Task: Locate a golf course in Scottsdale, Arizona.
Action: Key pressed golf<Key.space>course<Key.space>i
Screenshot: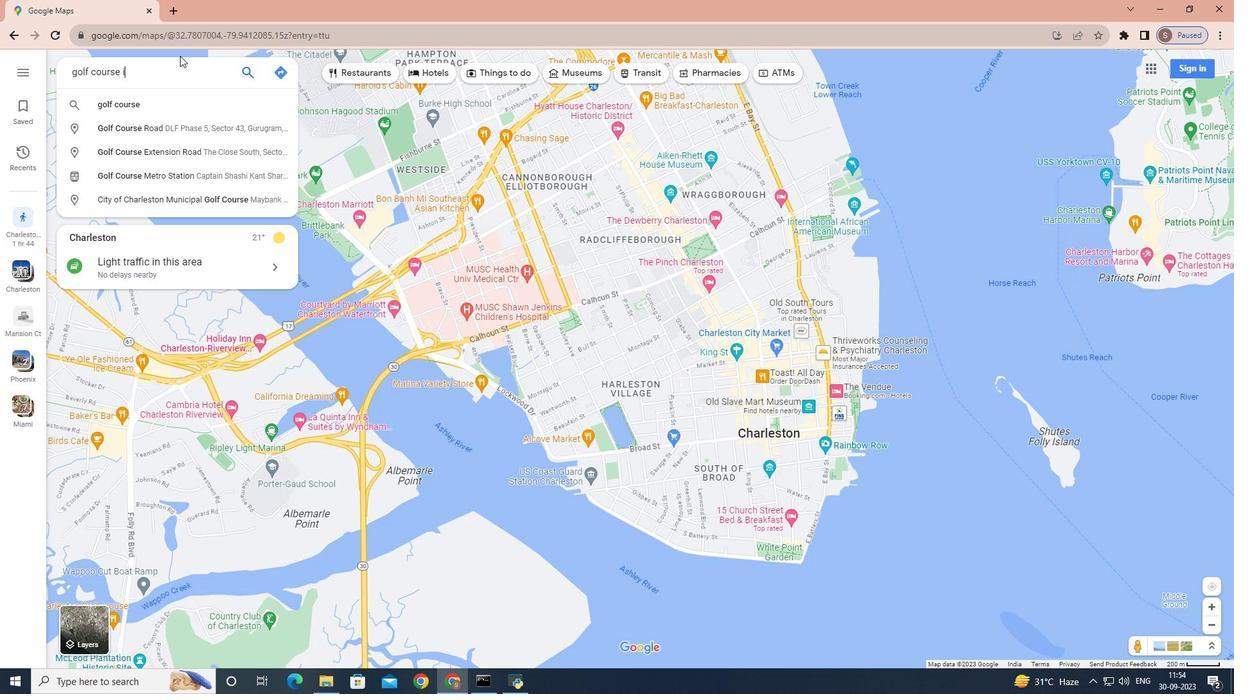 
Action: Mouse moved to (180, 55)
Screenshot: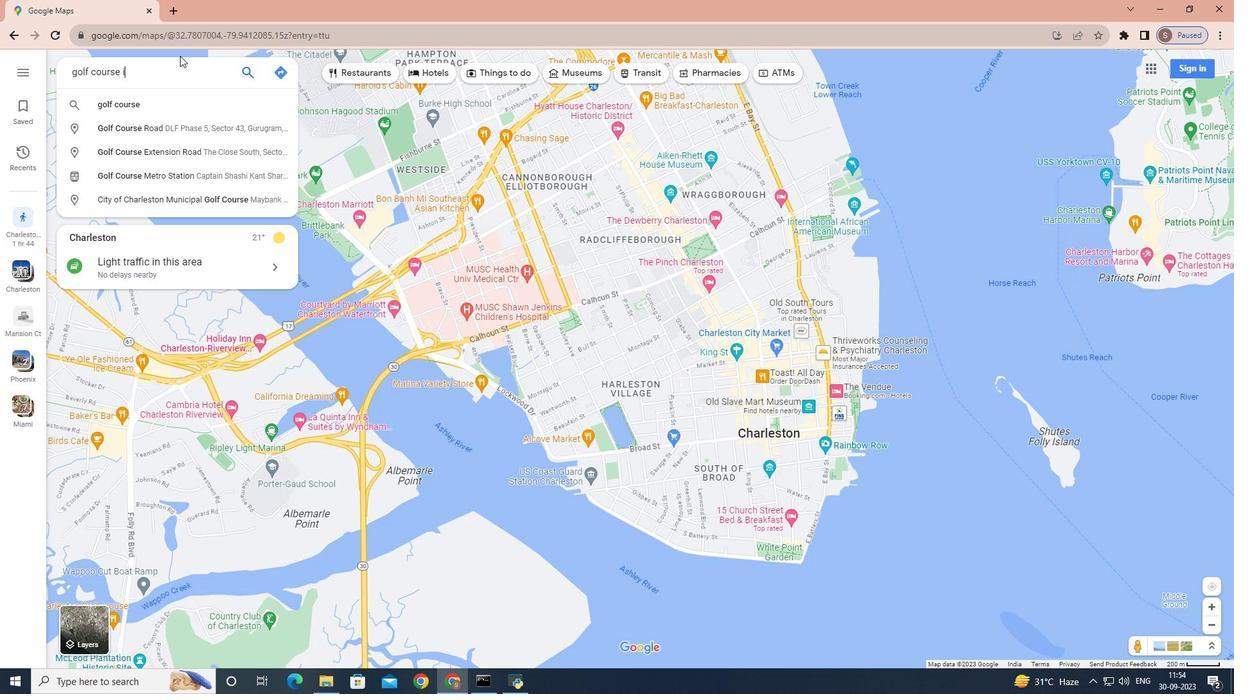 
Action: Key pressed n<Key.space>sottsdale
Screenshot: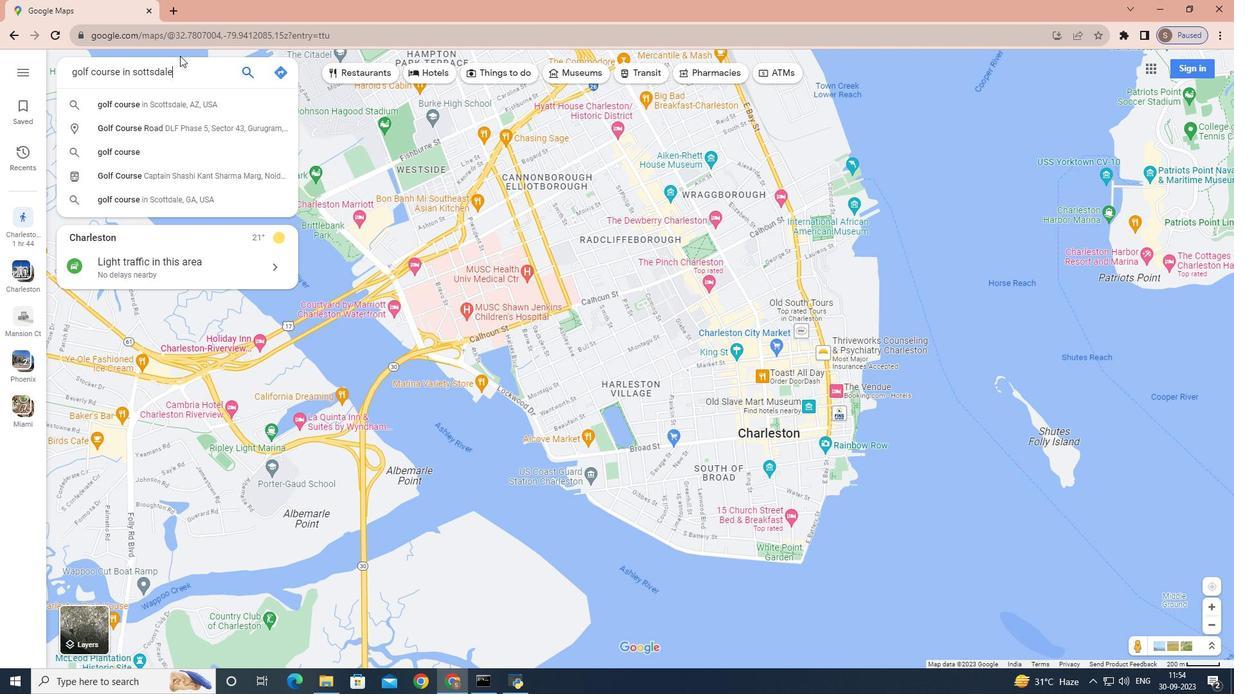 
Action: Mouse moved to (187, 113)
Screenshot: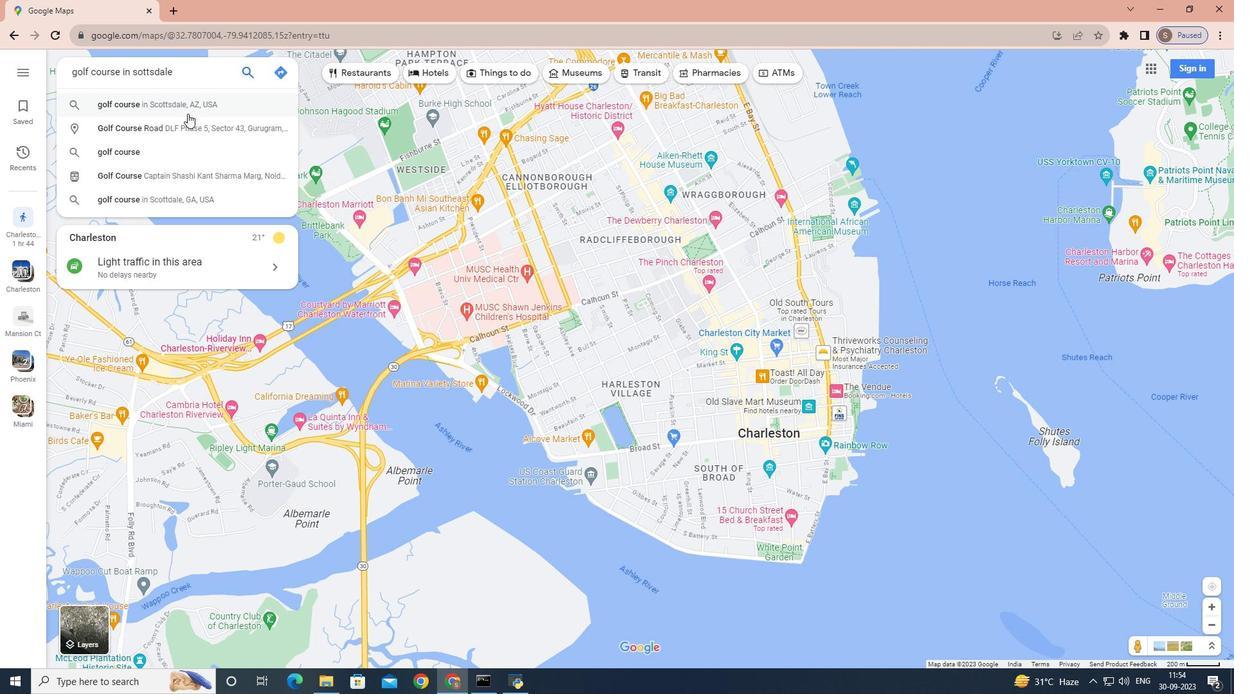 
Action: Mouse pressed left at (187, 113)
Screenshot: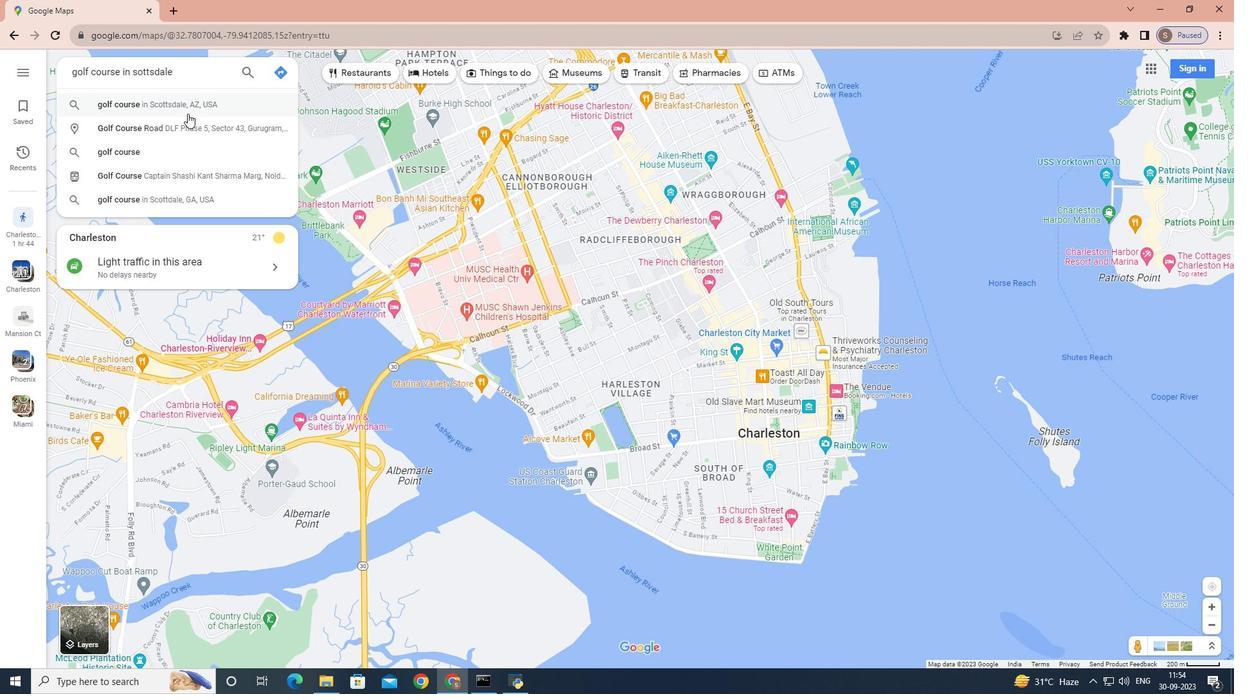 
Action: Mouse moved to (171, 281)
Screenshot: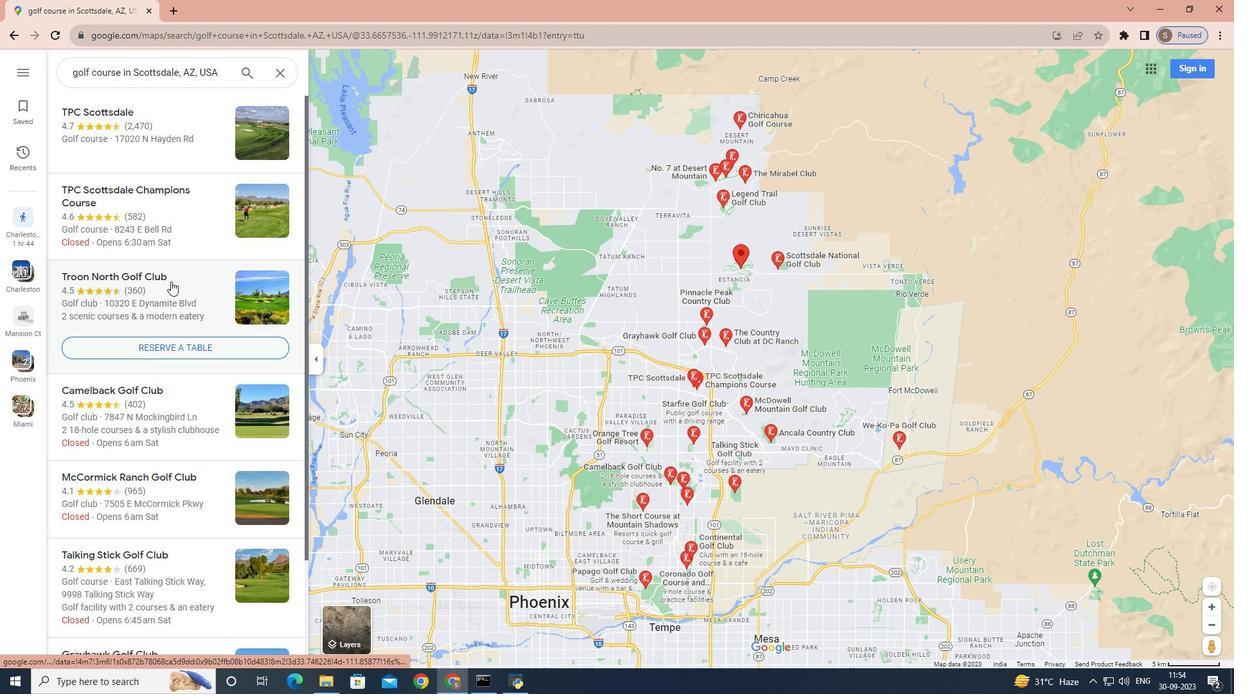 
Action: Mouse pressed left at (171, 281)
Screenshot: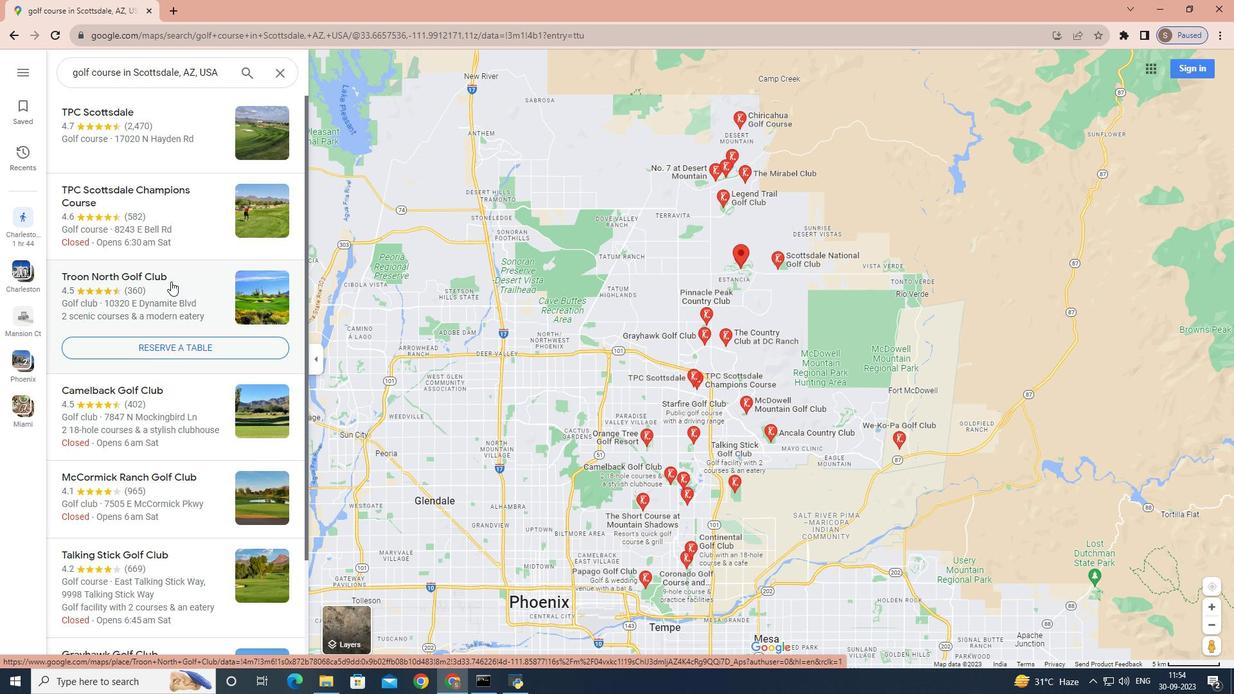
Action: Mouse moved to (356, 307)
Screenshot: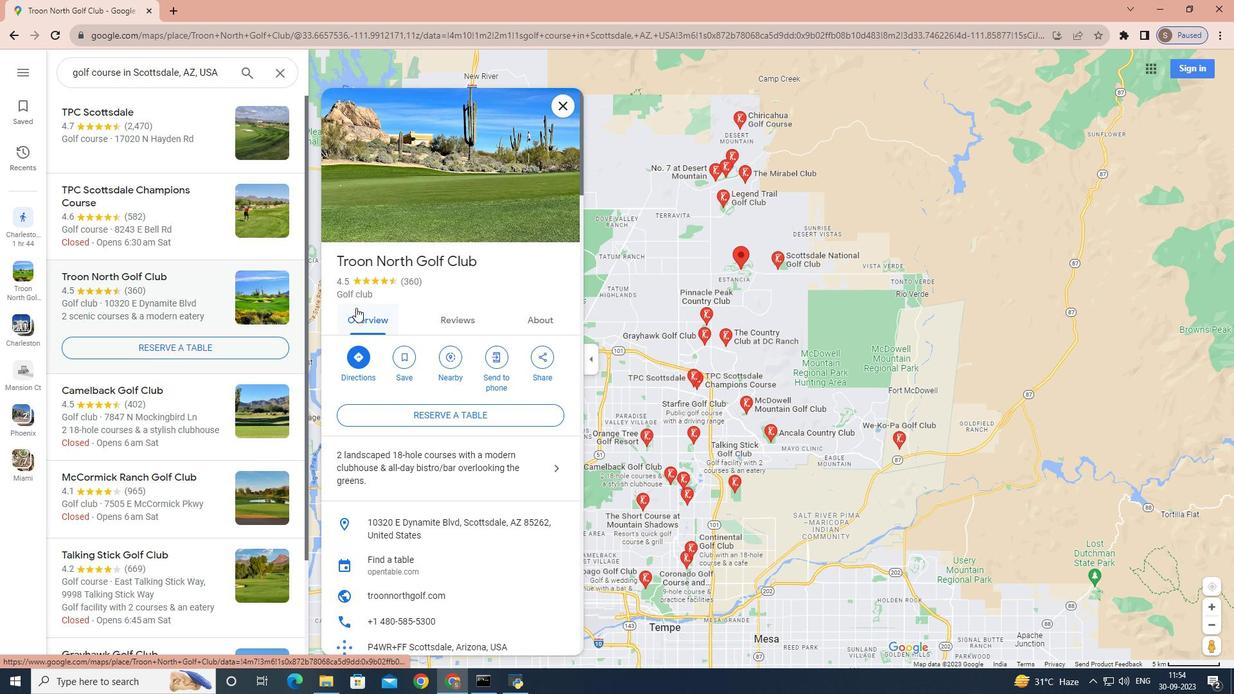 
Action: Mouse scrolled (356, 307) with delta (0, 0)
Screenshot: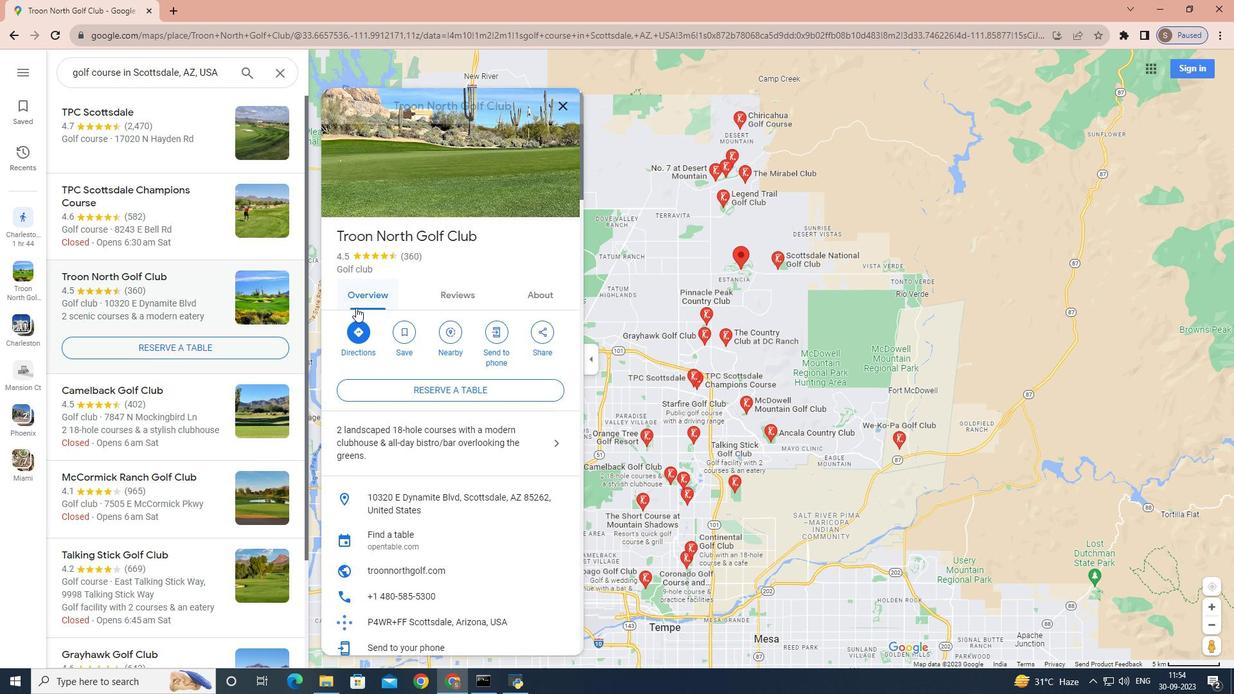 
Action: Mouse scrolled (356, 307) with delta (0, 0)
Screenshot: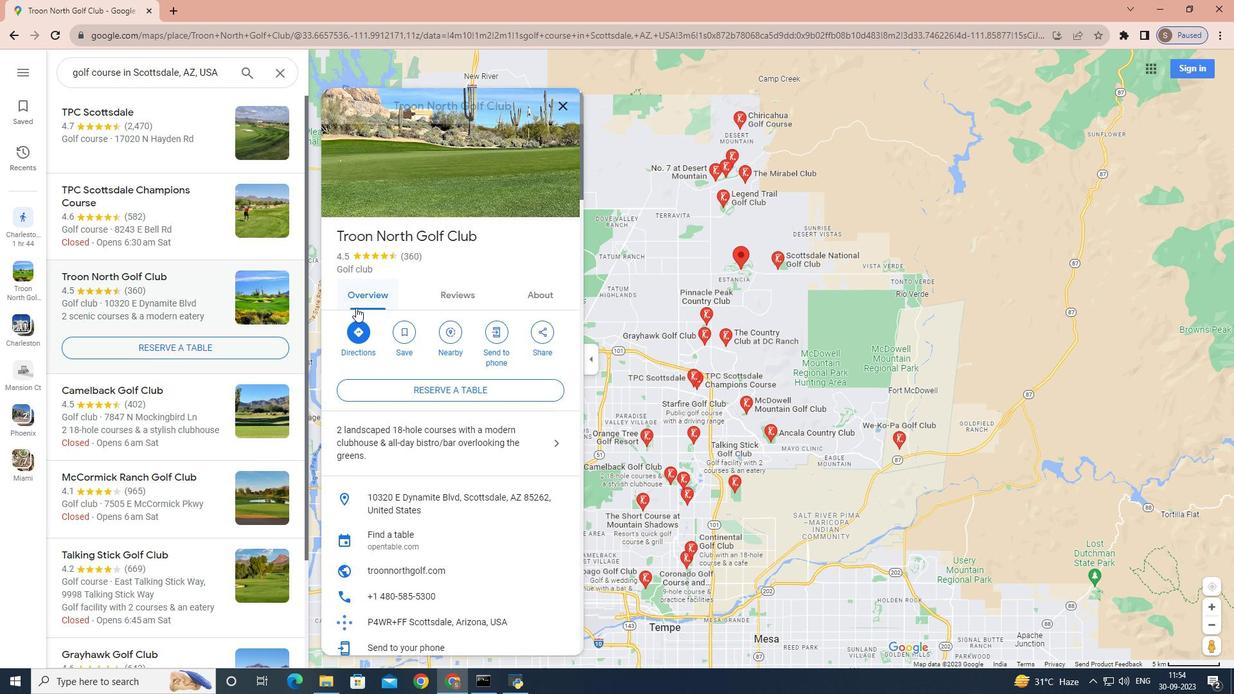 
Action: Mouse scrolled (356, 307) with delta (0, 0)
Screenshot: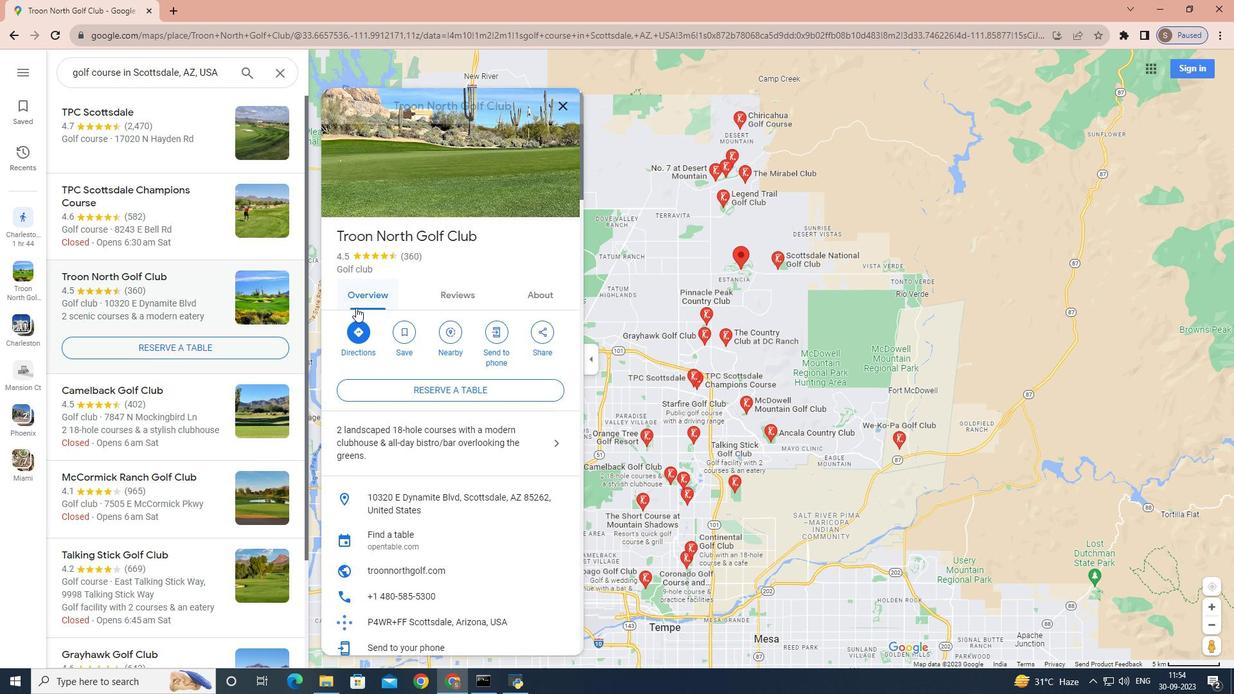 
Action: Mouse scrolled (356, 307) with delta (0, 0)
Screenshot: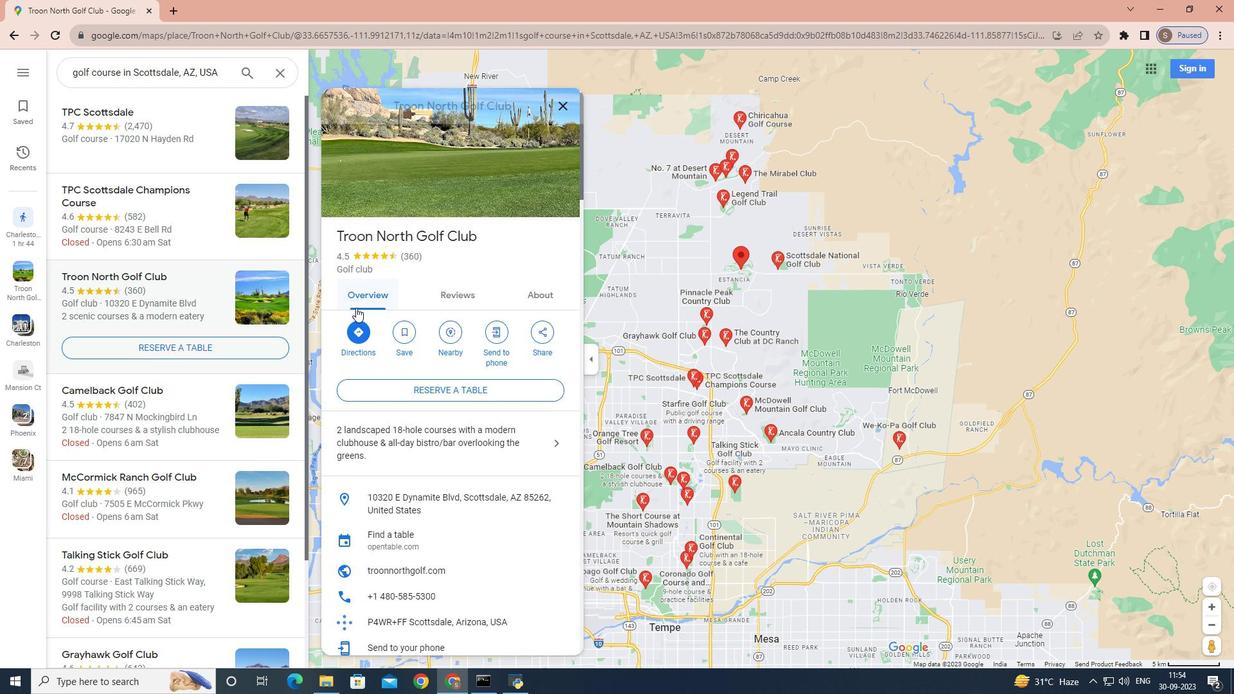
Action: Mouse scrolled (356, 307) with delta (0, 0)
Screenshot: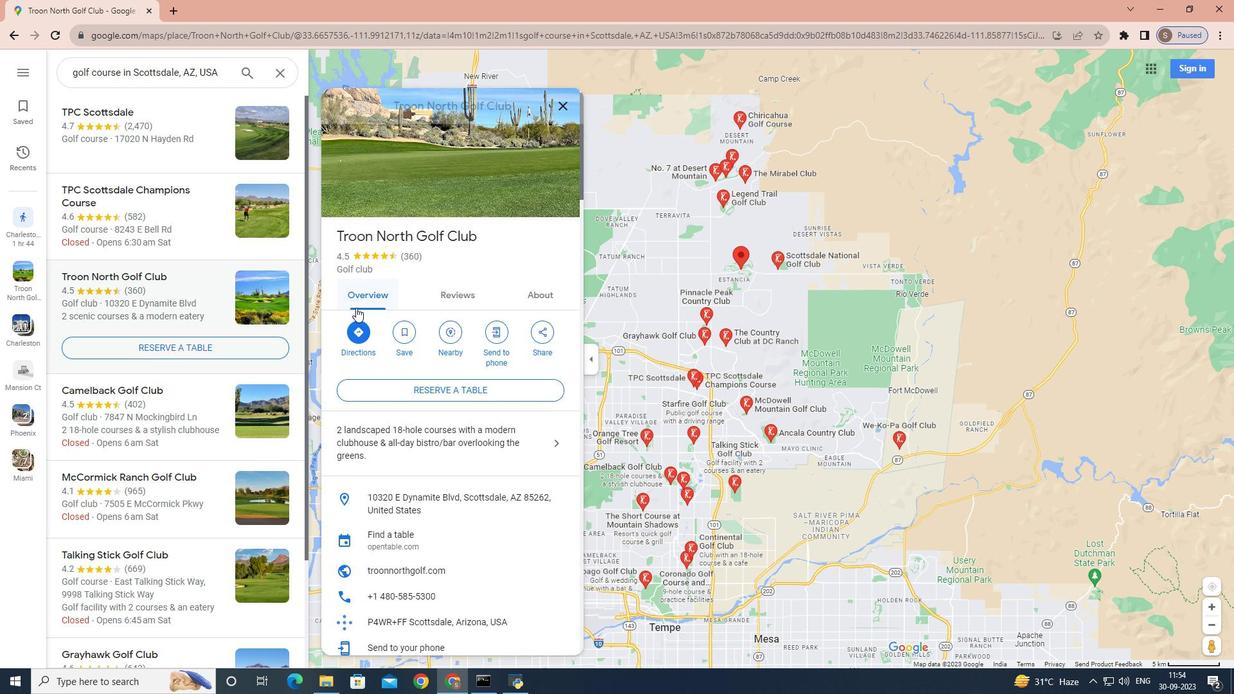 
Action: Mouse scrolled (356, 307) with delta (0, 0)
Screenshot: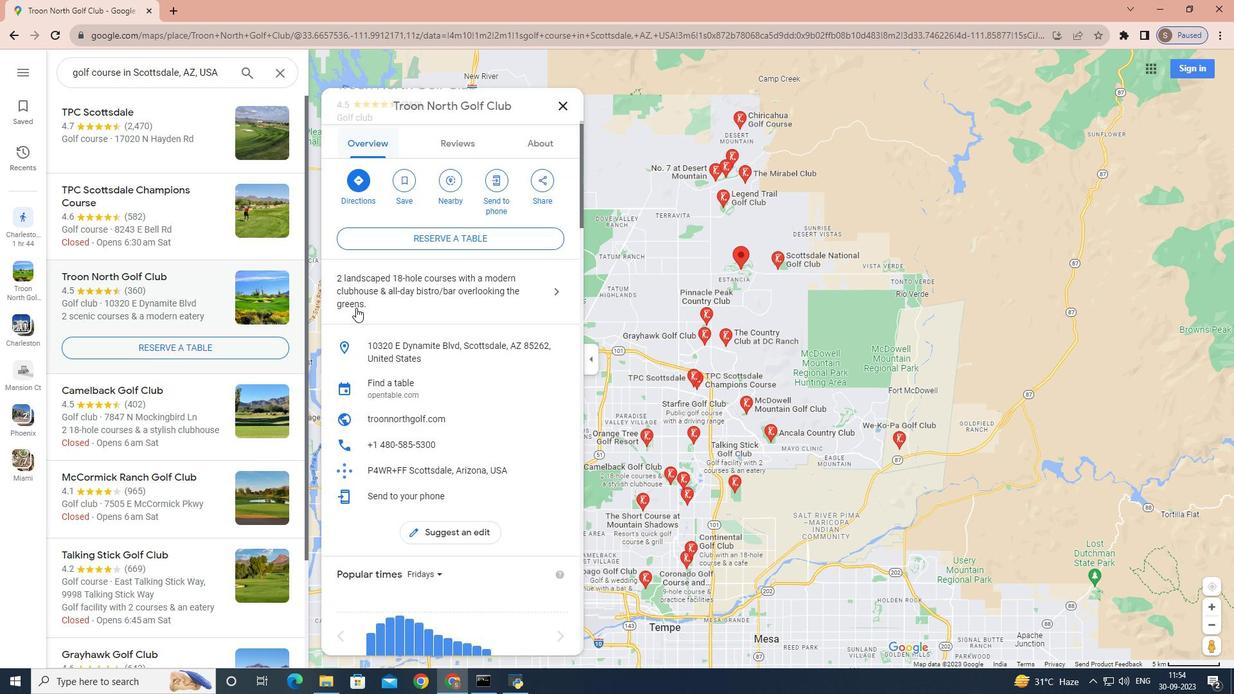 
Action: Mouse scrolled (356, 307) with delta (0, 0)
Screenshot: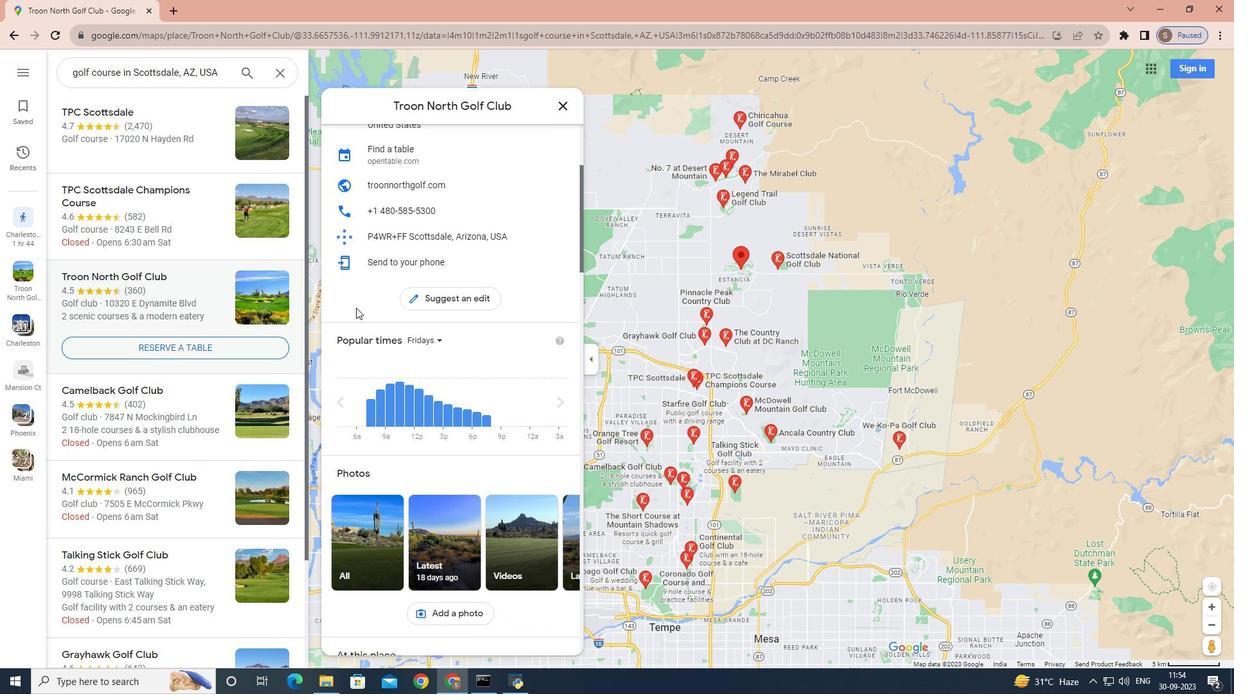 
Action: Mouse scrolled (356, 307) with delta (0, 0)
Screenshot: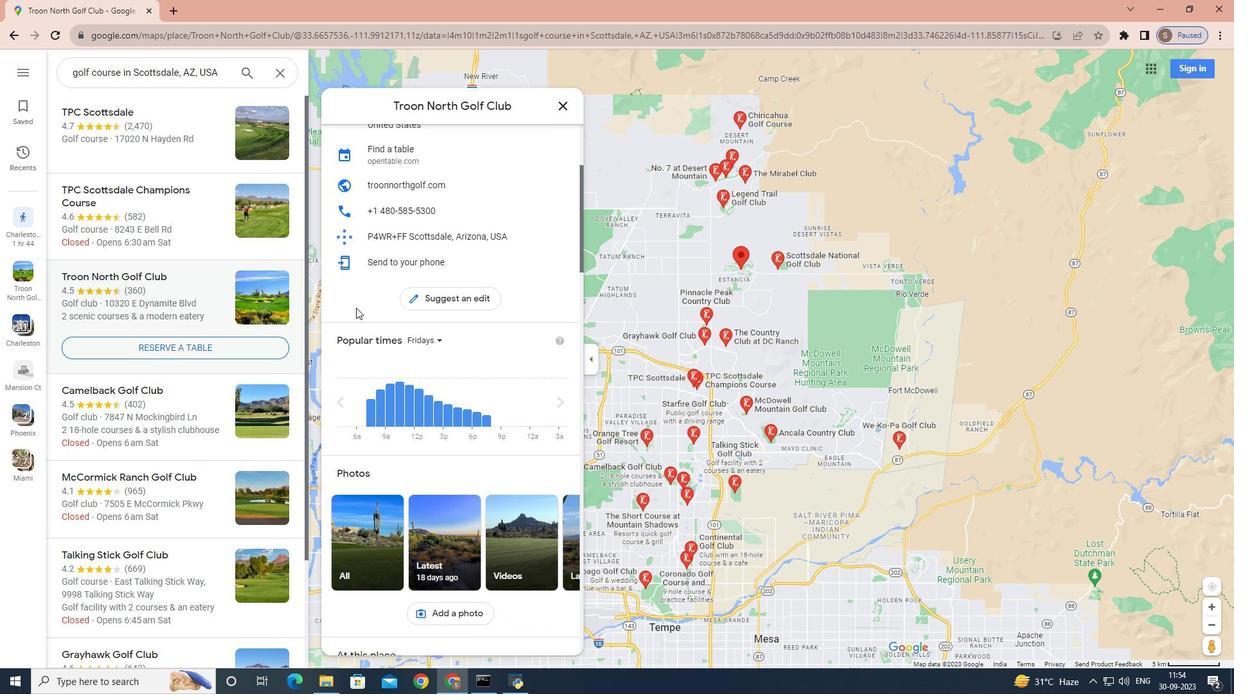 
Action: Mouse scrolled (356, 307) with delta (0, 0)
Screenshot: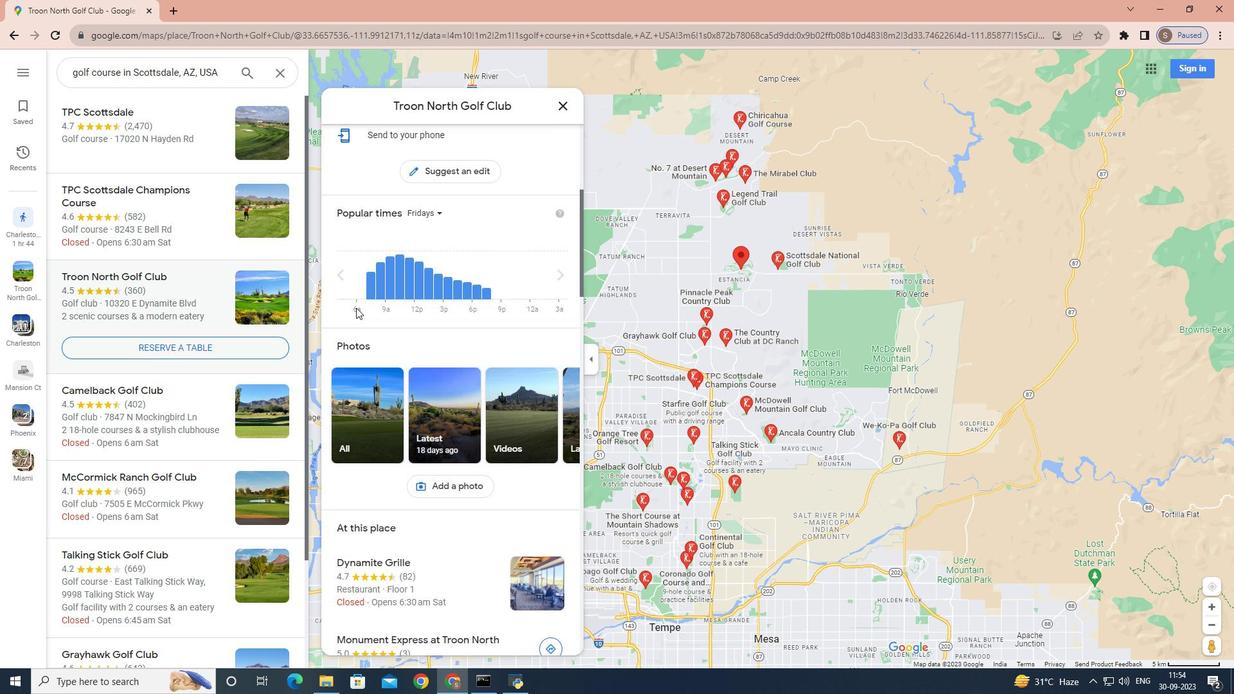 
Action: Mouse scrolled (356, 307) with delta (0, 0)
Screenshot: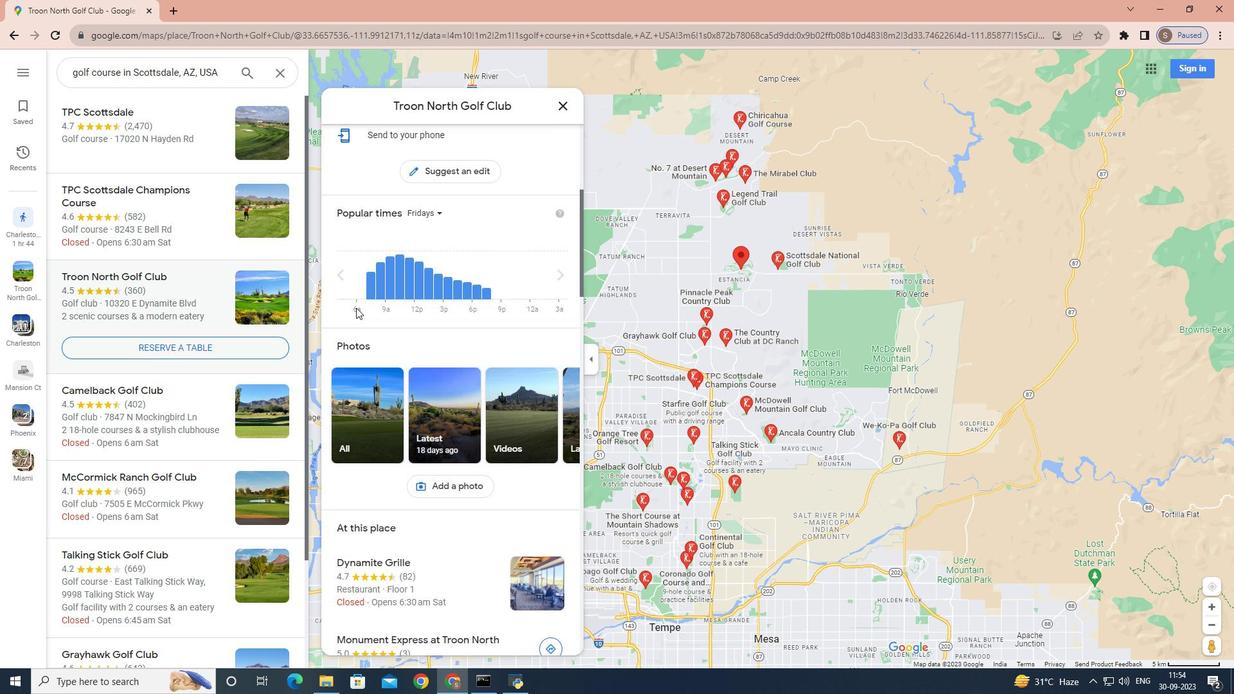 
Action: Mouse scrolled (356, 307) with delta (0, 0)
Screenshot: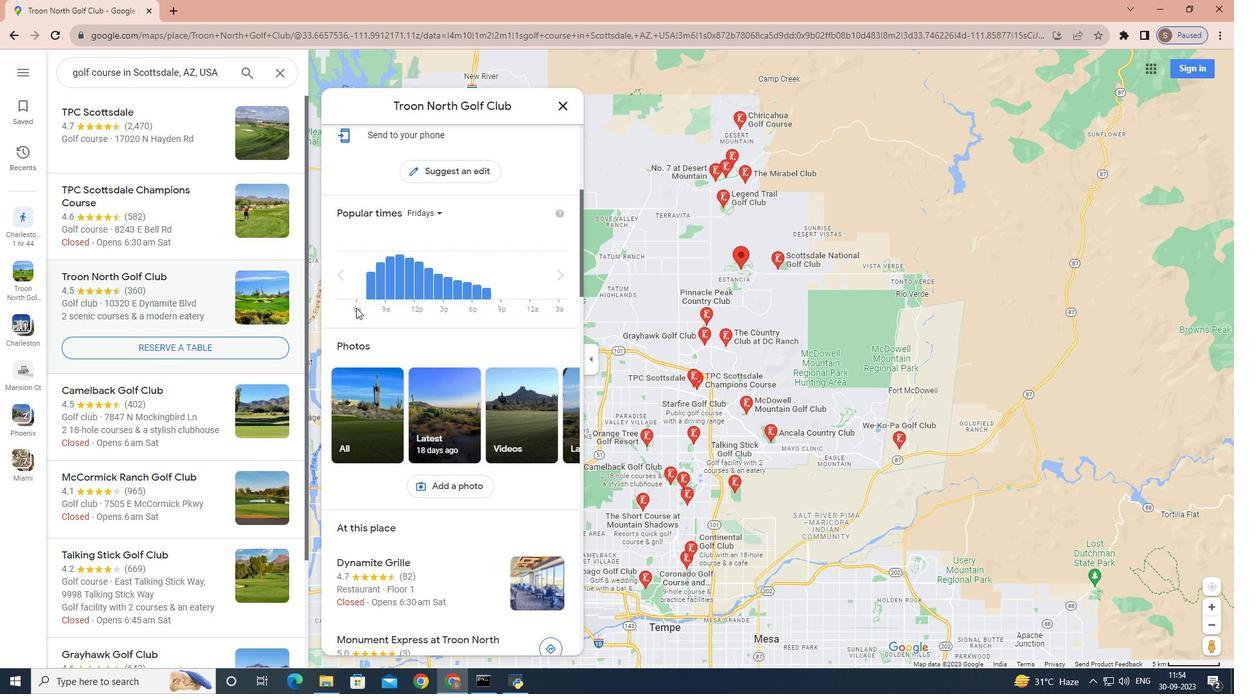 
Action: Mouse scrolled (356, 307) with delta (0, 0)
Screenshot: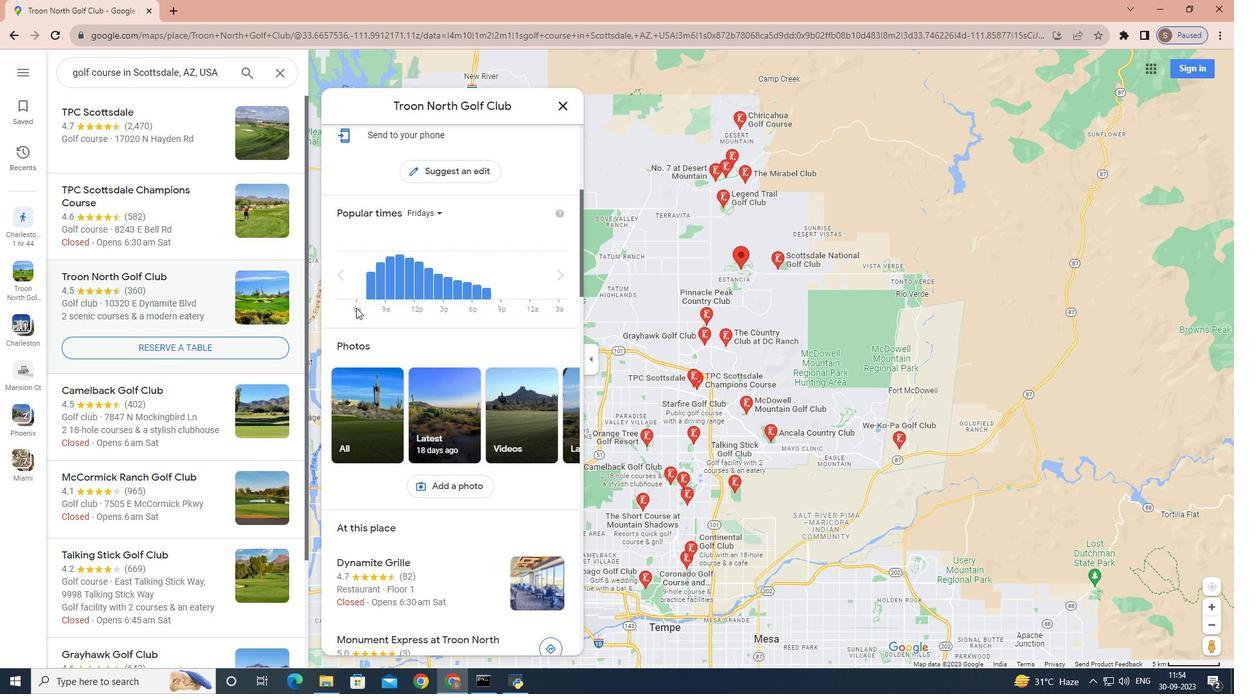 
Action: Mouse scrolled (356, 307) with delta (0, 0)
Screenshot: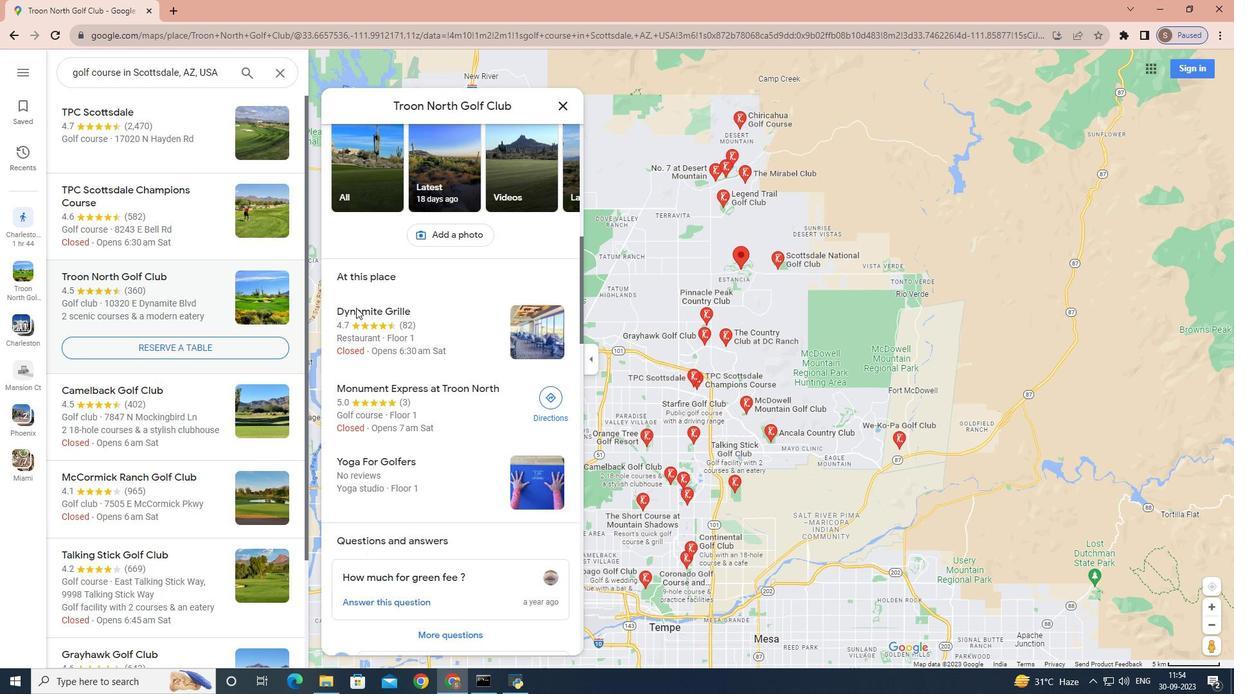 
Action: Mouse scrolled (356, 307) with delta (0, 0)
Screenshot: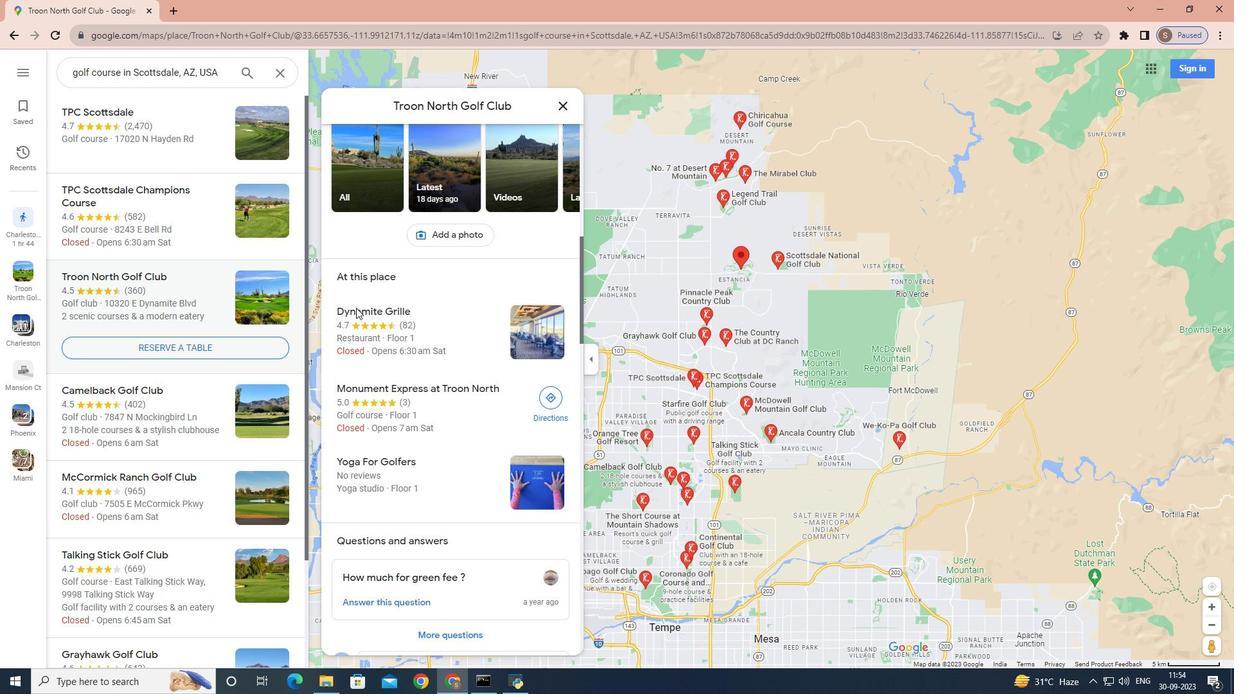 
Action: Mouse scrolled (356, 307) with delta (0, 0)
Screenshot: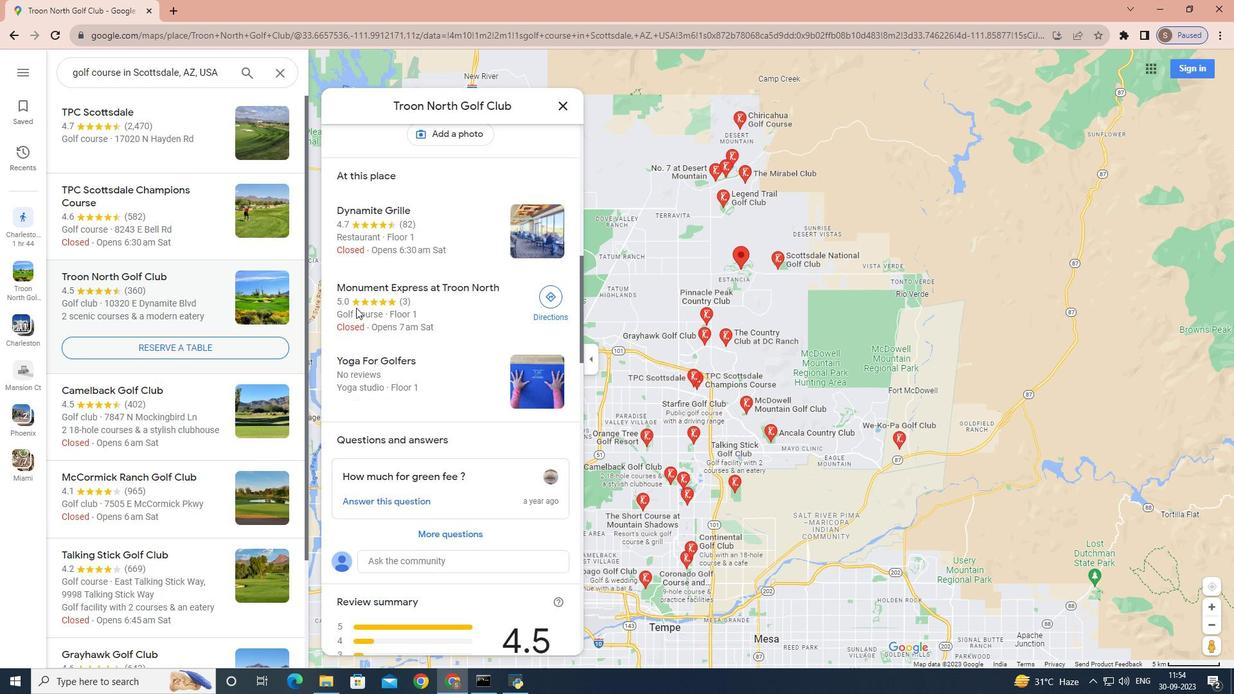 
Action: Mouse scrolled (356, 307) with delta (0, 0)
Screenshot: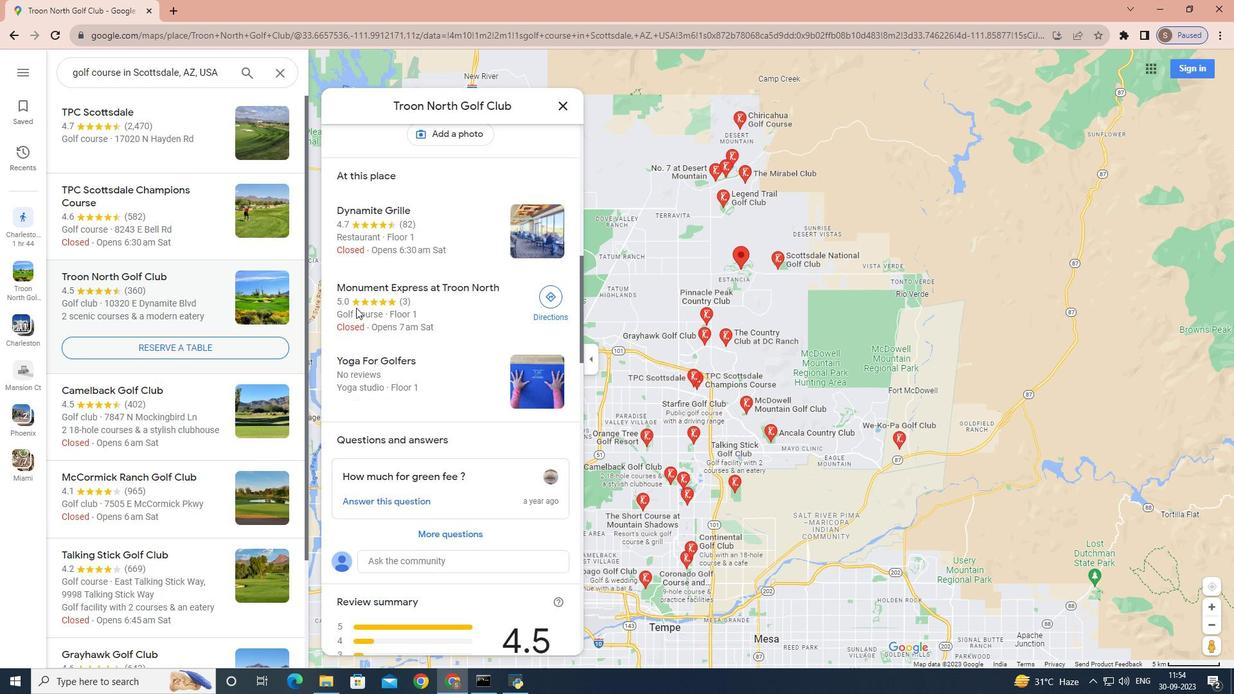 
Action: Mouse scrolled (356, 307) with delta (0, 0)
Screenshot: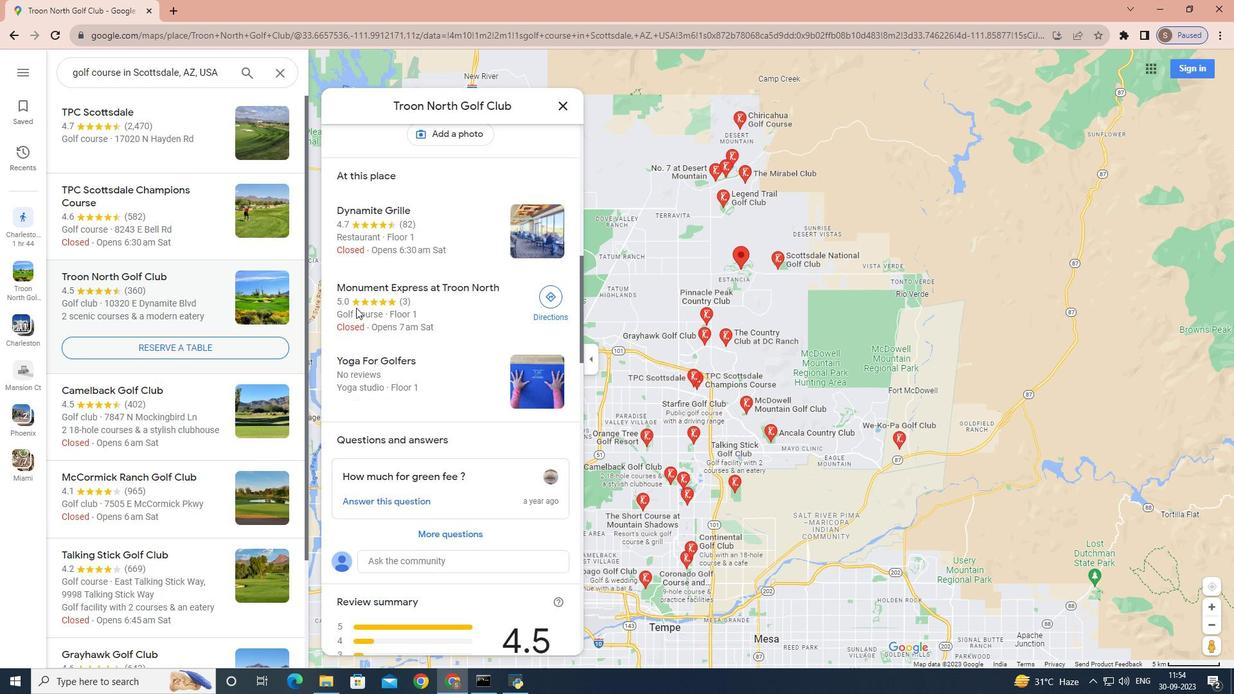 
Action: Mouse scrolled (356, 307) with delta (0, 0)
Screenshot: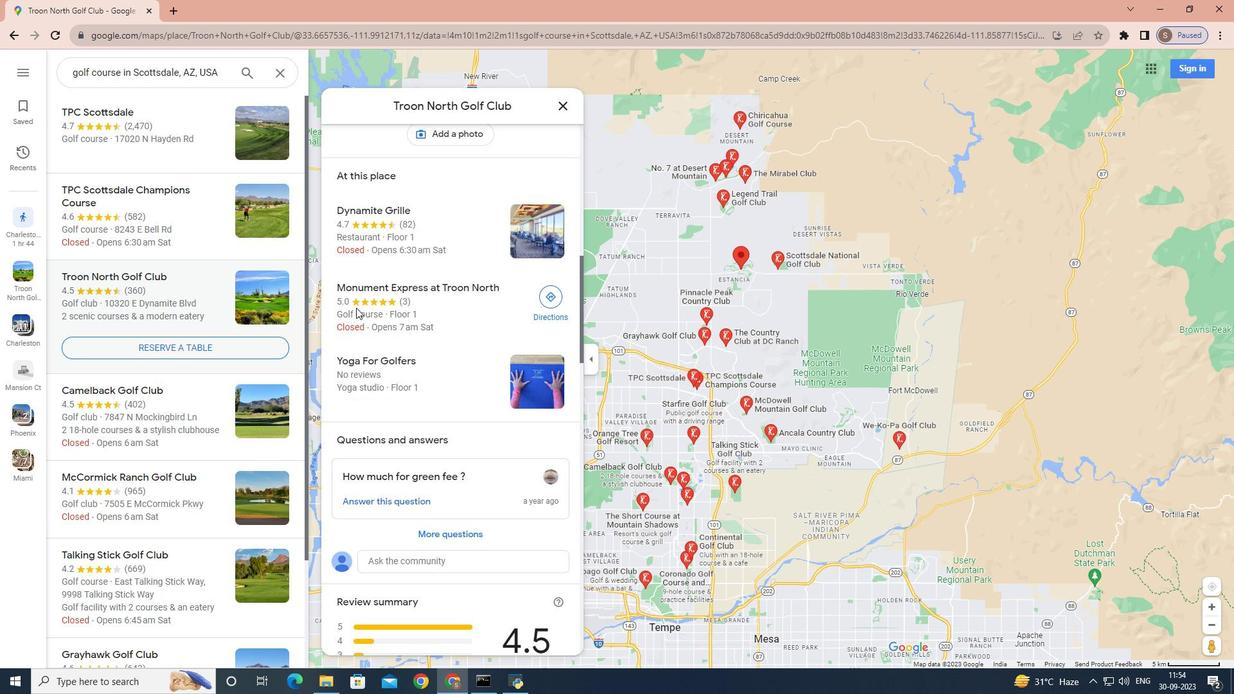 
Action: Mouse scrolled (356, 307) with delta (0, 0)
Screenshot: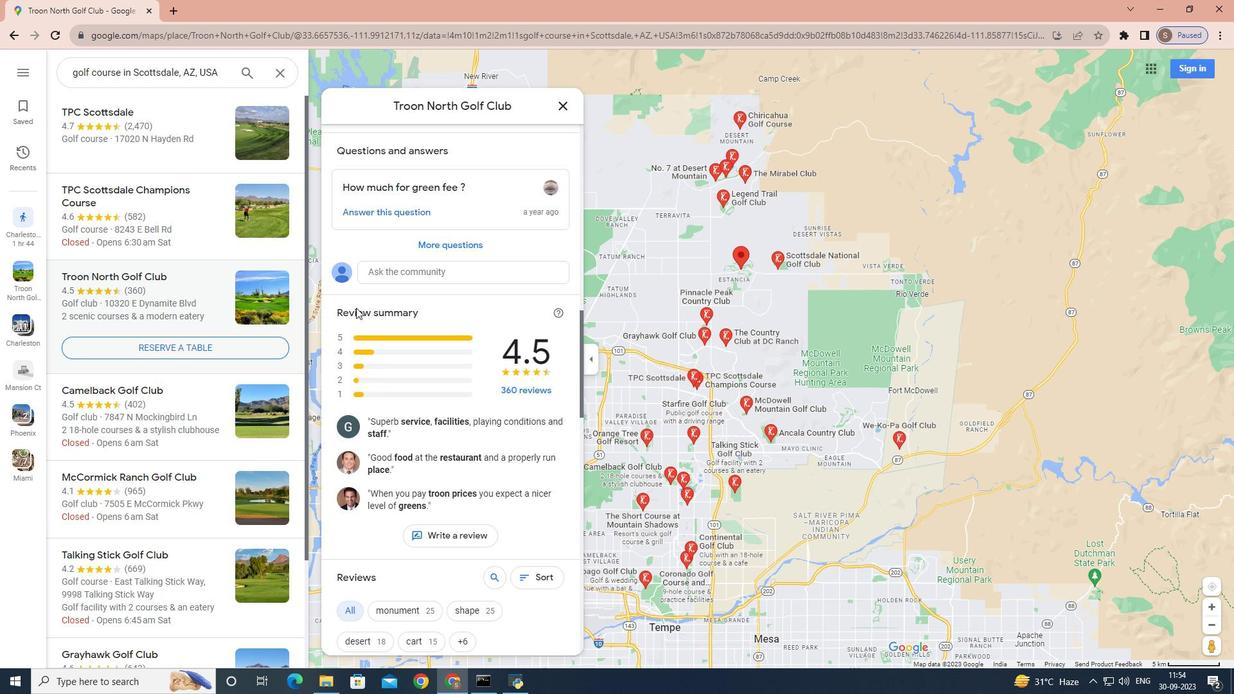 
Action: Mouse scrolled (356, 307) with delta (0, 0)
Screenshot: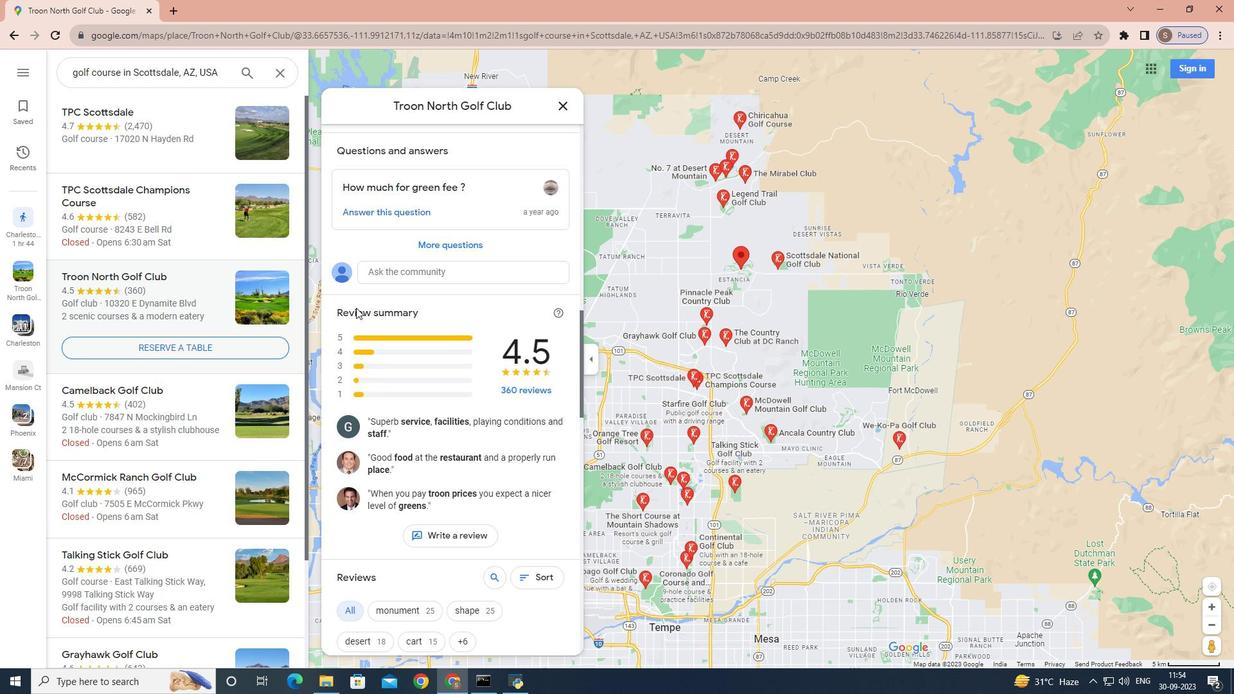 
Action: Mouse scrolled (356, 307) with delta (0, 0)
Screenshot: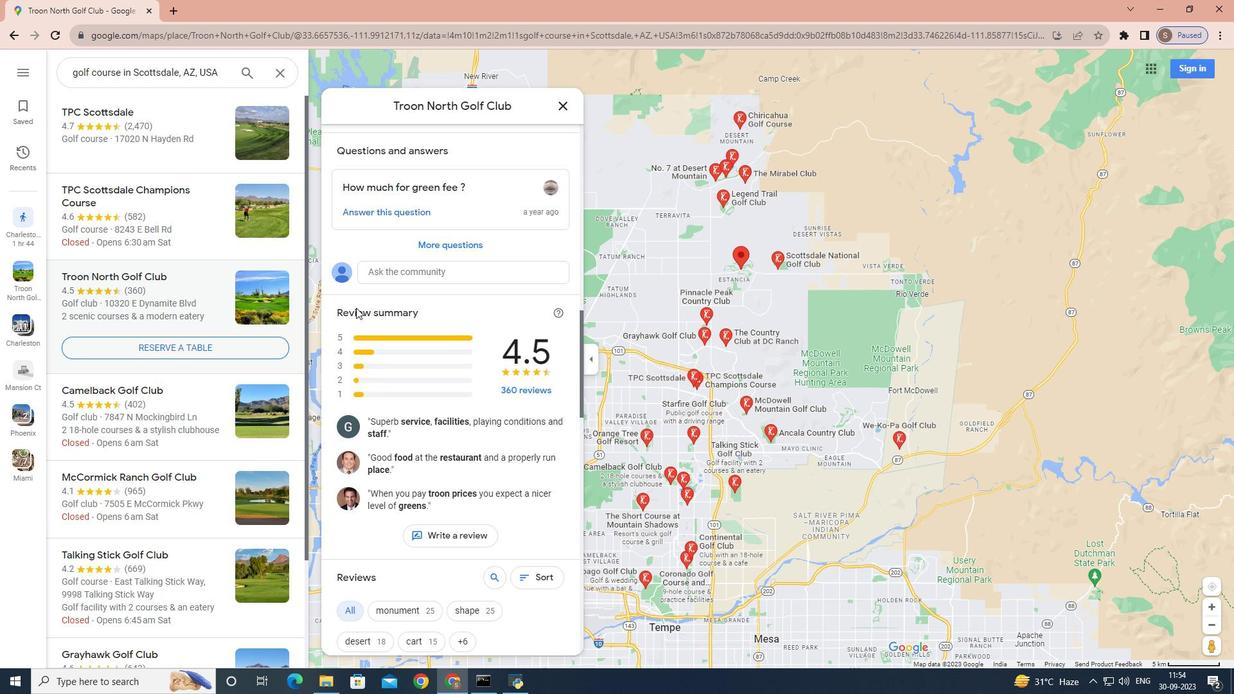 
Action: Mouse scrolled (356, 307) with delta (0, 0)
Screenshot: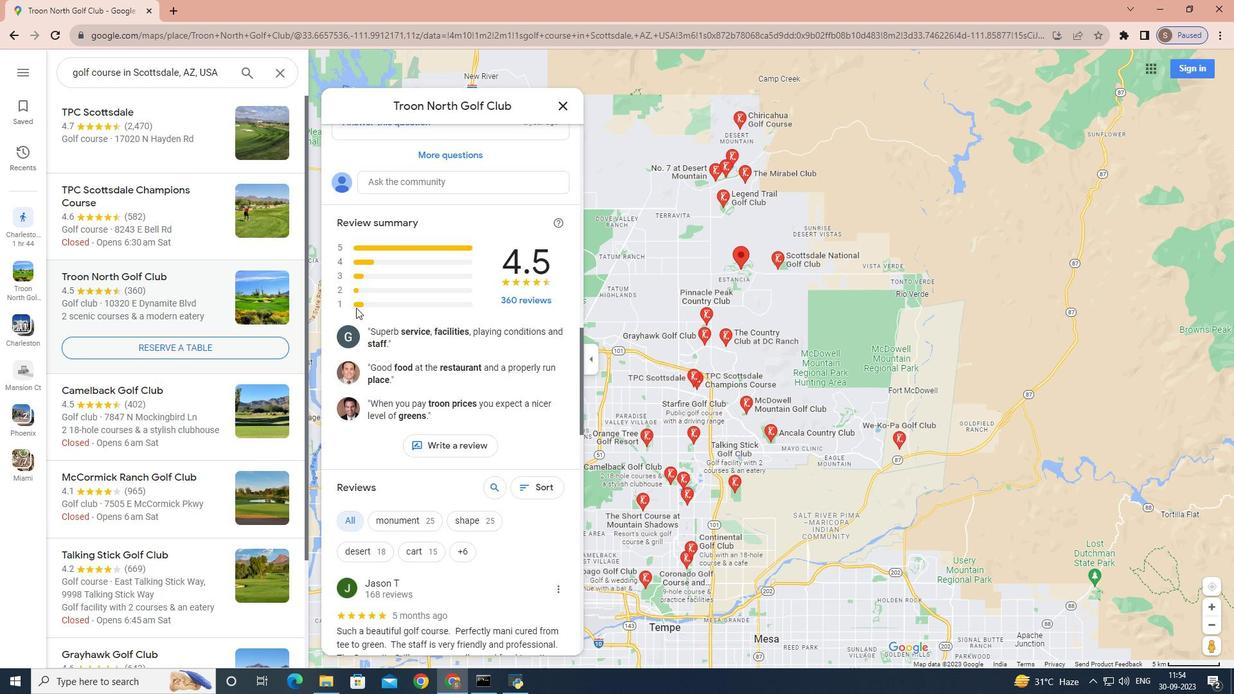 
Action: Mouse scrolled (356, 307) with delta (0, 0)
Screenshot: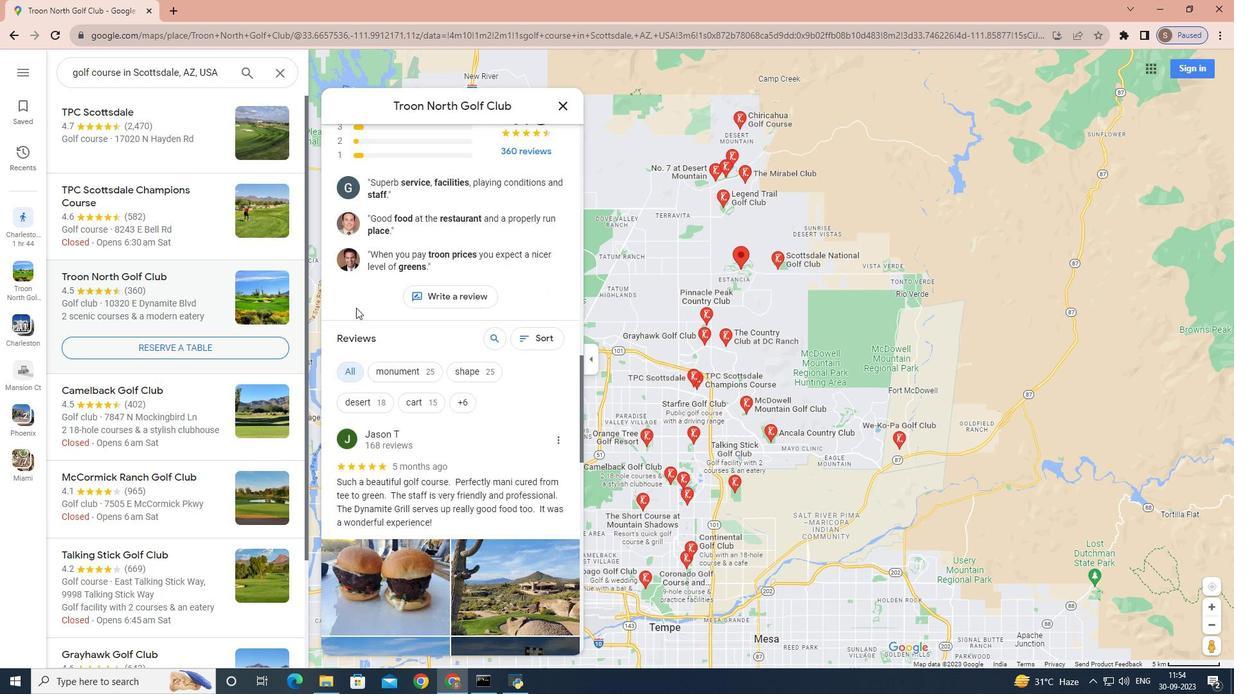 
Action: Mouse scrolled (356, 307) with delta (0, 0)
Screenshot: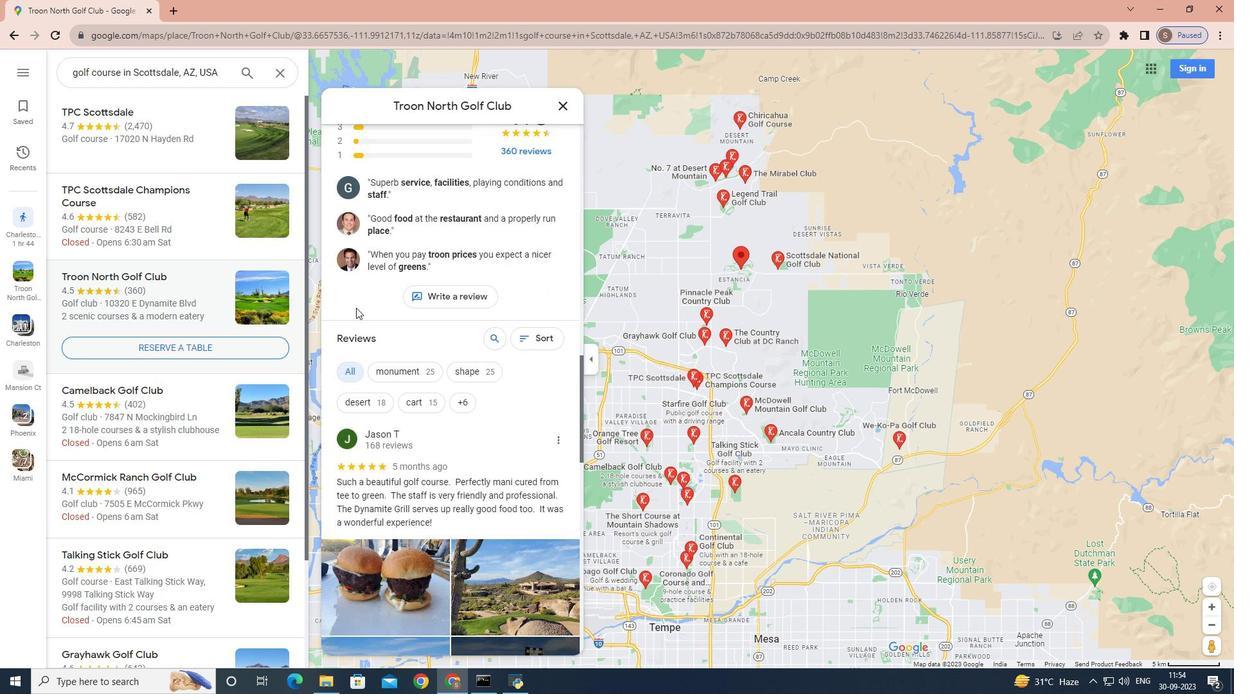 
Action: Mouse scrolled (356, 307) with delta (0, 0)
Screenshot: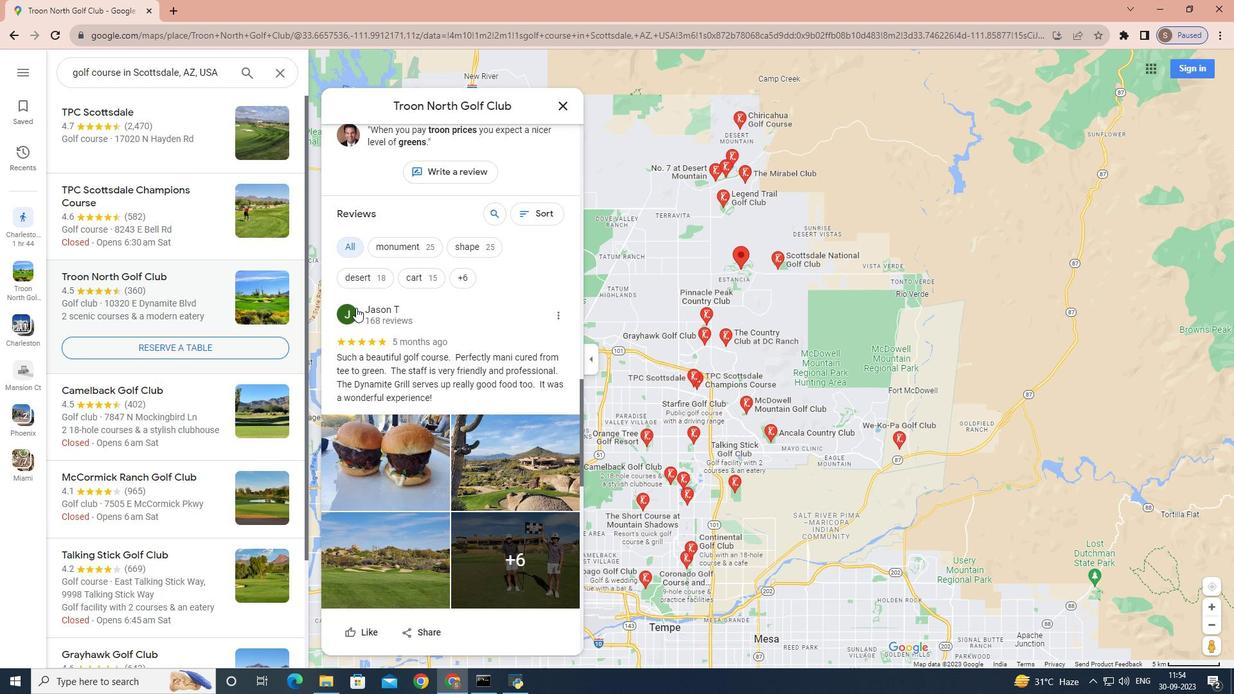 
Action: Mouse scrolled (356, 307) with delta (0, 0)
Screenshot: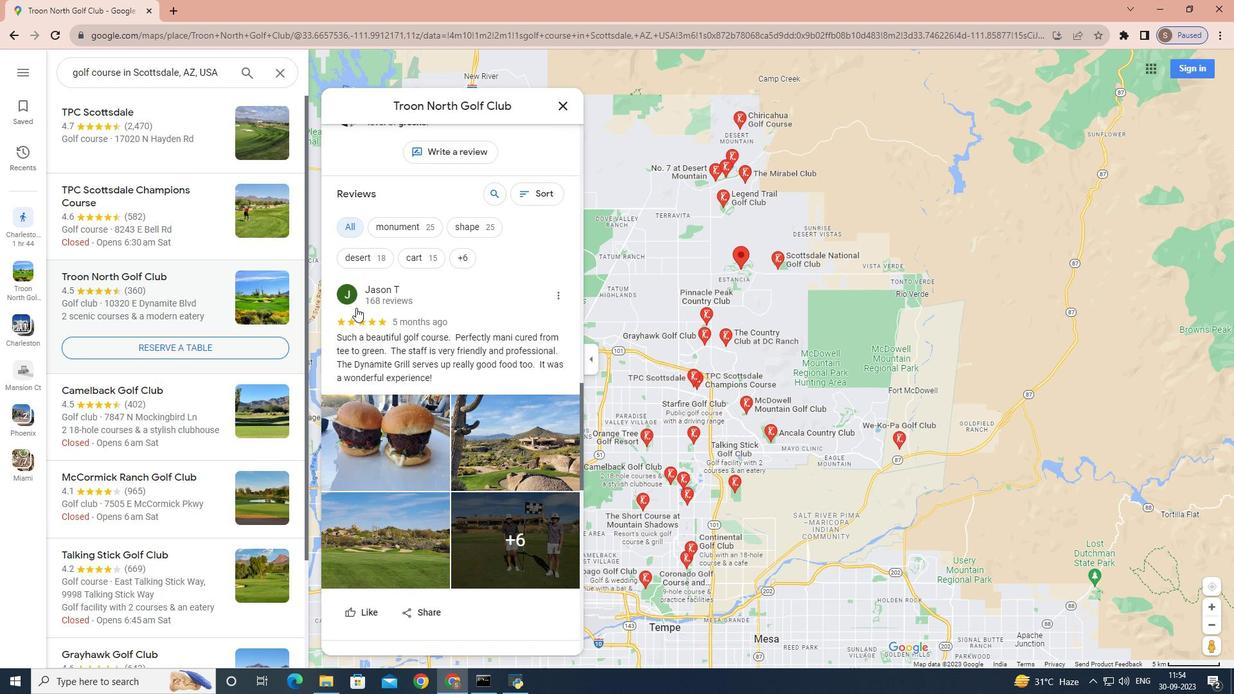 
Action: Mouse scrolled (356, 307) with delta (0, 0)
Screenshot: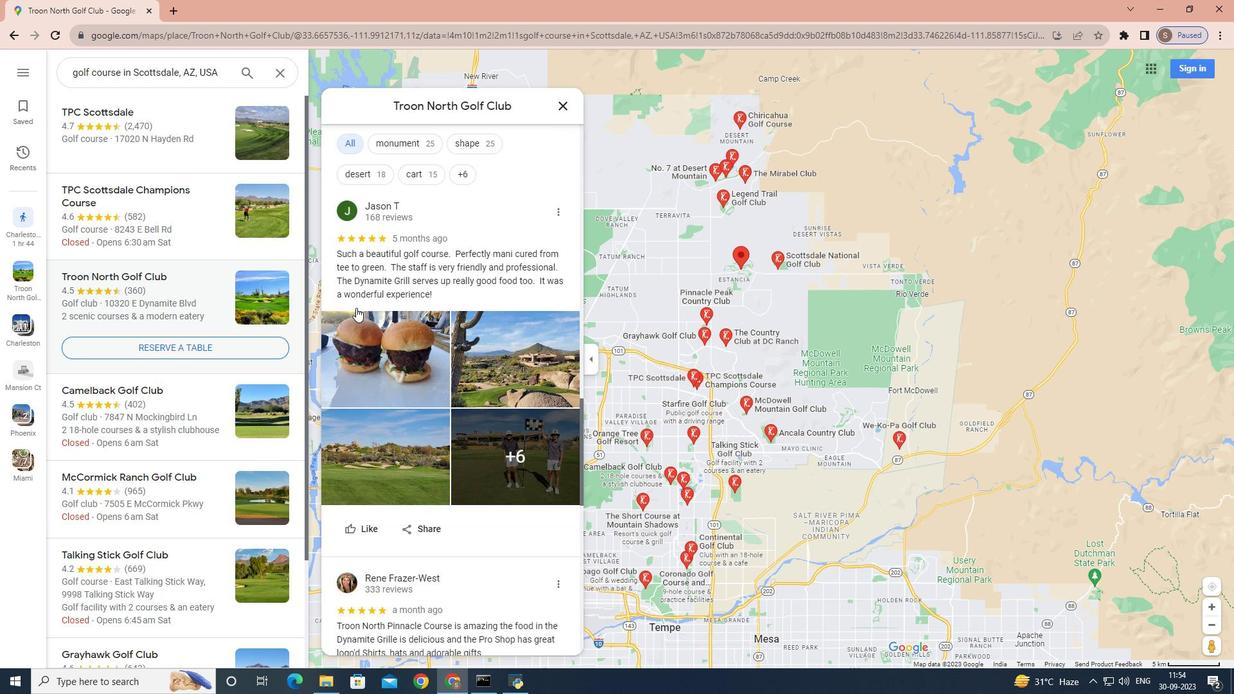 
Action: Mouse scrolled (356, 307) with delta (0, 0)
Screenshot: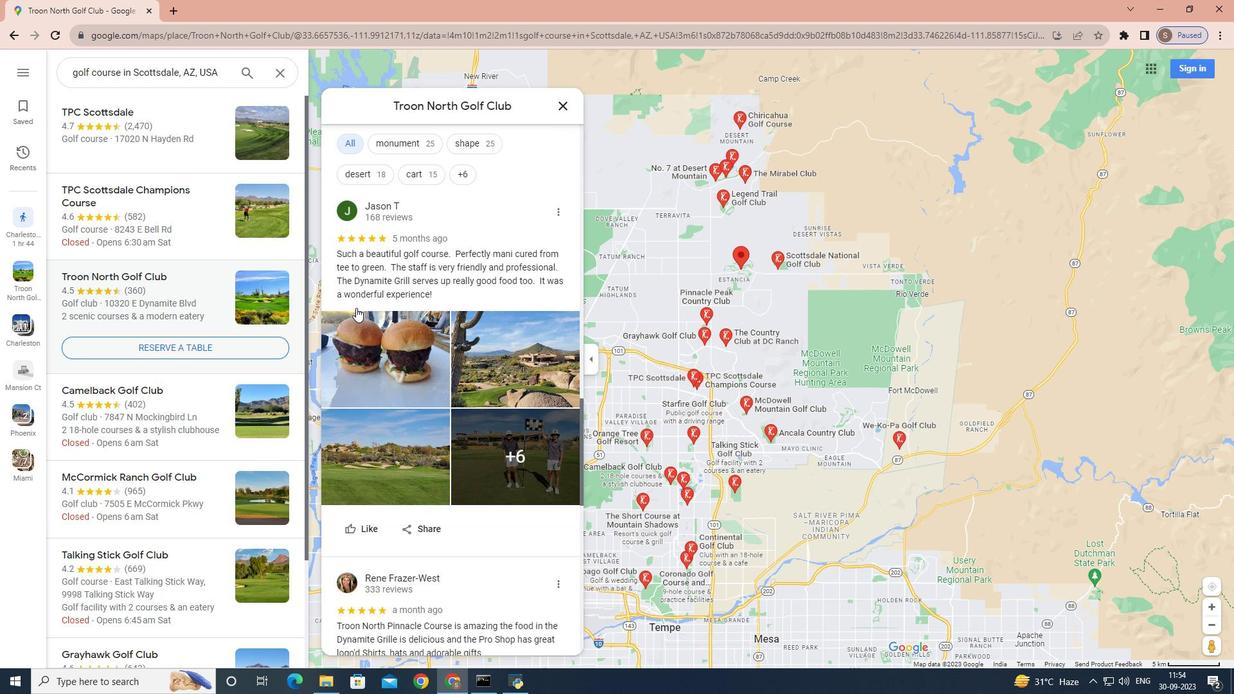 
Action: Mouse scrolled (356, 307) with delta (0, 0)
Screenshot: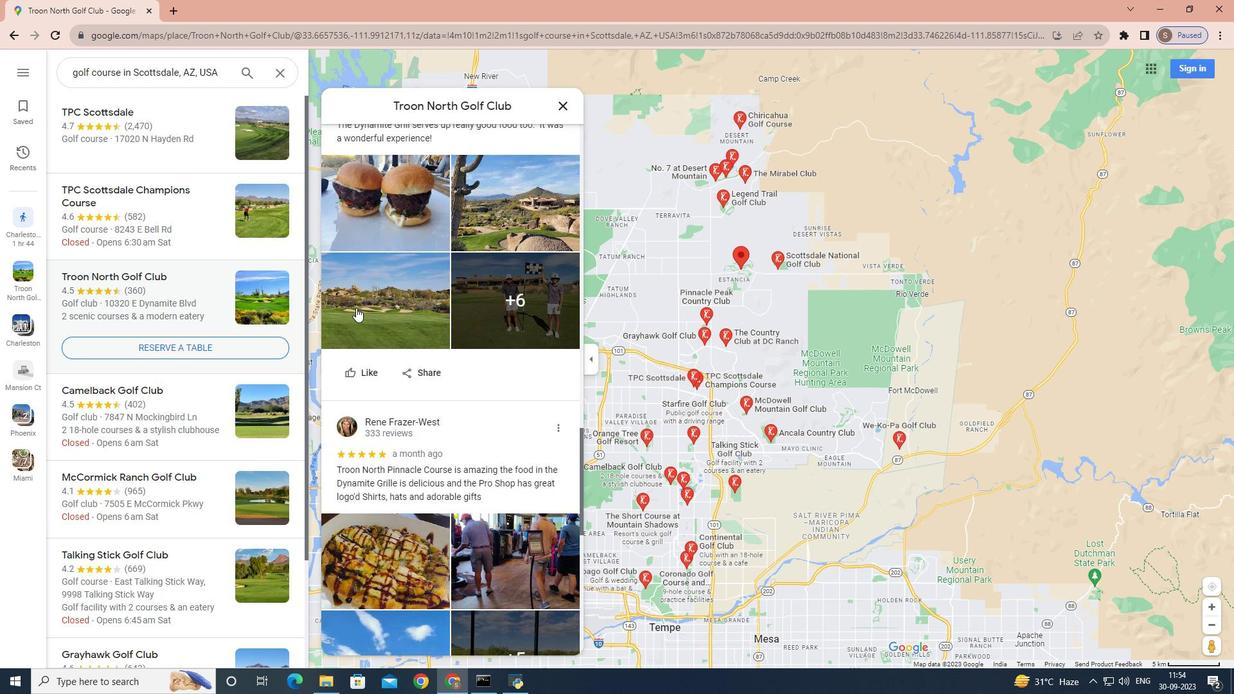 
Action: Mouse scrolled (356, 308) with delta (0, 0)
Screenshot: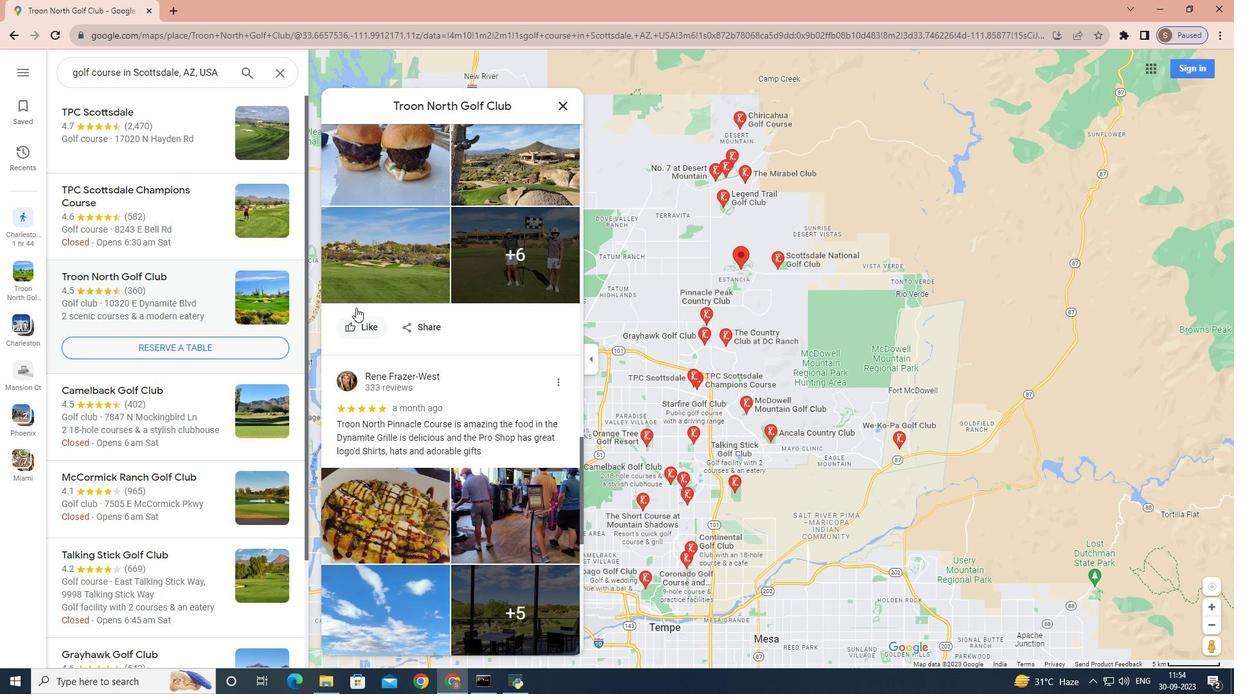 
Action: Mouse scrolled (356, 308) with delta (0, 0)
Screenshot: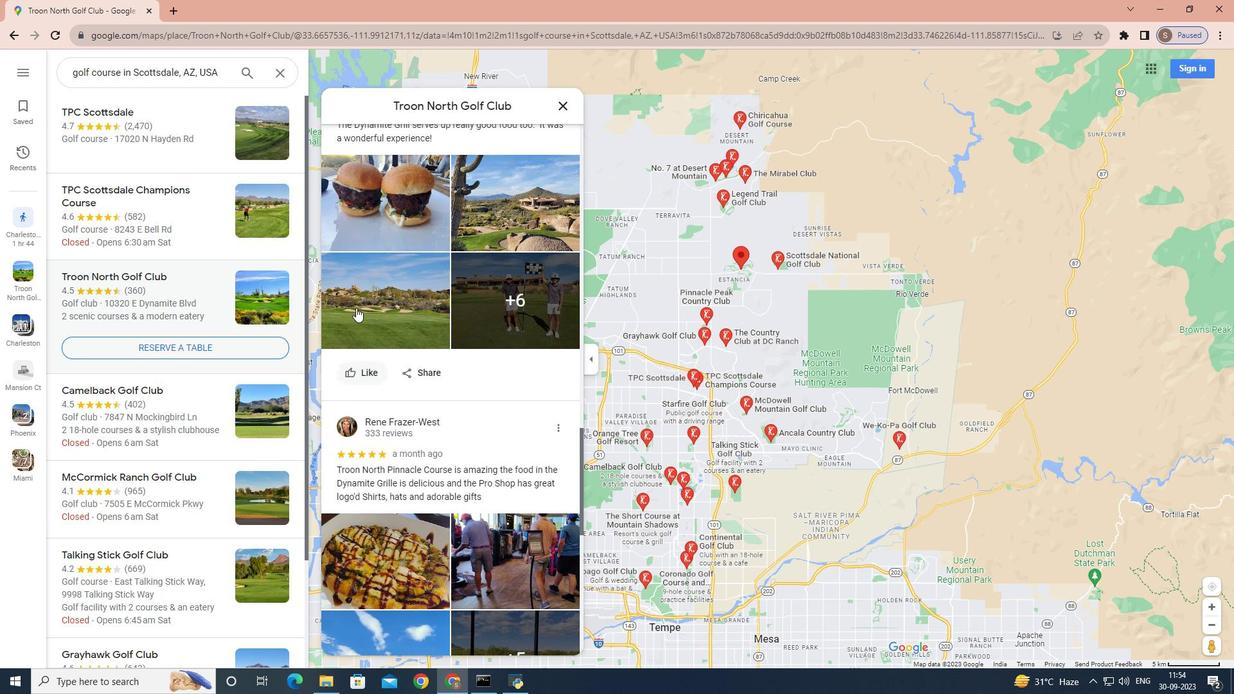 
Action: Mouse scrolled (356, 307) with delta (0, 0)
Screenshot: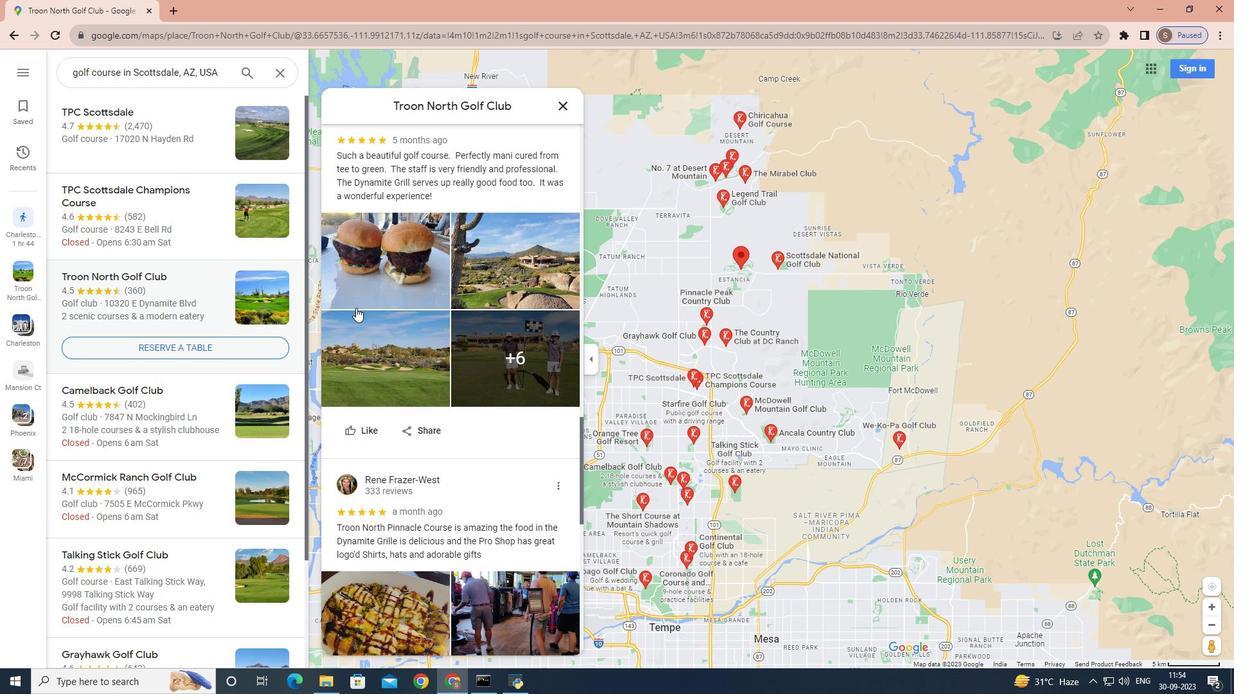 
Action: Mouse scrolled (356, 307) with delta (0, 0)
Screenshot: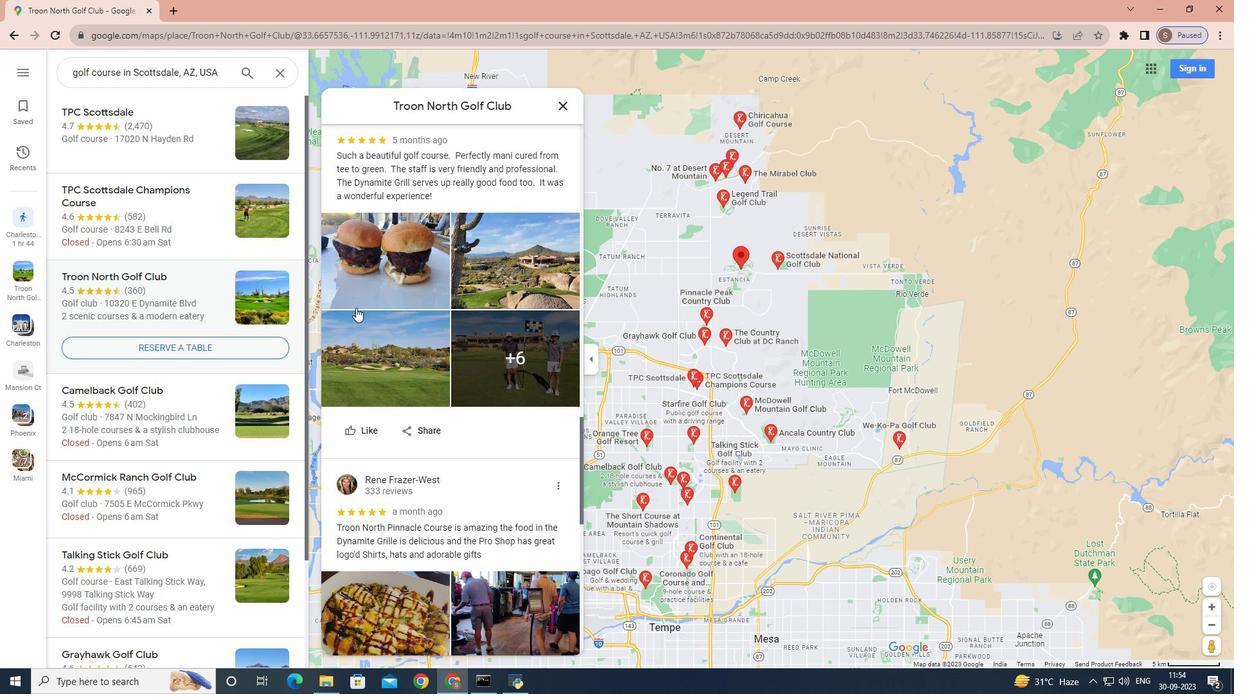 
Action: Mouse scrolled (356, 307) with delta (0, 0)
Screenshot: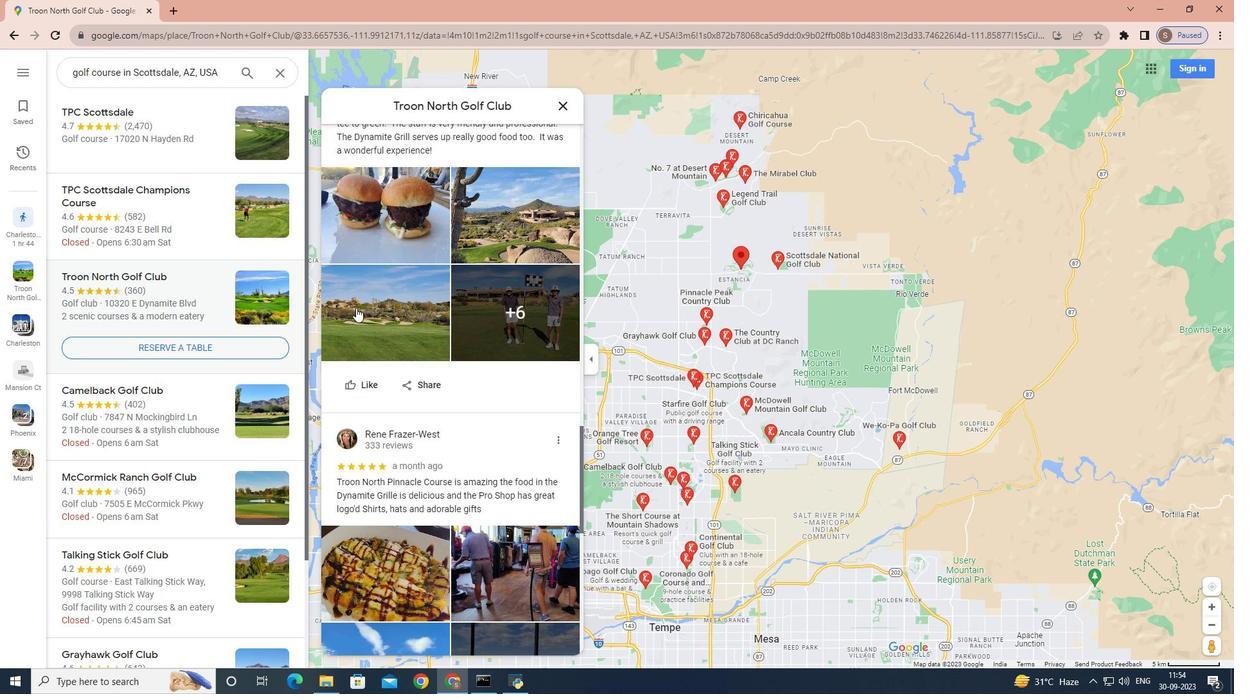 
Action: Mouse scrolled (356, 307) with delta (0, 0)
Screenshot: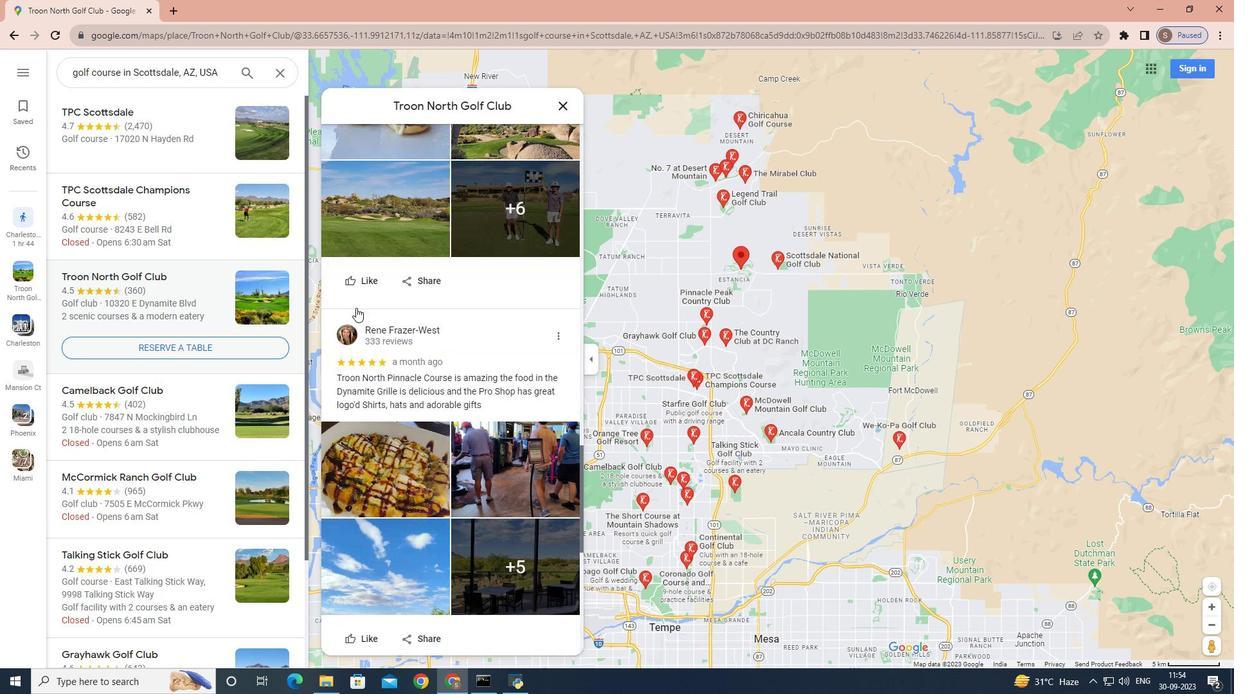 
Action: Mouse scrolled (356, 307) with delta (0, 0)
Screenshot: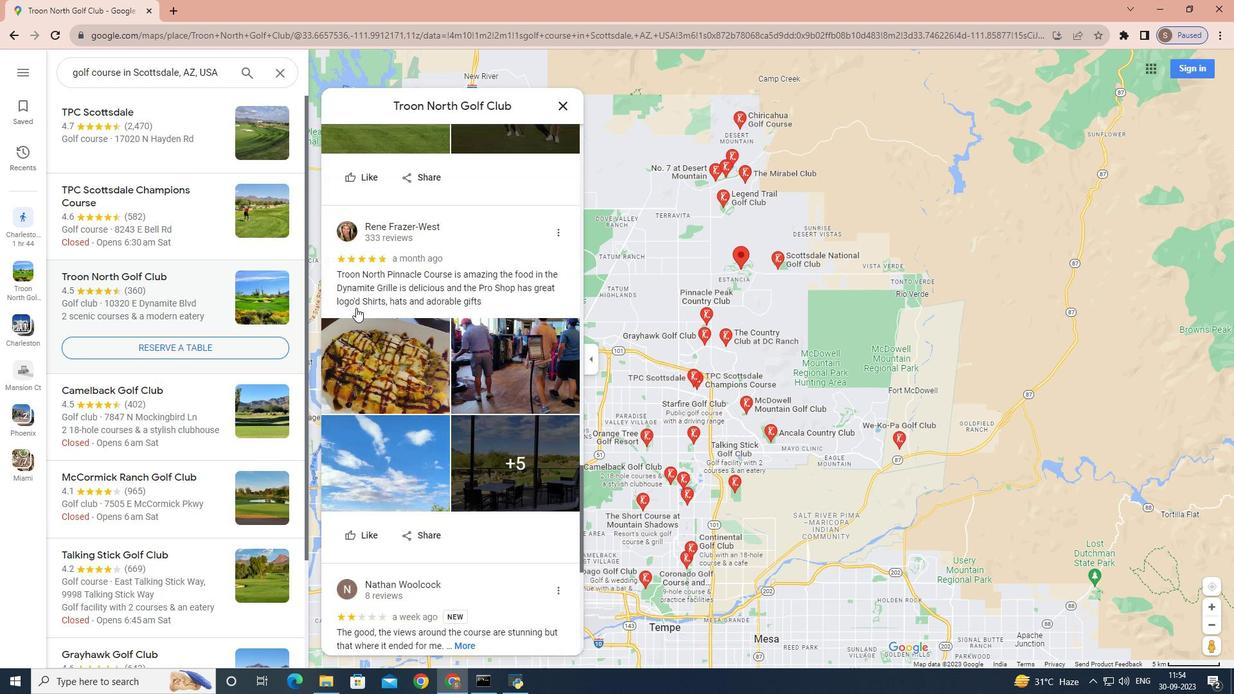 
Action: Mouse scrolled (356, 308) with delta (0, 0)
Screenshot: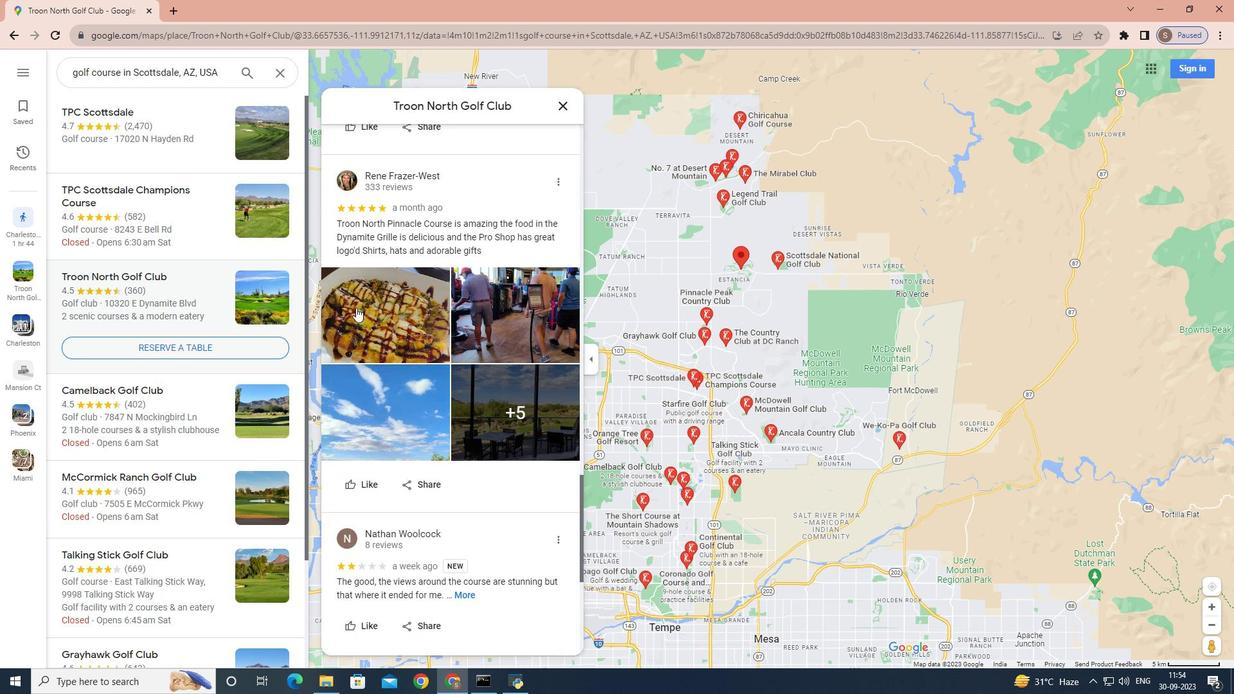 
Action: Mouse scrolled (356, 307) with delta (0, 0)
Screenshot: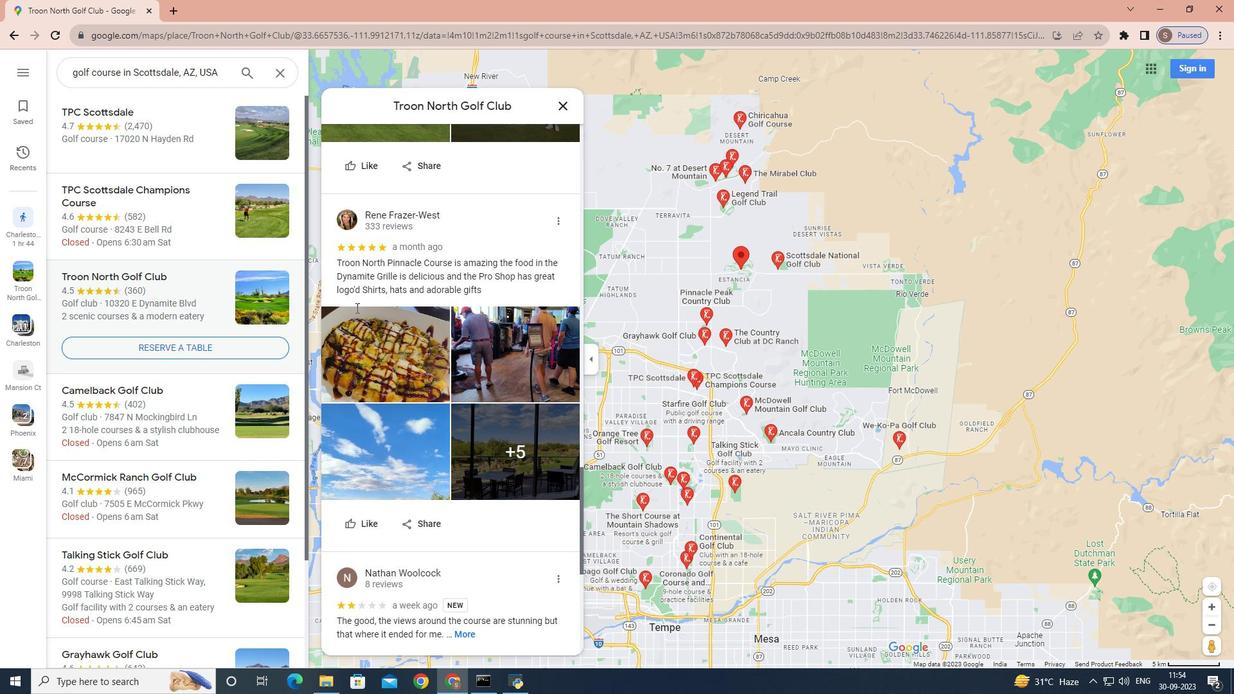 
Action: Mouse scrolled (356, 307) with delta (0, 0)
Screenshot: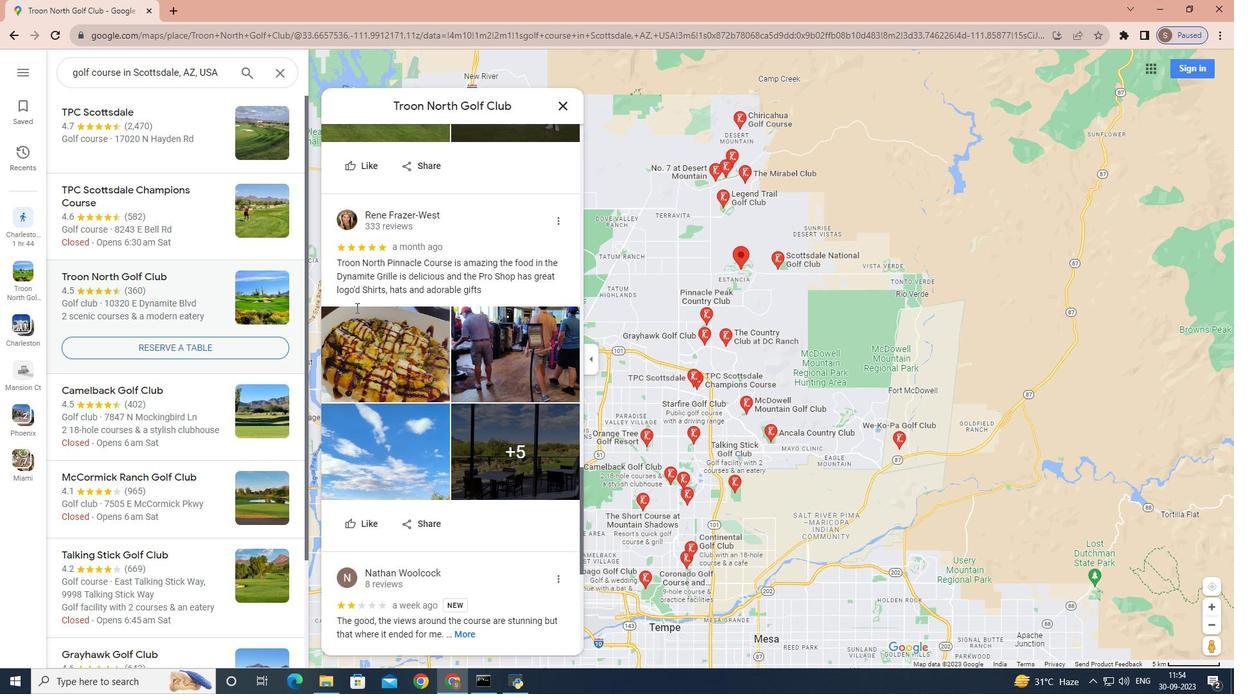 
Action: Mouse scrolled (356, 307) with delta (0, 0)
Screenshot: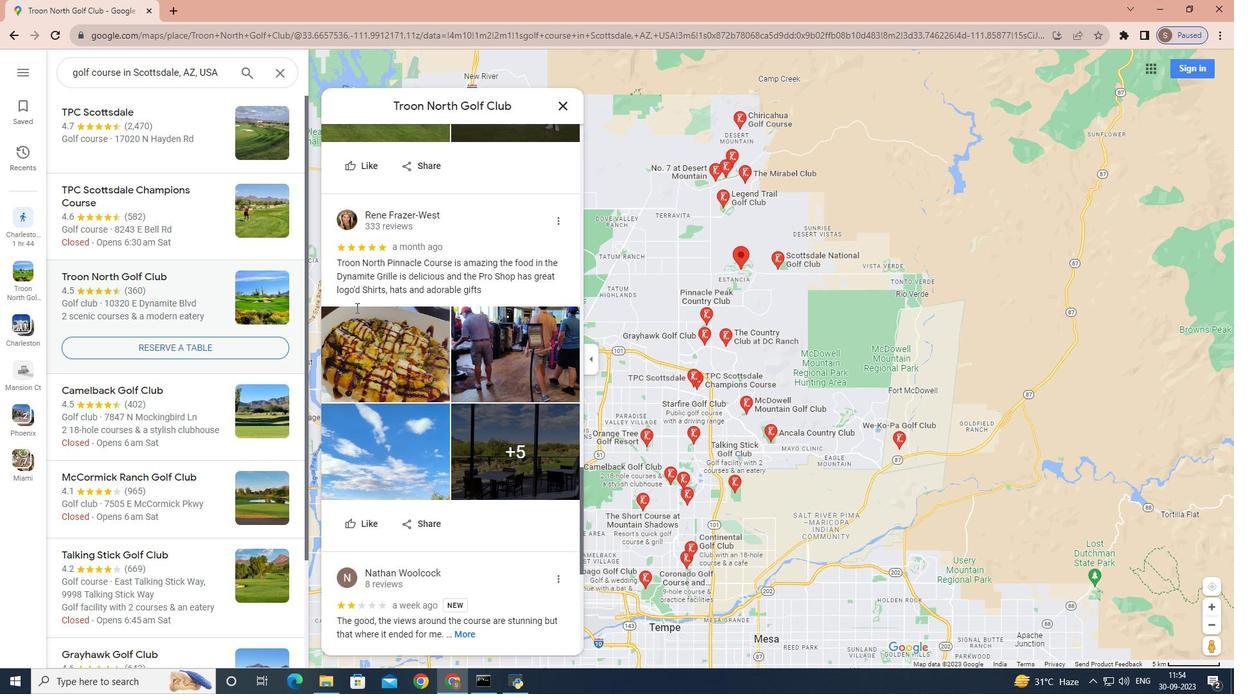 
Action: Mouse scrolled (356, 307) with delta (0, 0)
Screenshot: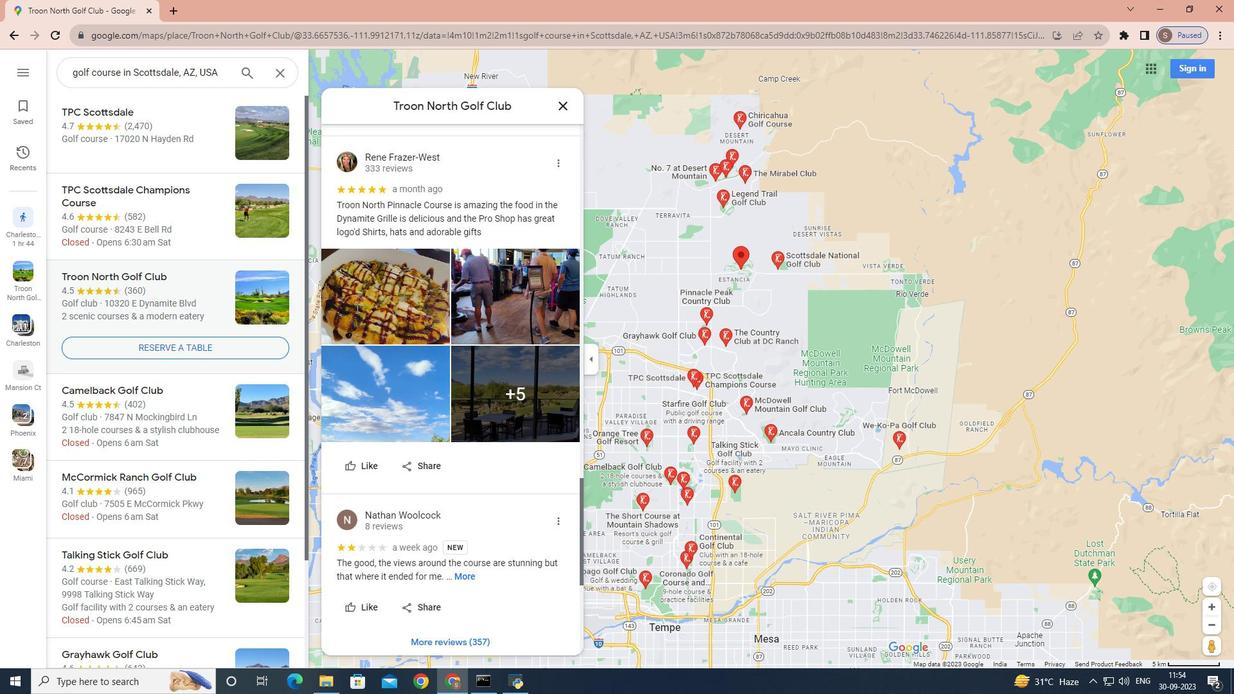 
Action: Mouse scrolled (356, 307) with delta (0, 0)
Screenshot: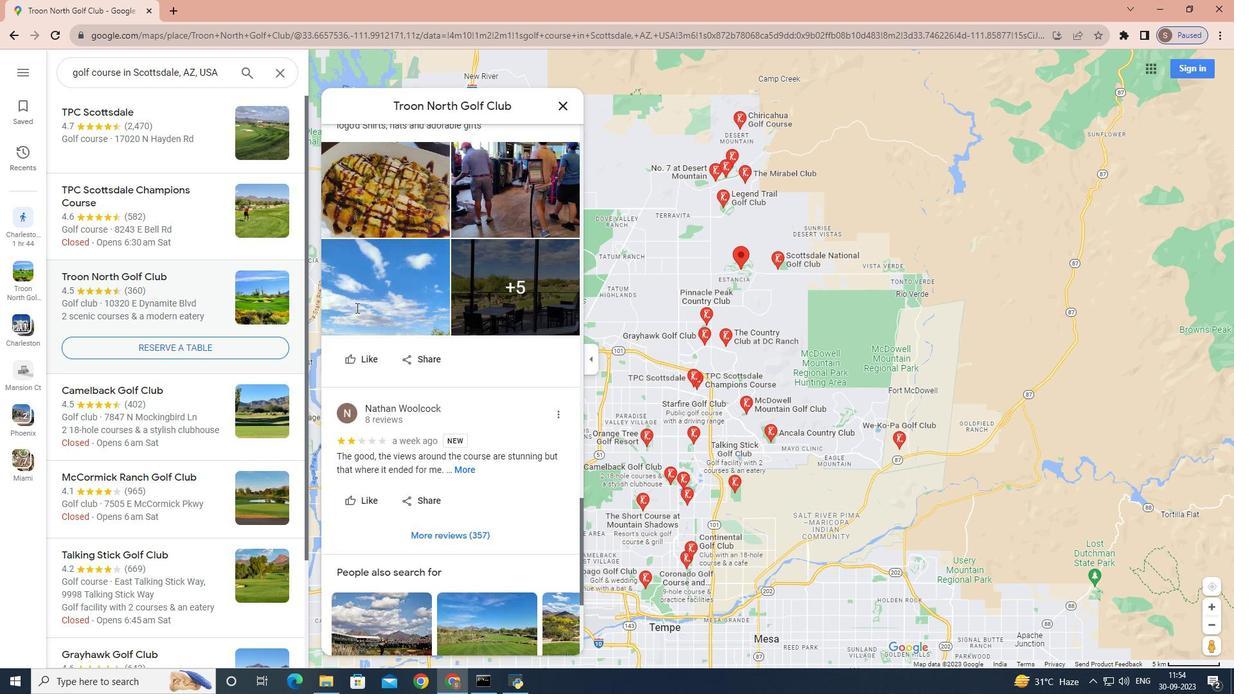 
Action: Mouse scrolled (356, 307) with delta (0, 0)
Screenshot: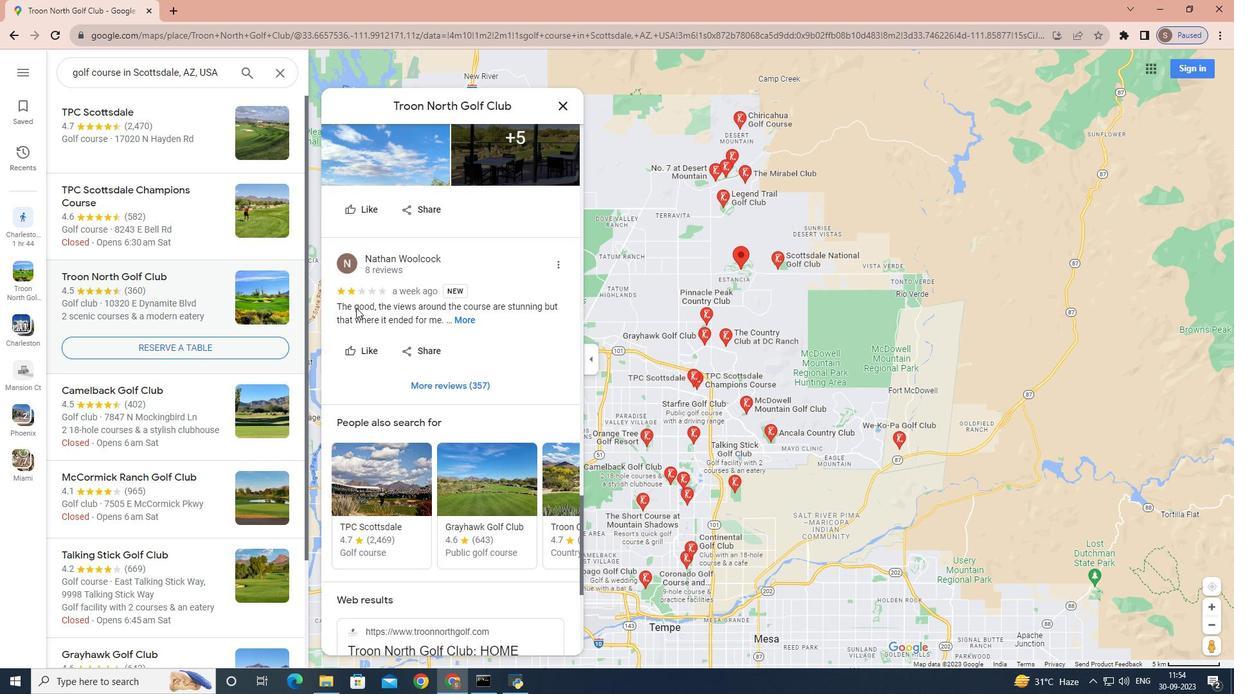 
Action: Mouse scrolled (356, 307) with delta (0, 0)
Screenshot: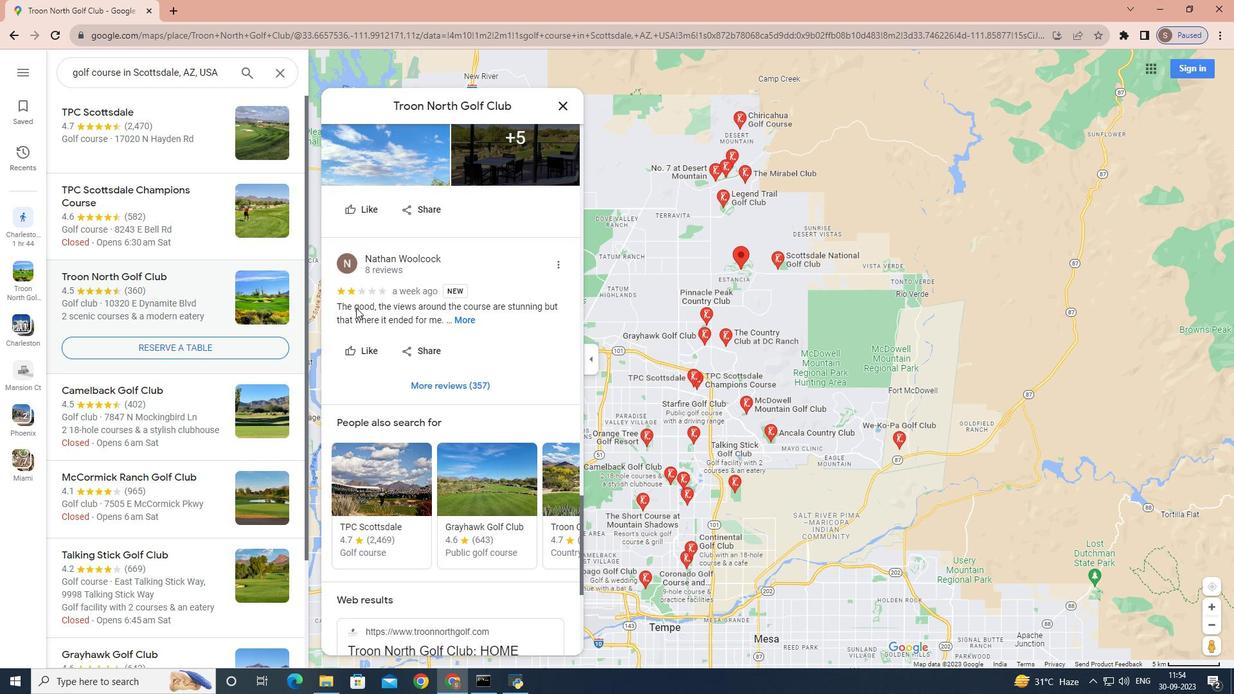 
Action: Mouse scrolled (356, 307) with delta (0, 0)
Screenshot: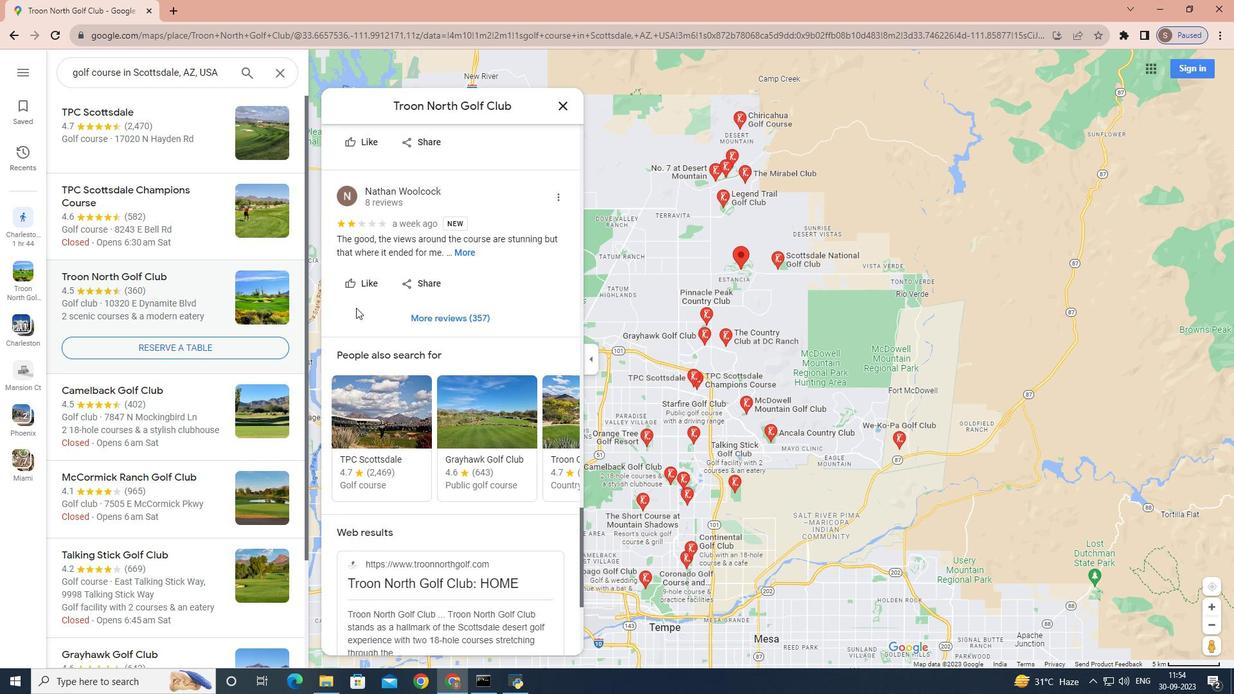 
Action: Mouse scrolled (356, 307) with delta (0, 0)
Screenshot: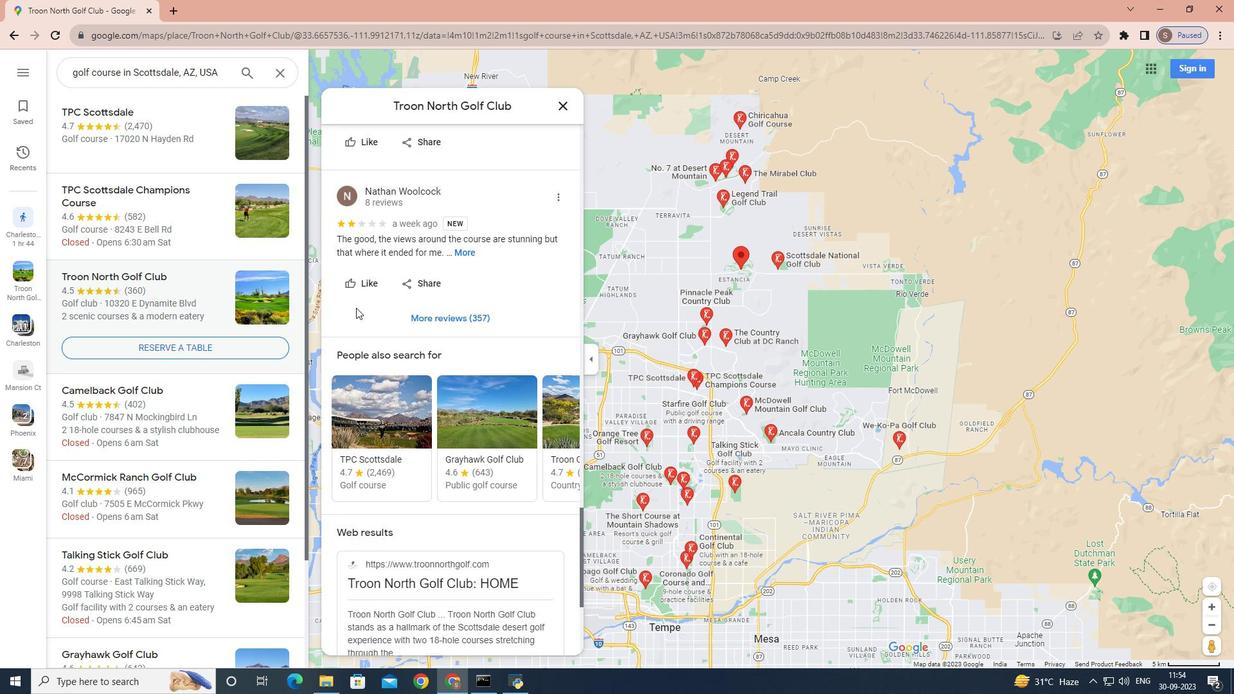 
Action: Mouse scrolled (356, 307) with delta (0, 0)
Screenshot: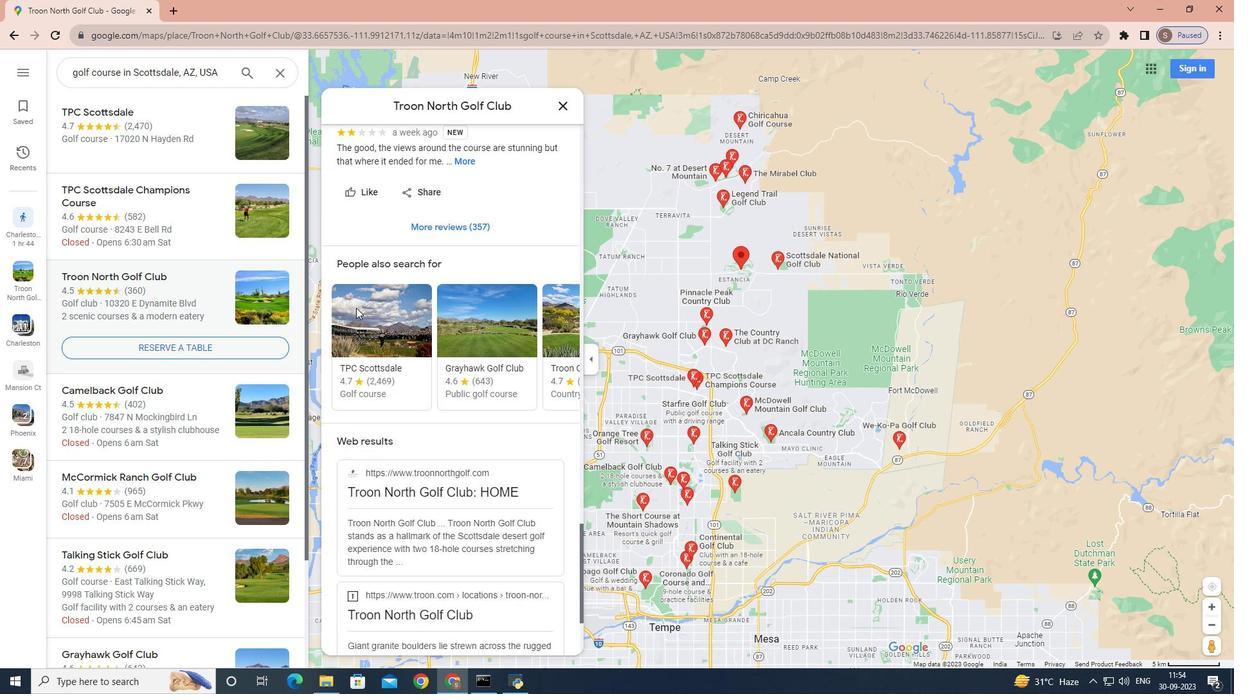 
Action: Mouse scrolled (356, 307) with delta (0, 0)
Screenshot: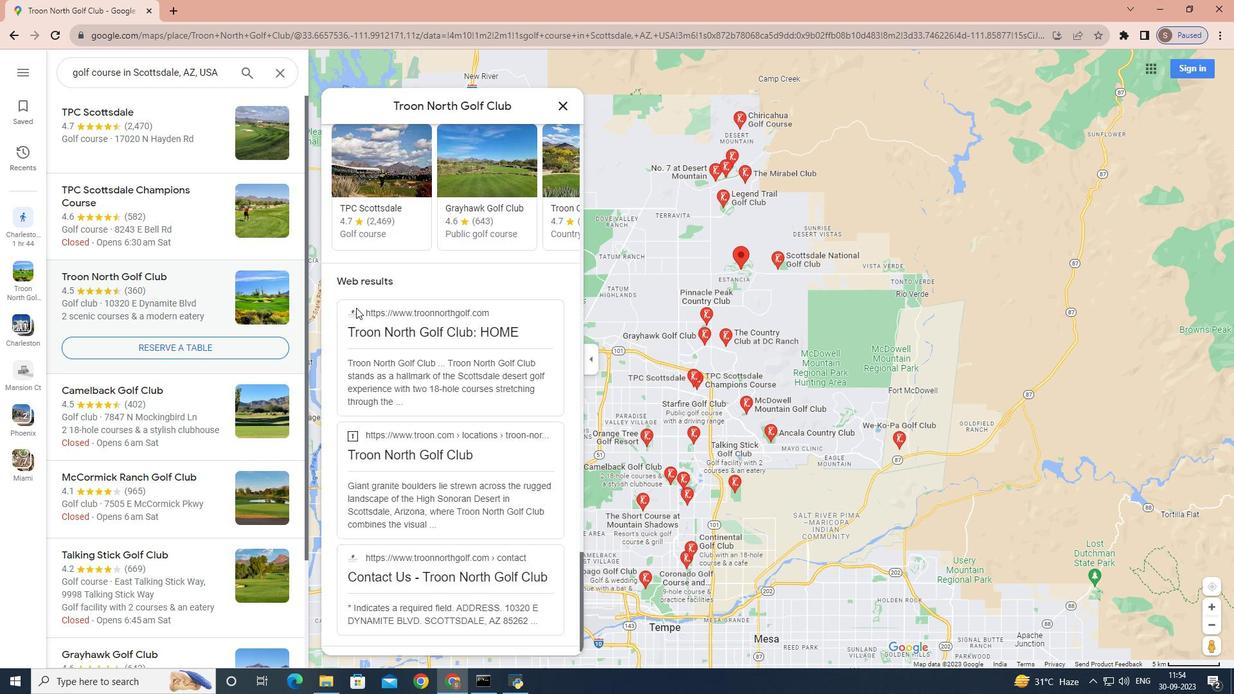 
Action: Mouse scrolled (356, 307) with delta (0, 0)
Screenshot: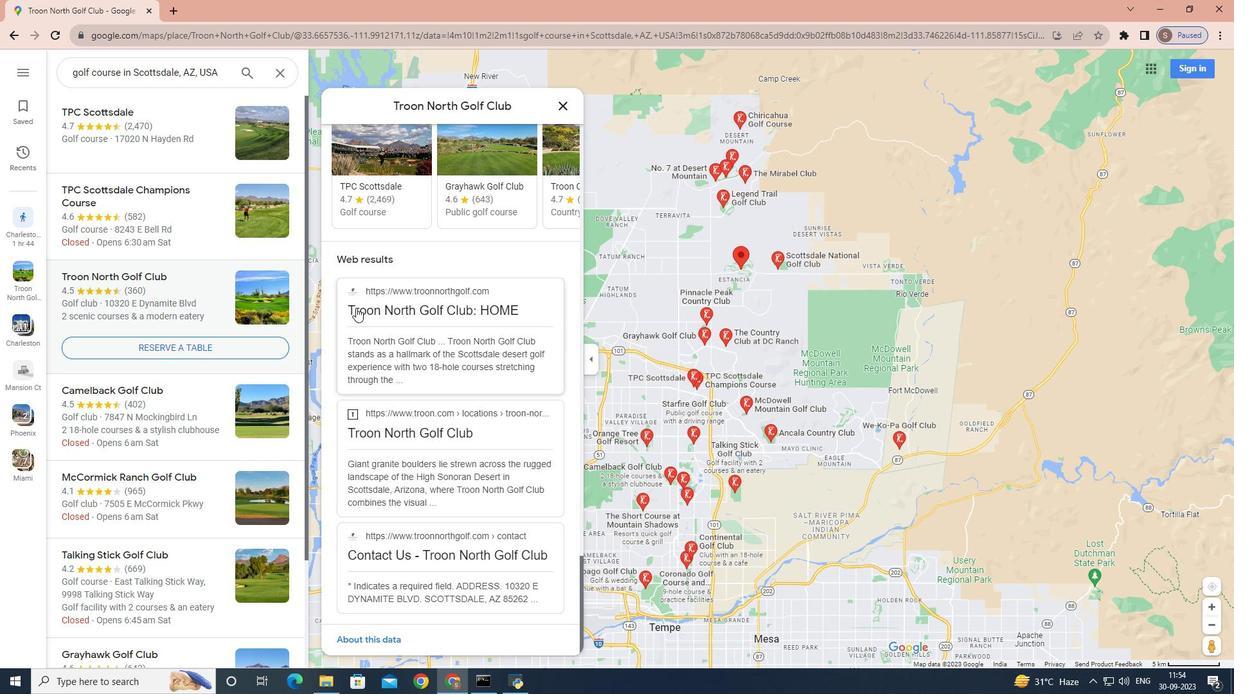 
Action: Mouse scrolled (356, 307) with delta (0, 0)
Screenshot: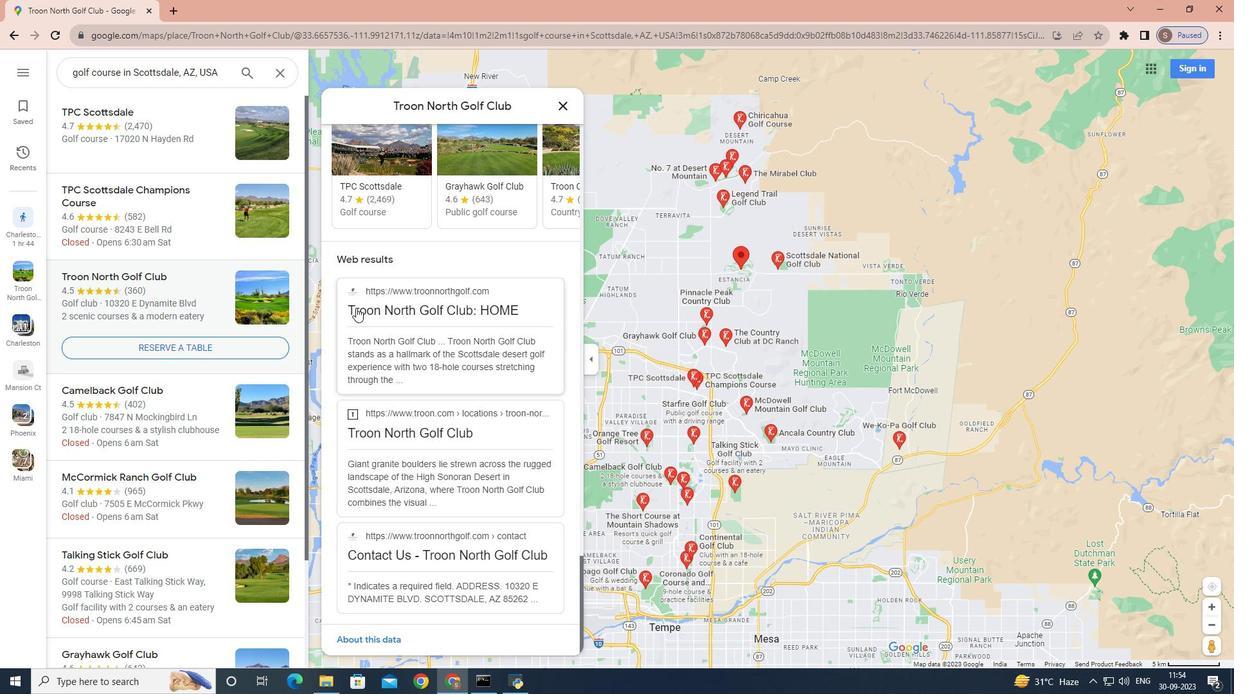 
Action: Mouse scrolled (356, 307) with delta (0, 0)
Screenshot: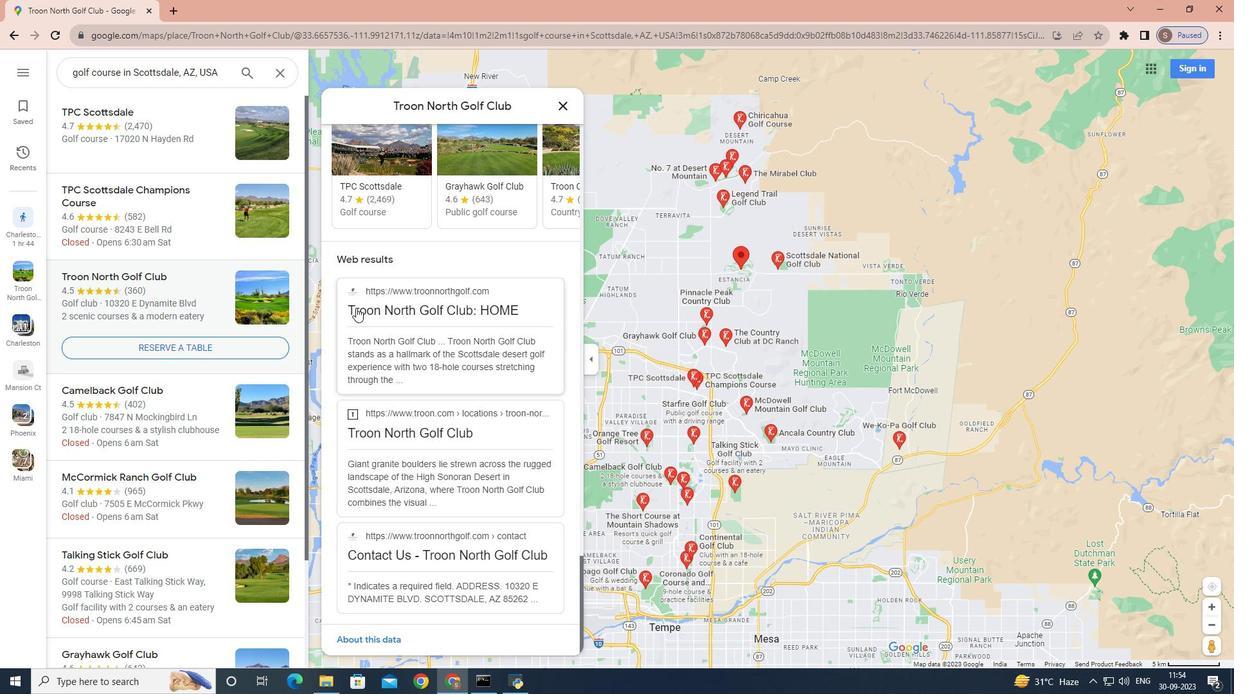 
Action: Mouse scrolled (356, 307) with delta (0, 0)
Screenshot: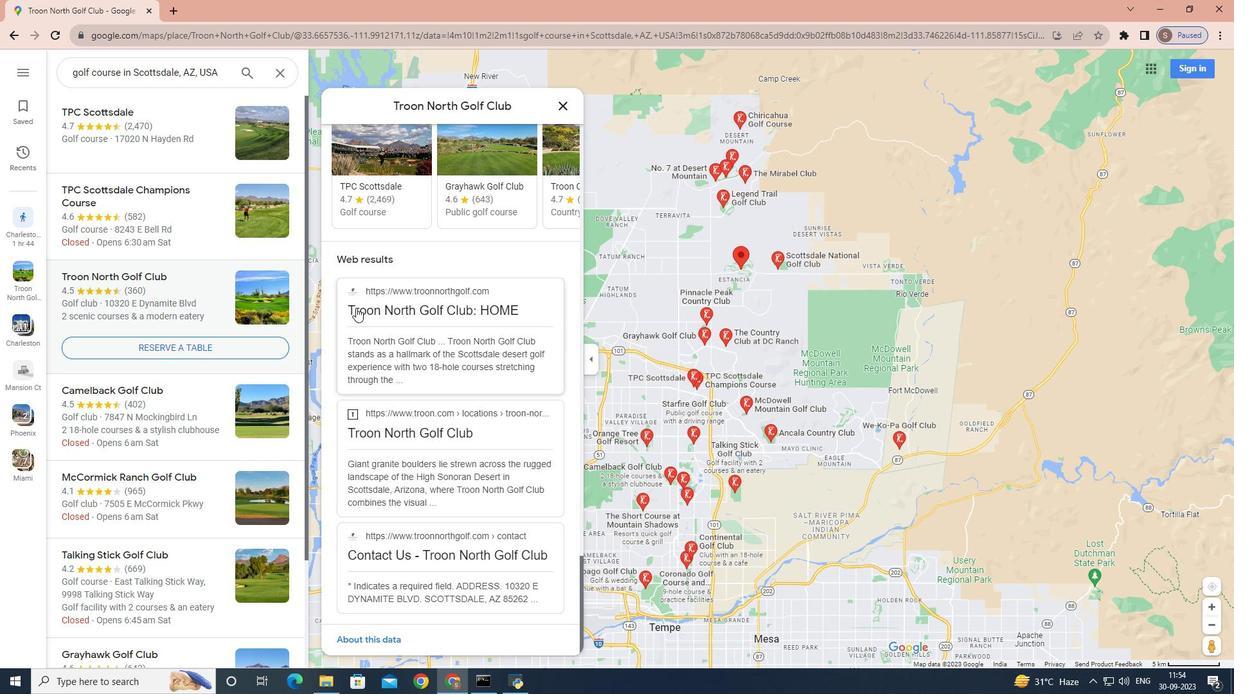 
Action: Mouse scrolled (356, 307) with delta (0, 0)
Screenshot: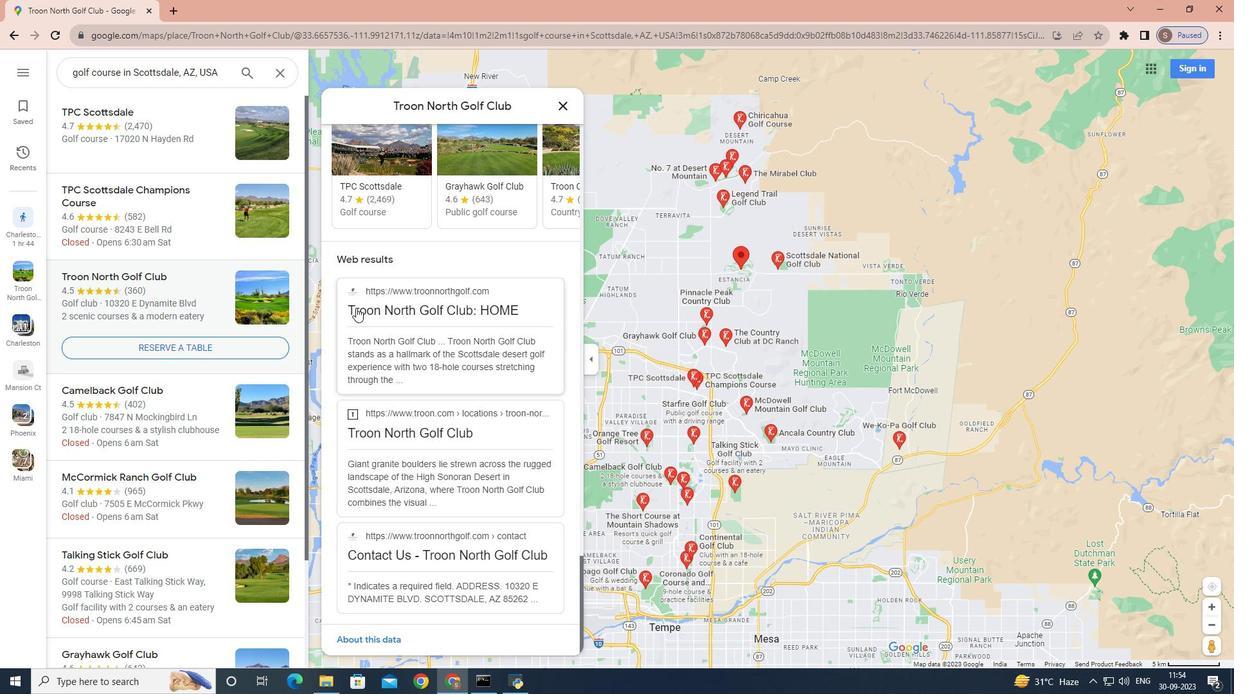 
Action: Mouse scrolled (356, 308) with delta (0, 0)
Screenshot: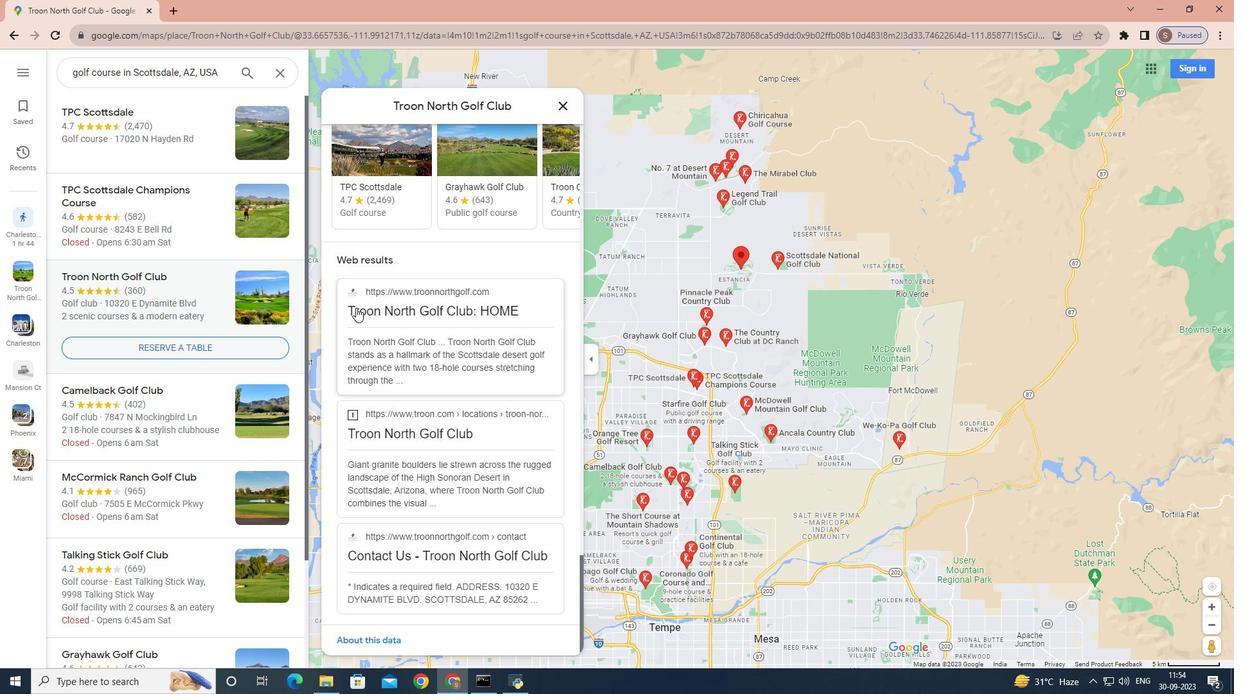 
Action: Mouse scrolled (356, 308) with delta (0, 0)
Screenshot: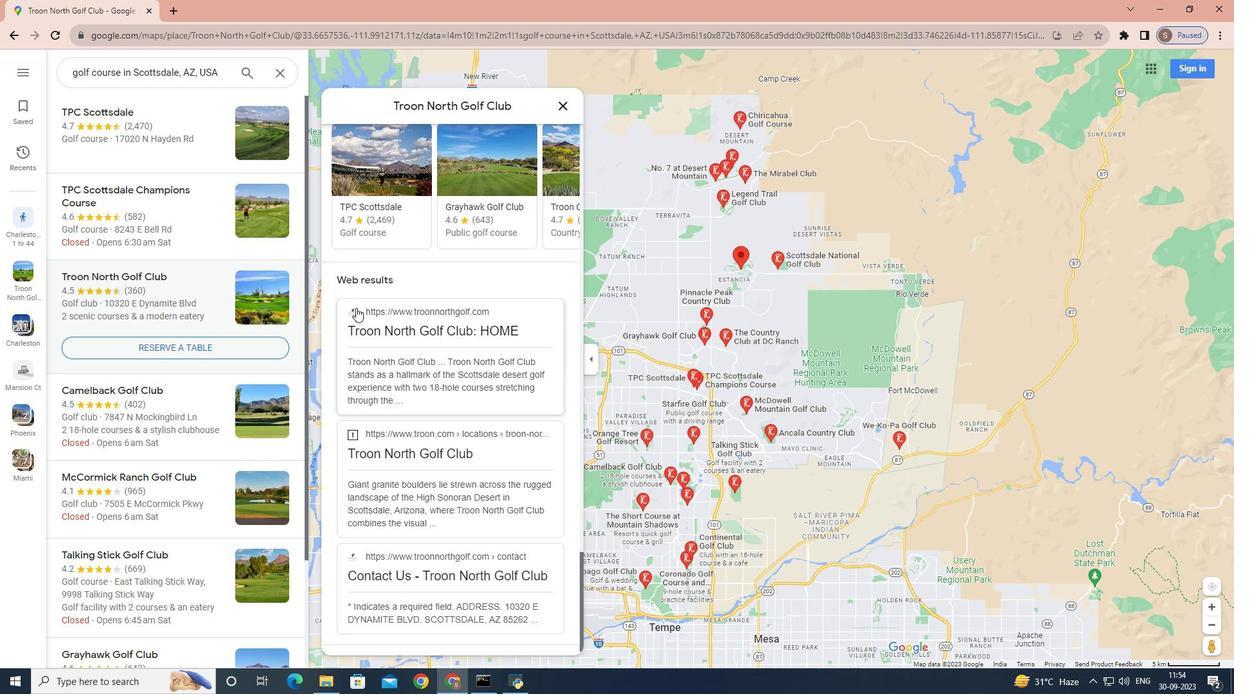 
Action: Mouse scrolled (356, 308) with delta (0, 0)
Screenshot: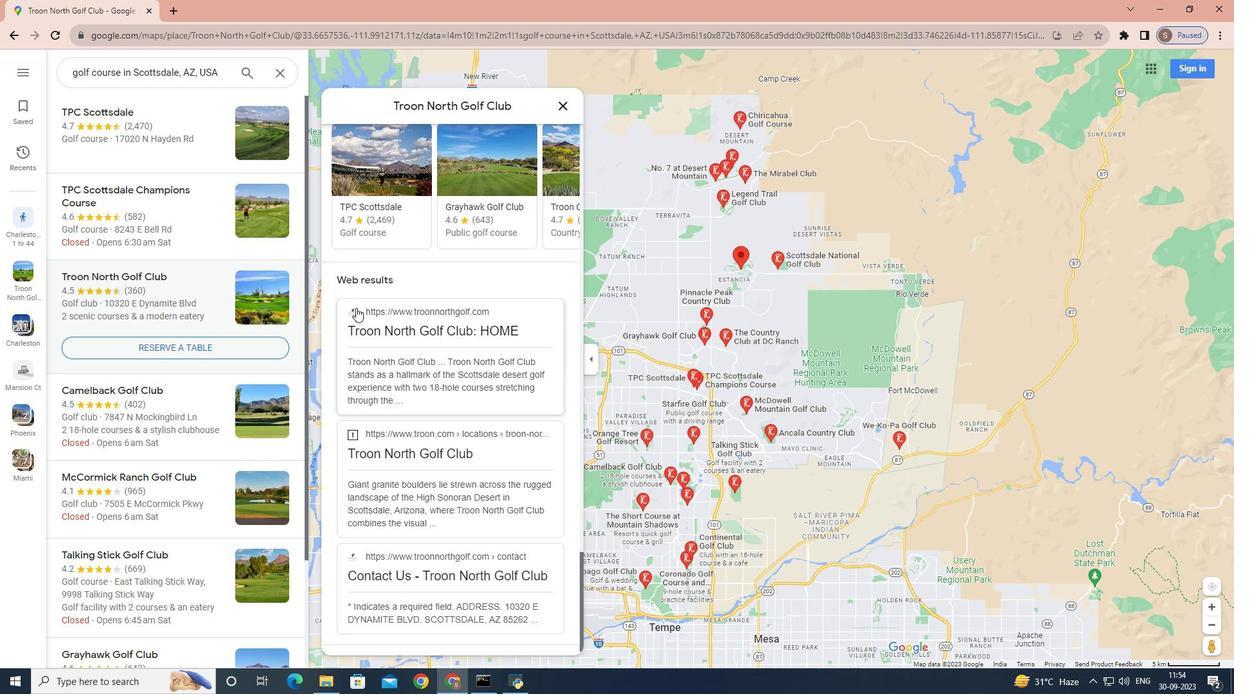 
Action: Mouse scrolled (356, 308) with delta (0, 0)
Screenshot: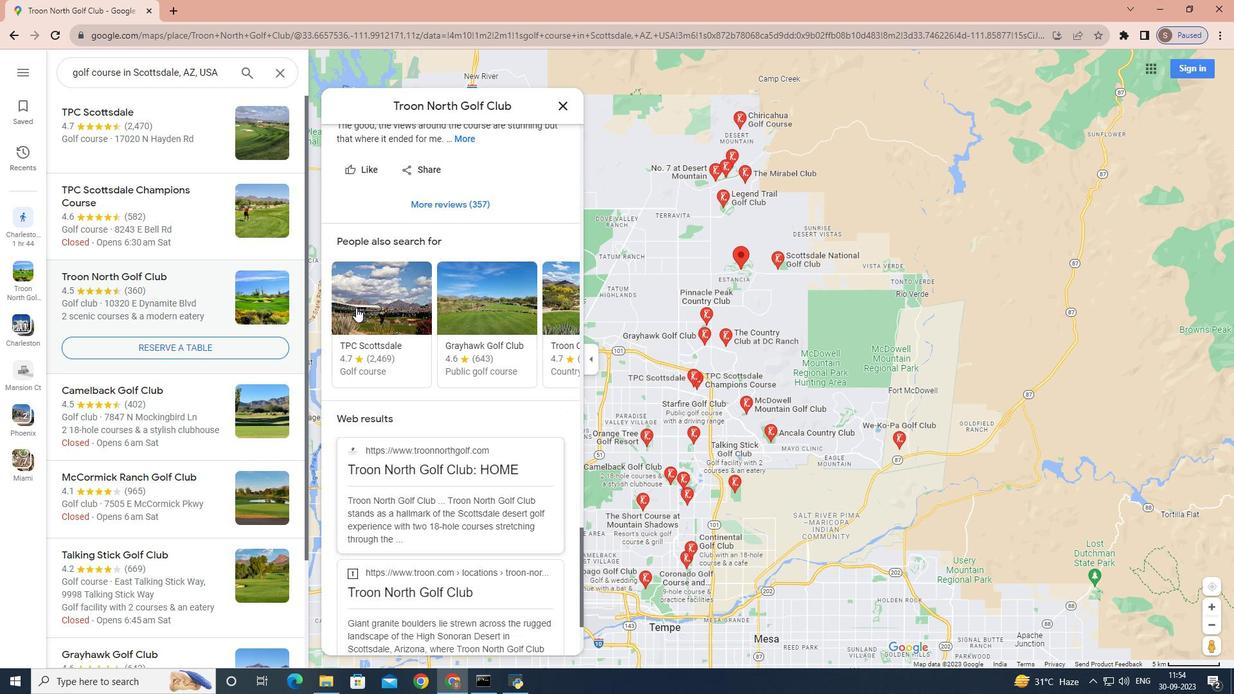 
Action: Mouse scrolled (356, 308) with delta (0, 0)
Screenshot: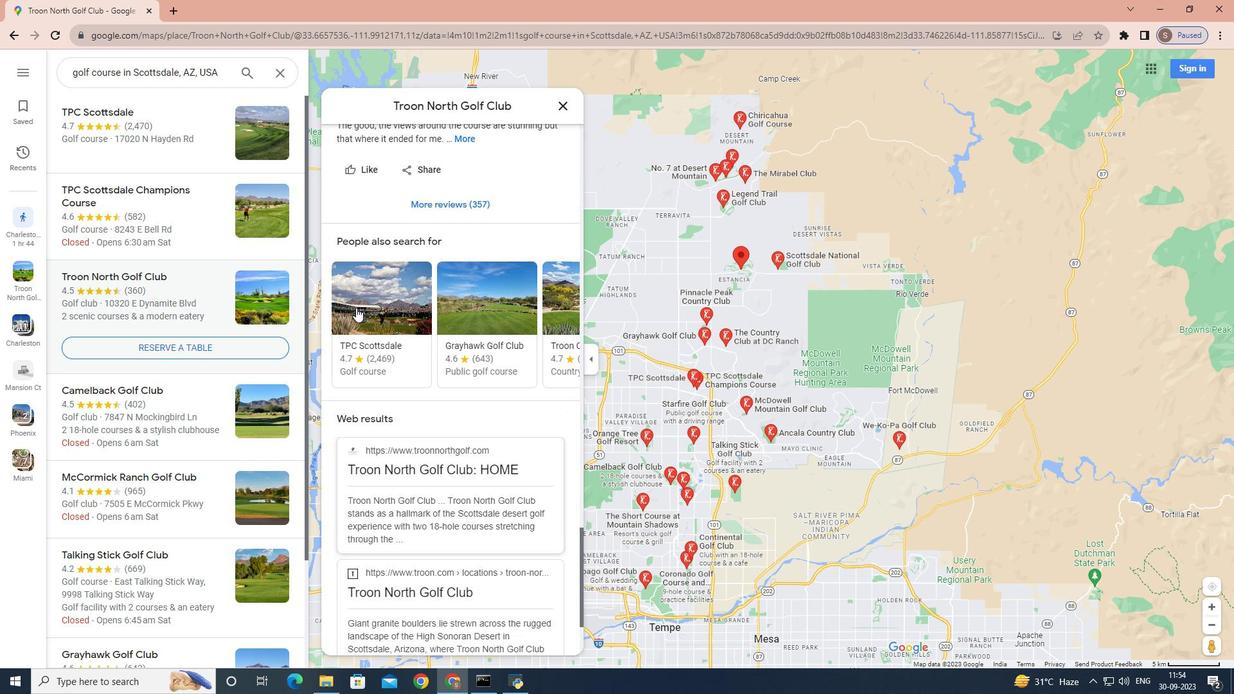 
Action: Mouse scrolled (356, 308) with delta (0, 0)
Screenshot: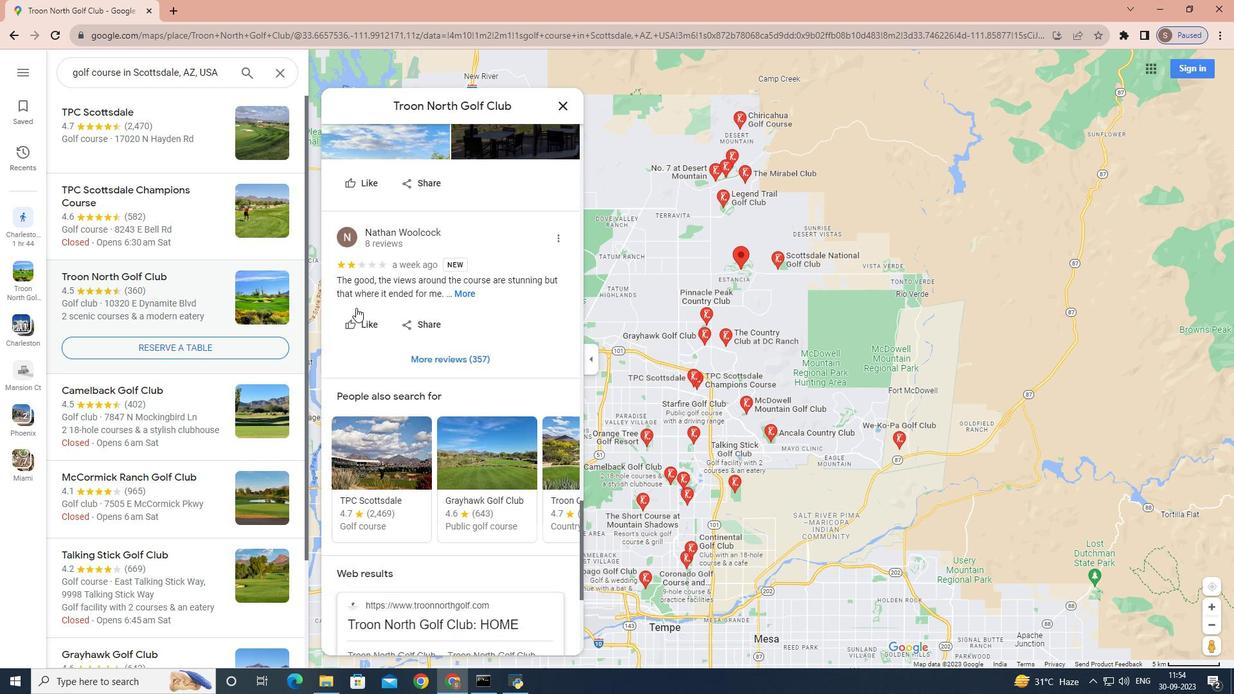 
Action: Mouse scrolled (356, 308) with delta (0, 0)
Screenshot: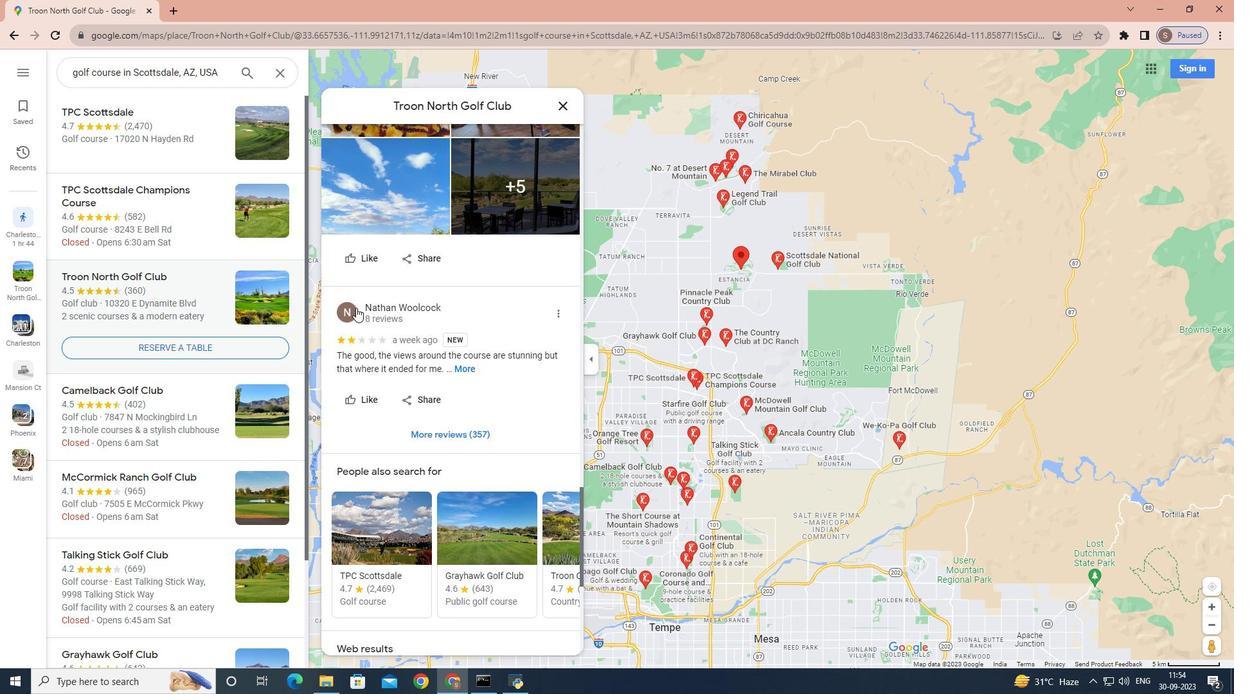
Action: Mouse scrolled (356, 308) with delta (0, 0)
Screenshot: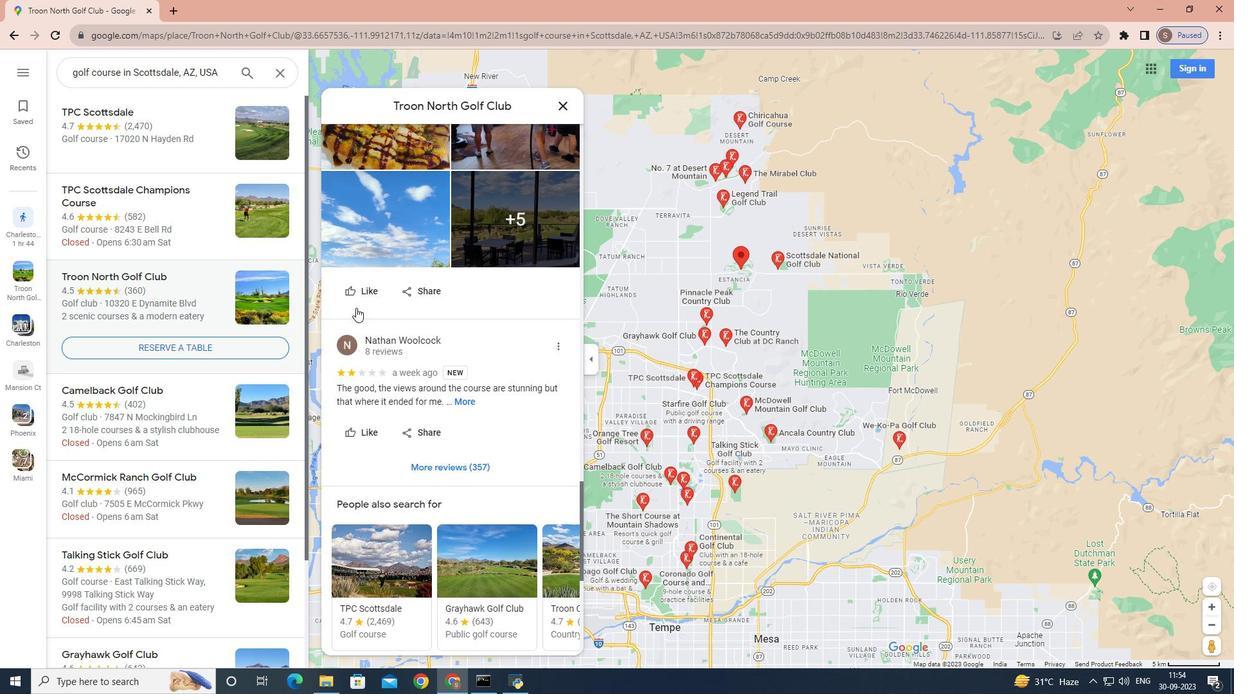 
Action: Mouse scrolled (356, 308) with delta (0, 0)
Screenshot: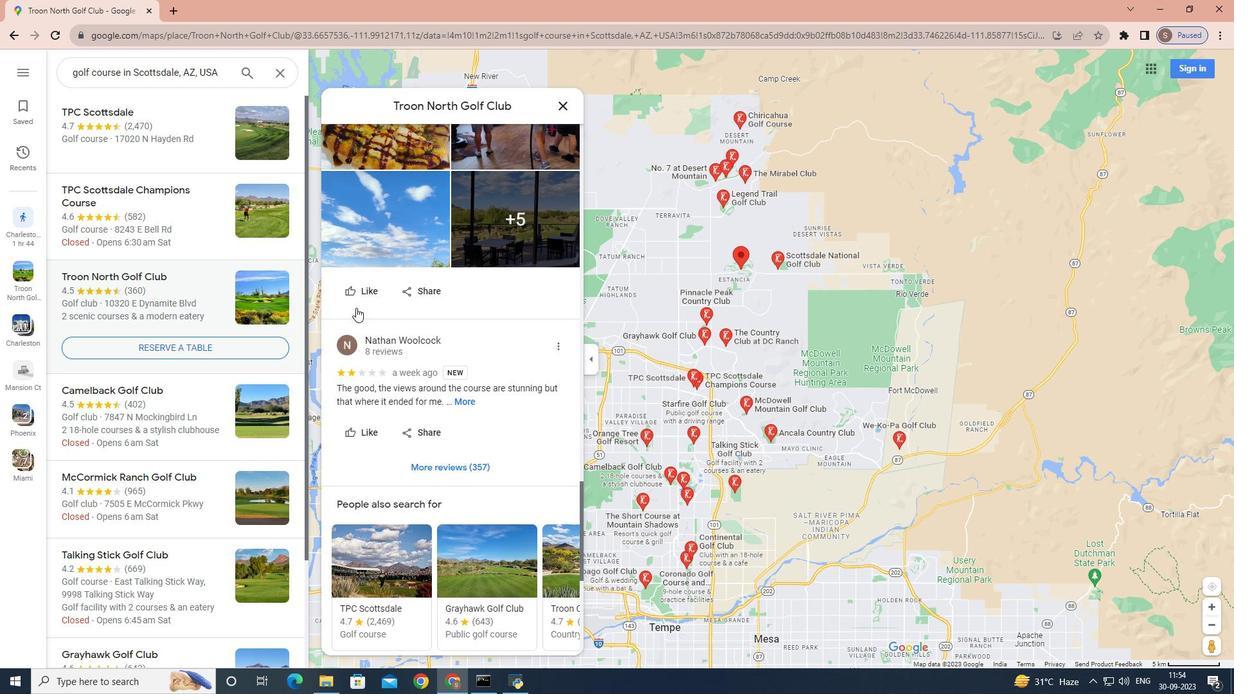 
Action: Mouse scrolled (356, 308) with delta (0, 0)
Screenshot: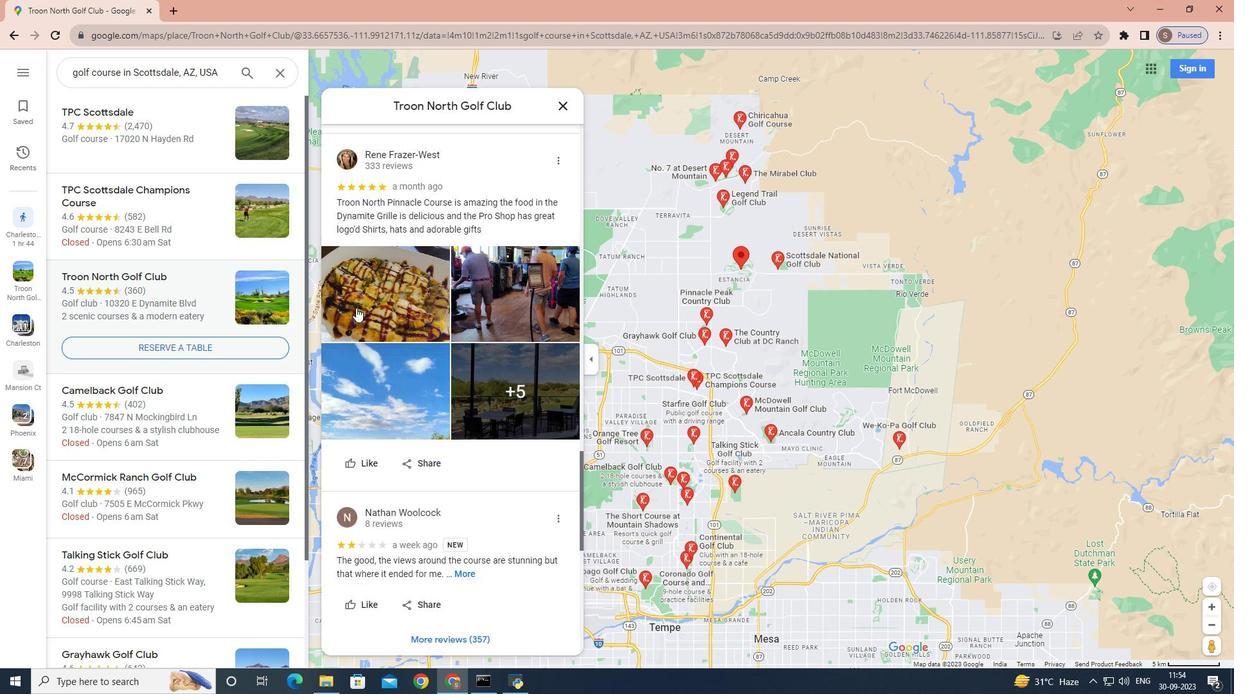 
Action: Mouse scrolled (356, 308) with delta (0, 0)
Screenshot: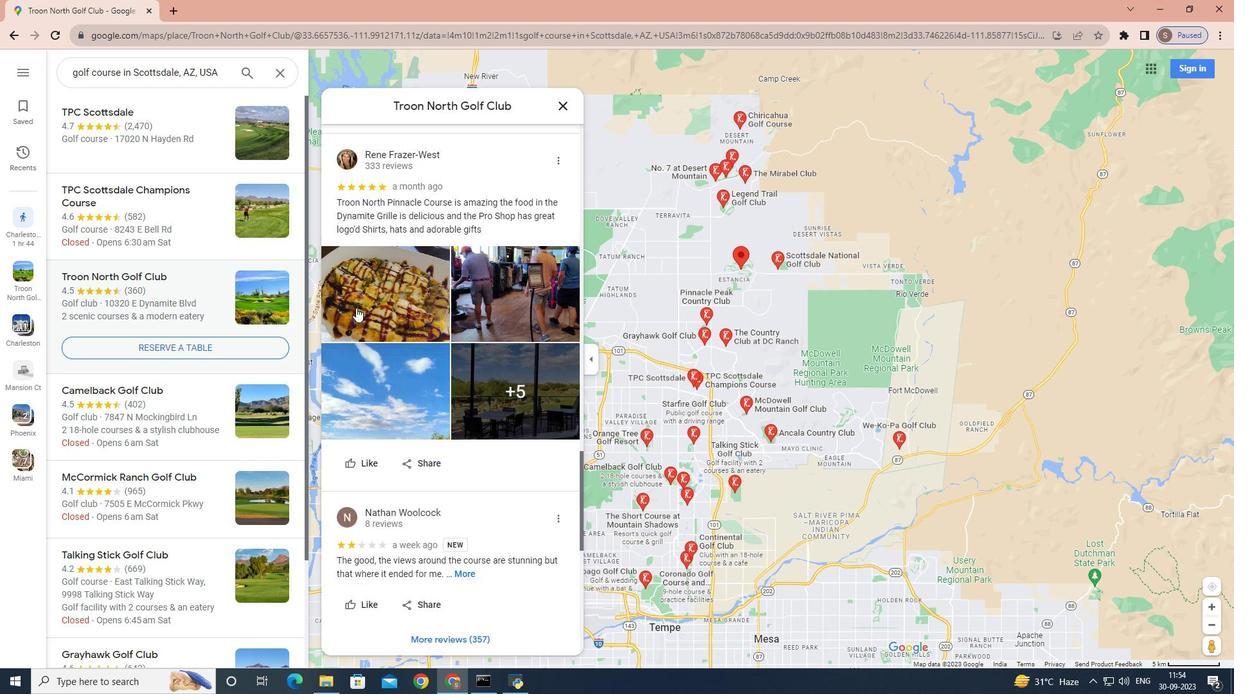 
Action: Mouse scrolled (356, 308) with delta (0, 0)
Screenshot: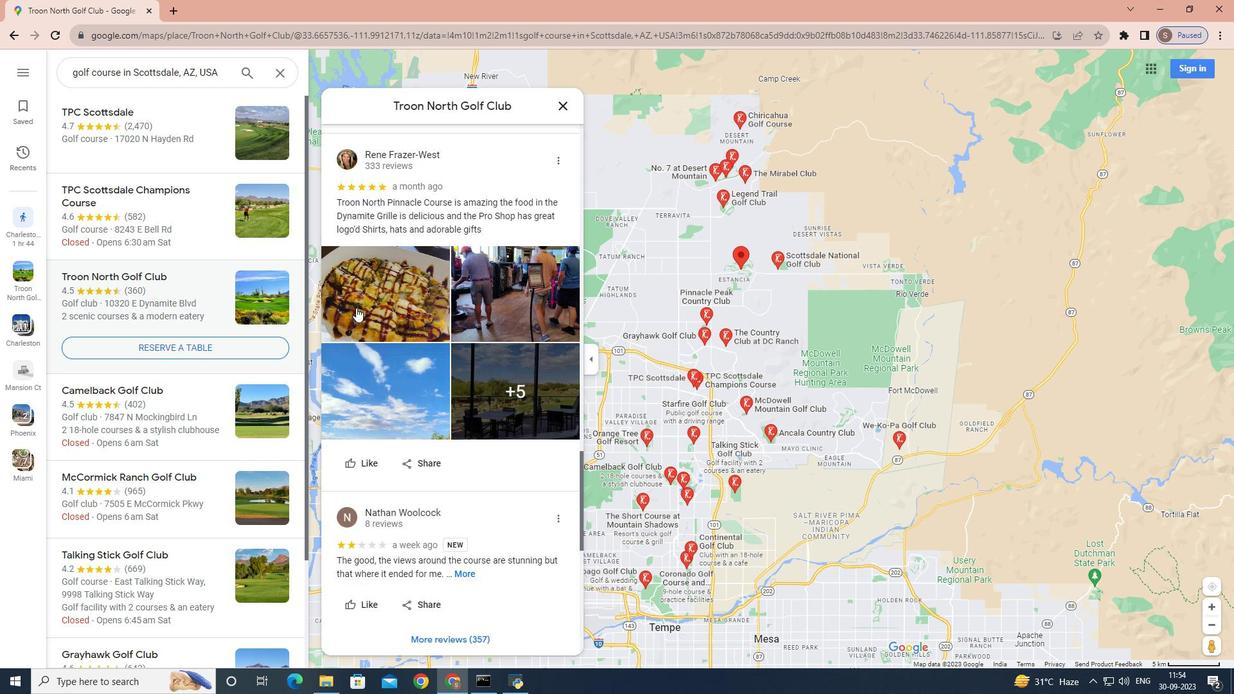 
Action: Mouse scrolled (356, 308) with delta (0, 0)
Screenshot: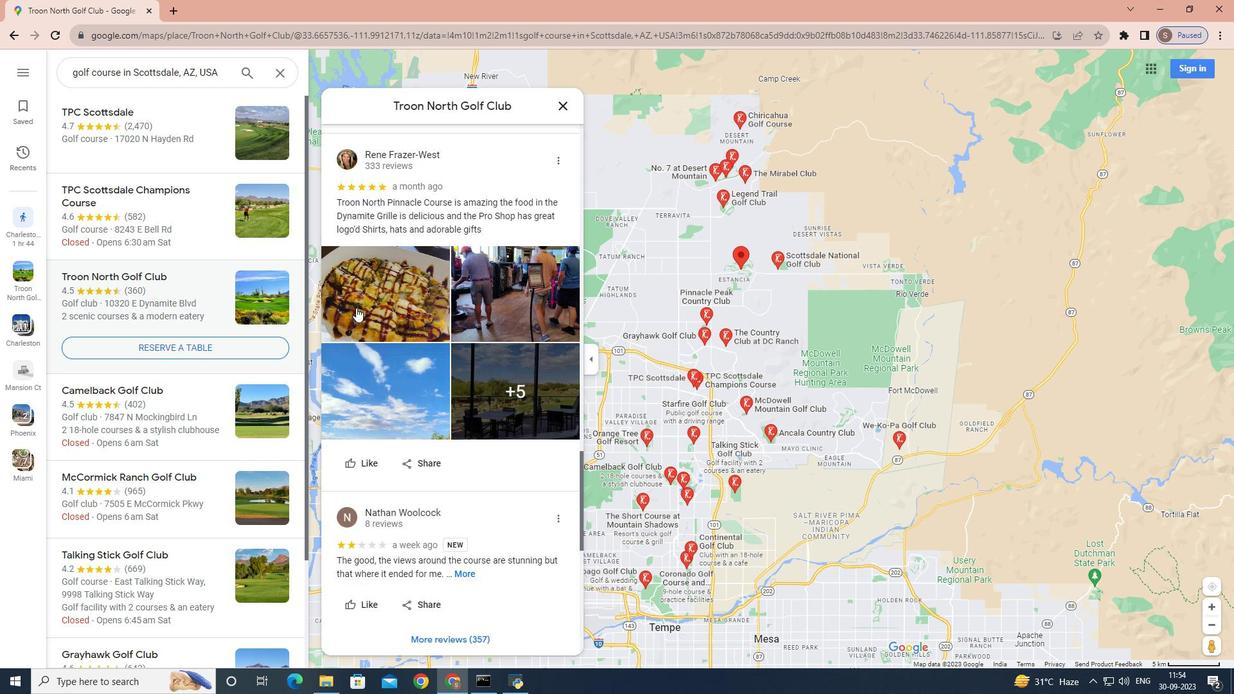 
Action: Mouse scrolled (356, 308) with delta (0, 0)
Screenshot: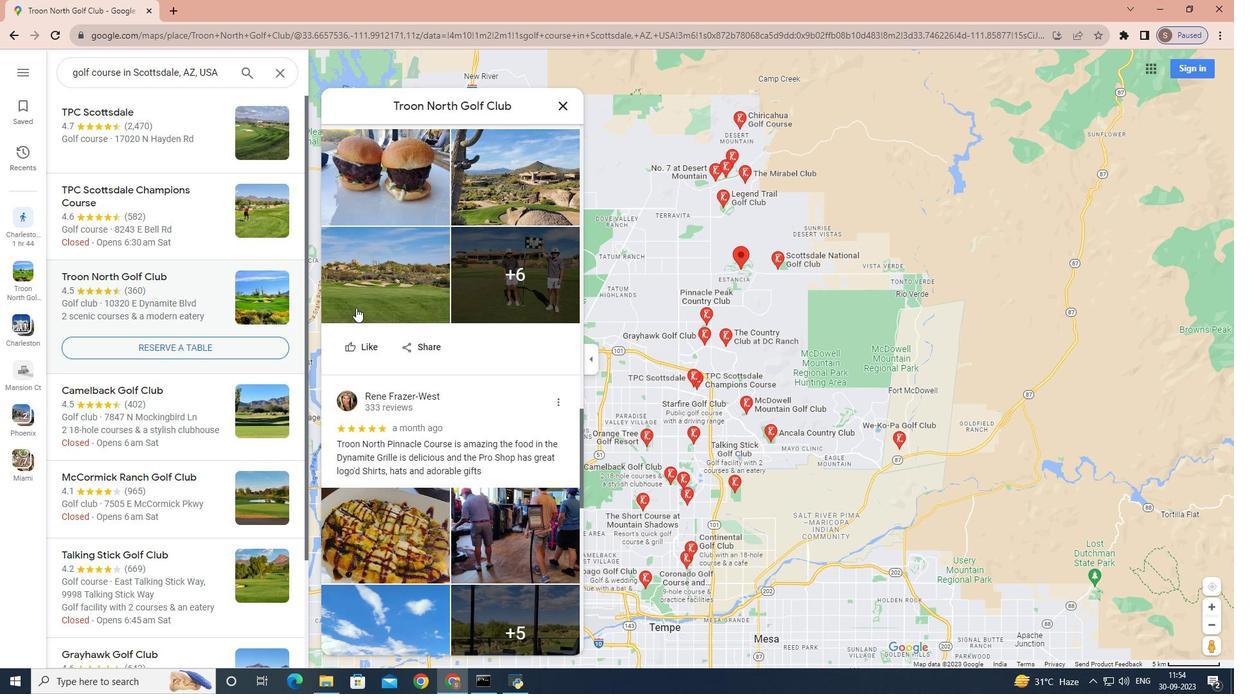 
Action: Mouse scrolled (356, 308) with delta (0, 0)
Screenshot: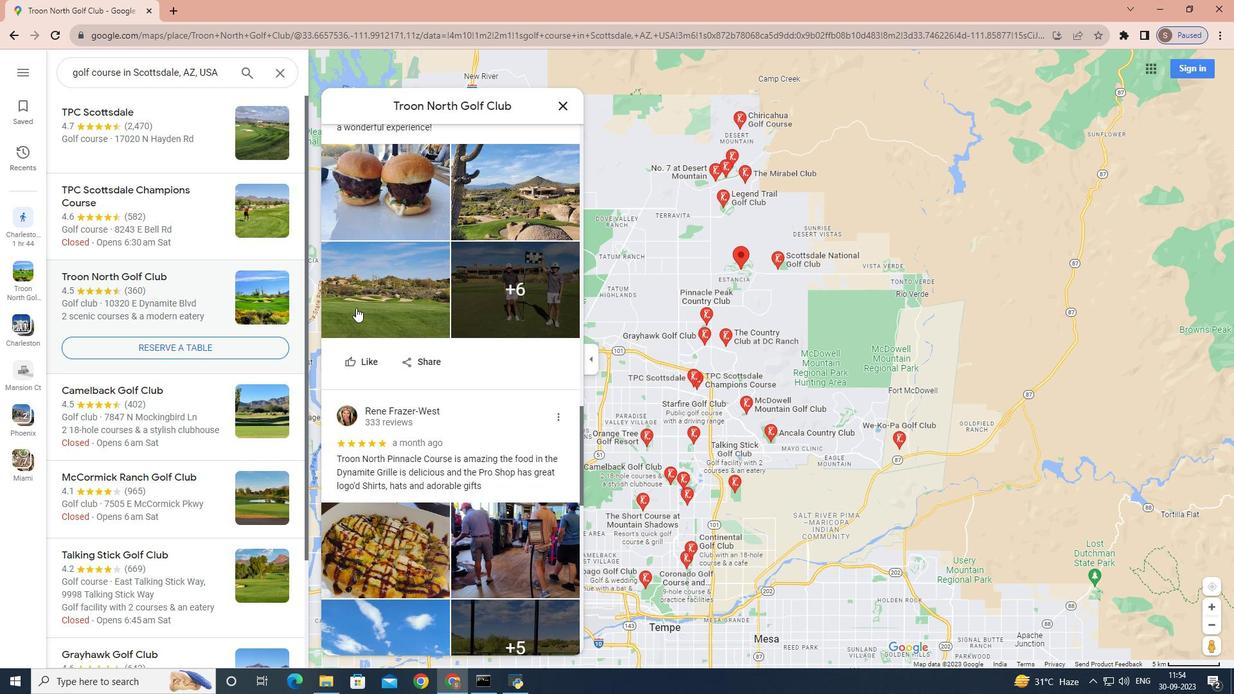 
Action: Mouse scrolled (356, 308) with delta (0, 0)
Screenshot: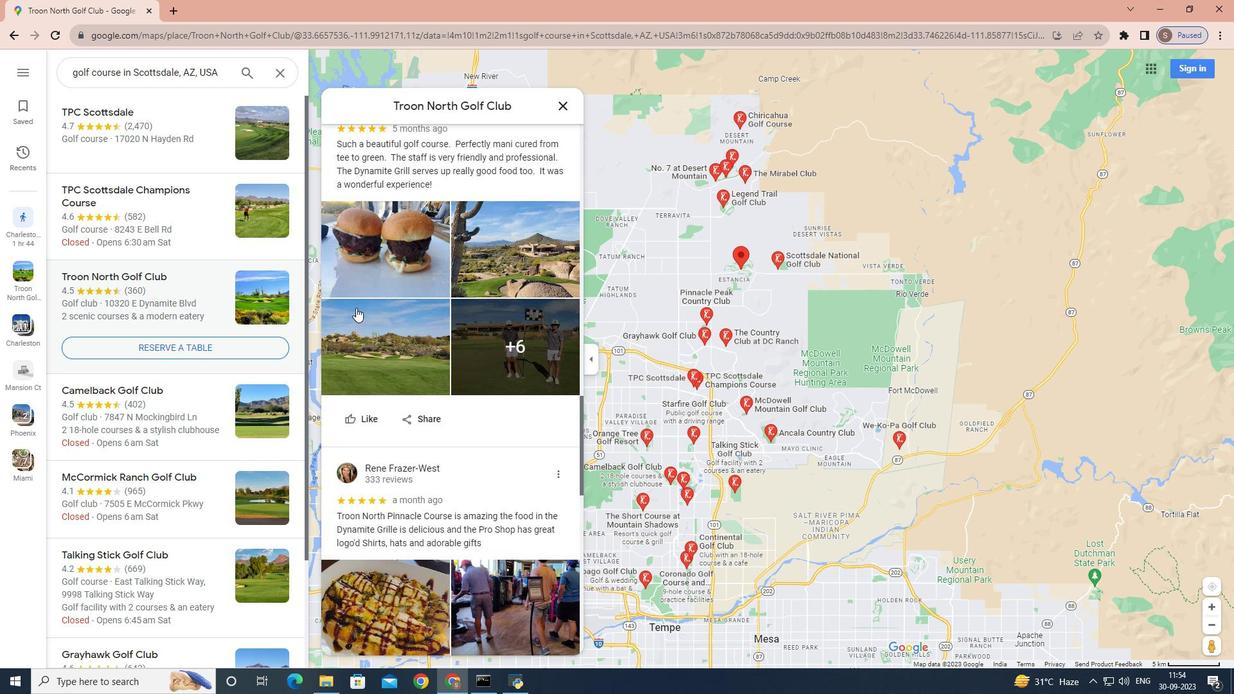 
Action: Mouse scrolled (356, 308) with delta (0, 0)
Screenshot: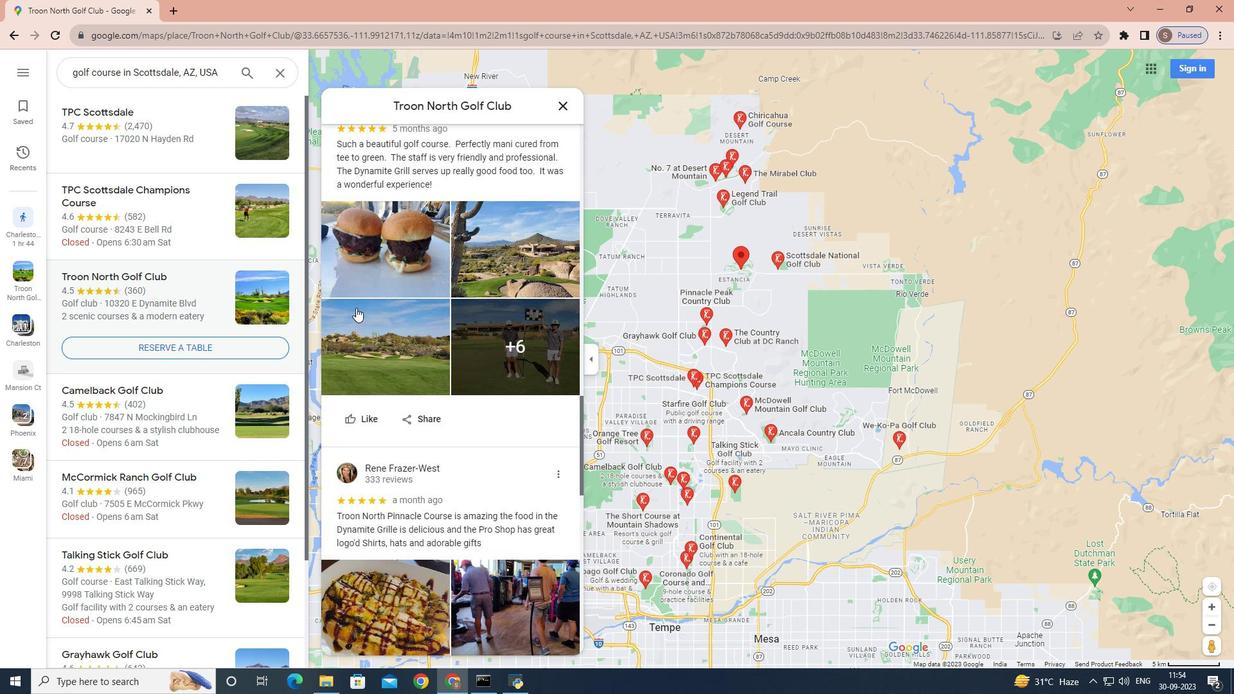 
Action: Mouse scrolled (356, 308) with delta (0, 0)
Screenshot: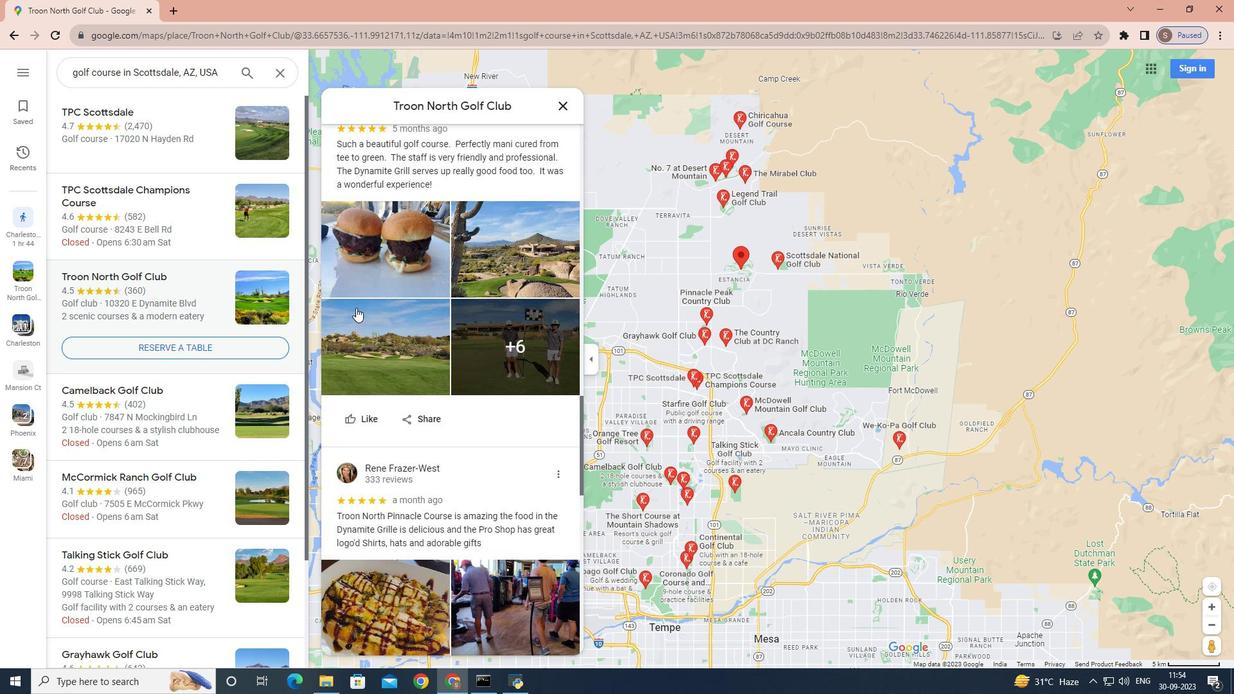
Action: Mouse scrolled (356, 308) with delta (0, 0)
Screenshot: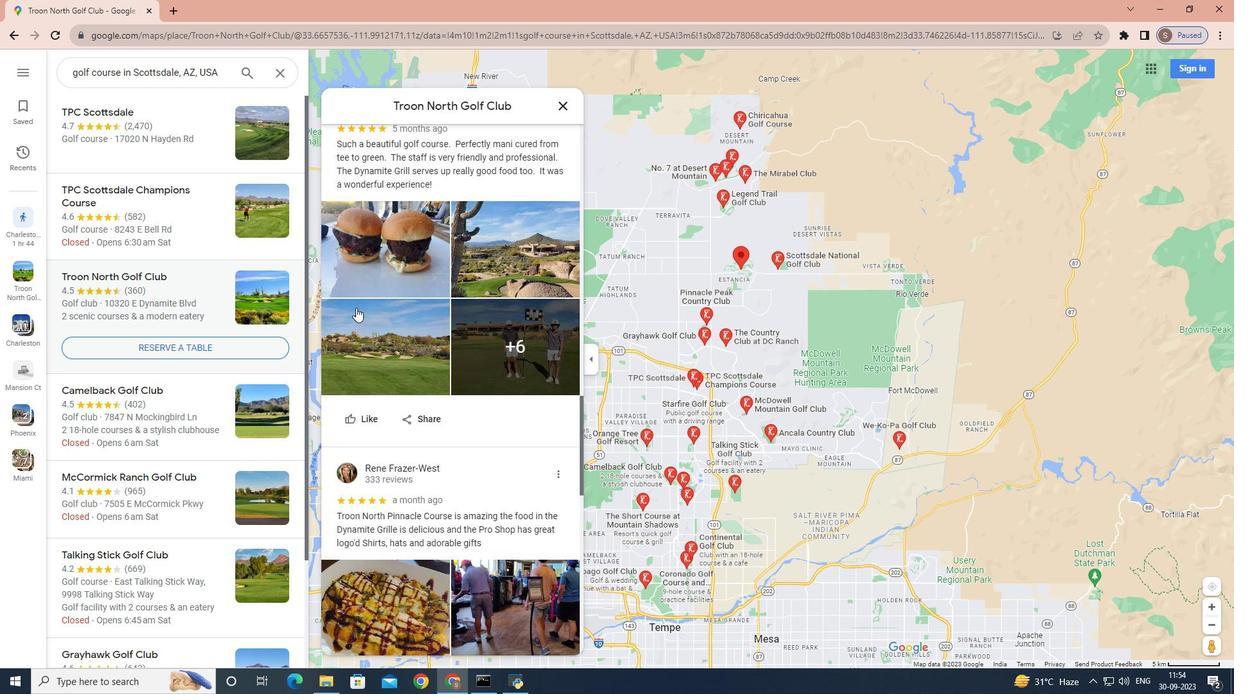 
Action: Mouse scrolled (356, 308) with delta (0, 0)
Screenshot: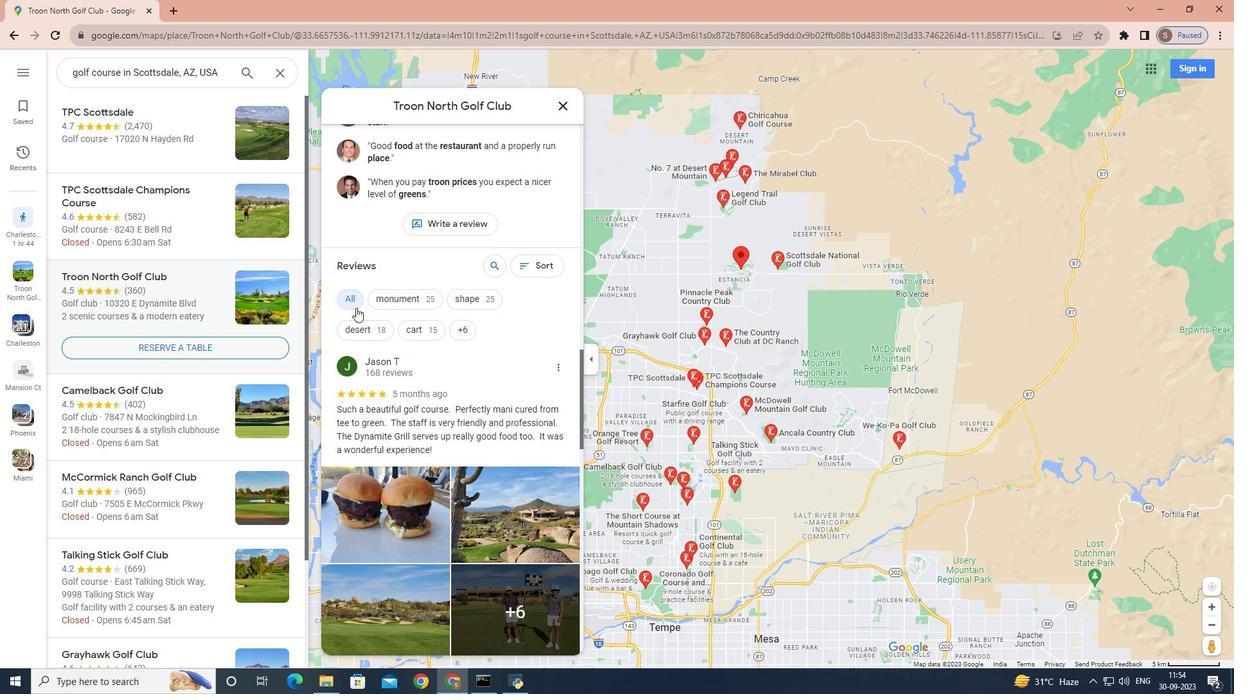 
Action: Mouse scrolled (356, 308) with delta (0, 0)
Screenshot: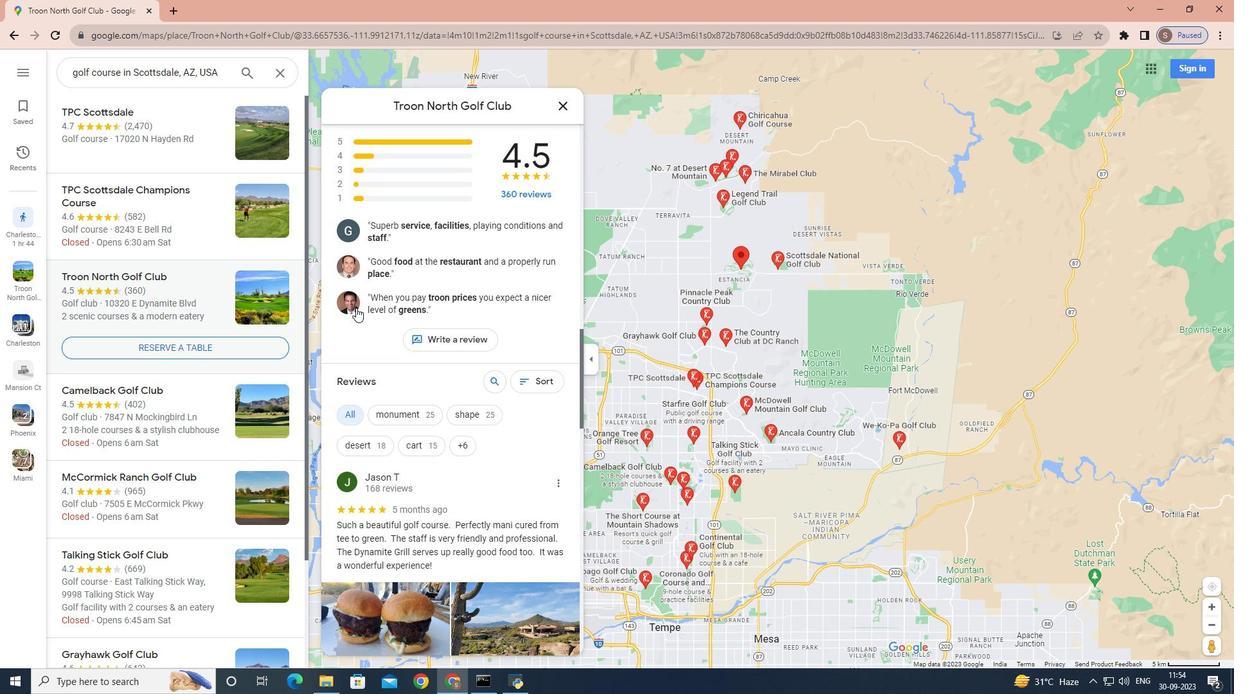 
Action: Mouse scrolled (356, 308) with delta (0, 0)
Screenshot: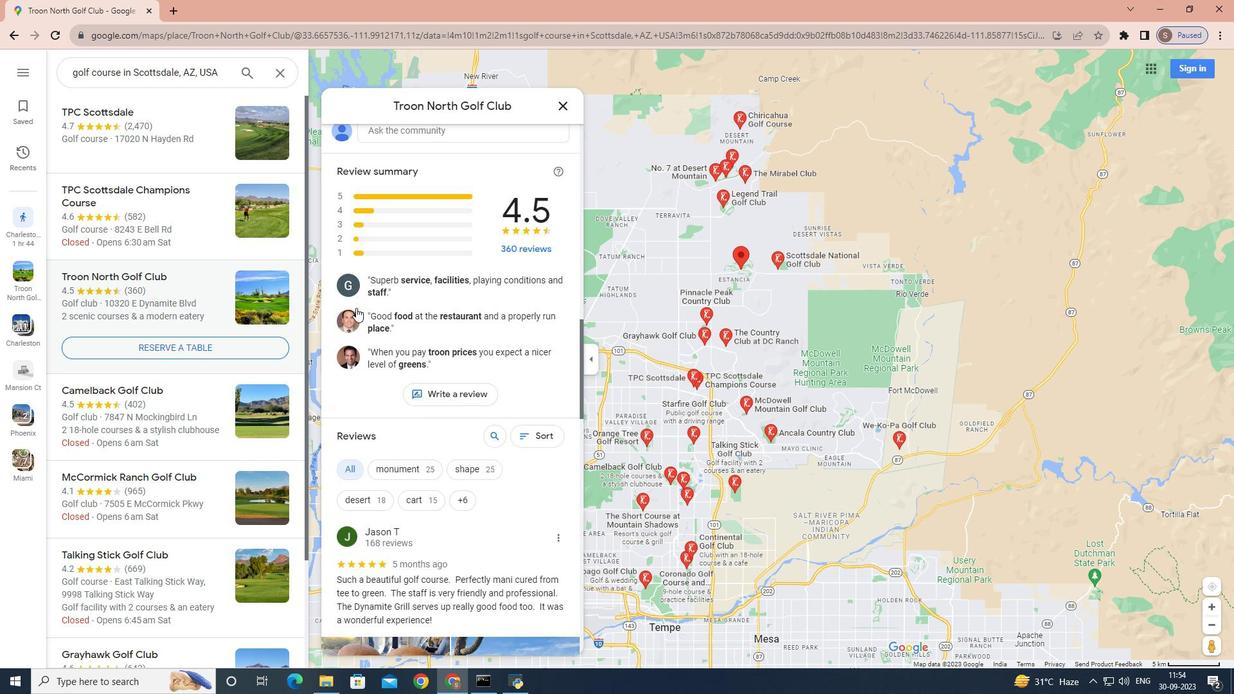 
Action: Mouse scrolled (356, 308) with delta (0, 0)
Screenshot: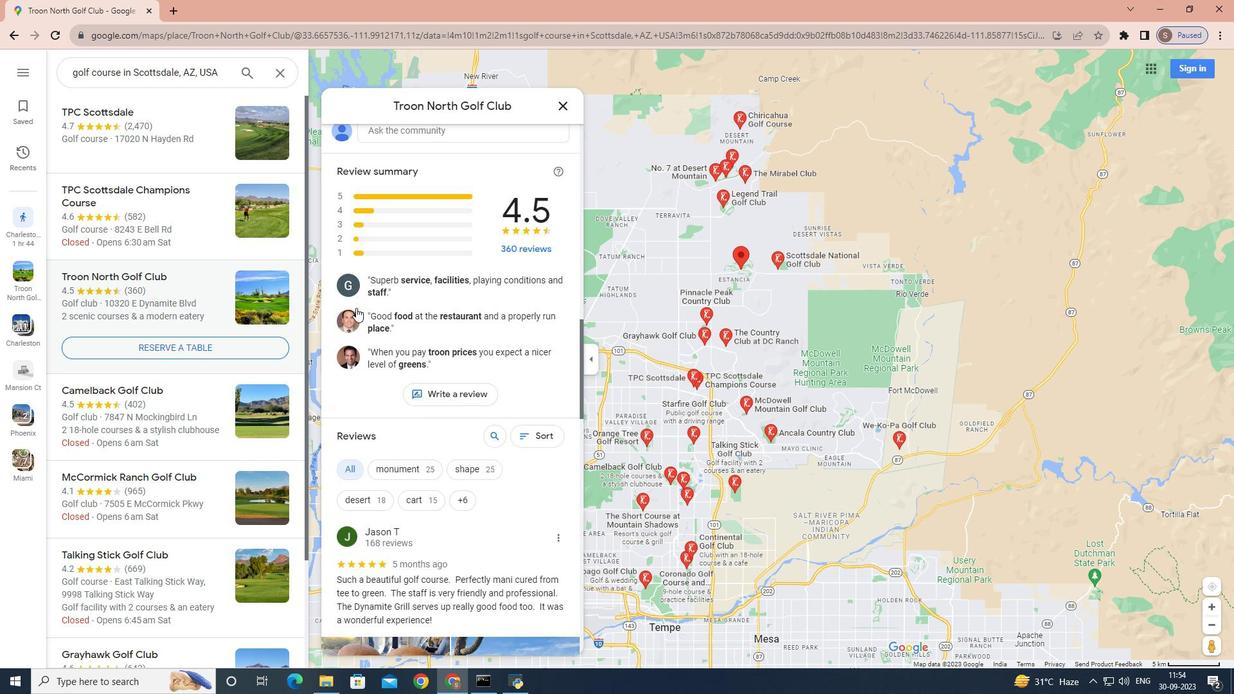 
Action: Mouse scrolled (356, 308) with delta (0, 0)
Screenshot: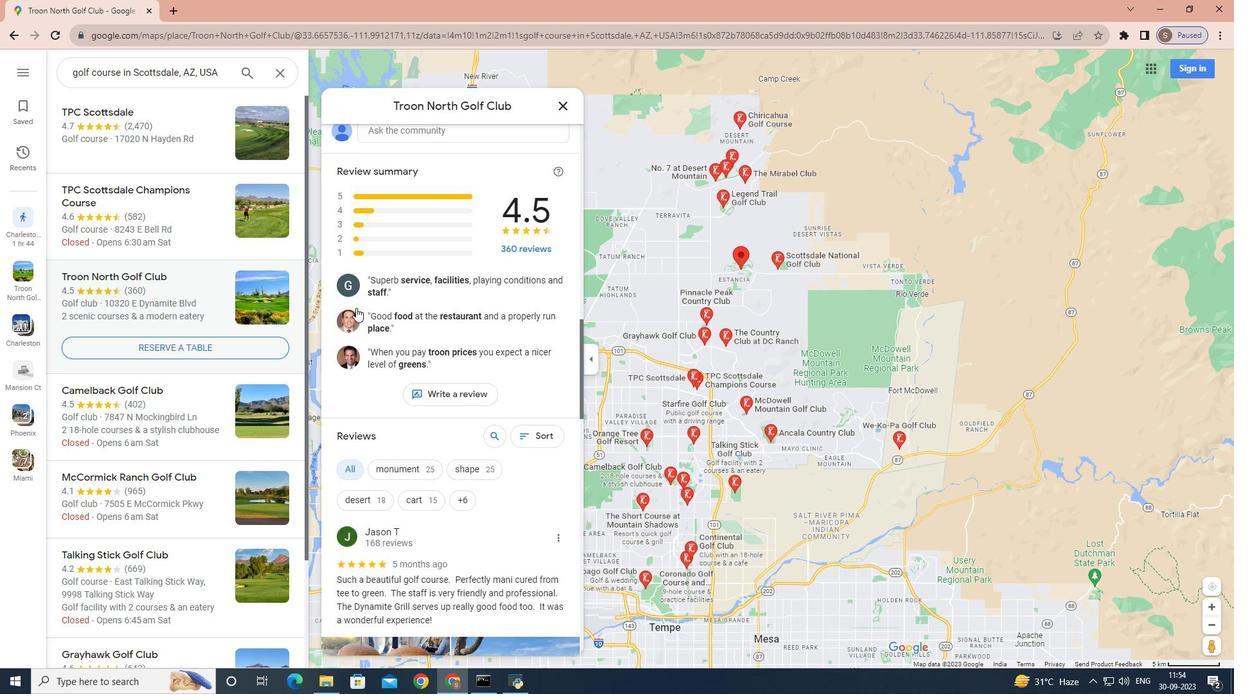 
Action: Mouse scrolled (356, 308) with delta (0, 0)
Screenshot: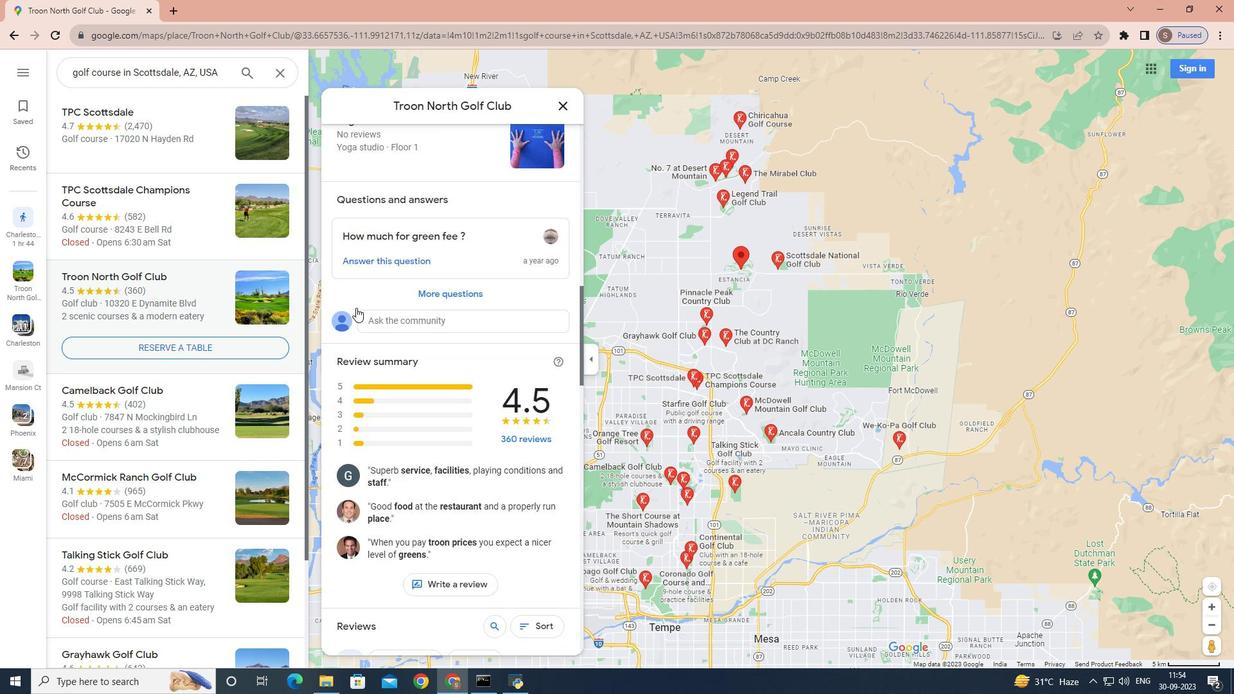 
Action: Mouse scrolled (356, 308) with delta (0, 0)
Screenshot: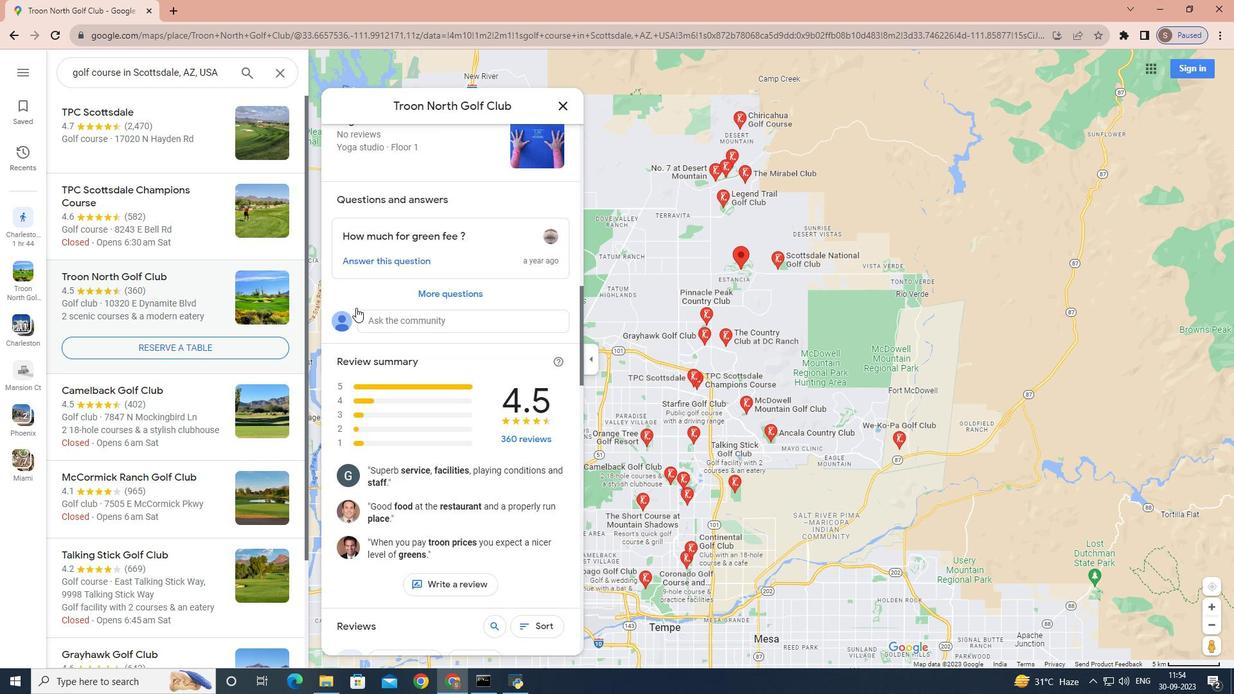
Action: Mouse scrolled (356, 308) with delta (0, 0)
Screenshot: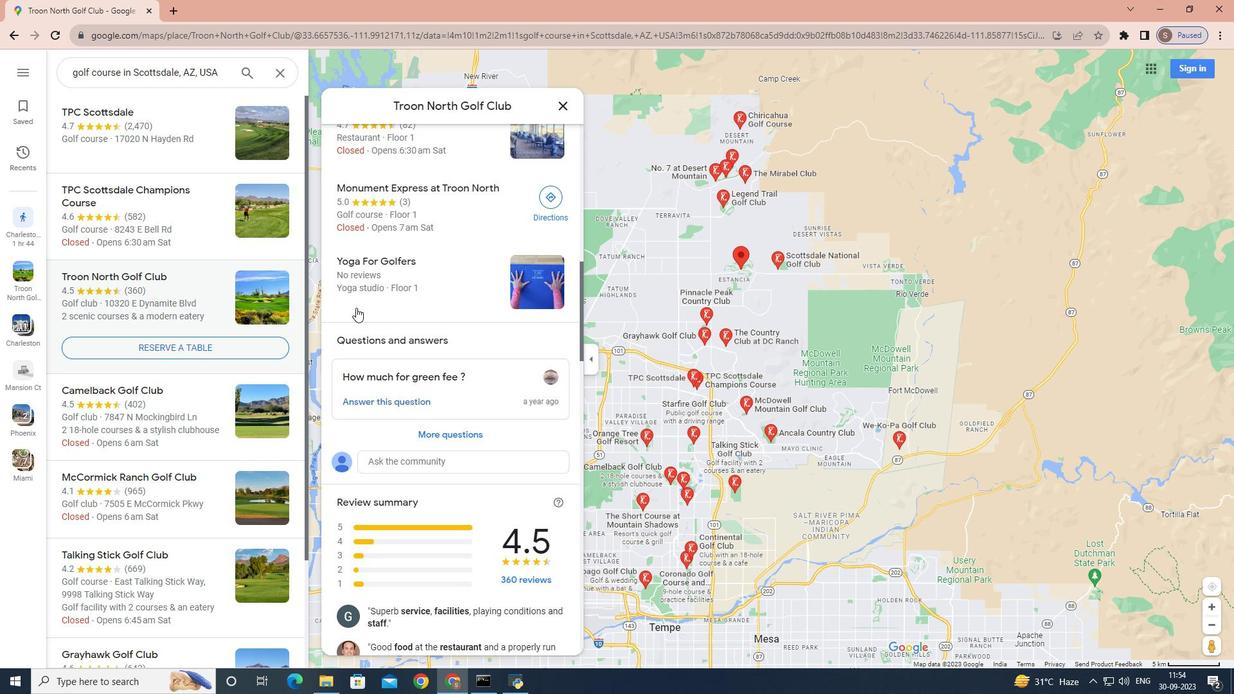 
Action: Mouse scrolled (356, 308) with delta (0, 0)
Screenshot: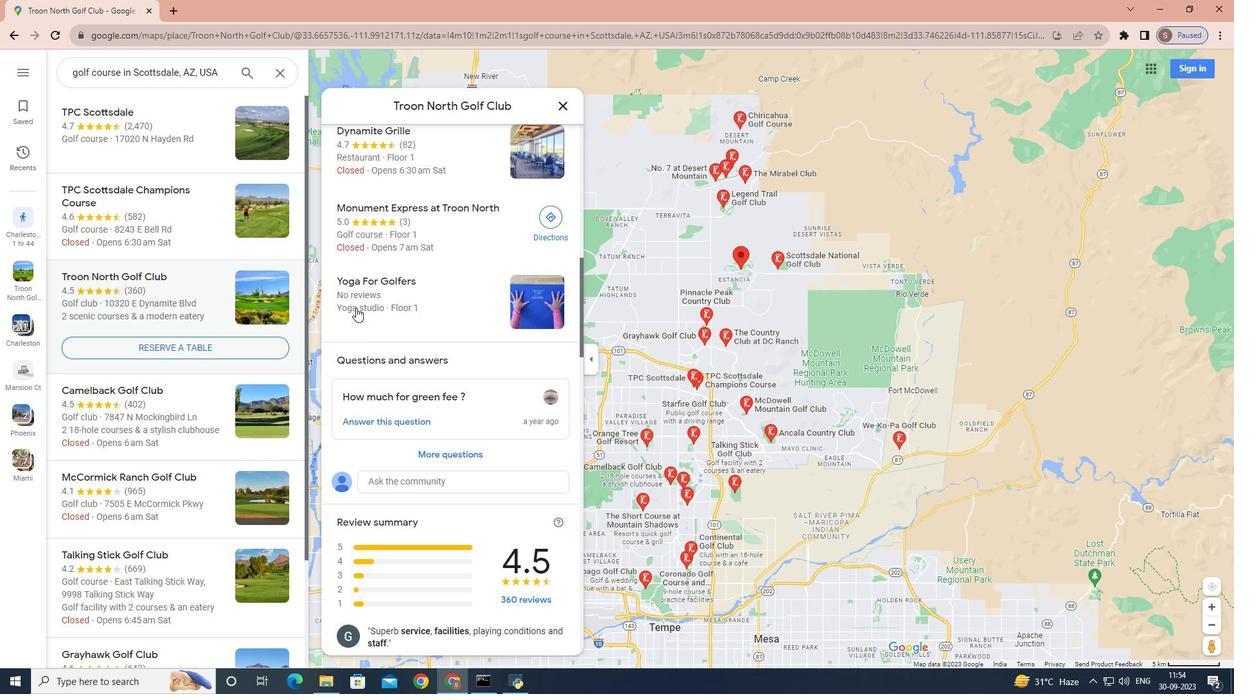 
Action: Mouse scrolled (356, 308) with delta (0, 0)
Screenshot: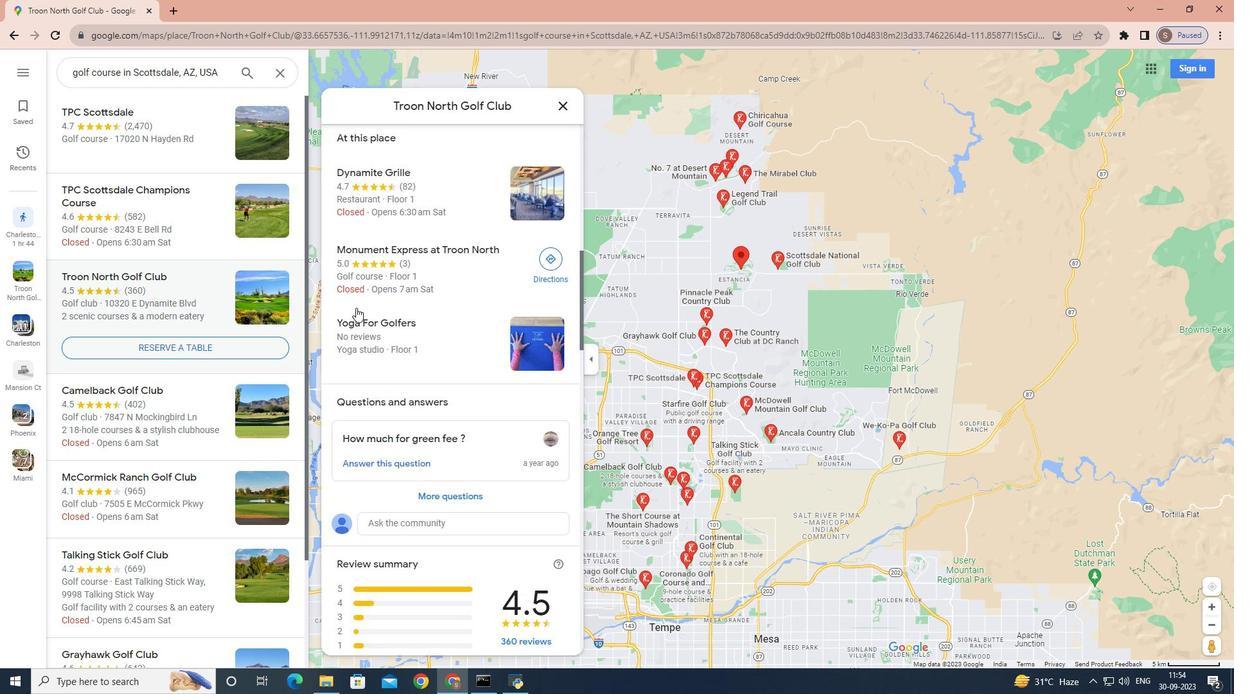 
Action: Mouse scrolled (356, 308) with delta (0, 0)
Screenshot: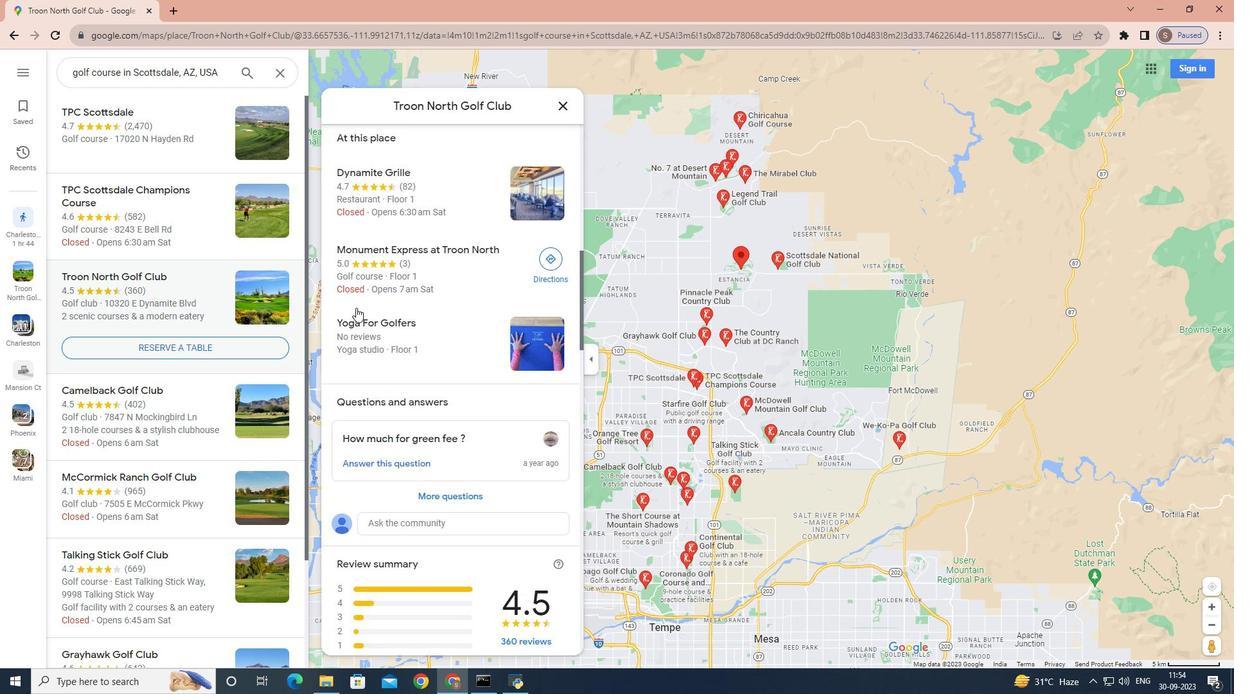 
Action: Mouse scrolled (356, 308) with delta (0, 0)
Screenshot: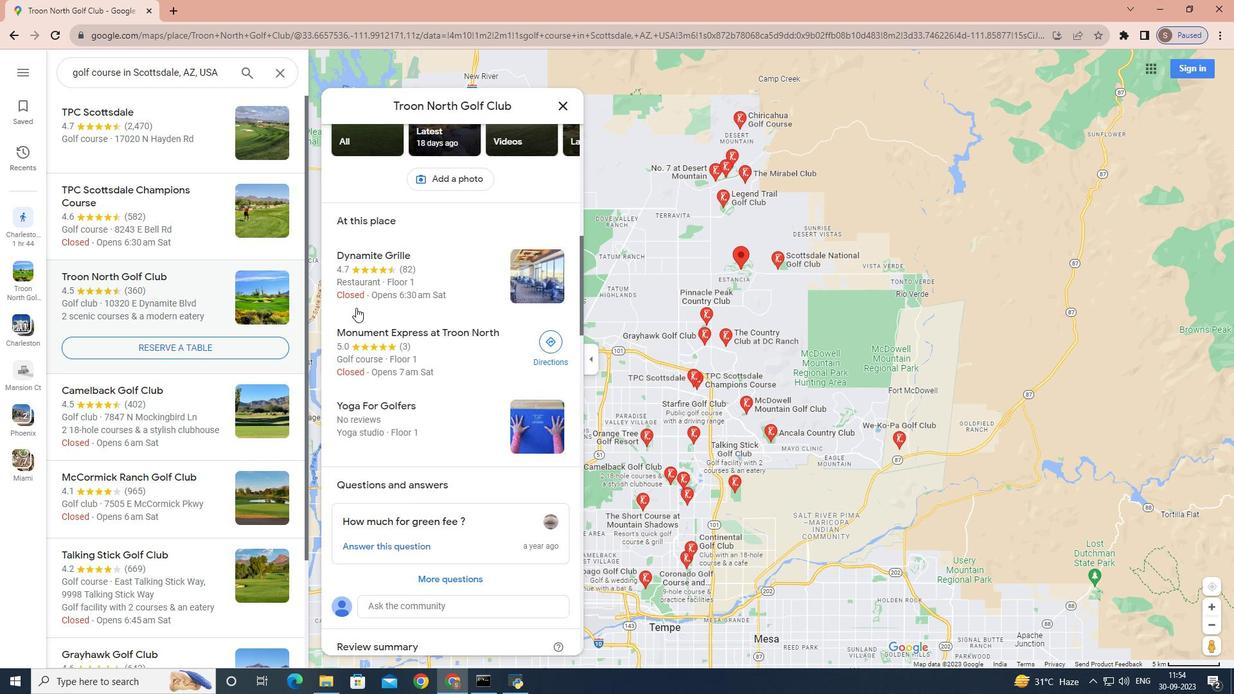 
Action: Mouse scrolled (356, 308) with delta (0, 0)
Screenshot: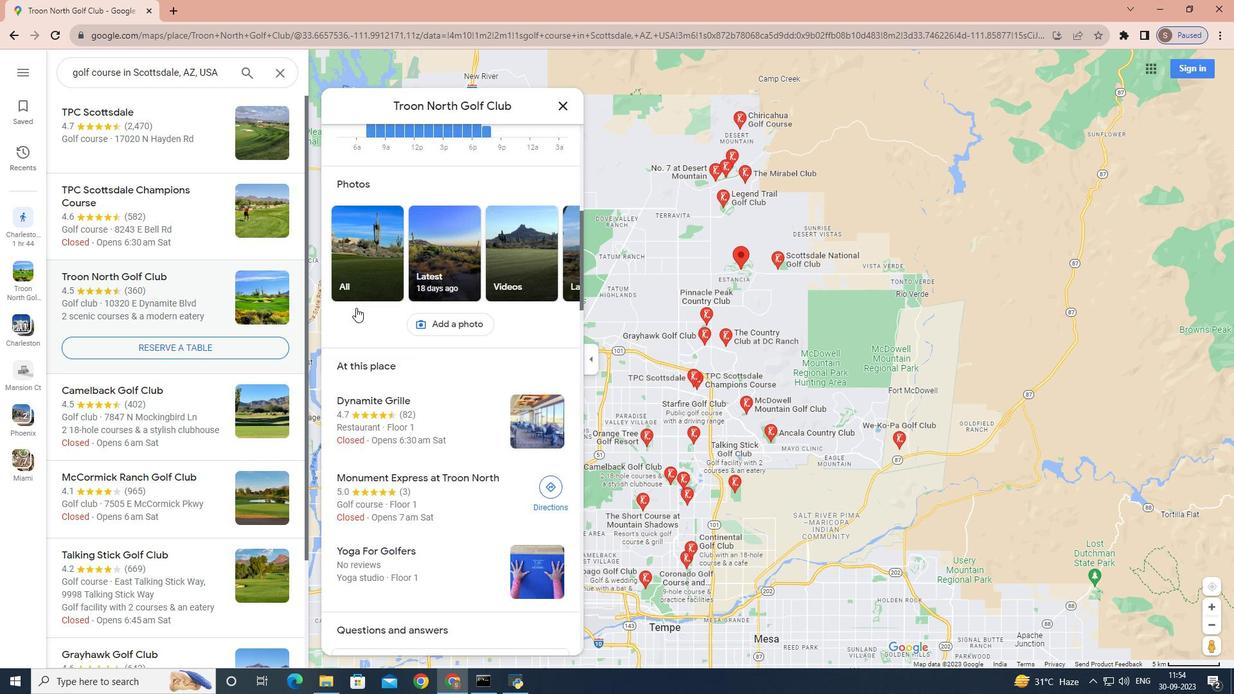 
Action: Mouse scrolled (356, 308) with delta (0, 0)
Screenshot: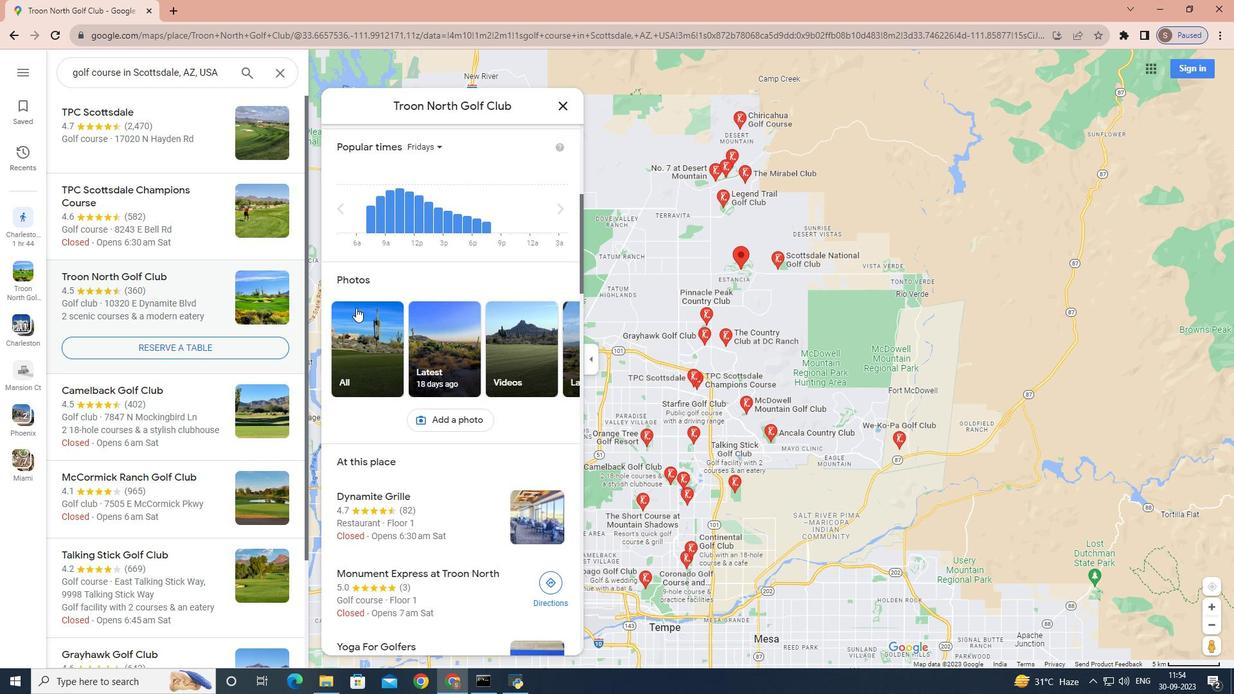 
Action: Mouse scrolled (356, 308) with delta (0, 0)
Screenshot: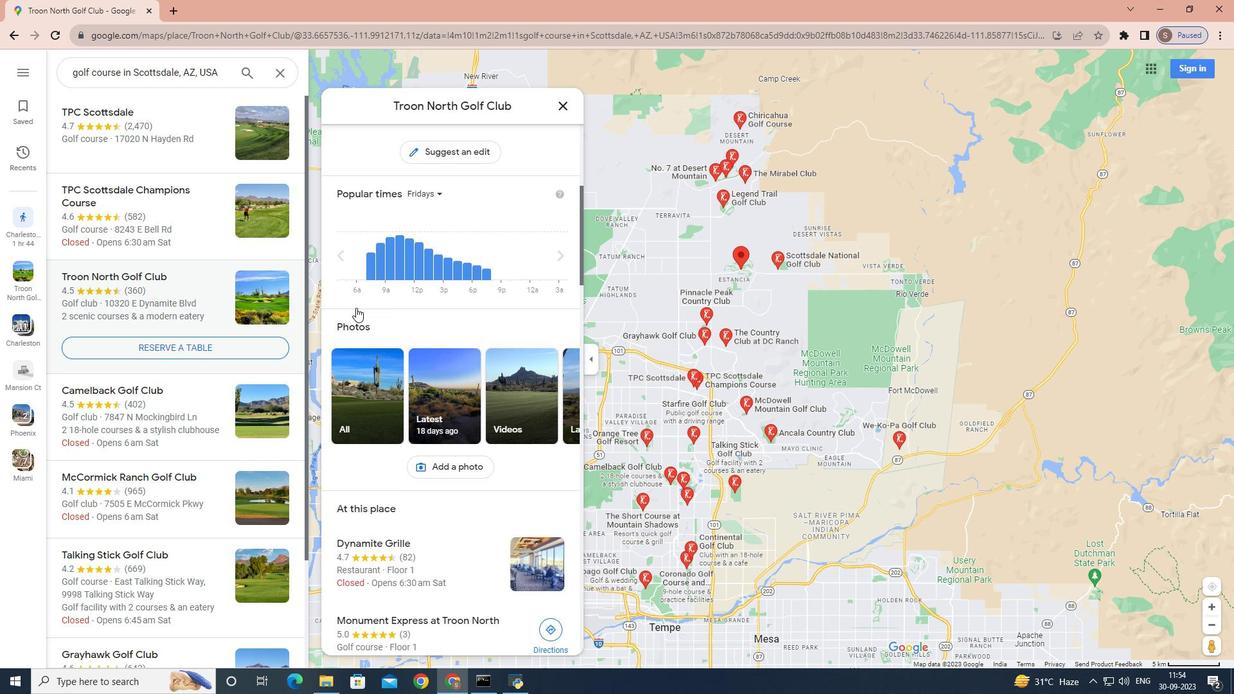 
Action: Mouse scrolled (356, 308) with delta (0, 0)
Screenshot: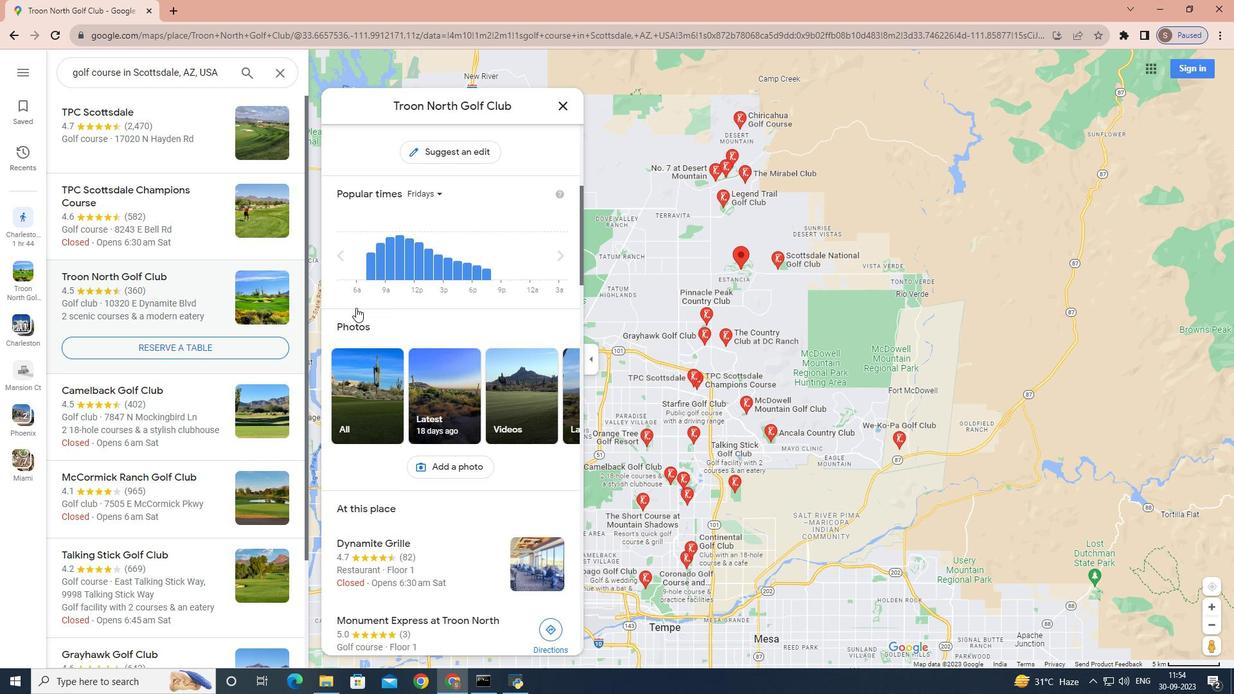 
Action: Mouse scrolled (356, 308) with delta (0, 0)
Screenshot: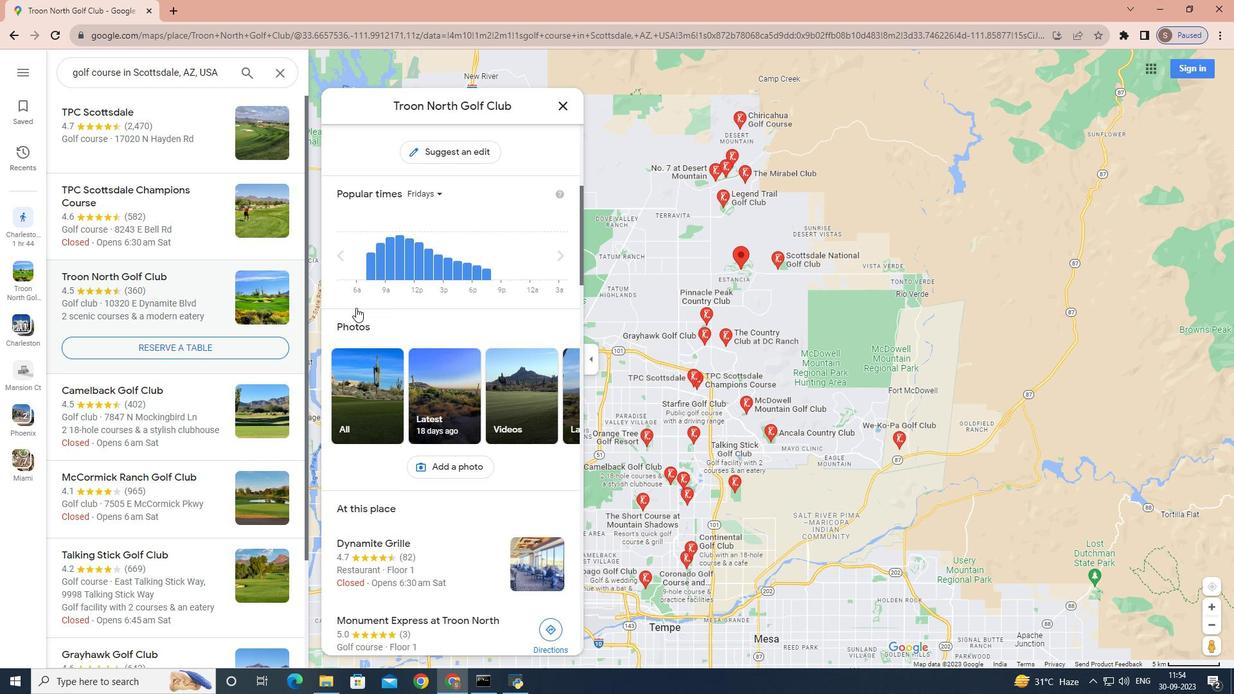 
Action: Mouse scrolled (356, 308) with delta (0, 0)
Screenshot: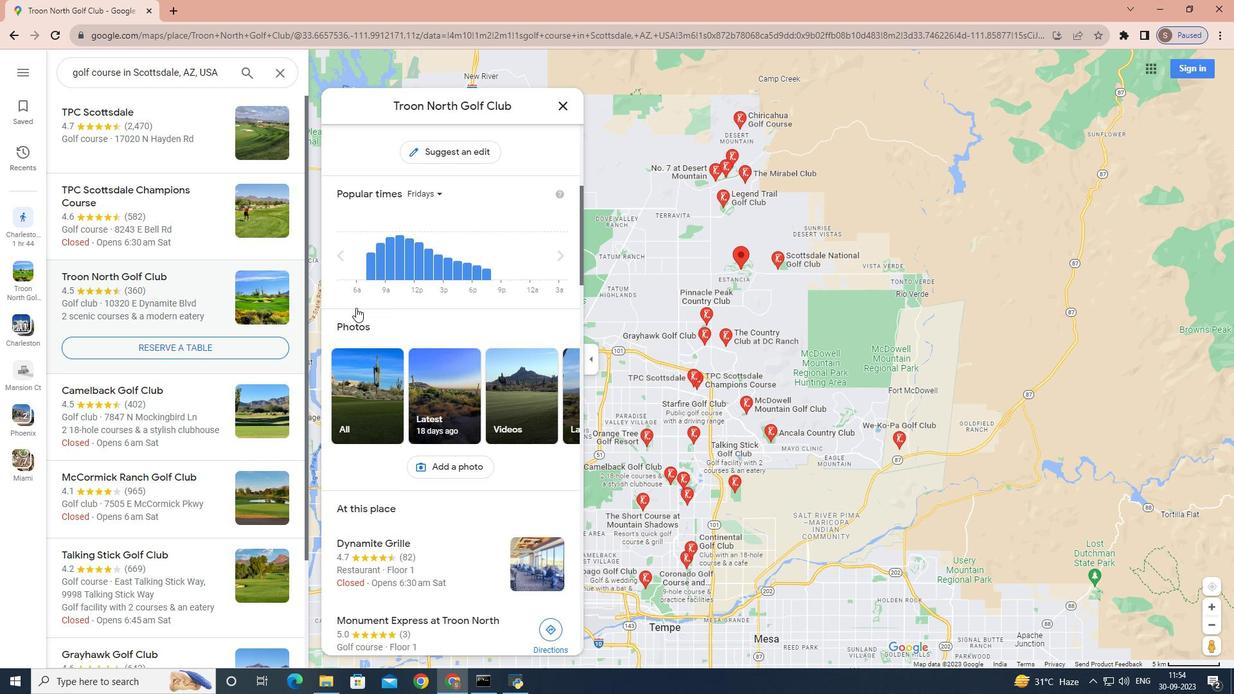 
Action: Mouse scrolled (356, 308) with delta (0, 0)
Screenshot: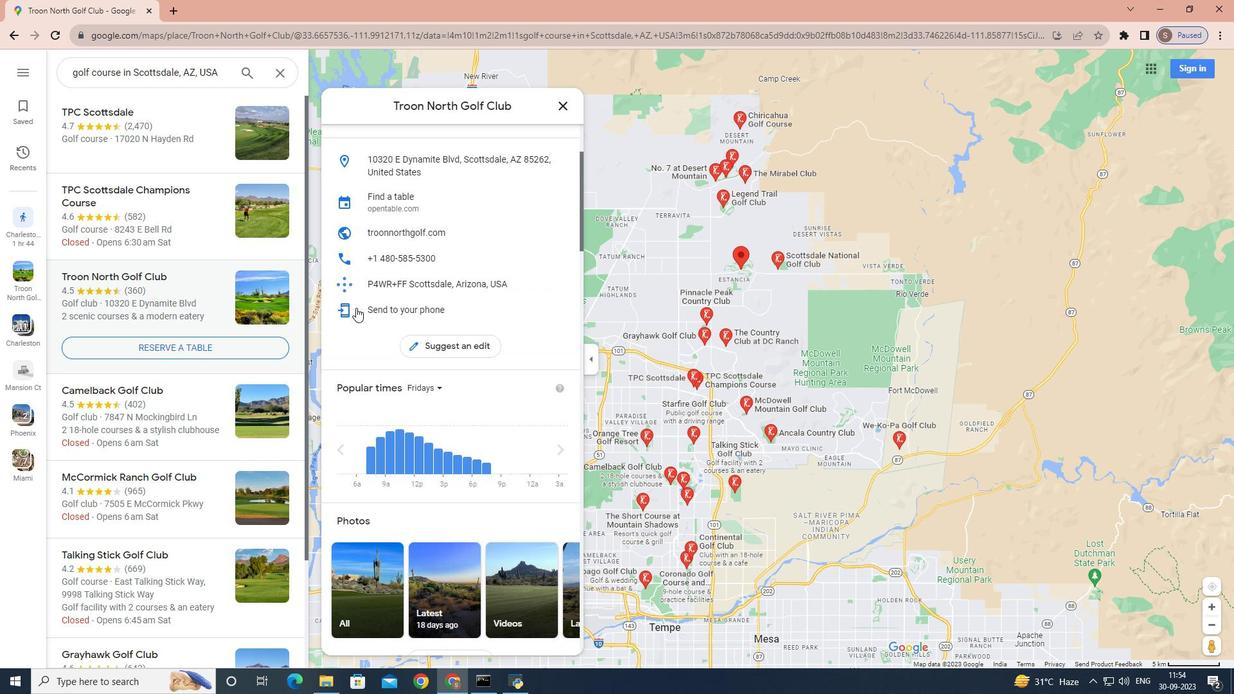 
Action: Mouse scrolled (356, 308) with delta (0, 0)
Screenshot: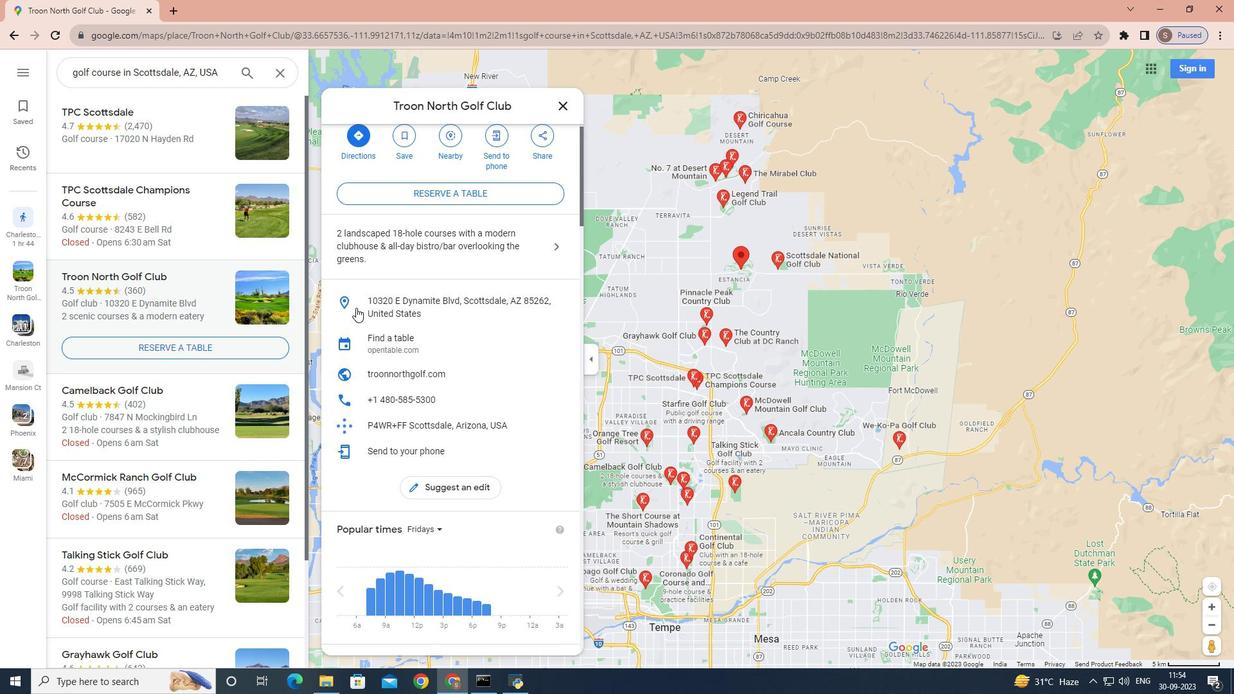 
Action: Mouse scrolled (356, 308) with delta (0, 0)
Screenshot: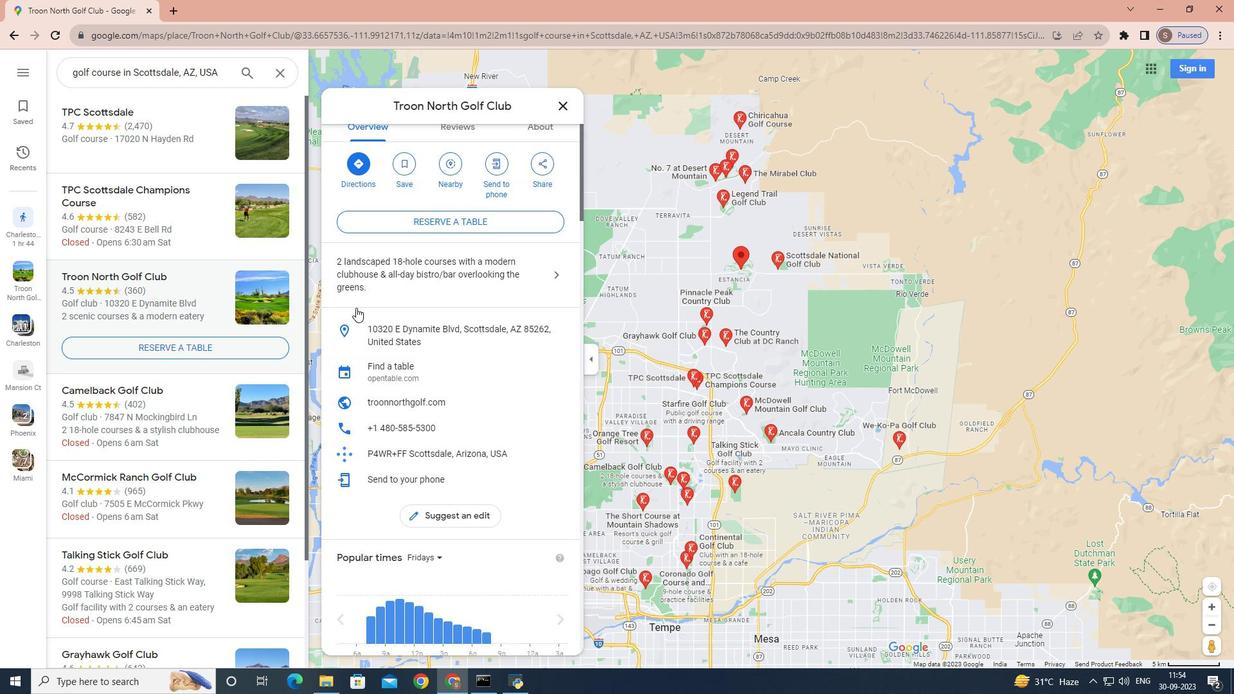 
Action: Mouse scrolled (356, 308) with delta (0, 0)
Screenshot: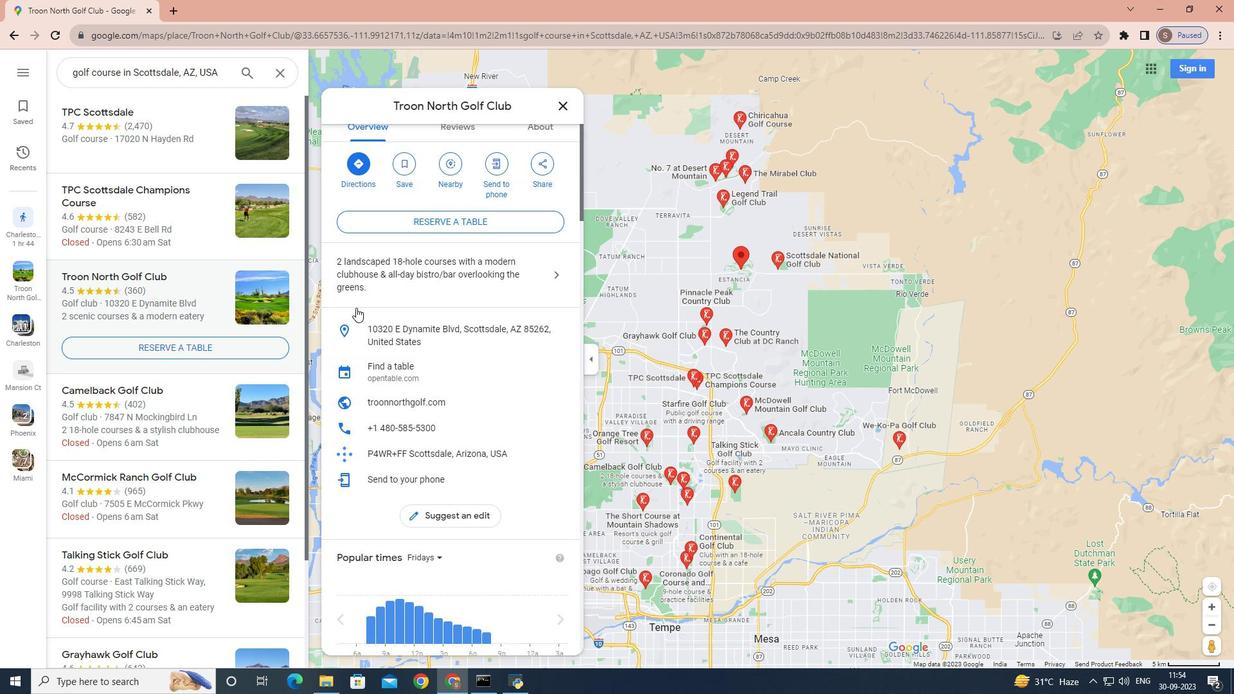 
Action: Mouse scrolled (356, 308) with delta (0, 0)
Screenshot: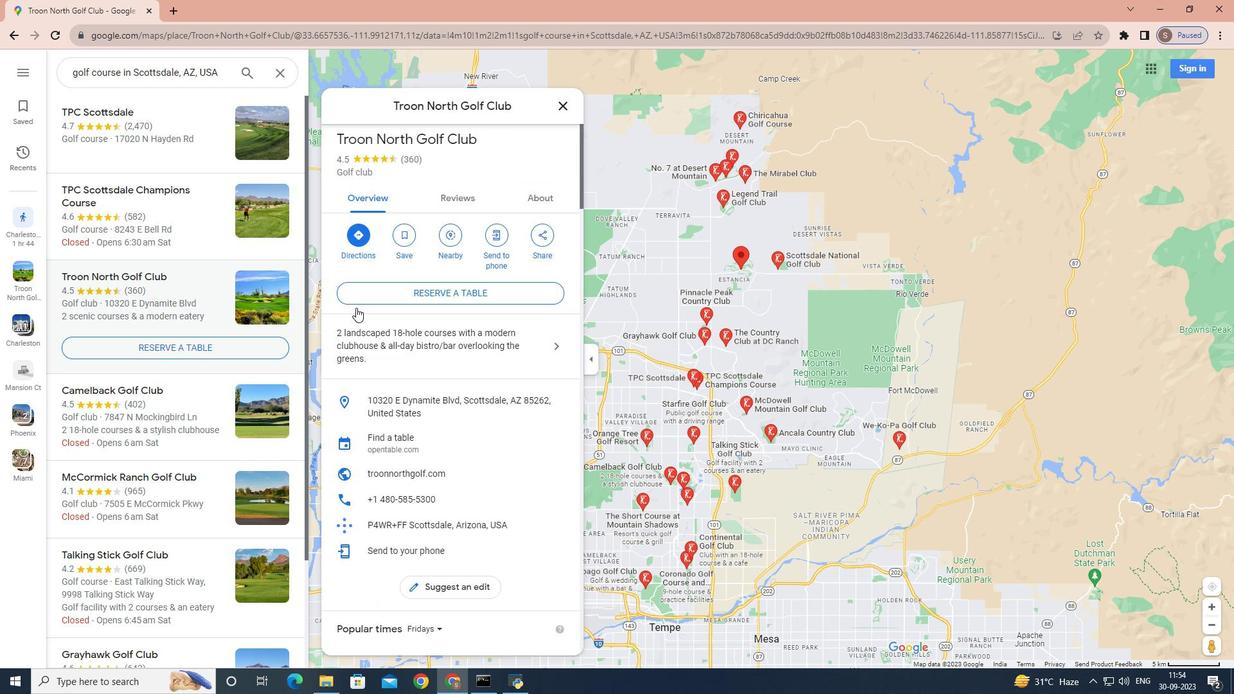 
Action: Mouse scrolled (356, 308) with delta (0, 0)
Screenshot: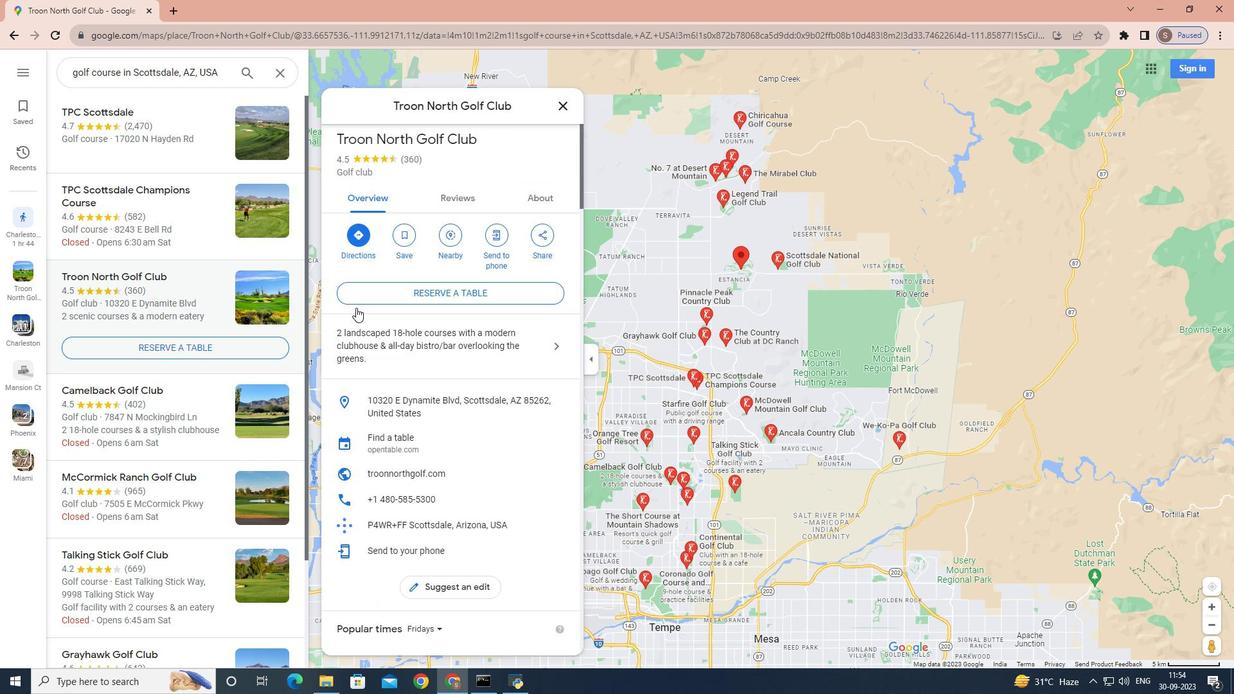 
Action: Mouse scrolled (356, 308) with delta (0, 0)
Screenshot: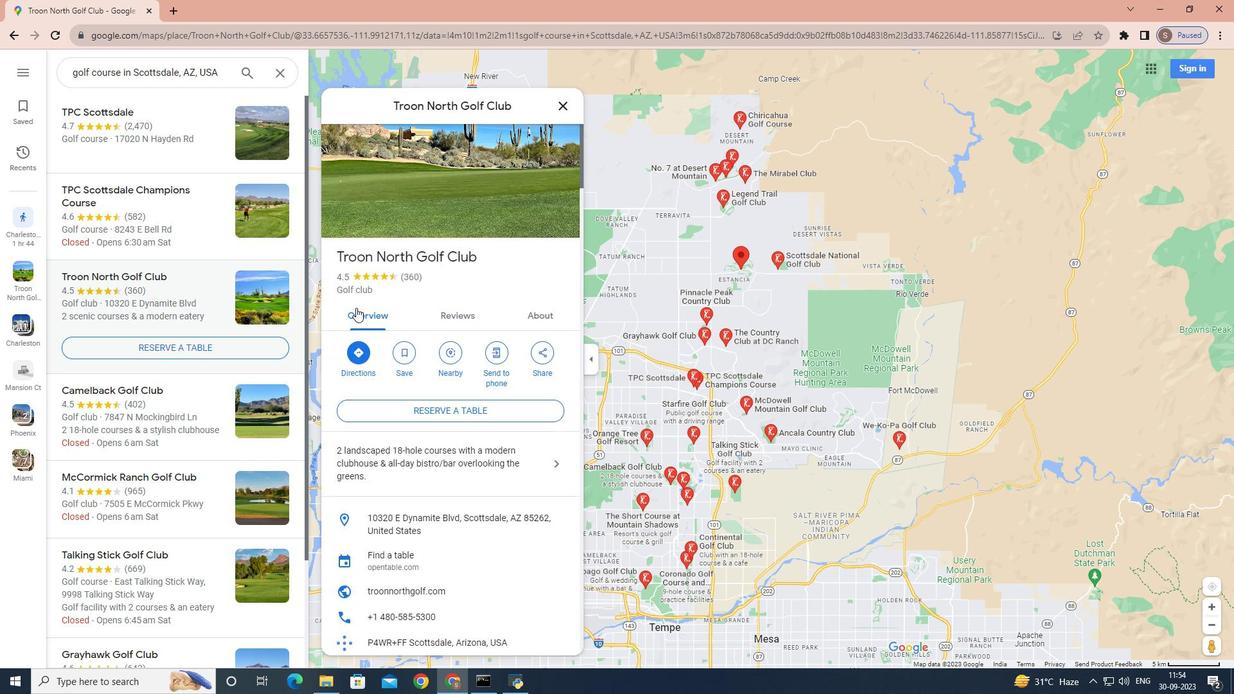 
Action: Mouse scrolled (356, 307) with delta (0, 0)
Screenshot: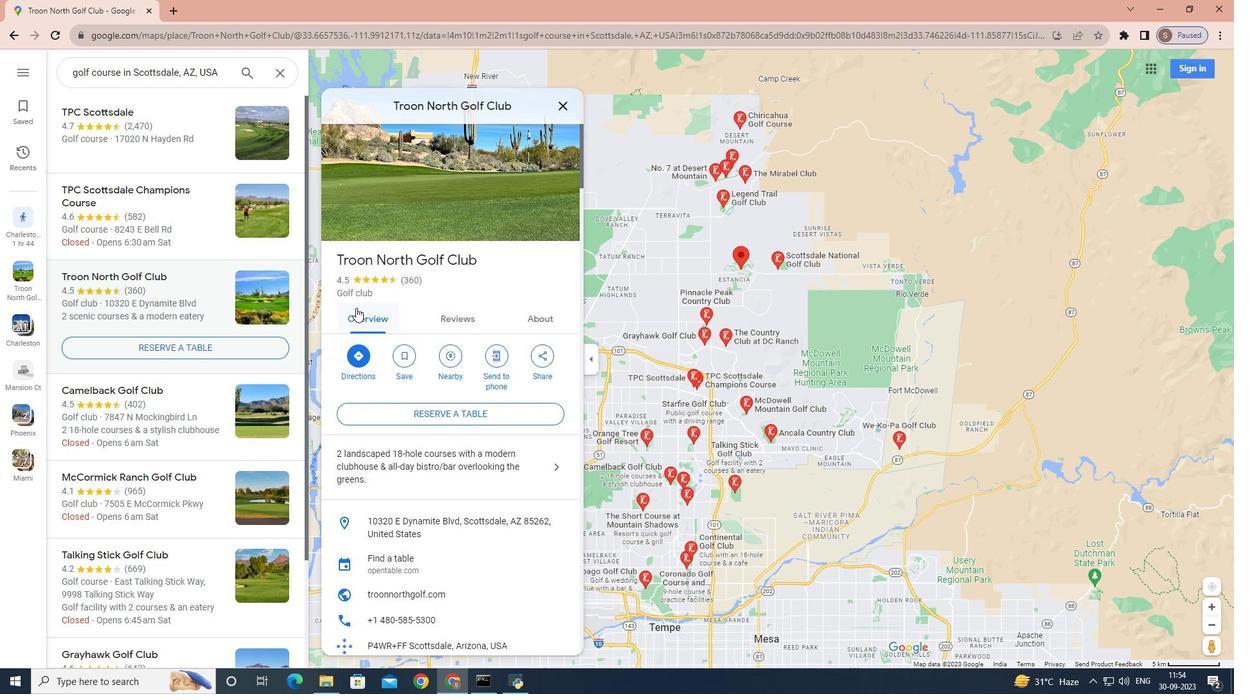 
Action: Mouse scrolled (356, 307) with delta (0, 0)
Screenshot: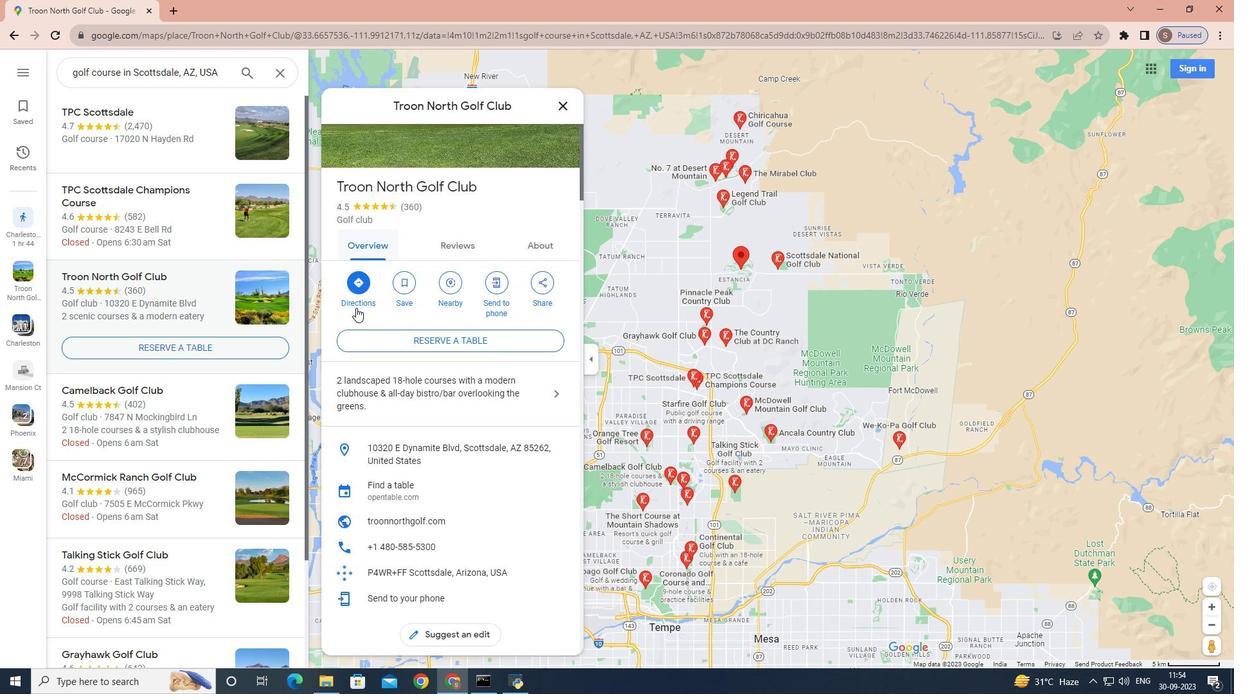 
Action: Mouse scrolled (356, 307) with delta (0, 0)
Screenshot: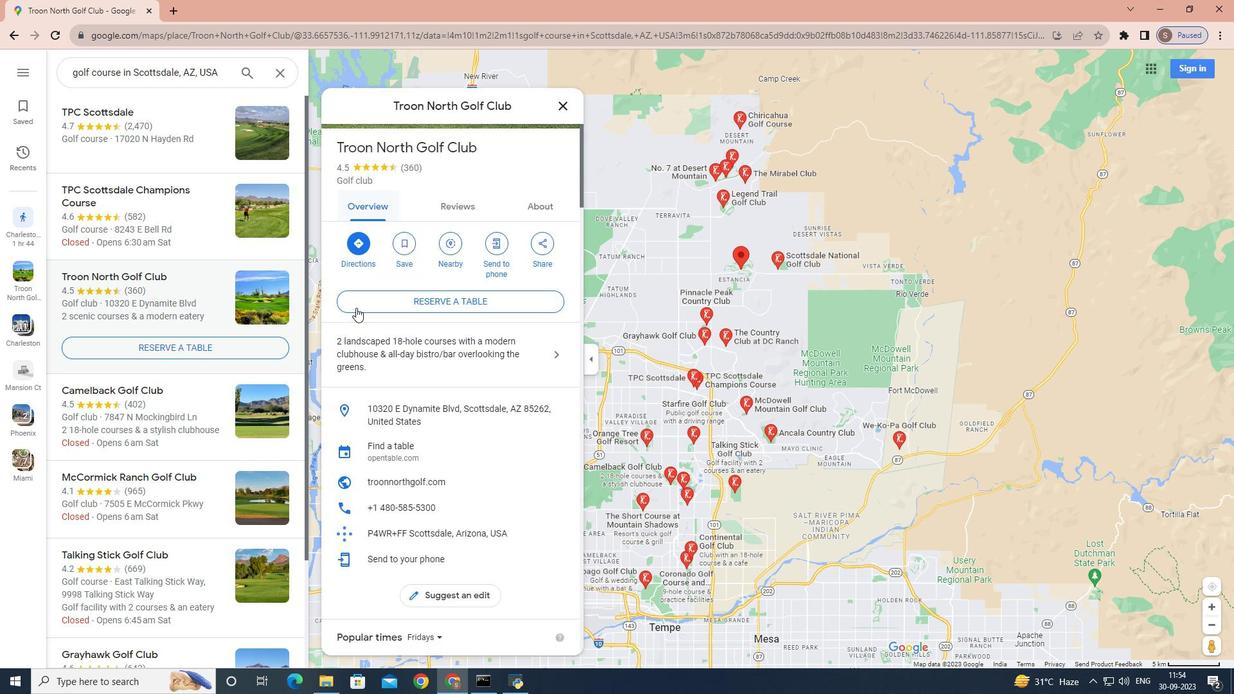
Action: Mouse scrolled (356, 307) with delta (0, 0)
Screenshot: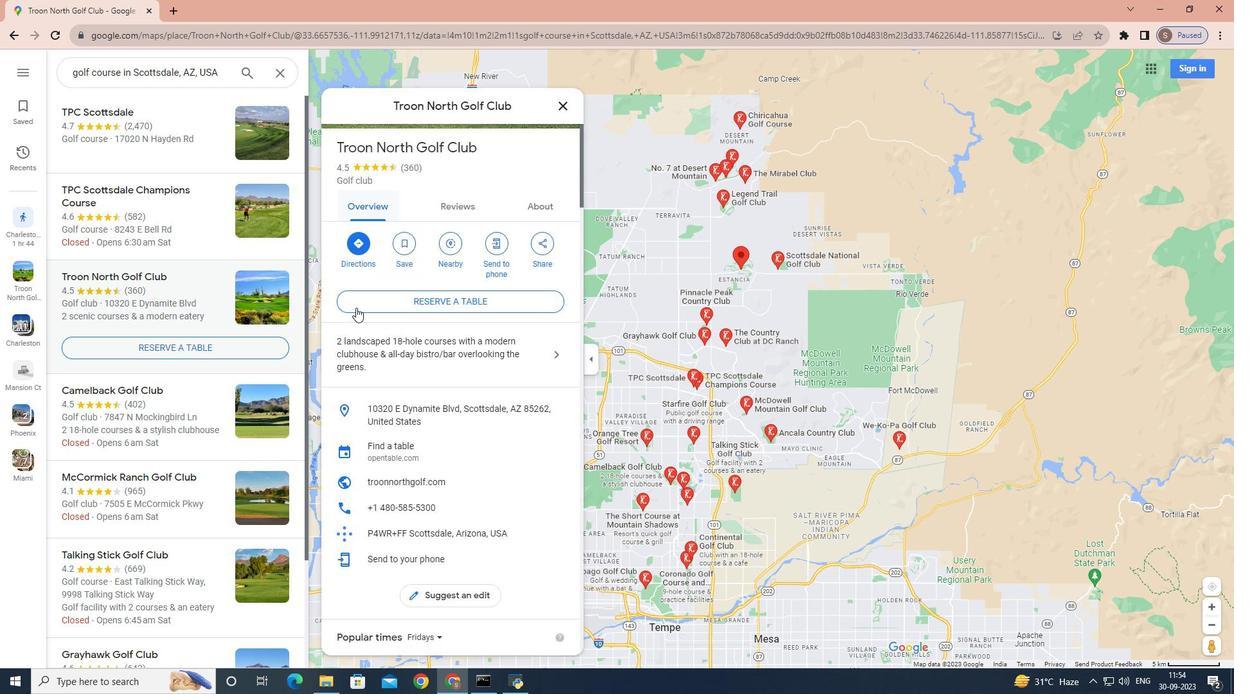 
Action: Mouse moved to (355, 307)
Screenshot: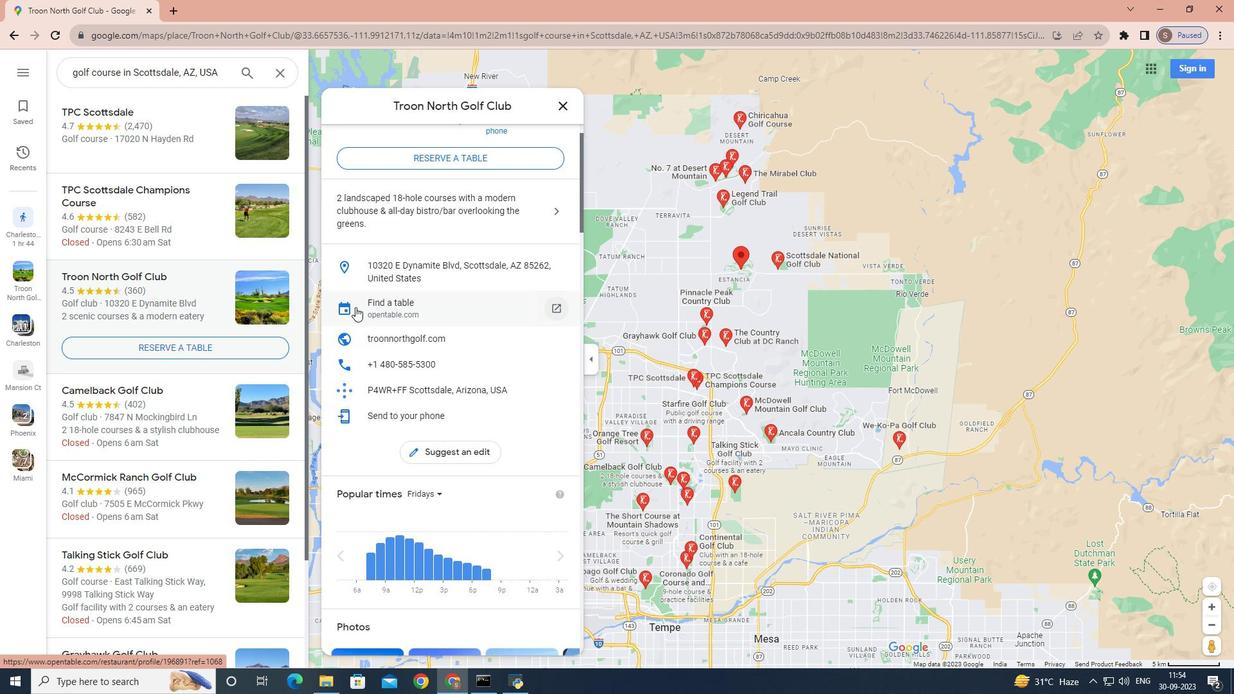 
Action: Mouse scrolled (355, 306) with delta (0, 0)
Screenshot: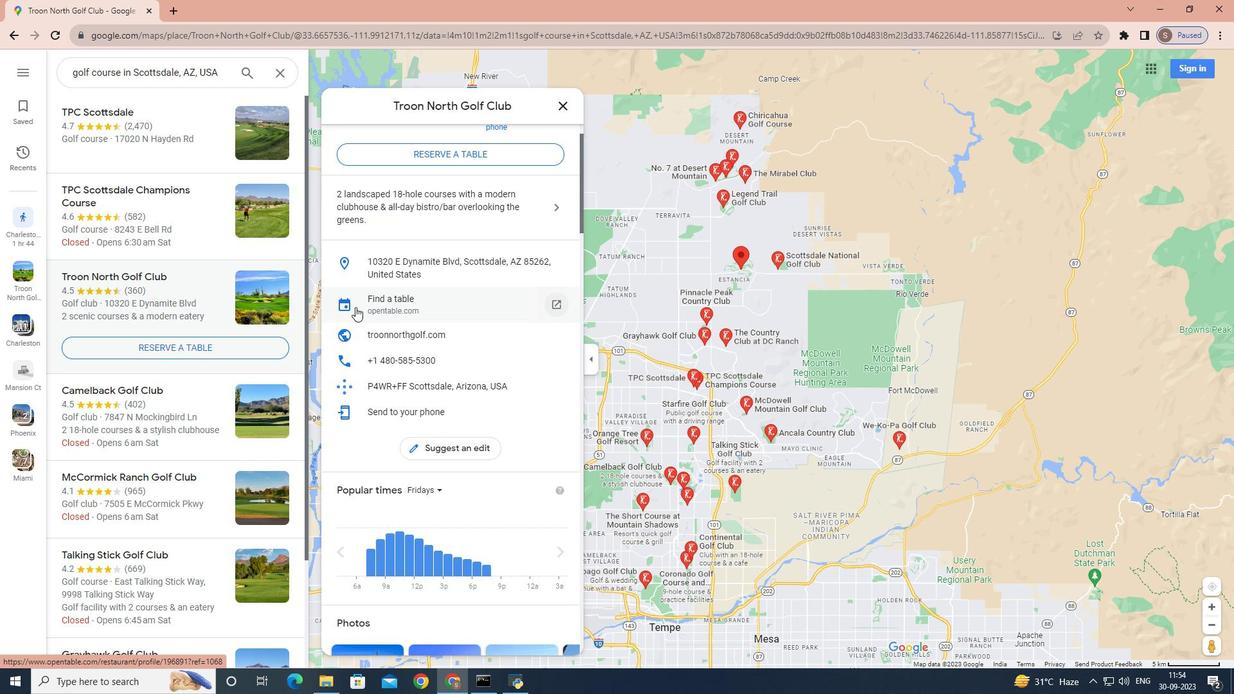 
Action: Mouse scrolled (355, 306) with delta (0, 0)
Screenshot: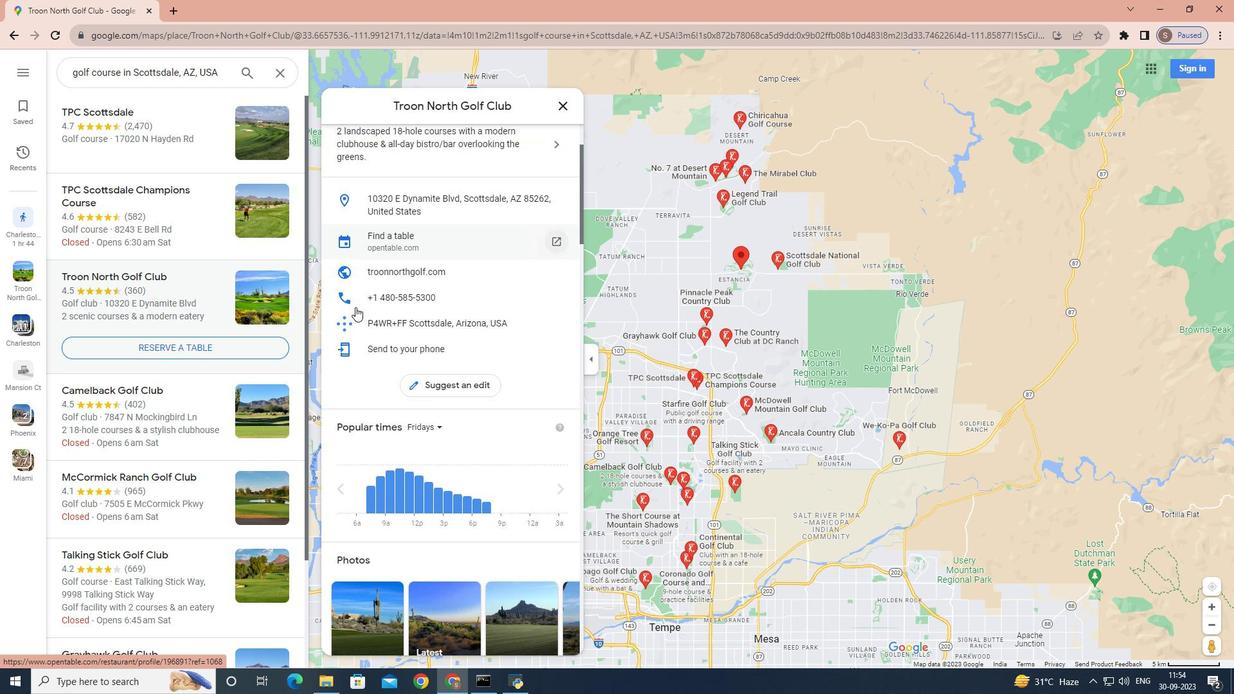 
Action: Mouse scrolled (355, 306) with delta (0, 0)
Screenshot: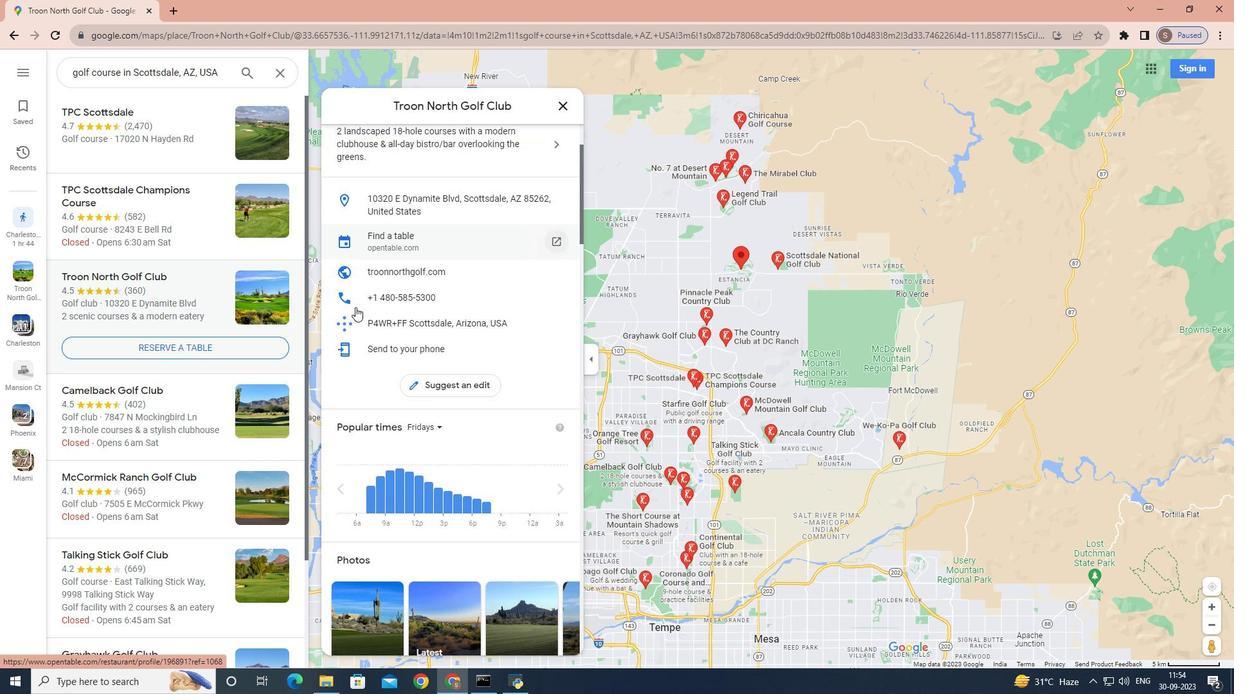 
Action: Mouse scrolled (355, 306) with delta (0, 0)
Screenshot: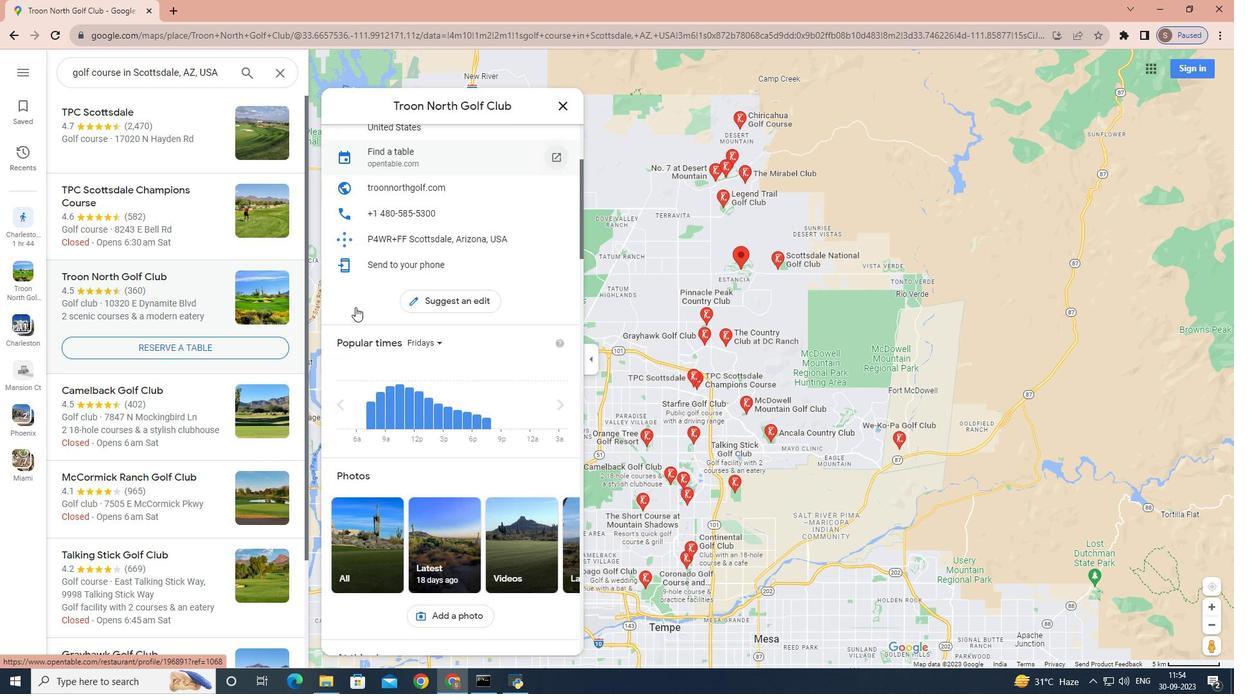 
Action: Mouse moved to (562, 302)
Screenshot: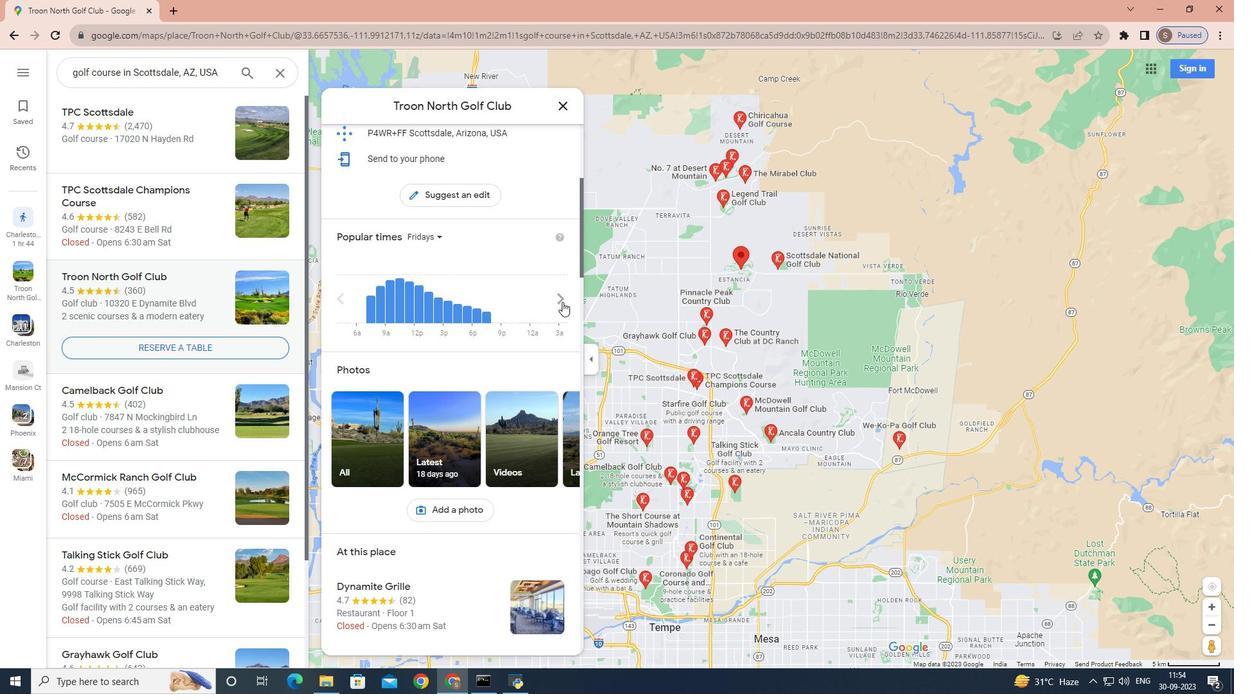 
Action: Mouse pressed left at (562, 302)
Screenshot: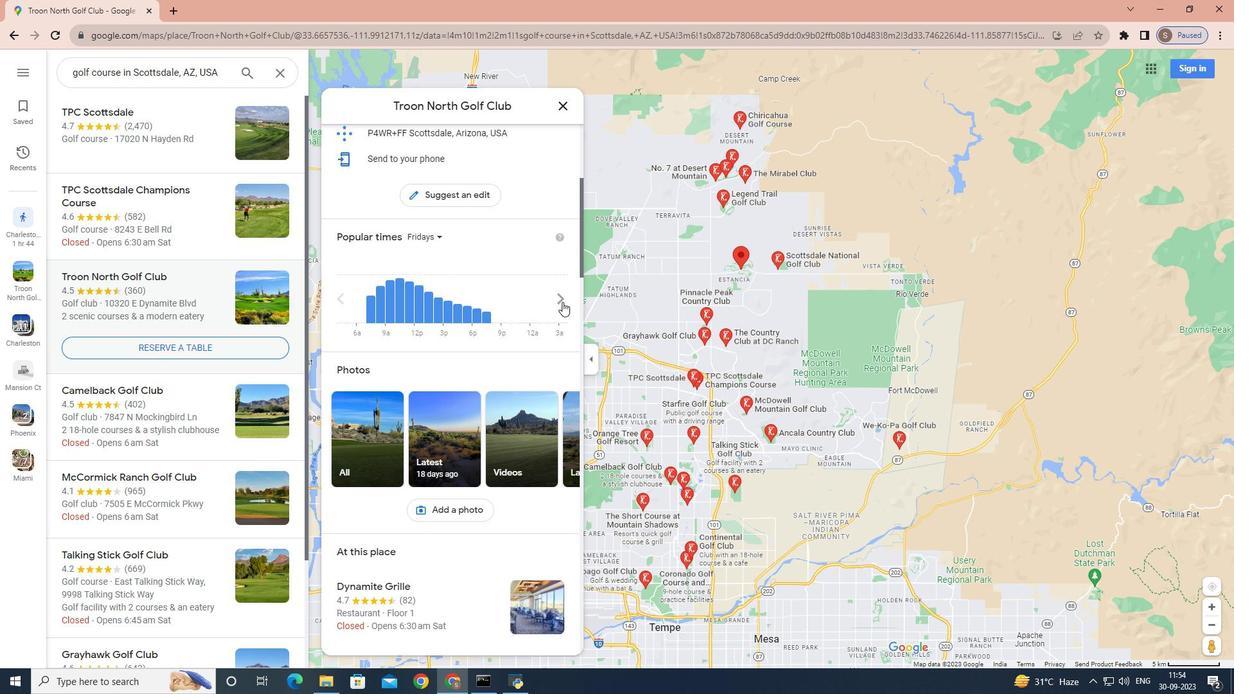 
Action: Mouse pressed left at (562, 302)
Screenshot: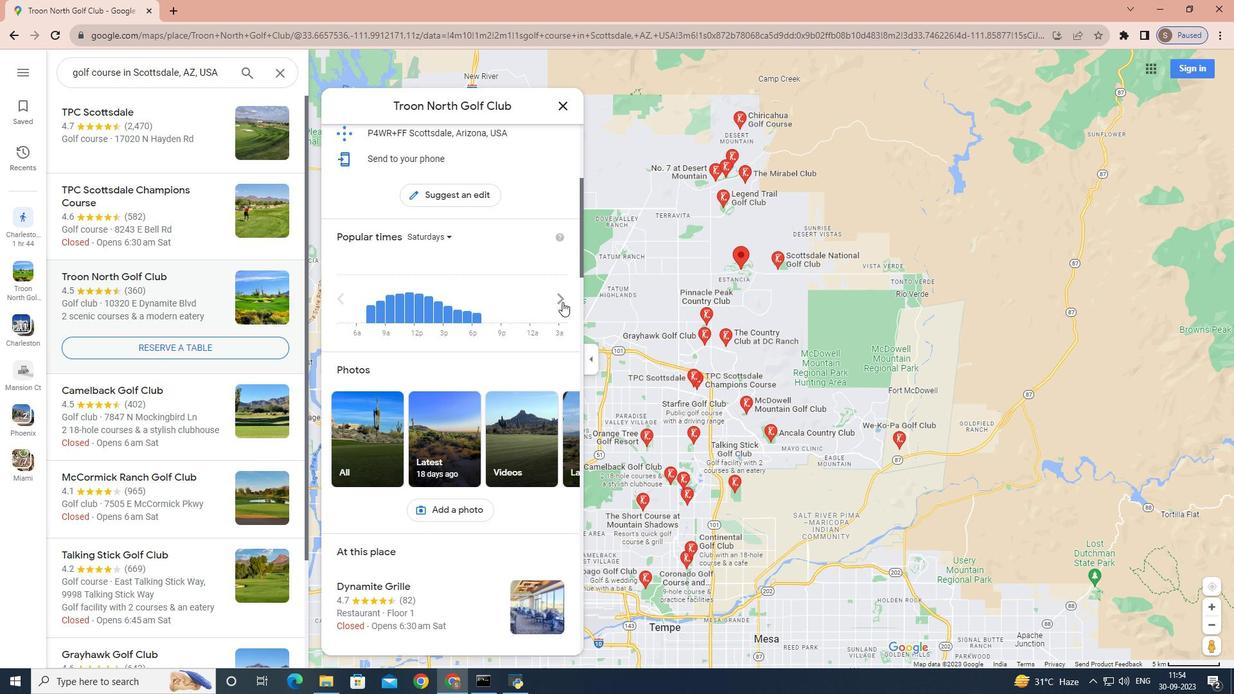 
Action: Mouse pressed left at (562, 302)
Screenshot: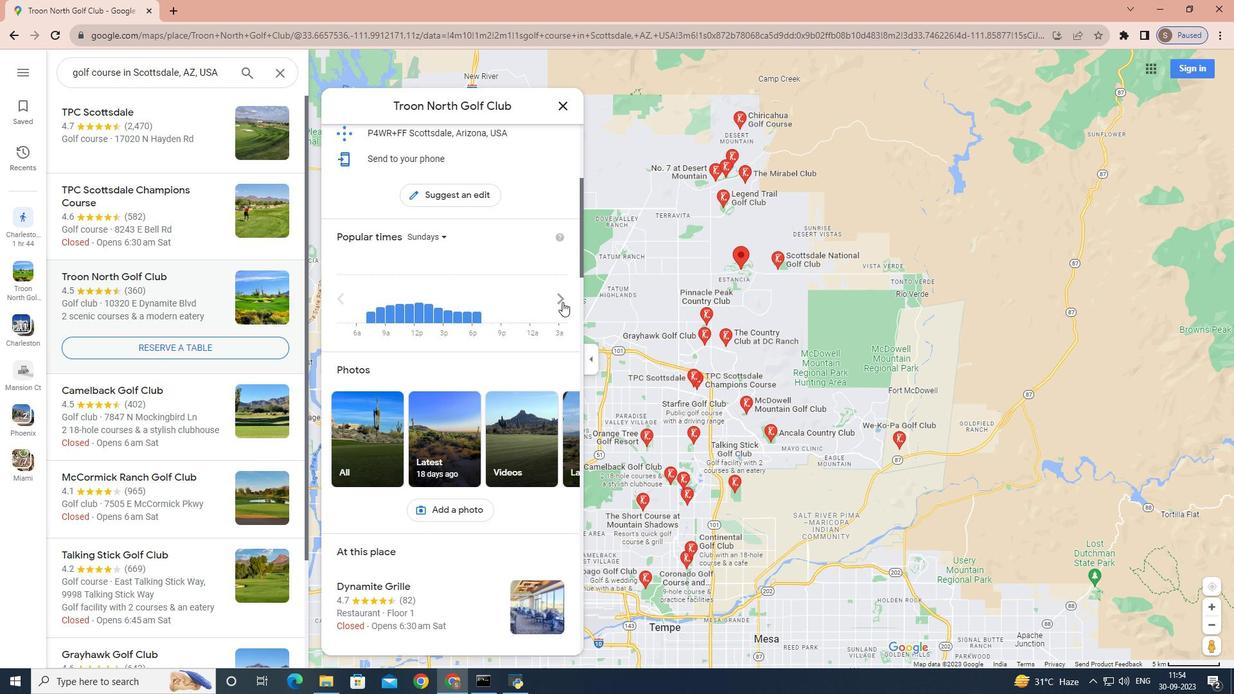 
Action: Mouse pressed left at (562, 302)
Screenshot: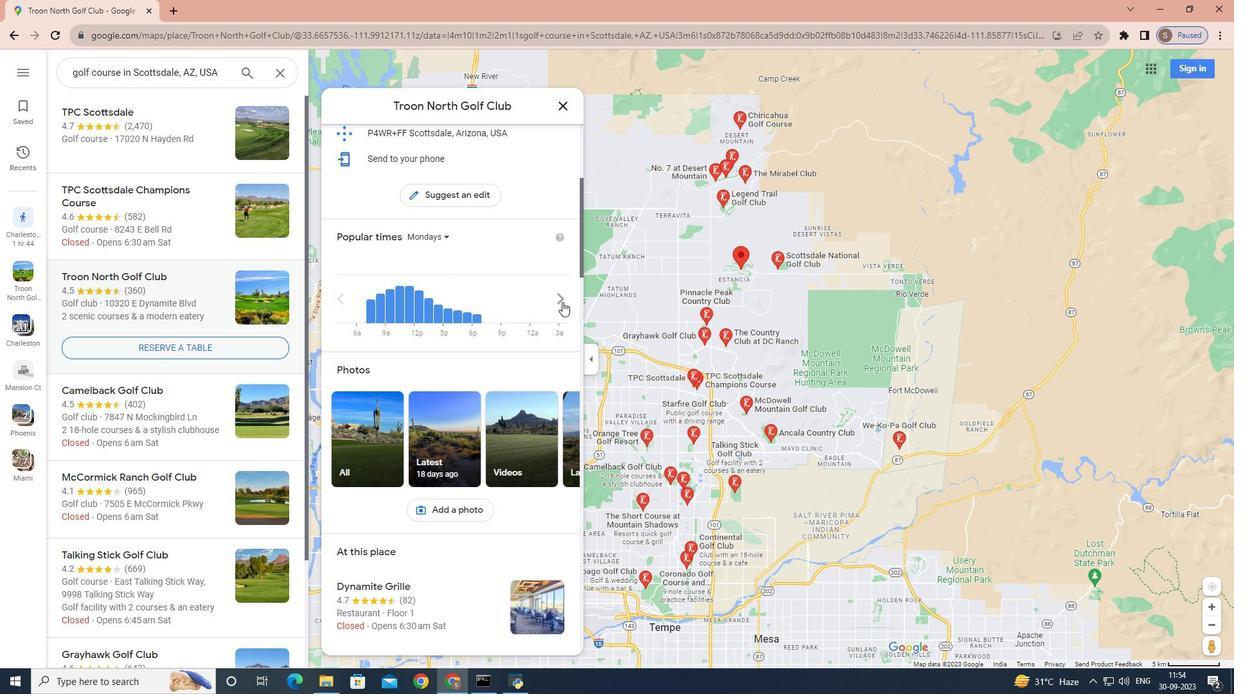 
Action: Mouse pressed left at (562, 302)
Screenshot: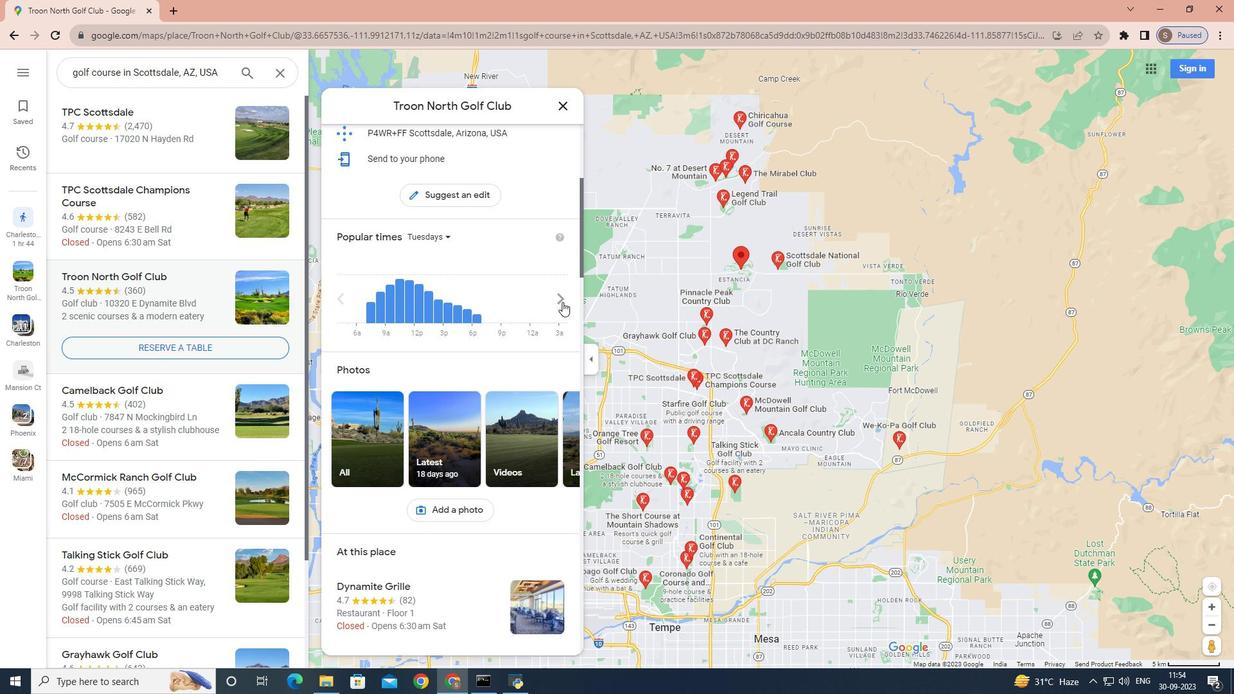 
Action: Mouse pressed left at (562, 302)
Screenshot: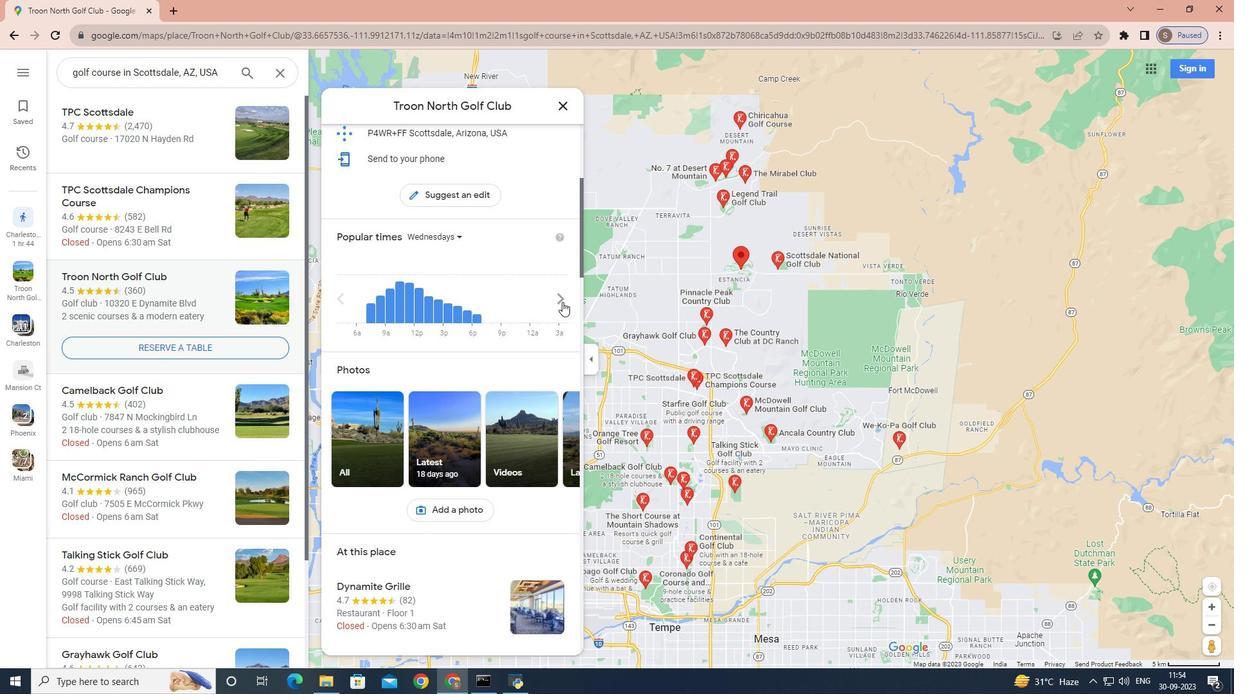 
Action: Mouse pressed left at (562, 302)
Screenshot: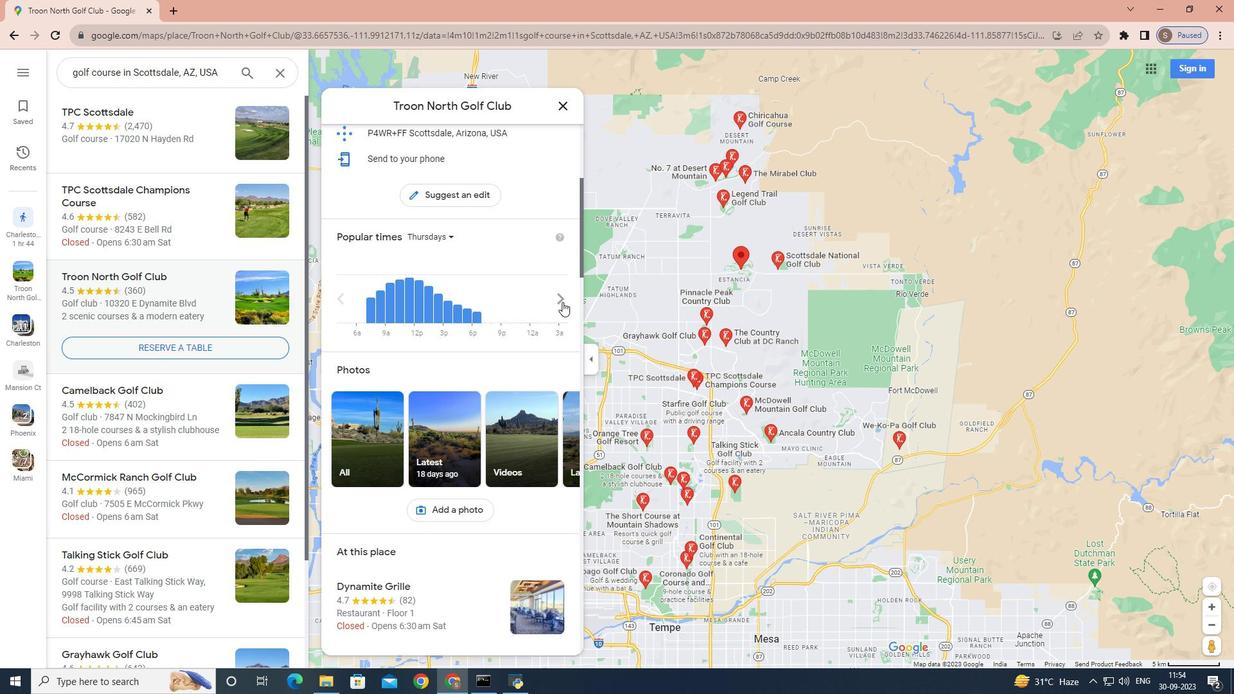 
Action: Mouse pressed left at (562, 302)
Screenshot: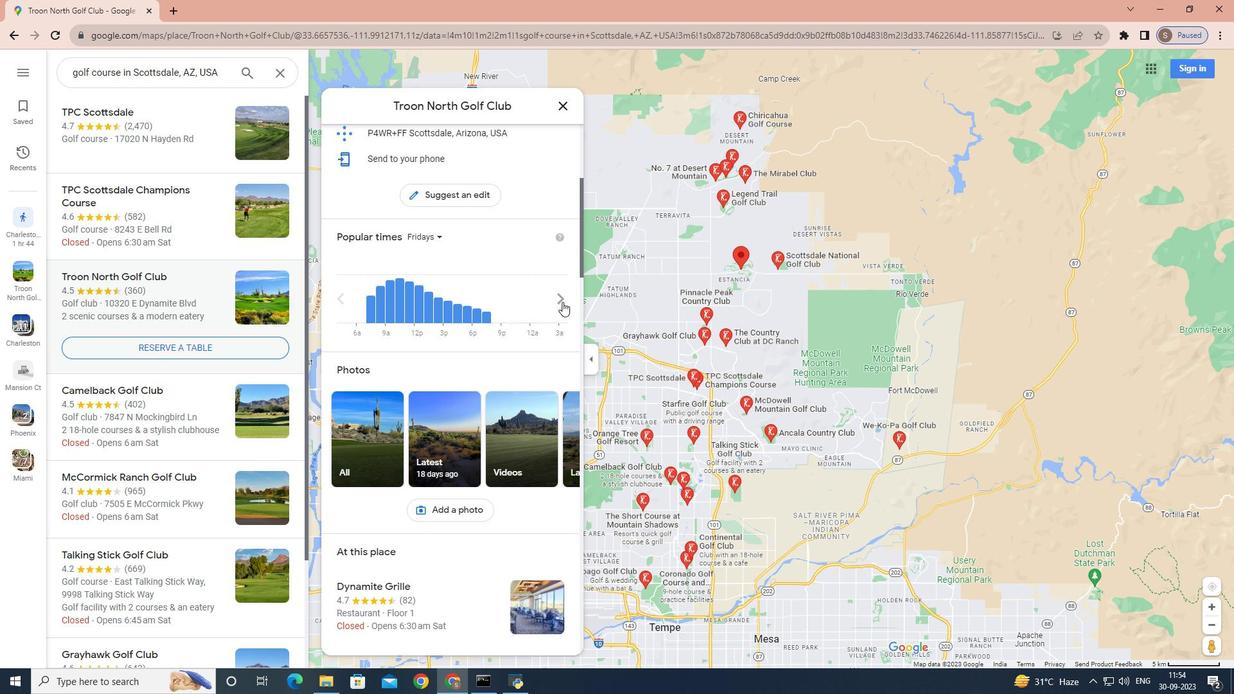 
Action: Mouse pressed left at (562, 302)
Screenshot: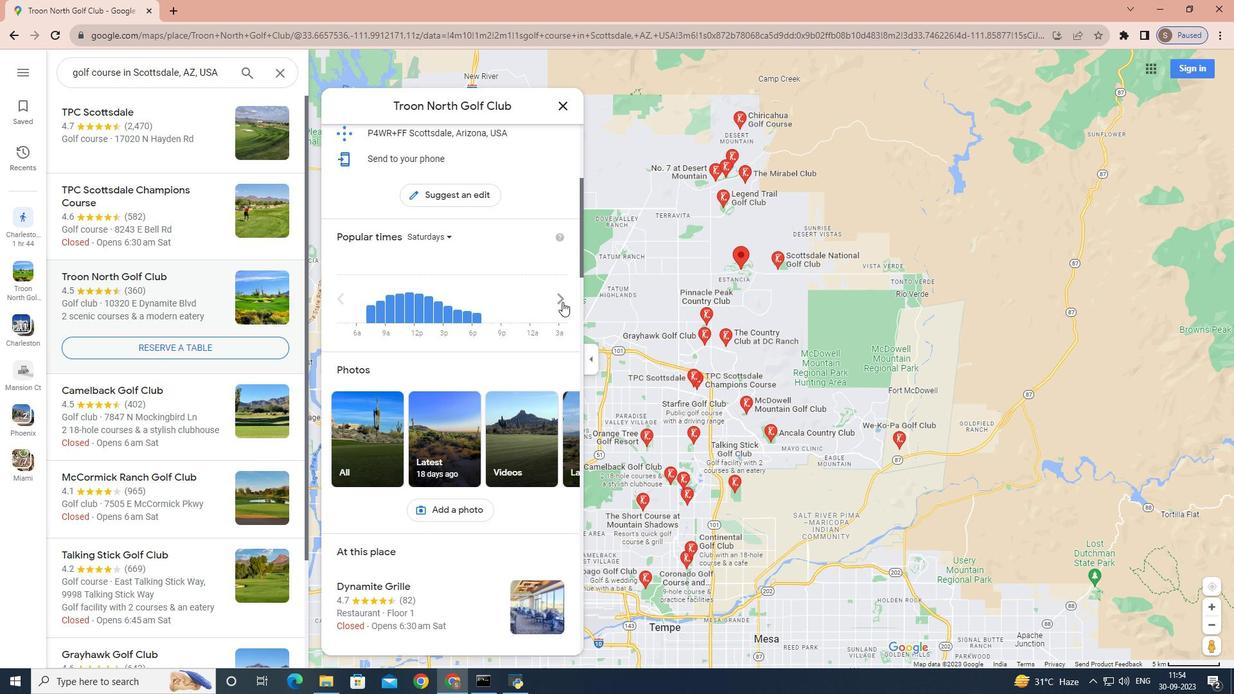 
Action: Mouse moved to (438, 298)
Screenshot: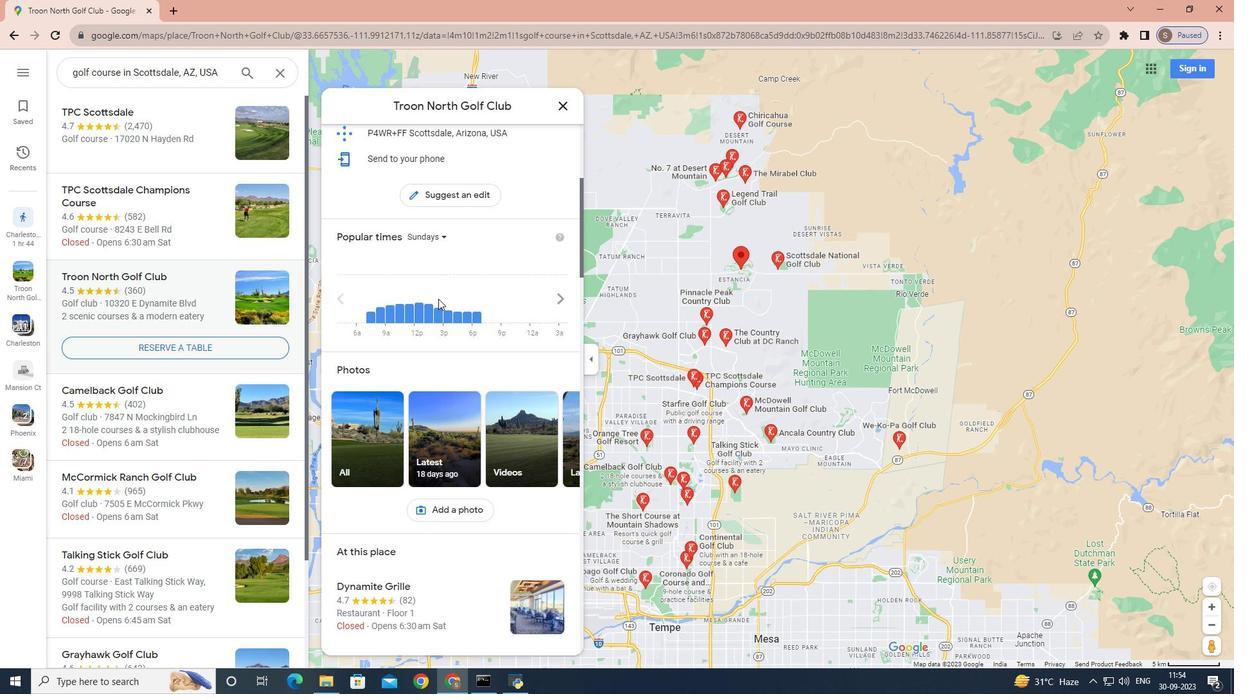 
Action: Mouse scrolled (438, 299) with delta (0, 0)
Screenshot: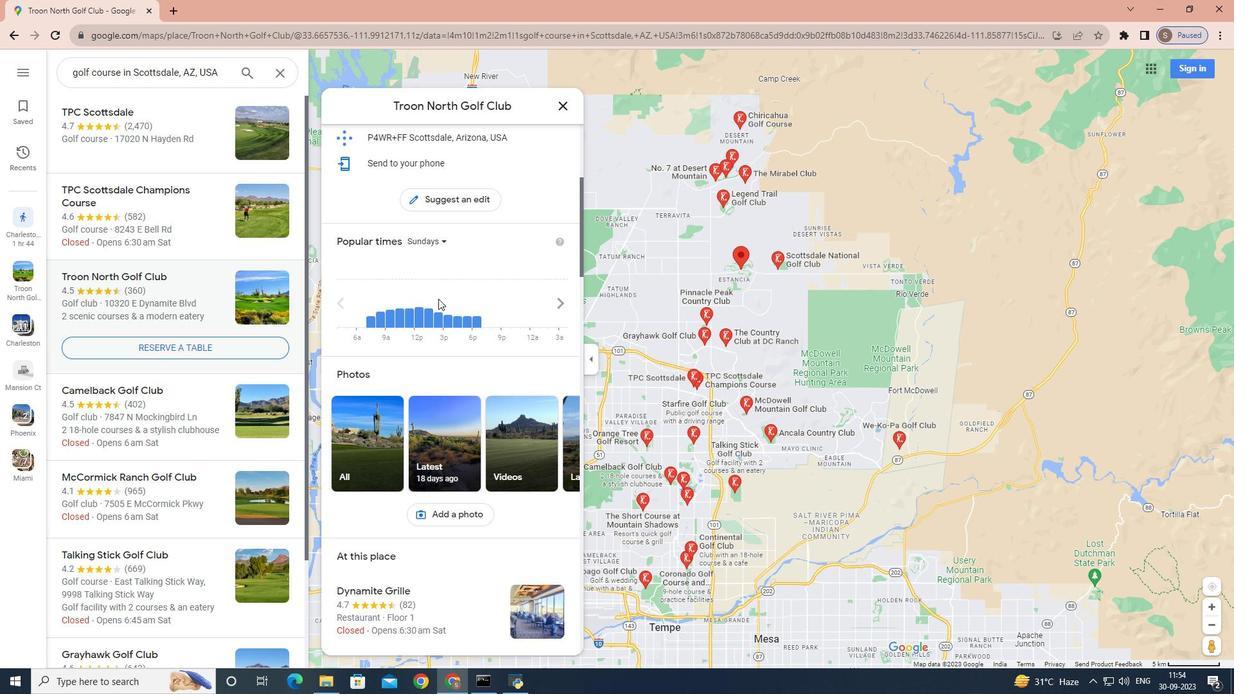 
Action: Mouse scrolled (438, 299) with delta (0, 0)
Screenshot: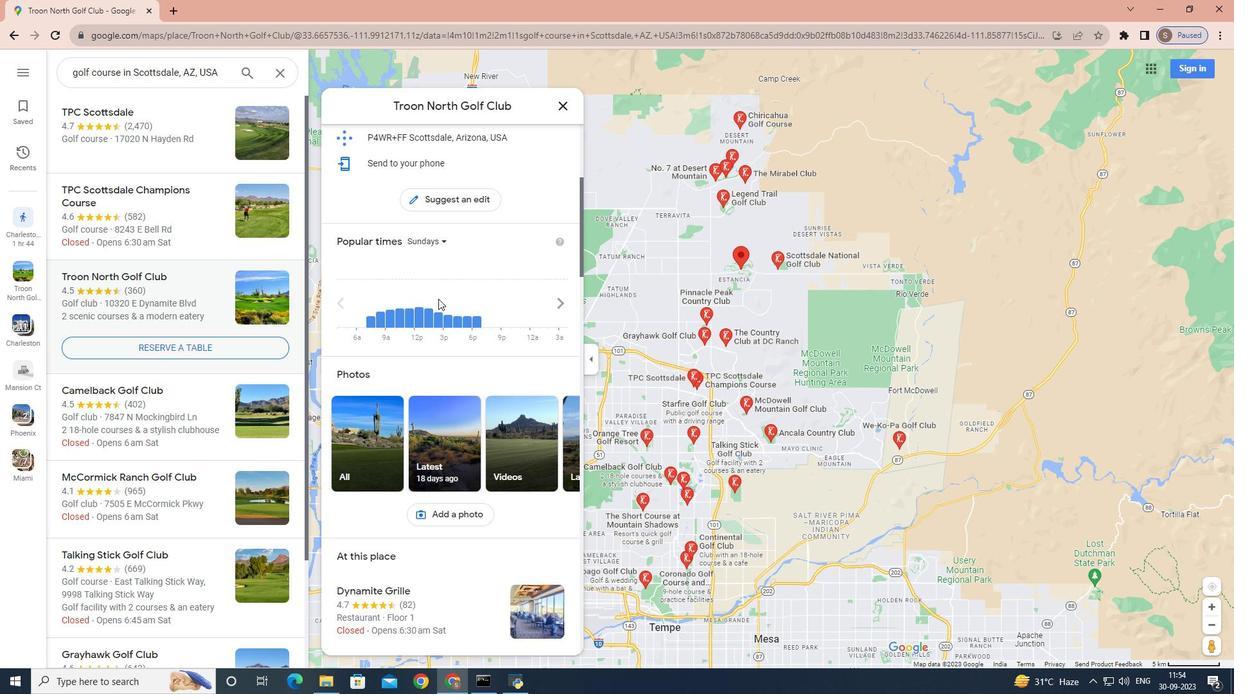 
Action: Mouse scrolled (438, 299) with delta (0, 0)
Screenshot: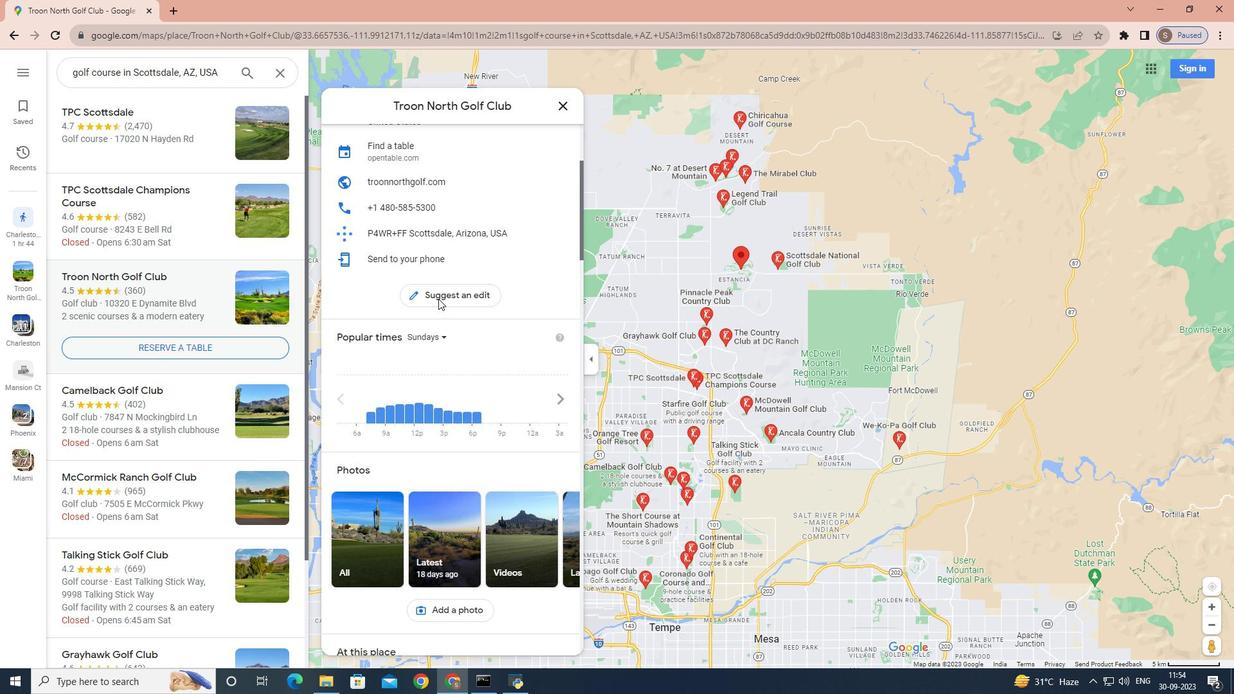 
Action: Mouse scrolled (438, 299) with delta (0, 0)
Screenshot: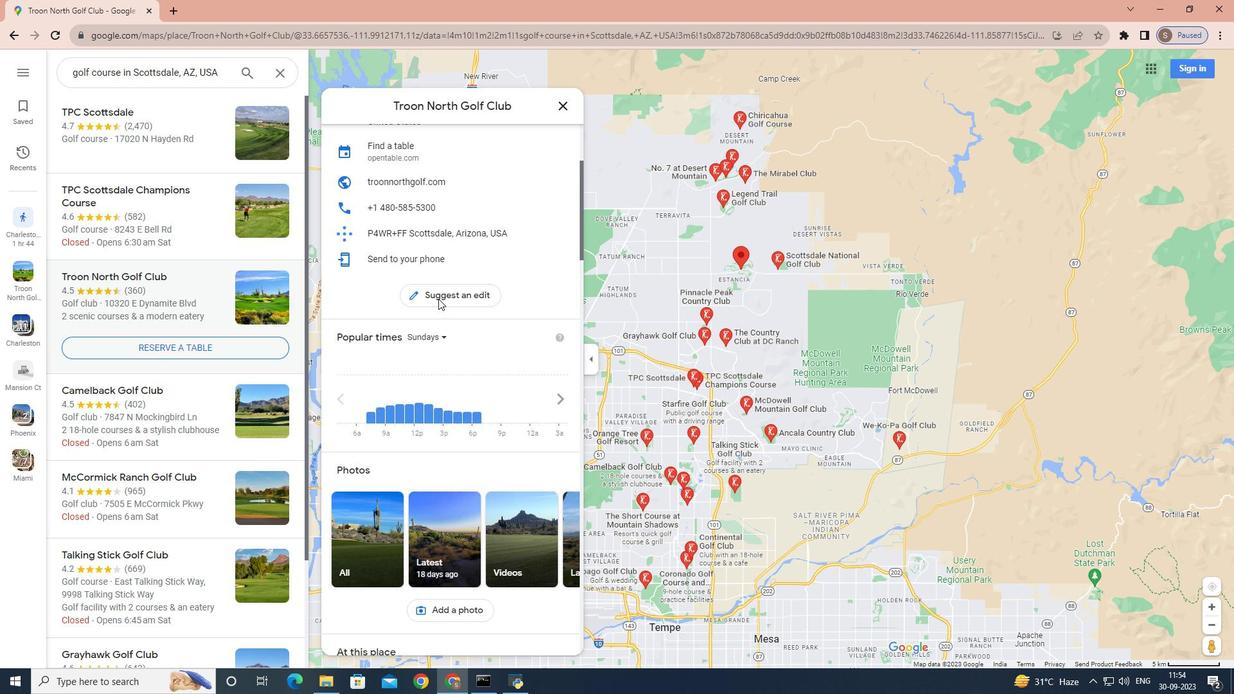 
Action: Mouse scrolled (438, 299) with delta (0, 0)
Screenshot: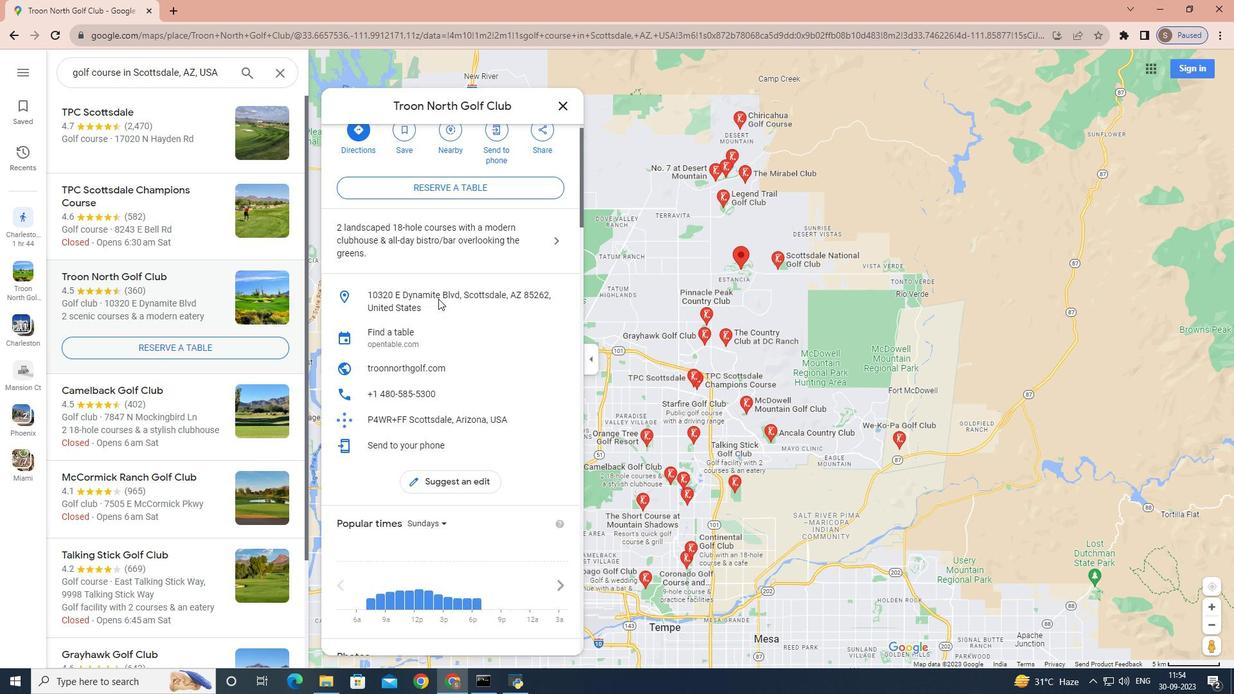 
Action: Mouse scrolled (438, 299) with delta (0, 0)
Screenshot: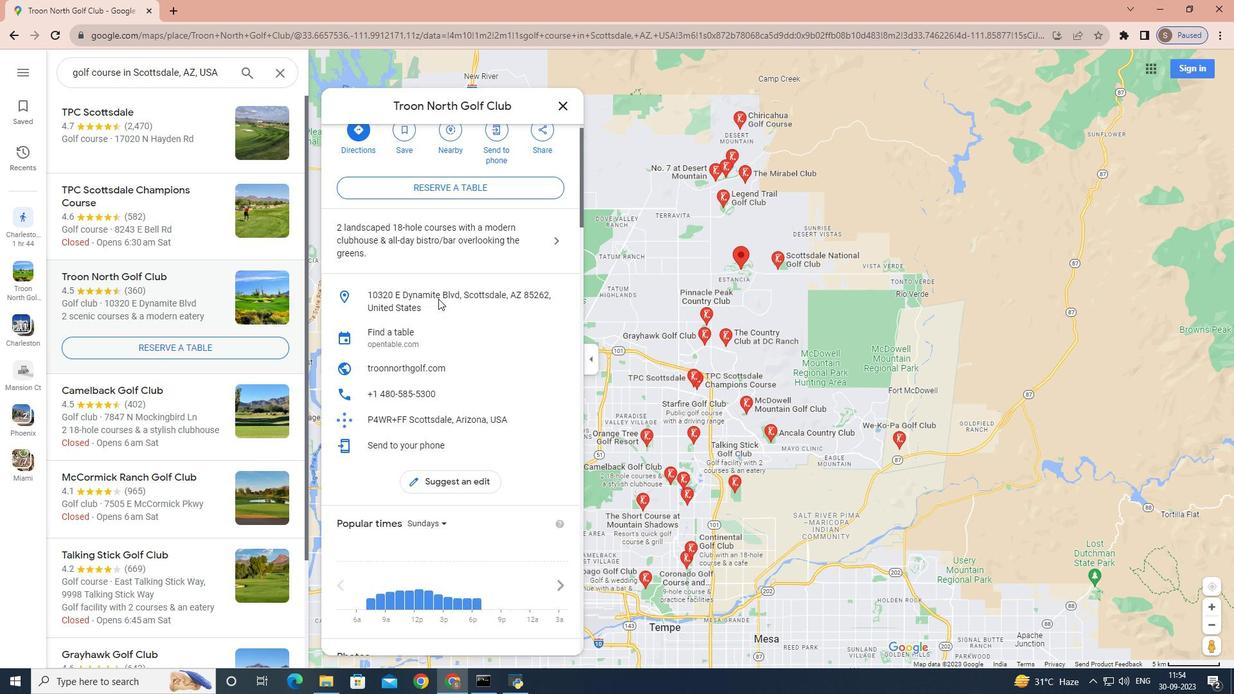 
Action: Mouse scrolled (438, 299) with delta (0, 0)
Screenshot: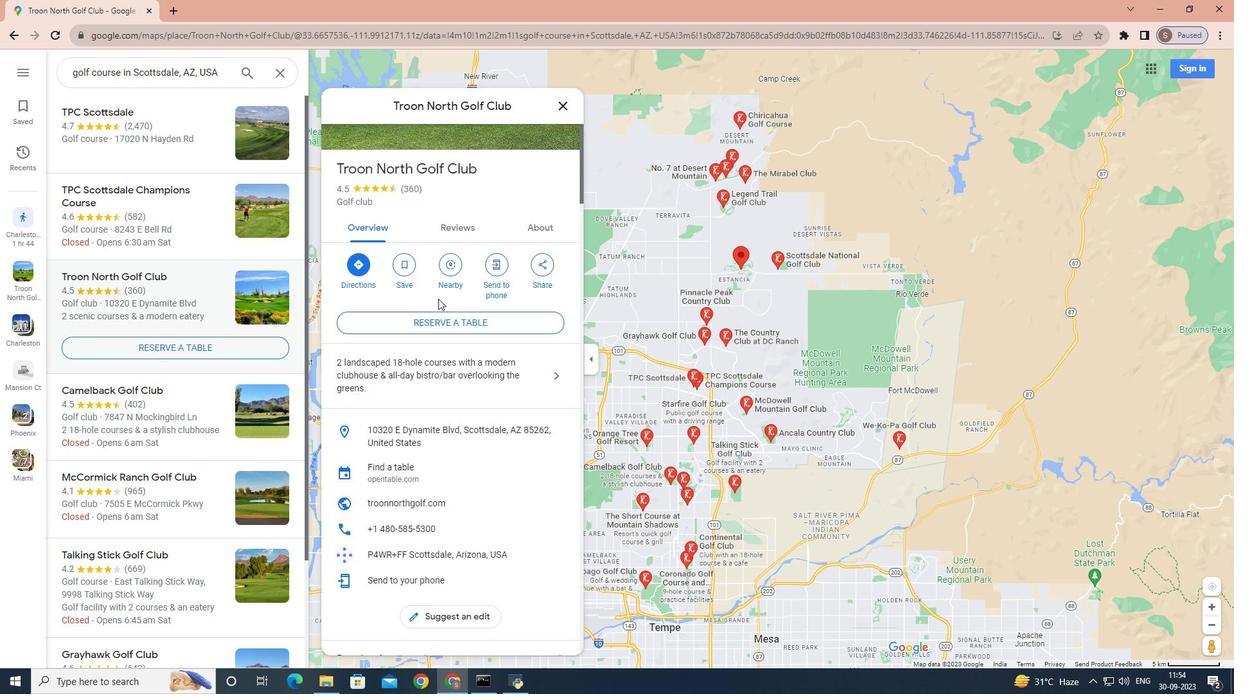 
Action: Mouse scrolled (438, 299) with delta (0, 0)
Screenshot: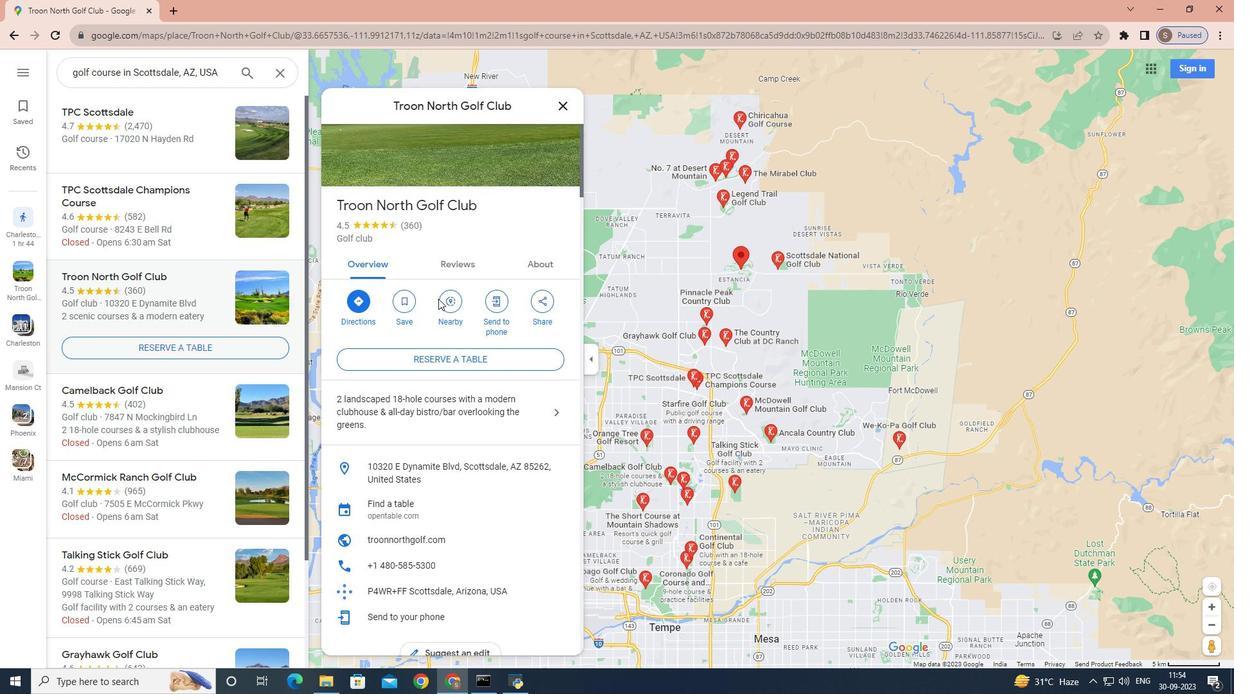 
Action: Mouse scrolled (438, 299) with delta (0, 0)
Screenshot: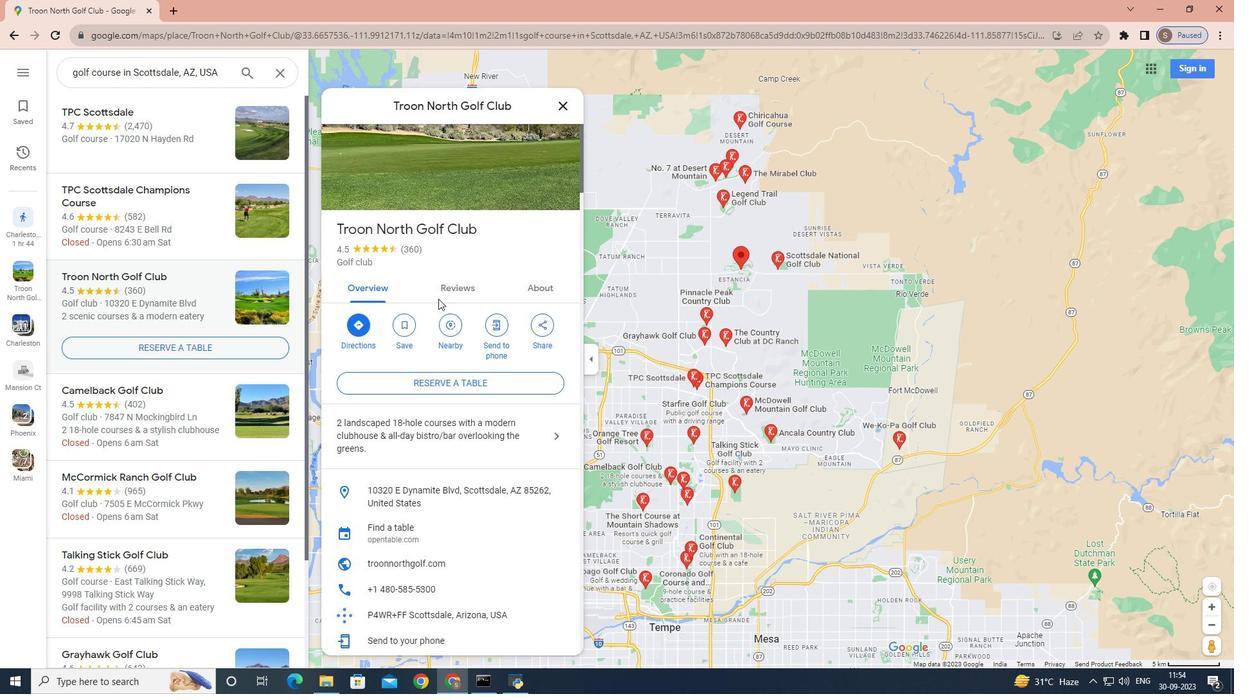 
Action: Mouse scrolled (438, 299) with delta (0, 0)
Screenshot: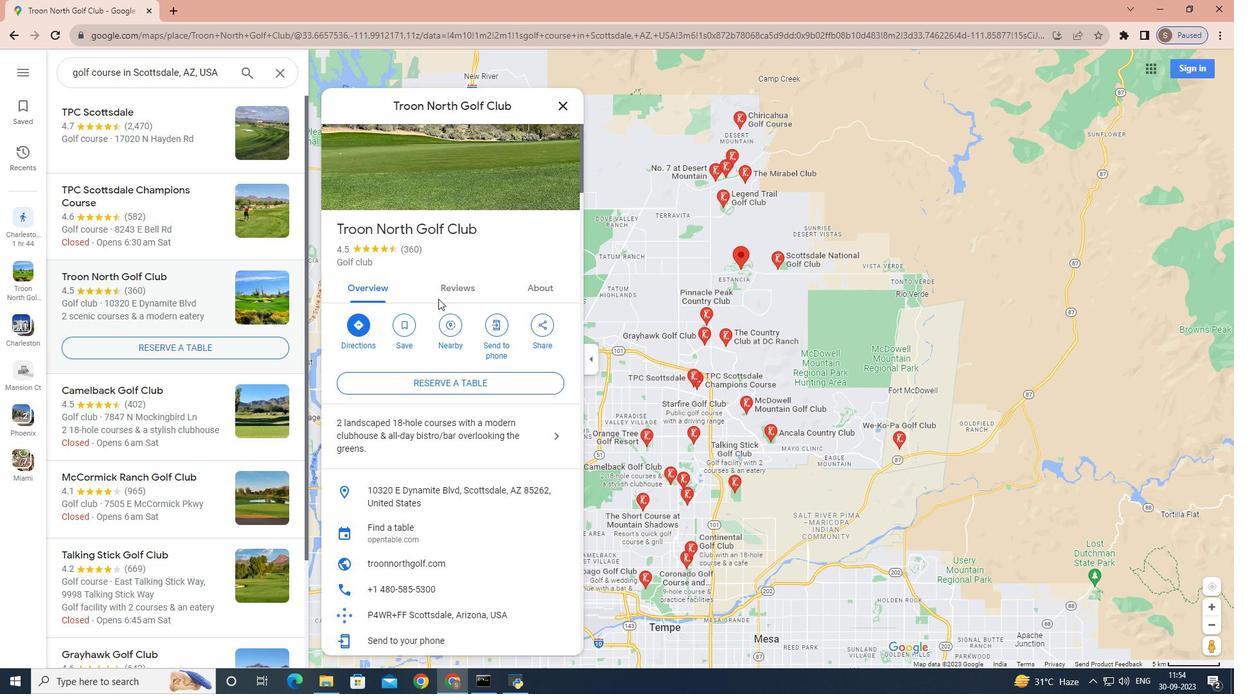 
Action: Mouse scrolled (438, 299) with delta (0, 0)
Screenshot: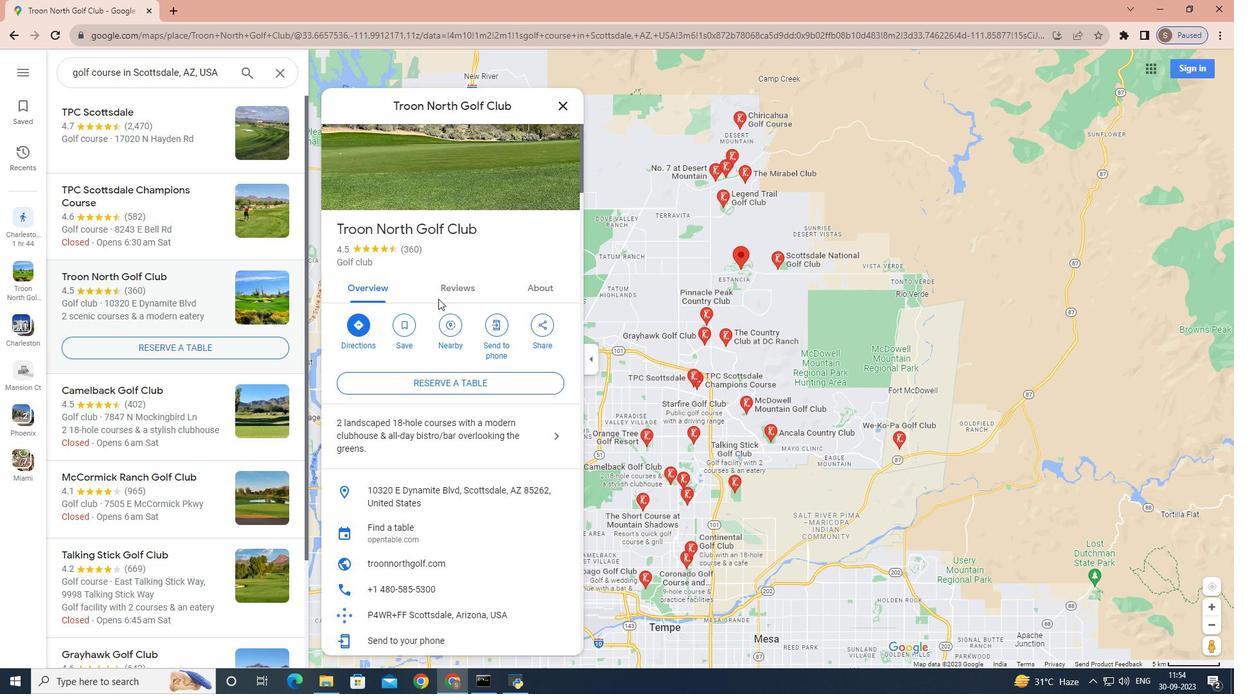 
Action: Mouse scrolled (438, 299) with delta (0, 0)
Screenshot: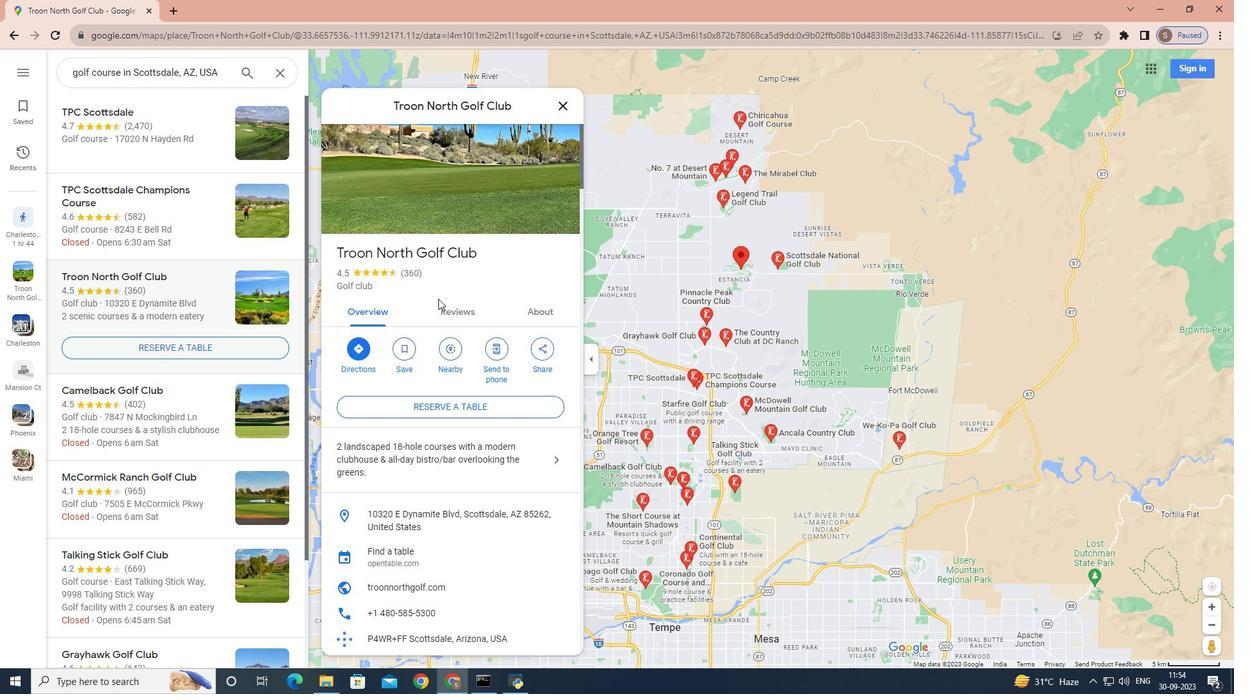
Action: Mouse scrolled (438, 299) with delta (0, 0)
Screenshot: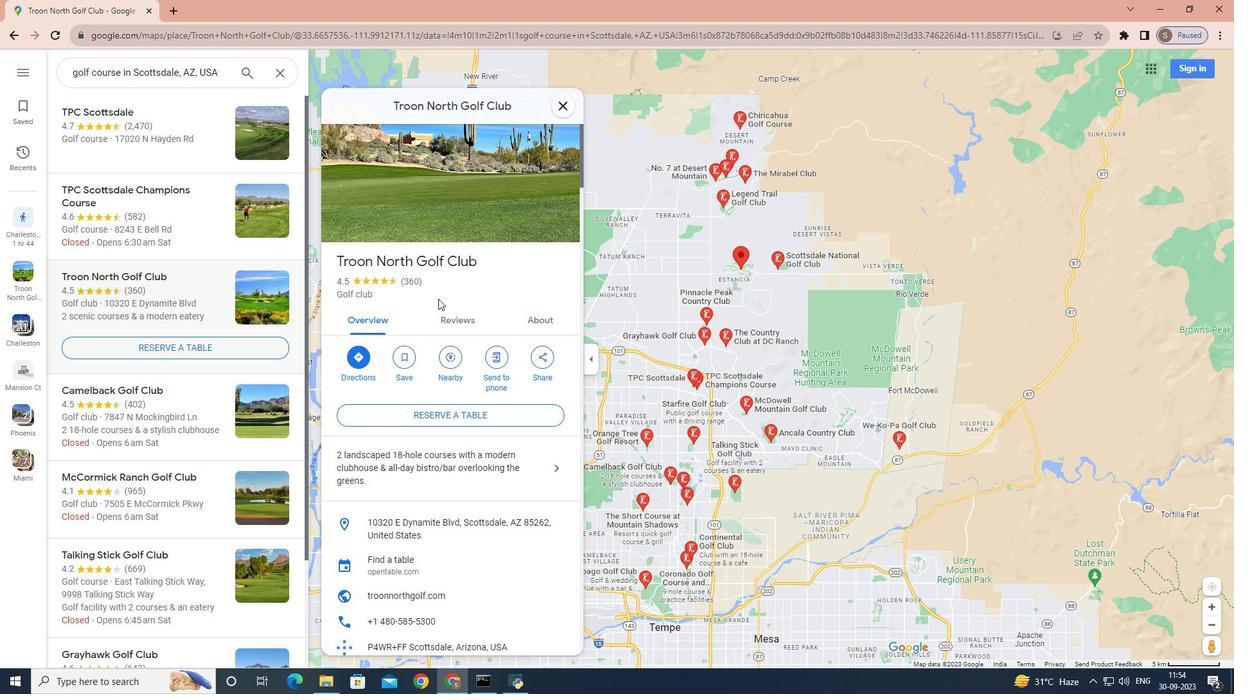 
Action: Mouse moved to (520, 322)
Screenshot: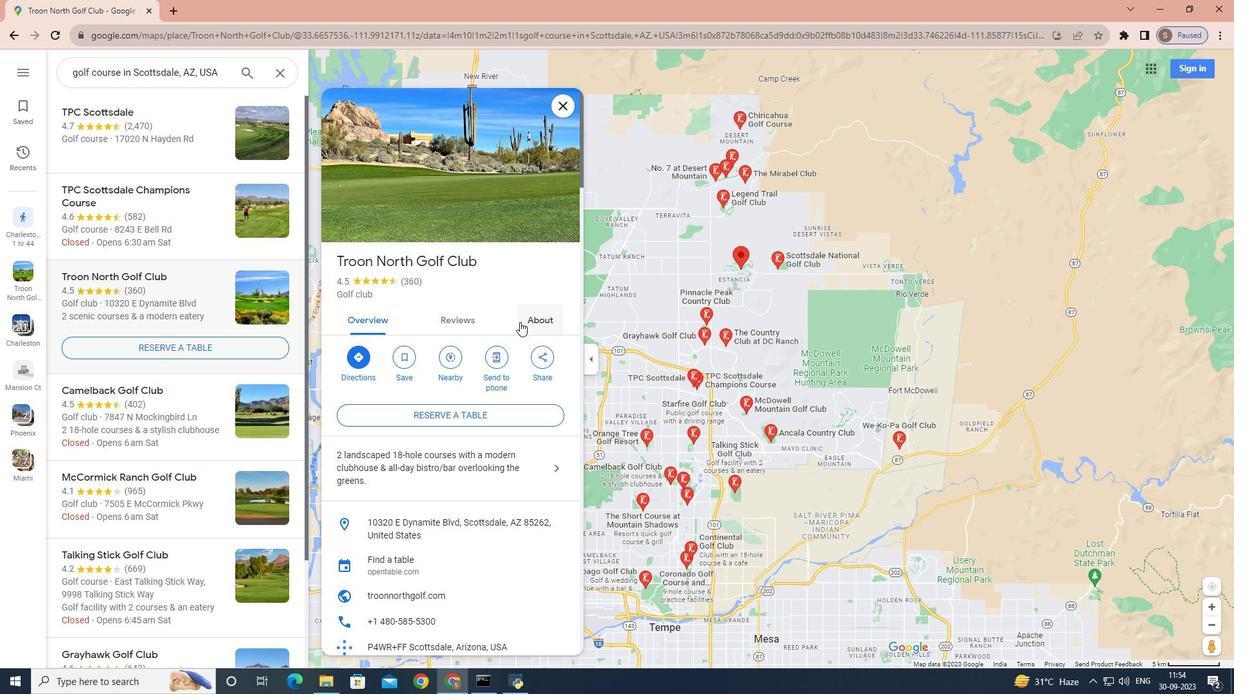 
Action: Mouse pressed left at (520, 322)
Screenshot: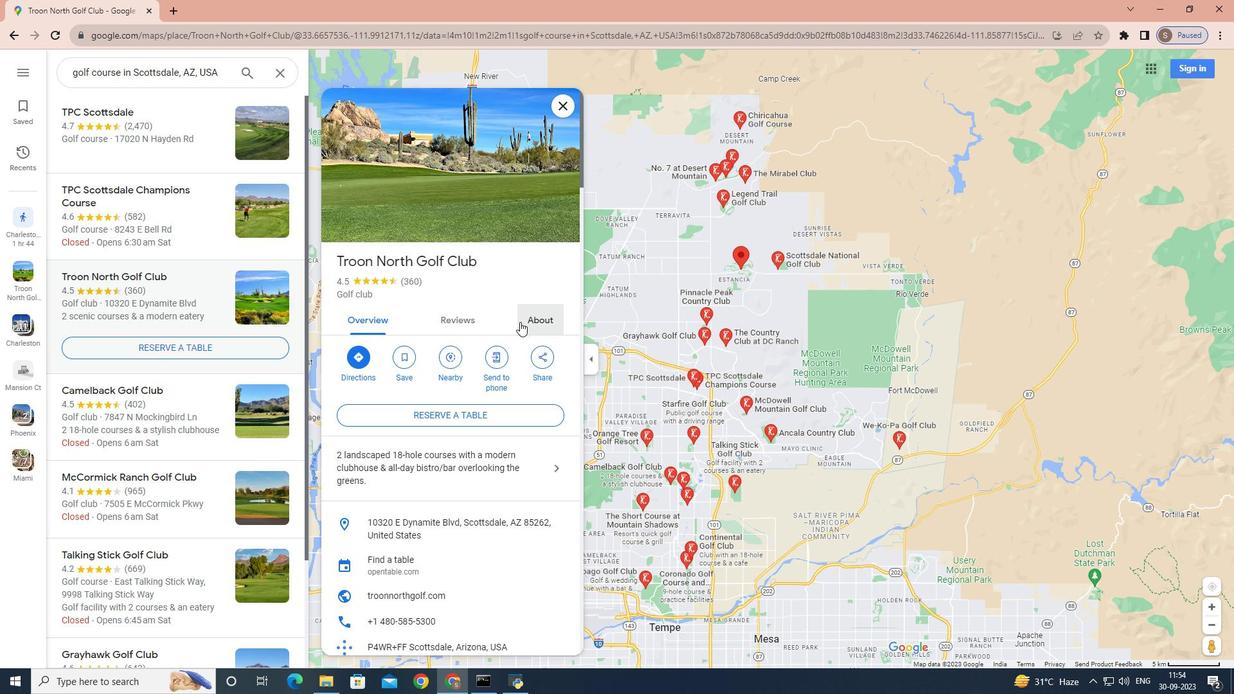 
Action: Mouse moved to (566, 109)
Screenshot: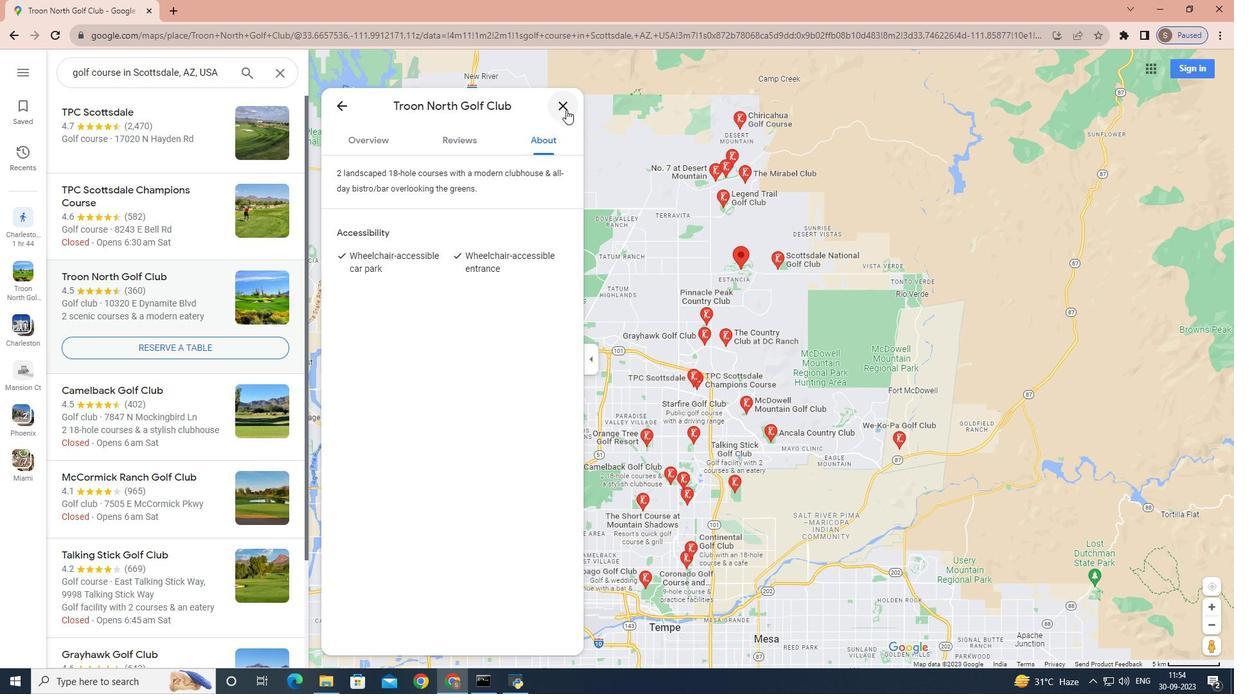 
Action: Mouse pressed left at (566, 109)
Screenshot: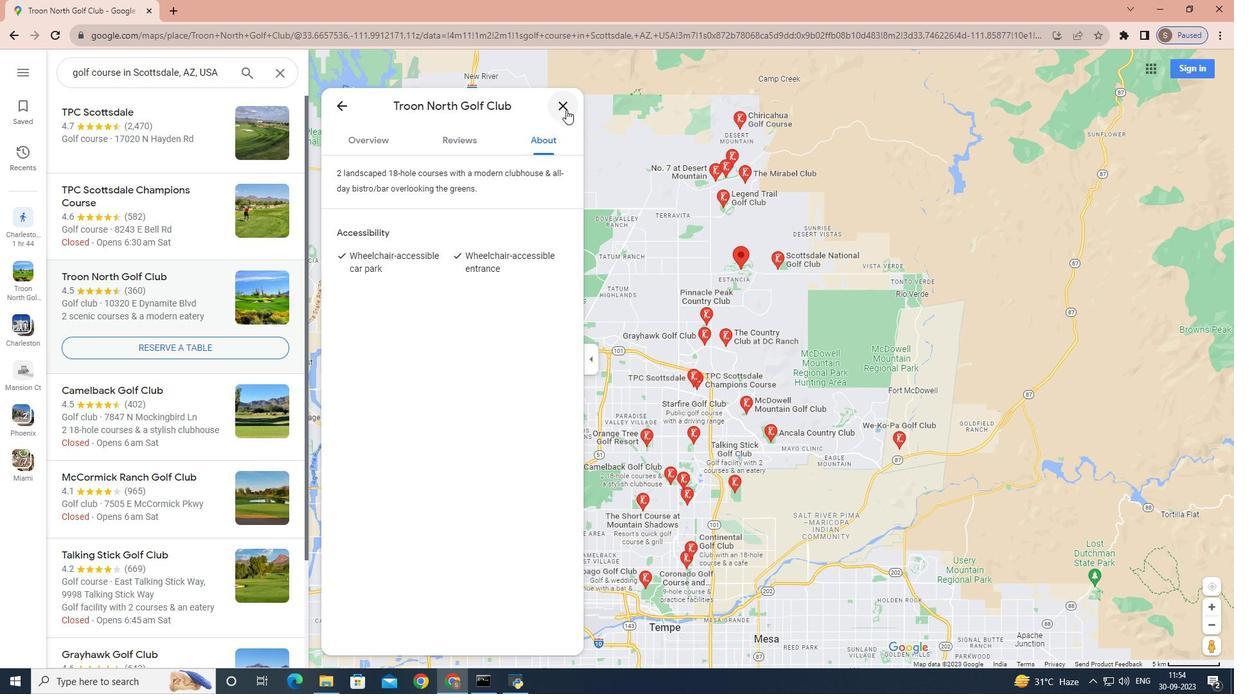 
Action: Mouse moved to (79, 500)
Screenshot: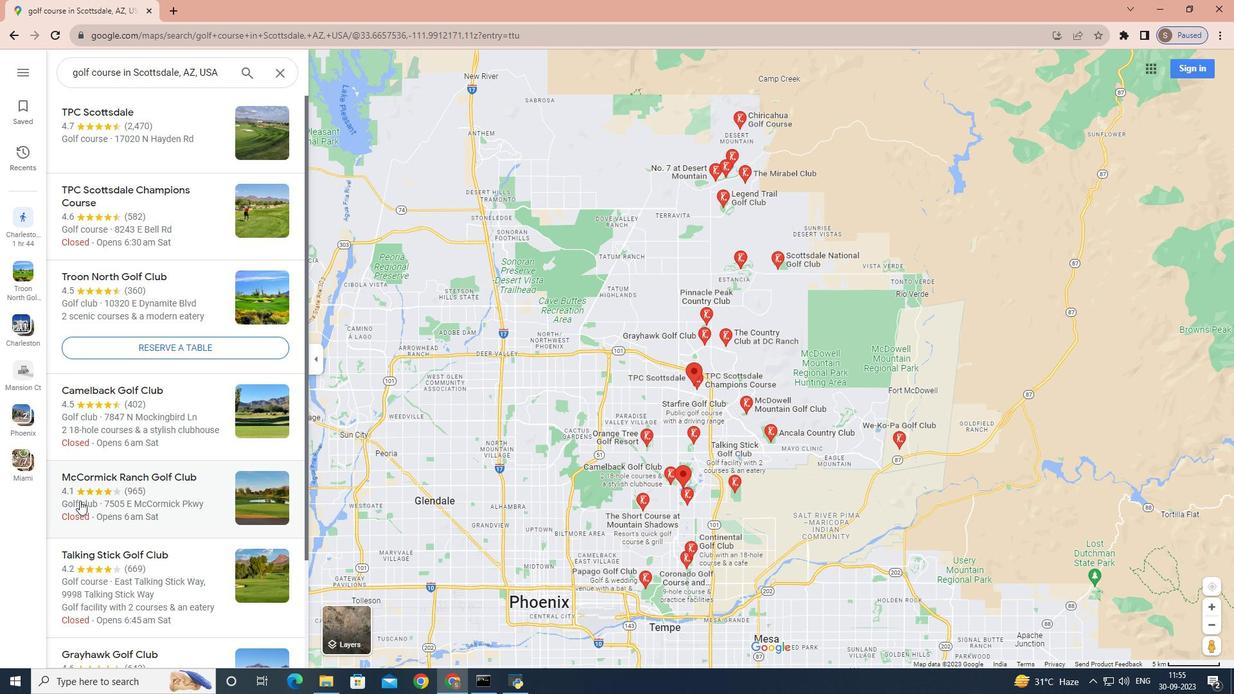 
Action: Mouse pressed left at (79, 500)
Screenshot: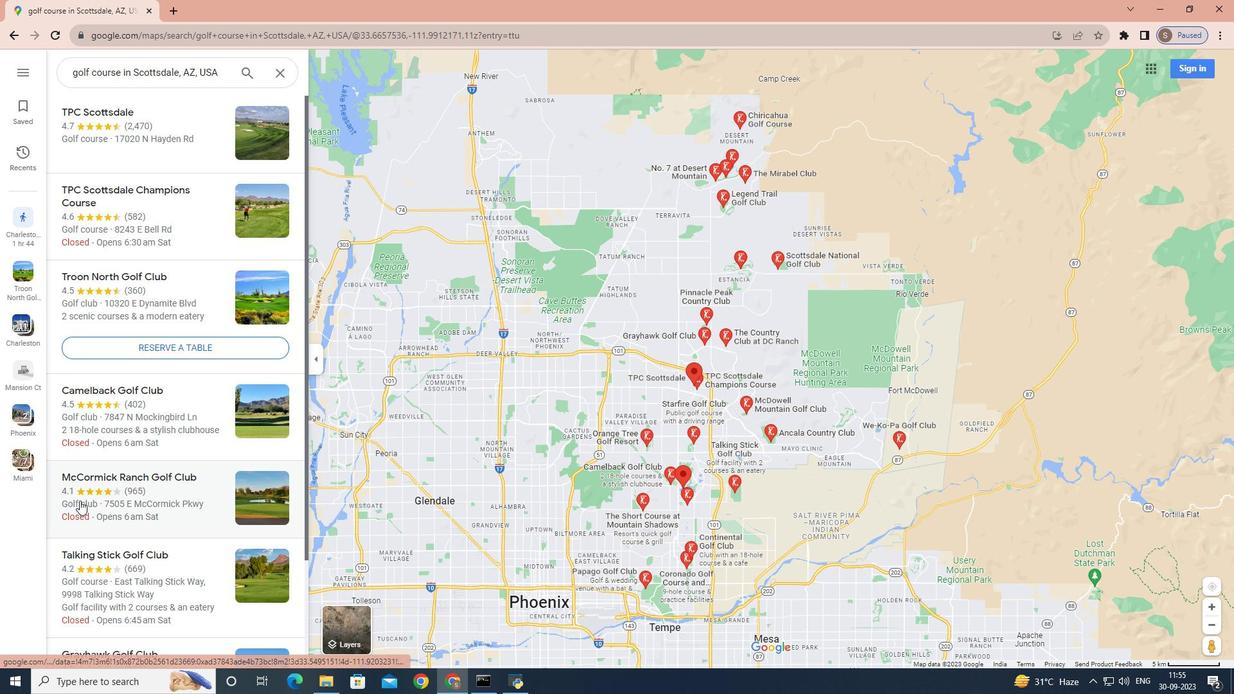 
Action: Mouse moved to (406, 412)
Screenshot: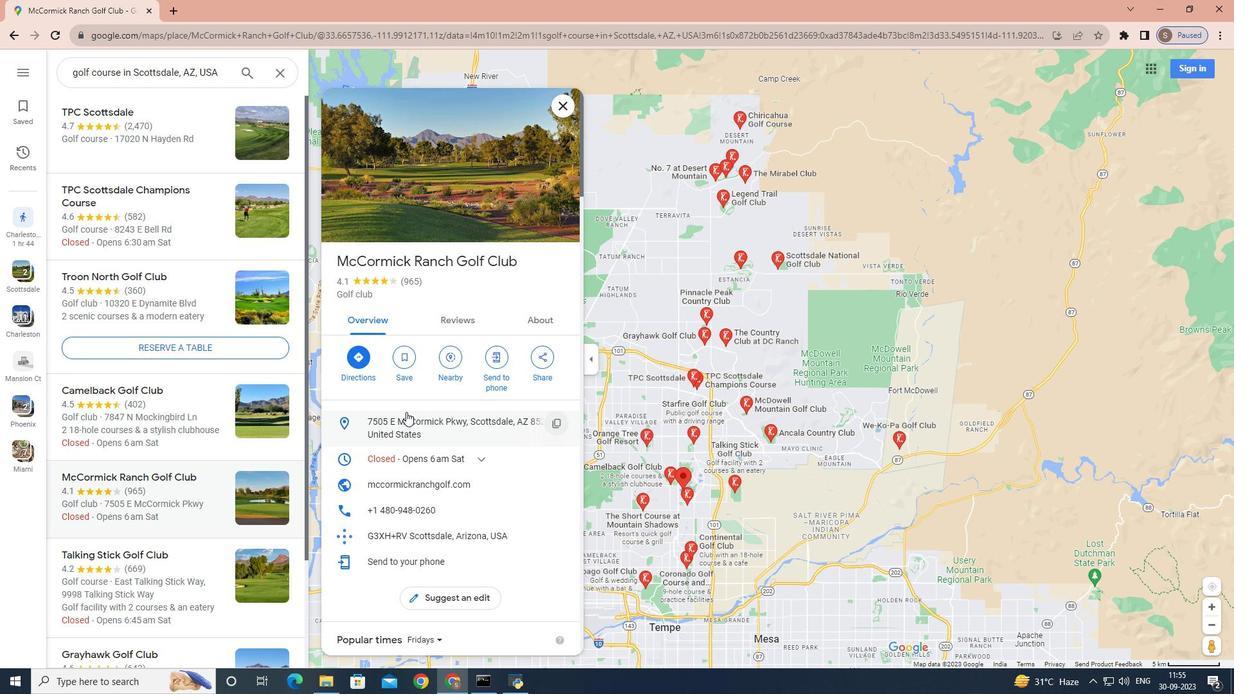 
Action: Mouse scrolled (406, 411) with delta (0, 0)
Screenshot: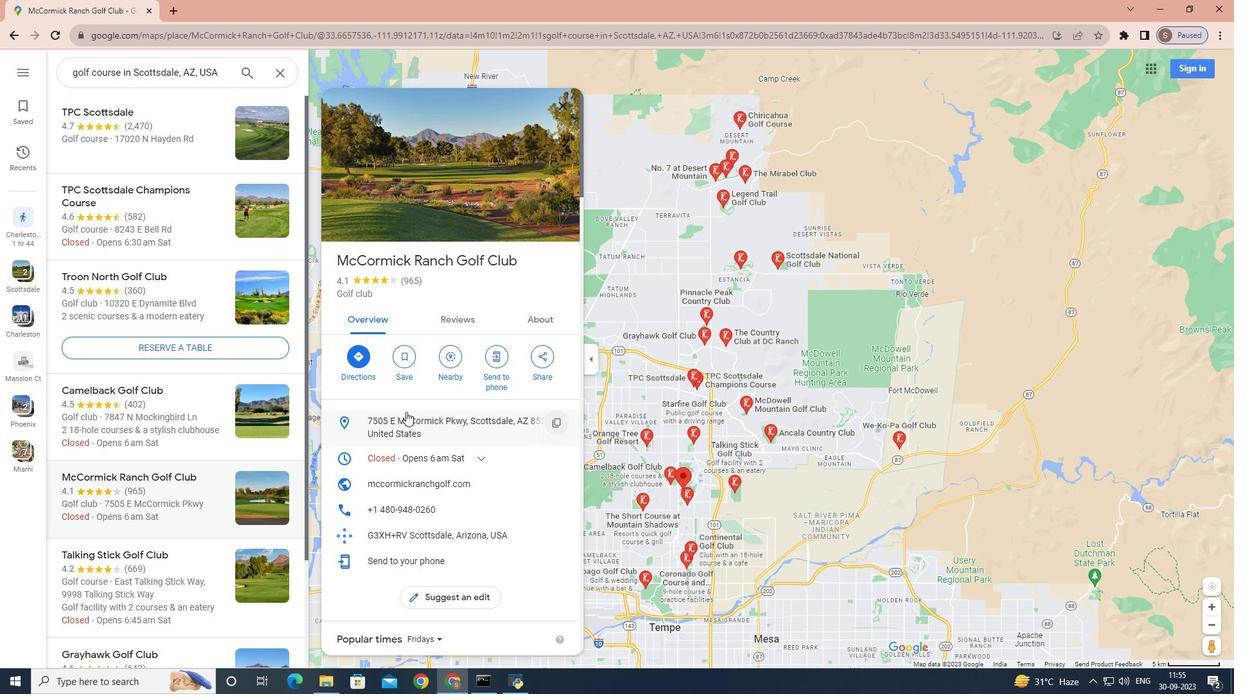 
Action: Mouse scrolled (406, 411) with delta (0, 0)
Screenshot: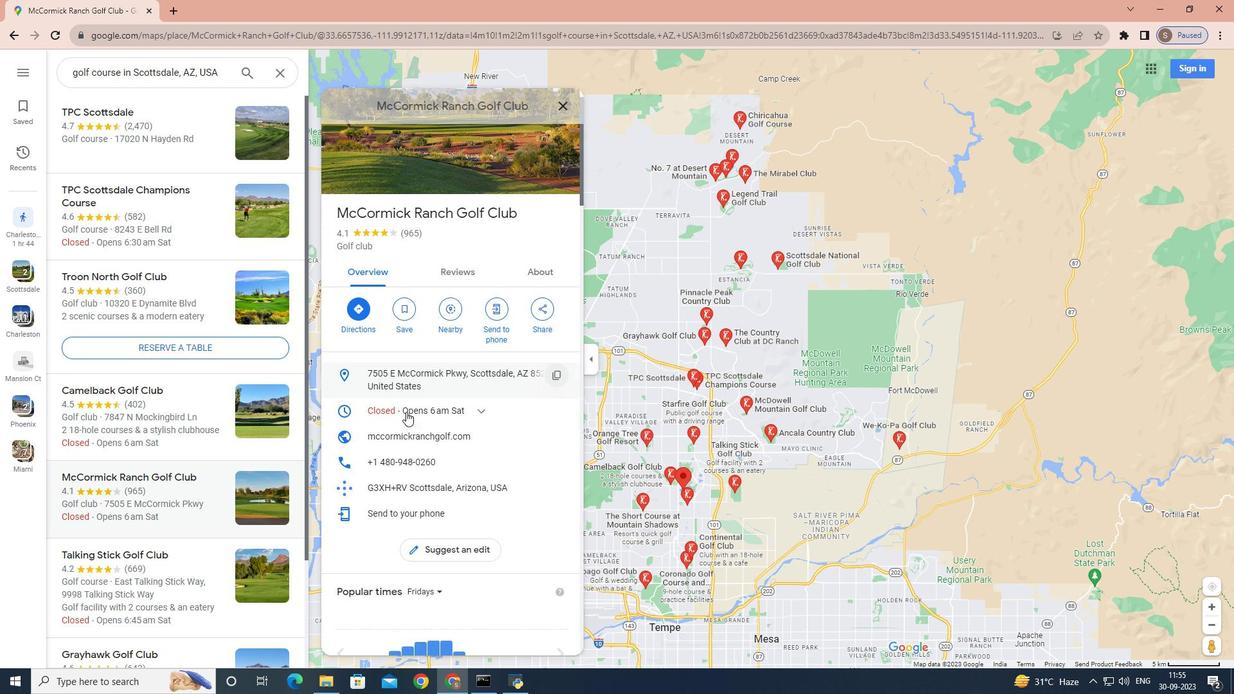 
Action: Mouse scrolled (406, 411) with delta (0, 0)
Screenshot: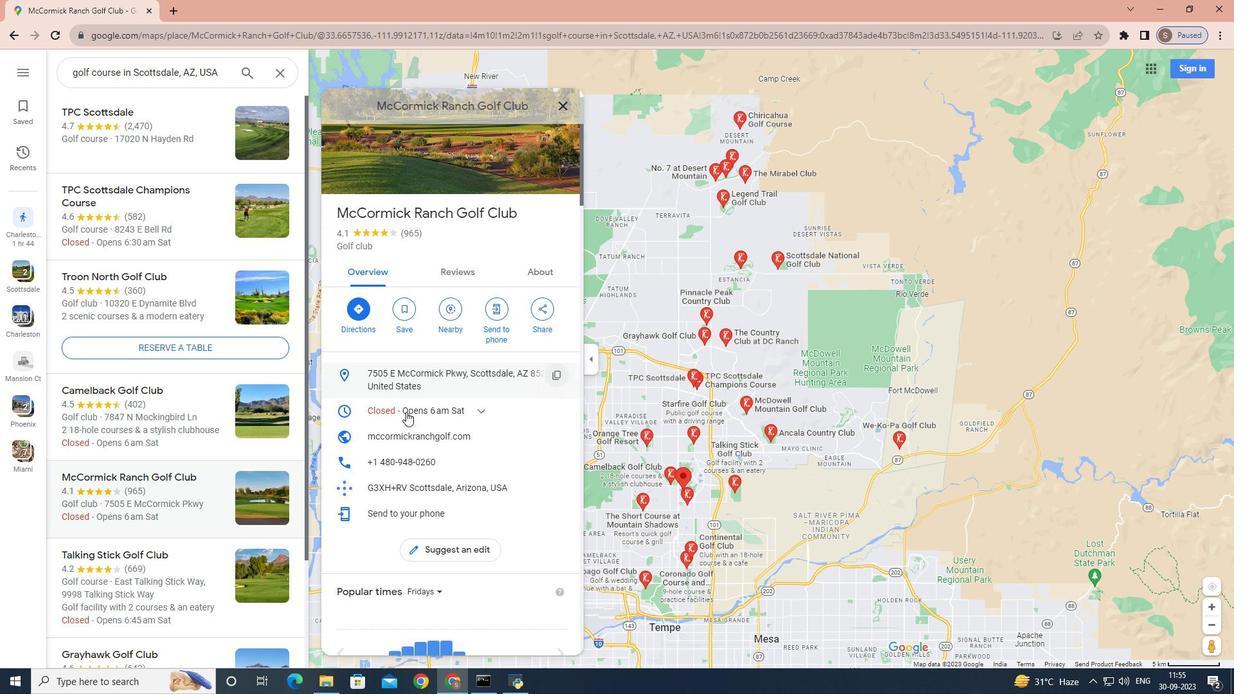 
Action: Mouse scrolled (406, 411) with delta (0, 0)
Screenshot: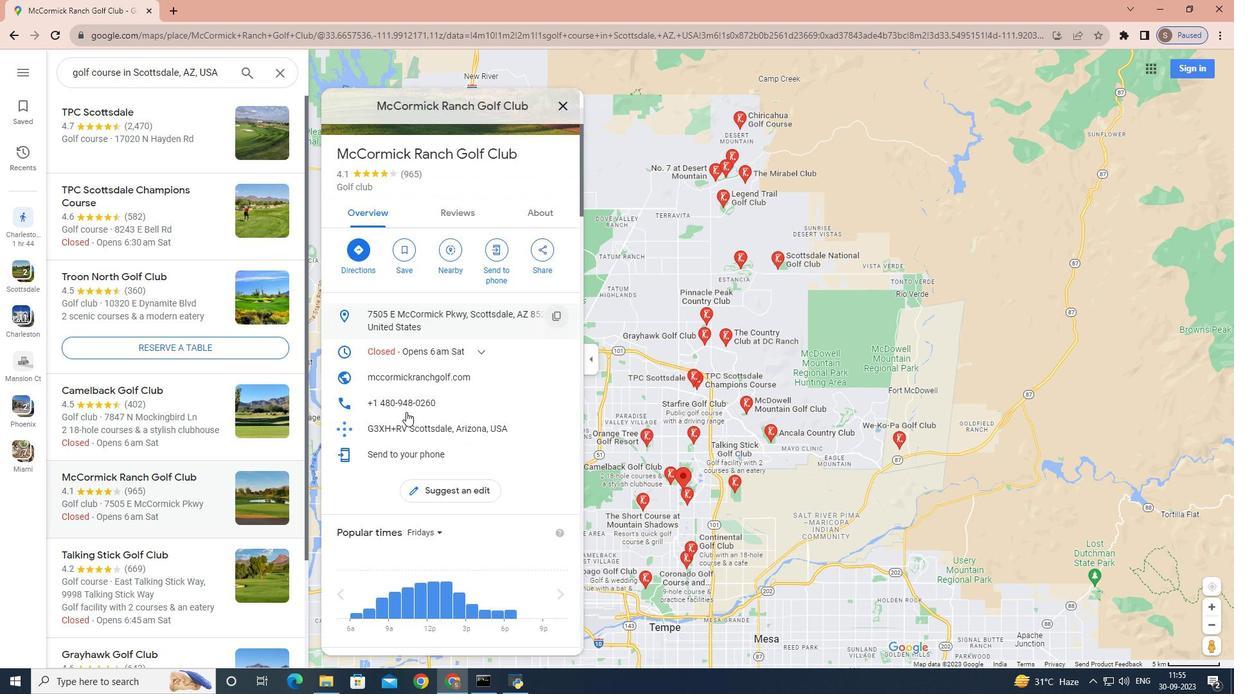 
Action: Mouse moved to (405, 412)
Screenshot: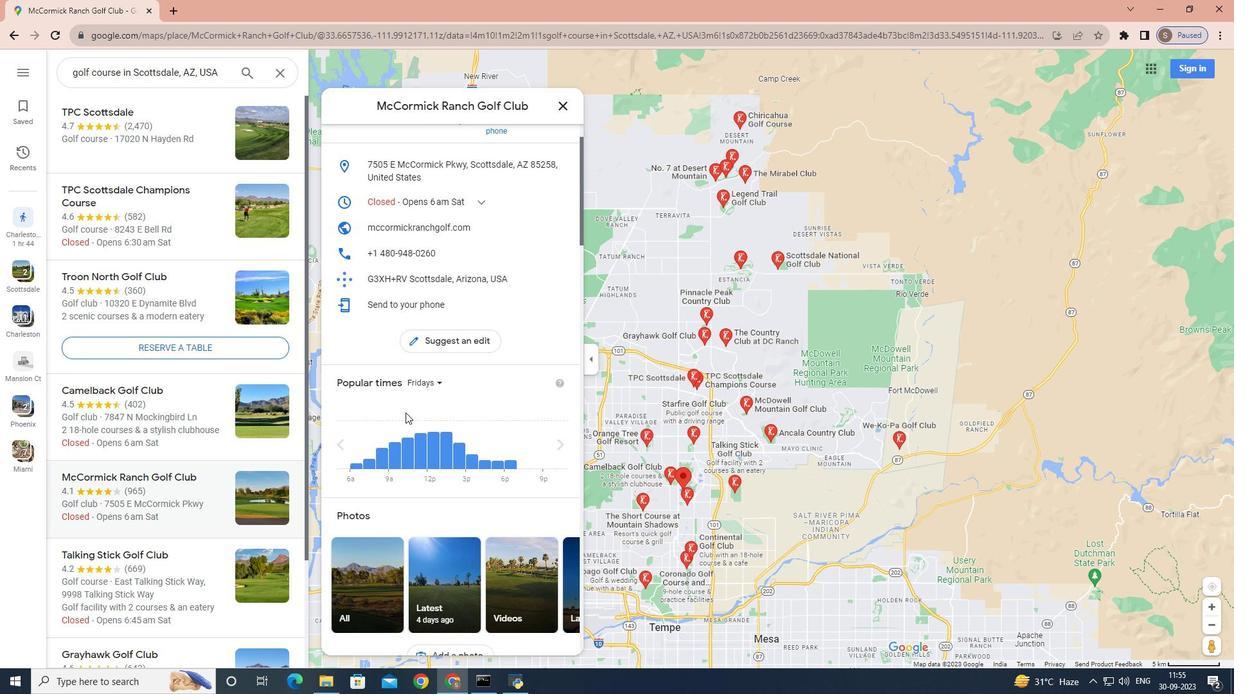 
Action: Mouse scrolled (405, 412) with delta (0, 0)
Screenshot: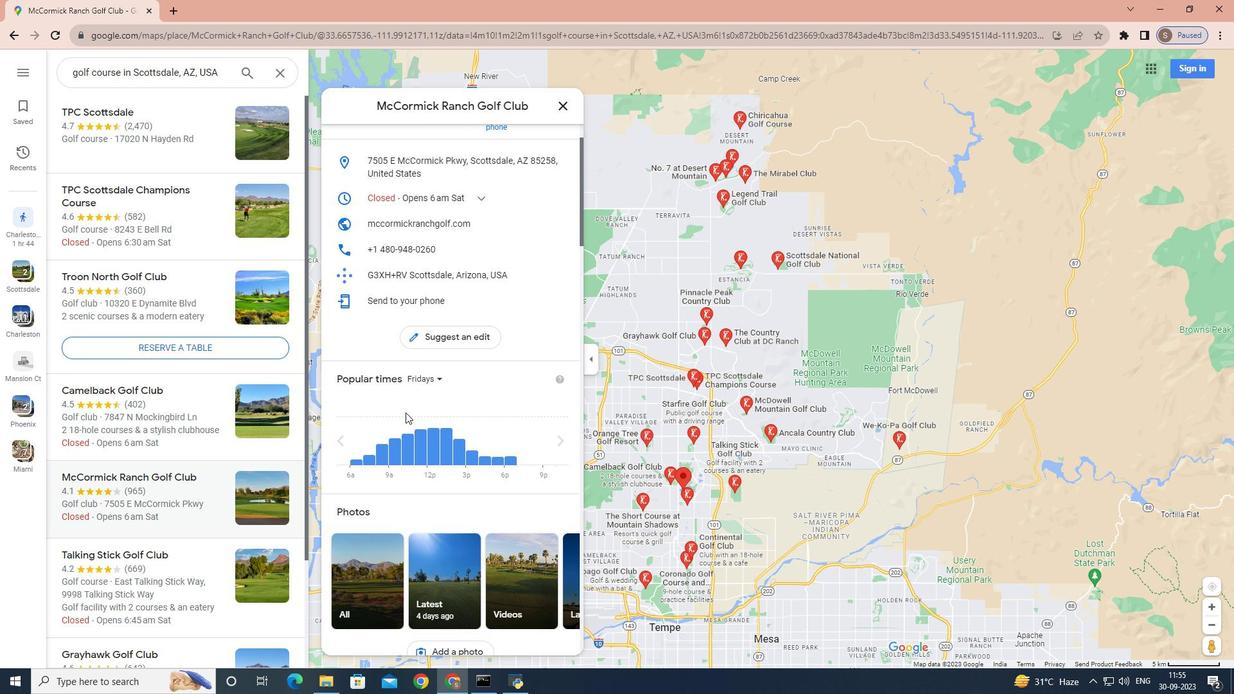 
Action: Mouse scrolled (405, 412) with delta (0, 0)
Screenshot: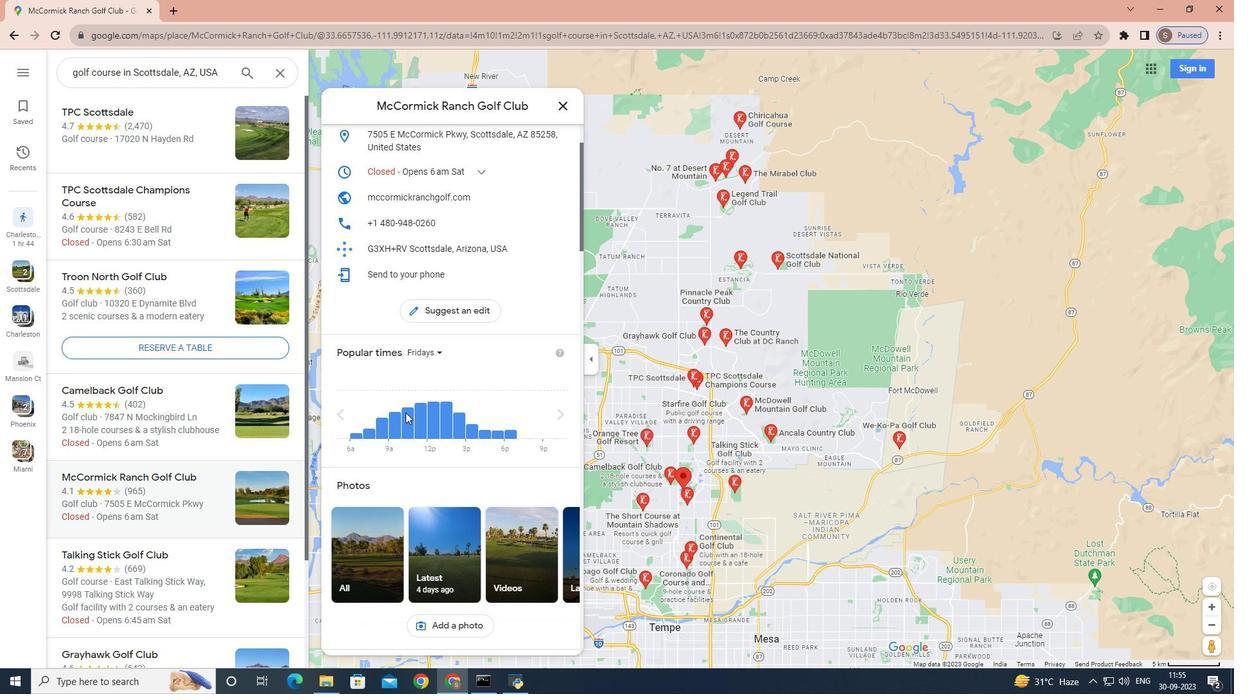 
Action: Mouse scrolled (405, 412) with delta (0, 0)
Screenshot: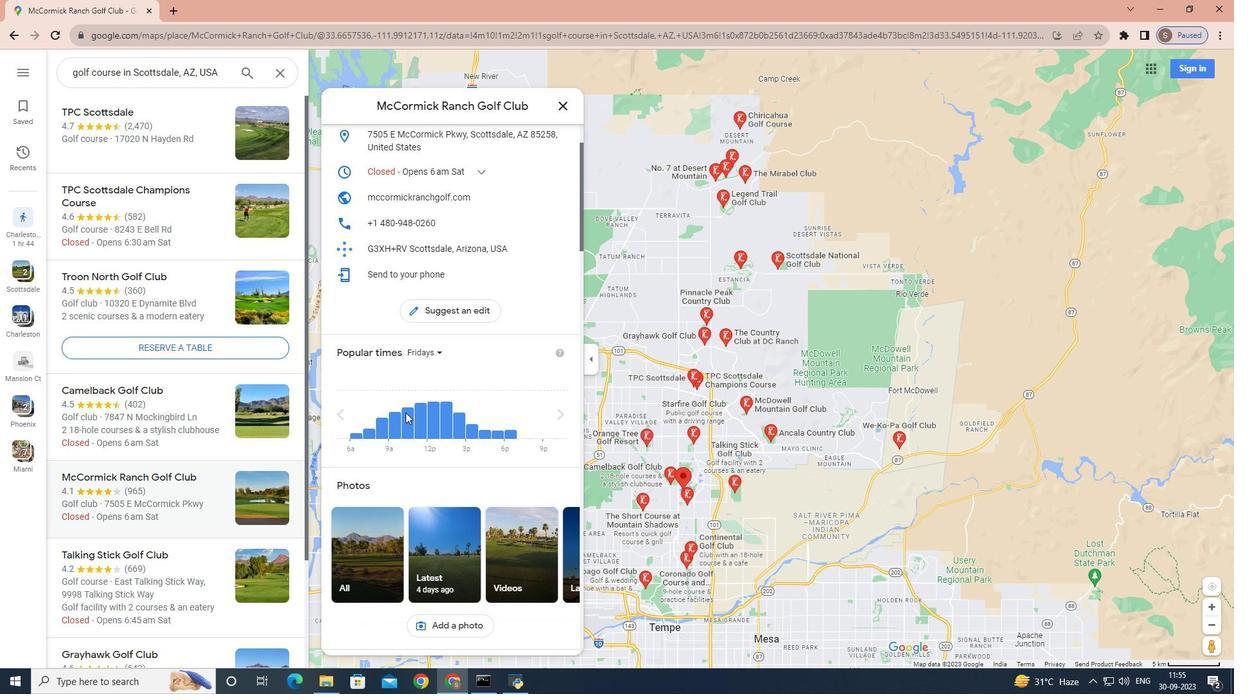 
Action: Mouse scrolled (405, 412) with delta (0, 0)
Screenshot: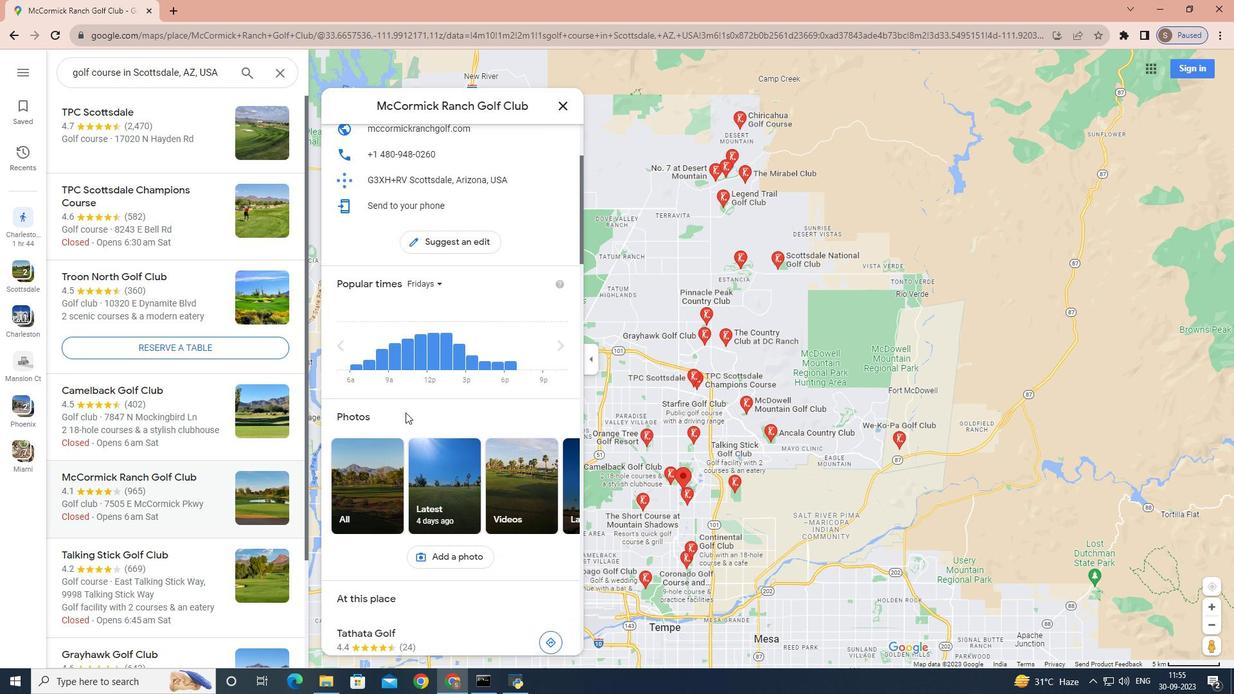 
Action: Mouse moved to (552, 190)
Screenshot: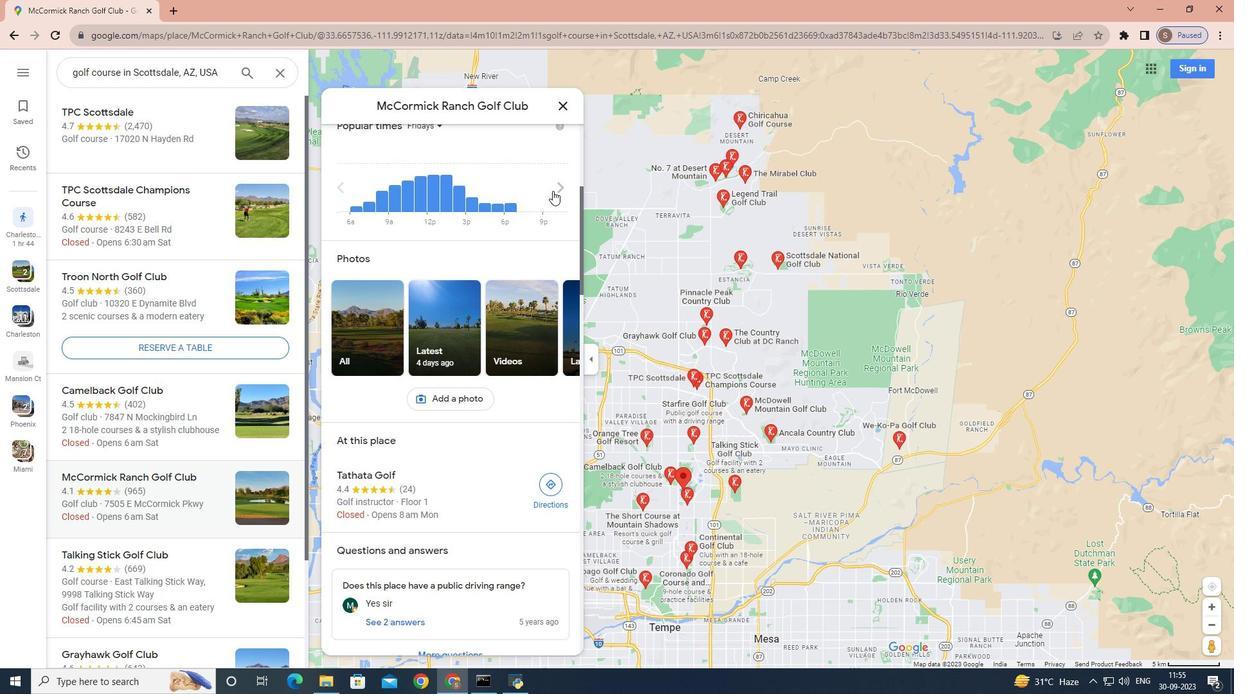 
Action: Mouse pressed left at (552, 190)
Screenshot: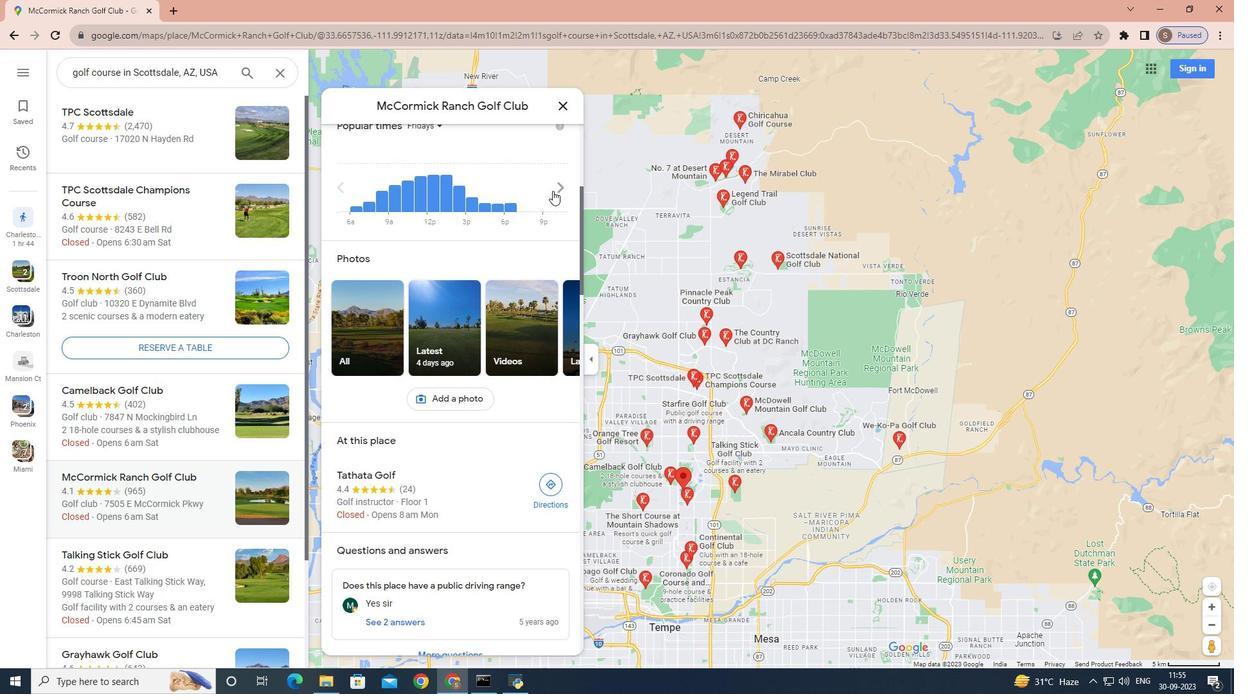 
Action: Mouse pressed left at (552, 190)
Screenshot: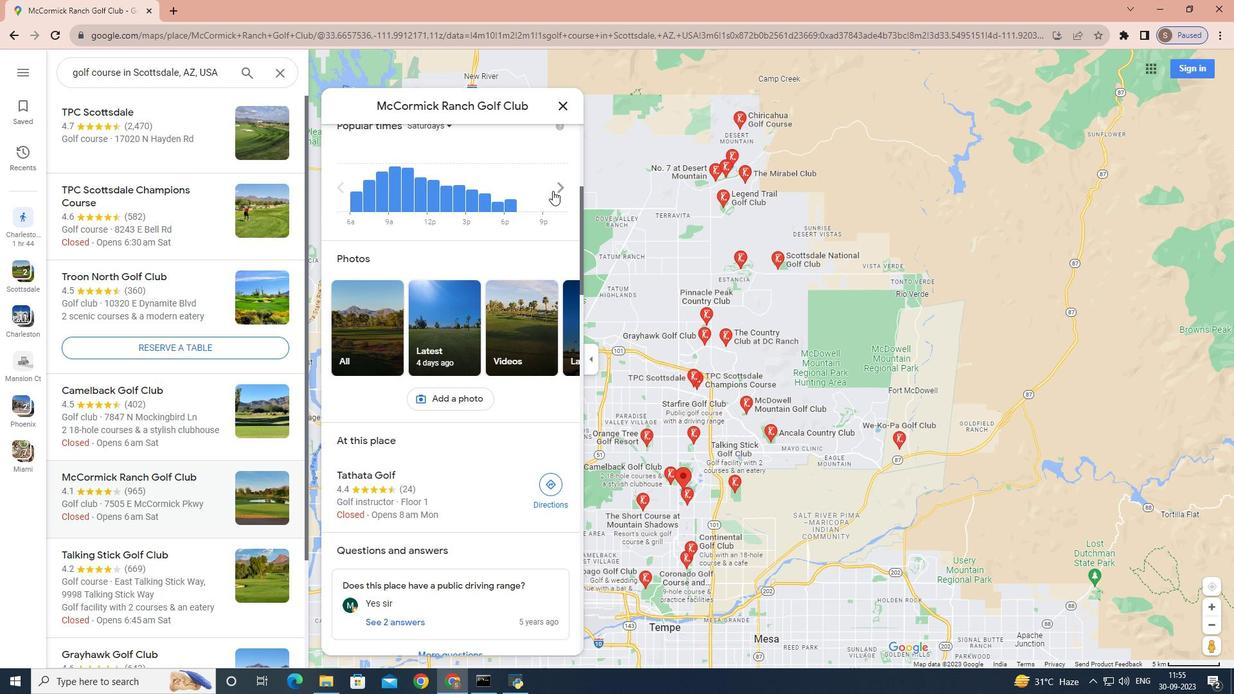 
Action: Mouse pressed left at (552, 190)
Screenshot: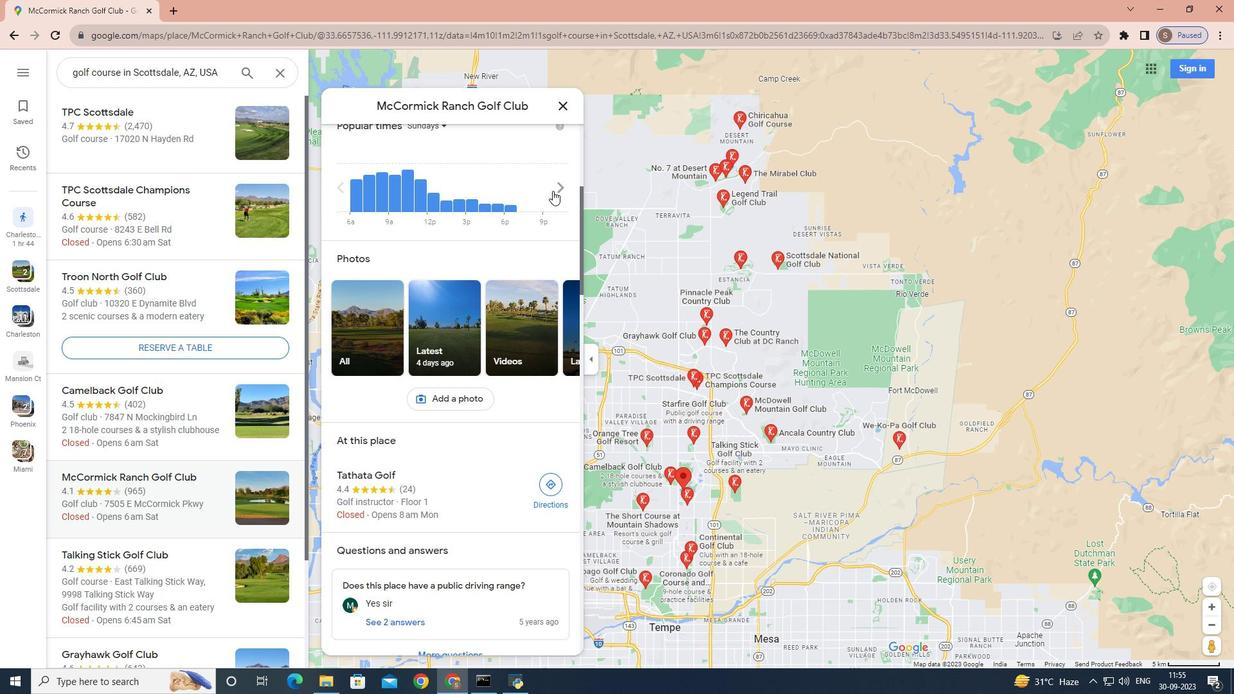 
Action: Mouse pressed left at (552, 190)
Screenshot: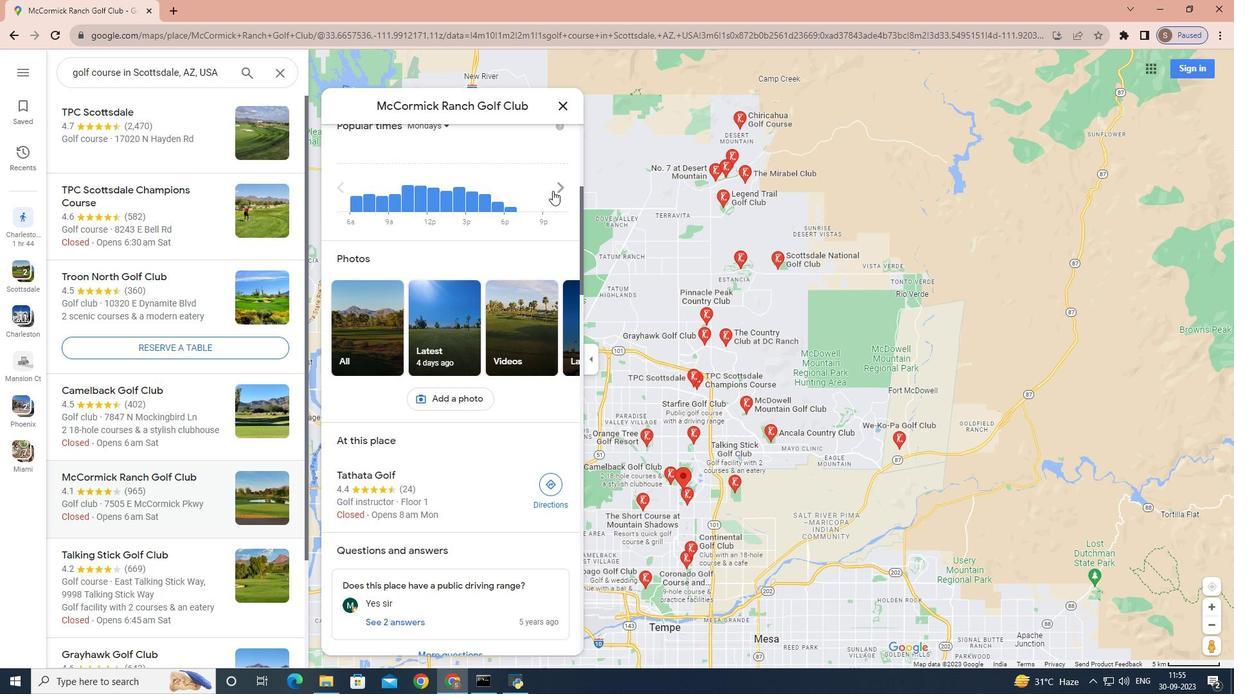 
Action: Mouse pressed left at (552, 190)
Screenshot: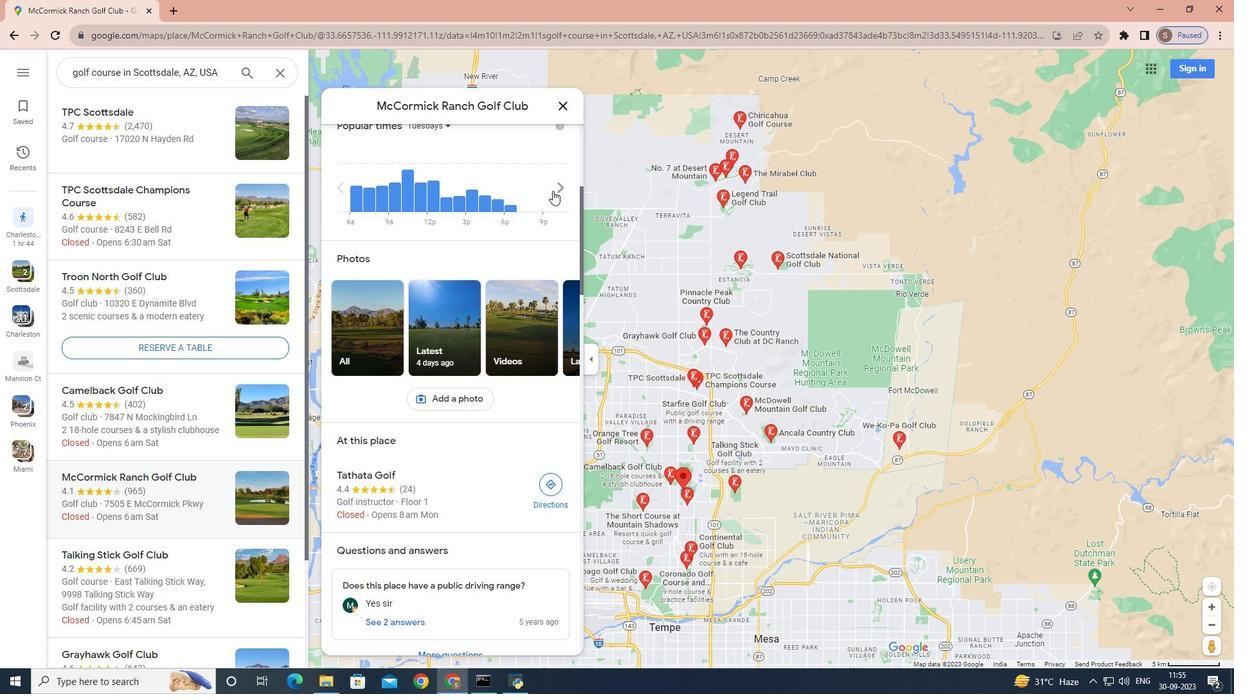 
Action: Mouse pressed left at (552, 190)
Screenshot: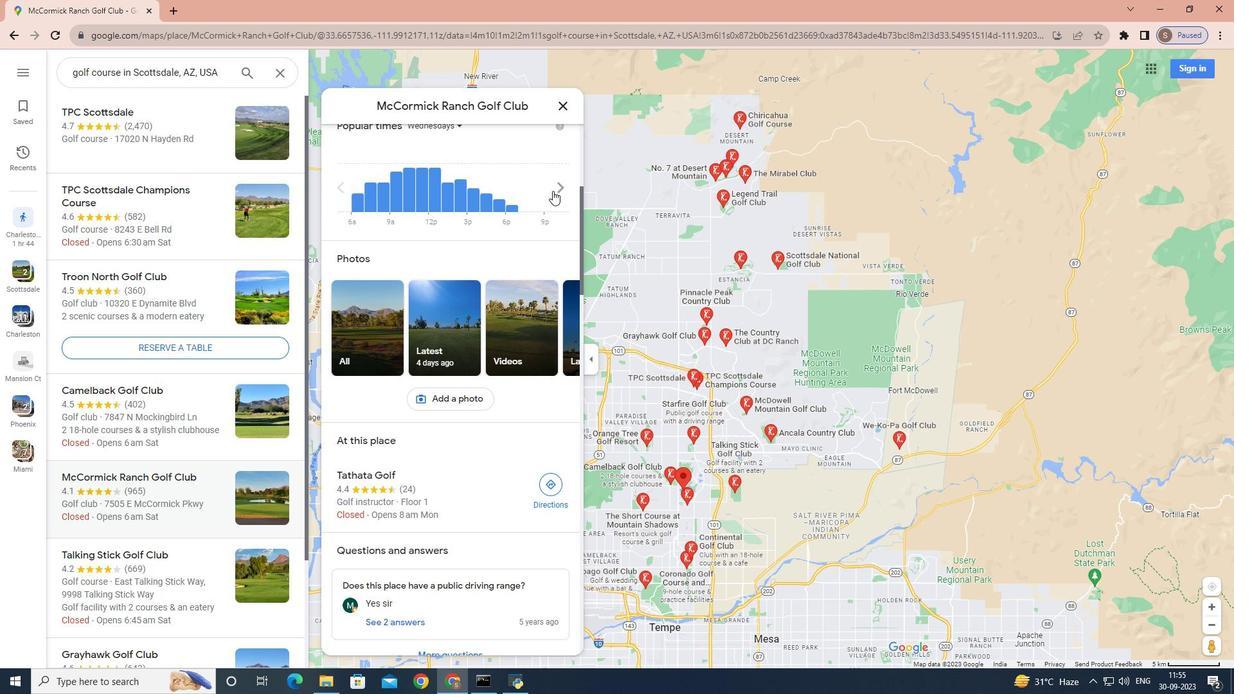 
Action: Mouse pressed left at (552, 190)
Screenshot: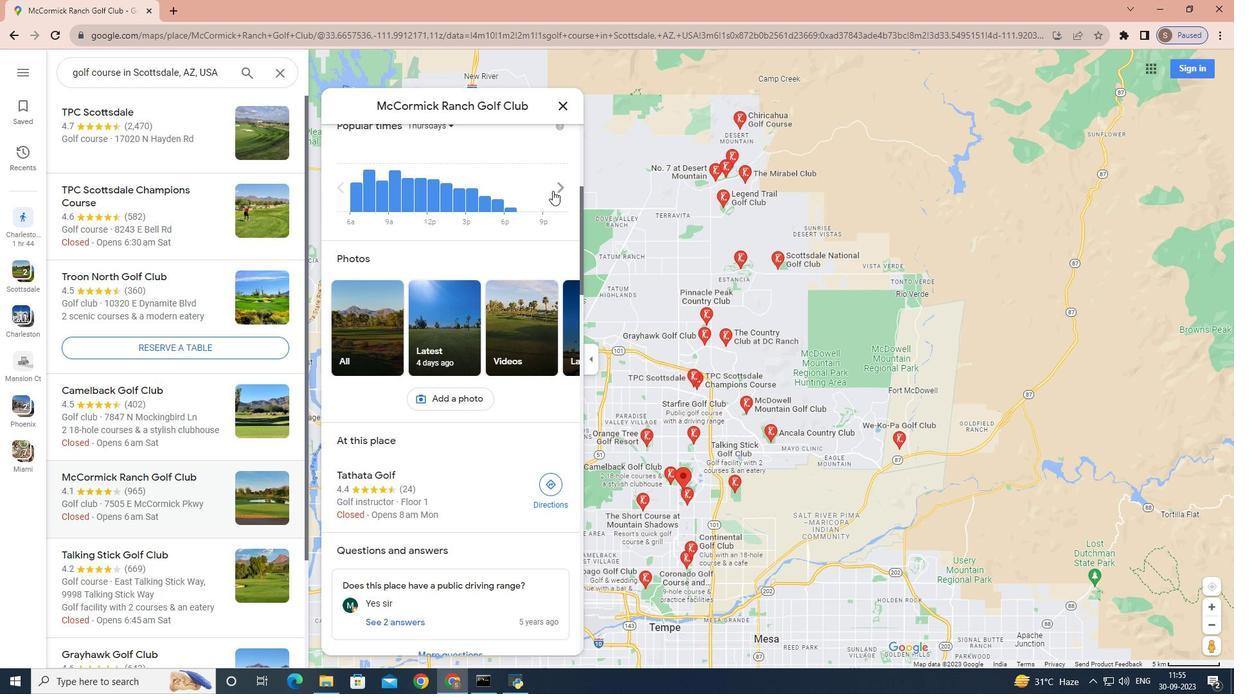 
Action: Mouse pressed left at (552, 190)
Screenshot: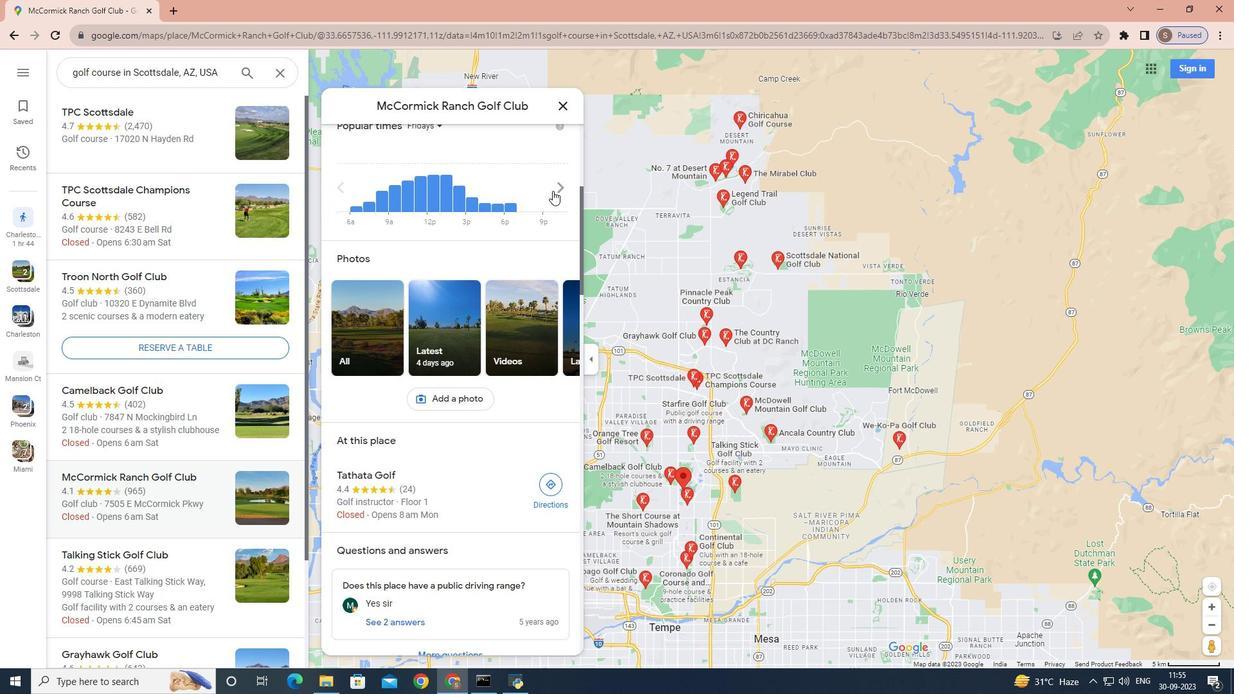 
Action: Mouse pressed left at (552, 190)
Screenshot: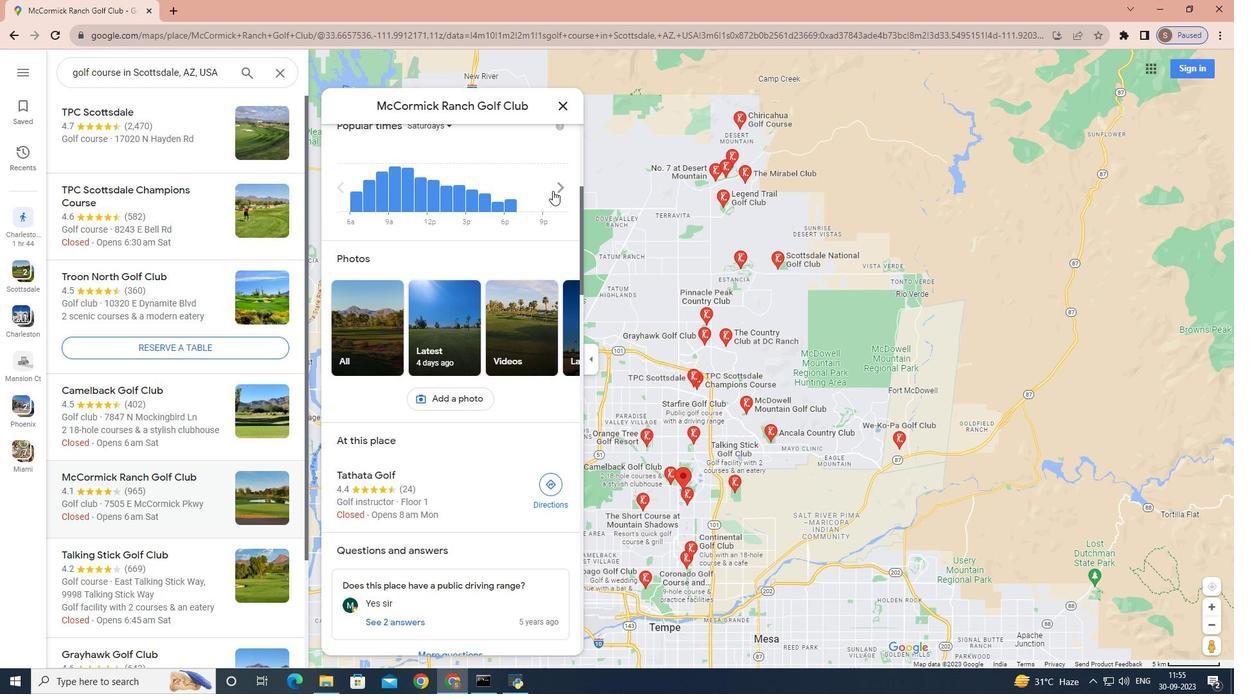 
Action: Mouse moved to (378, 425)
Screenshot: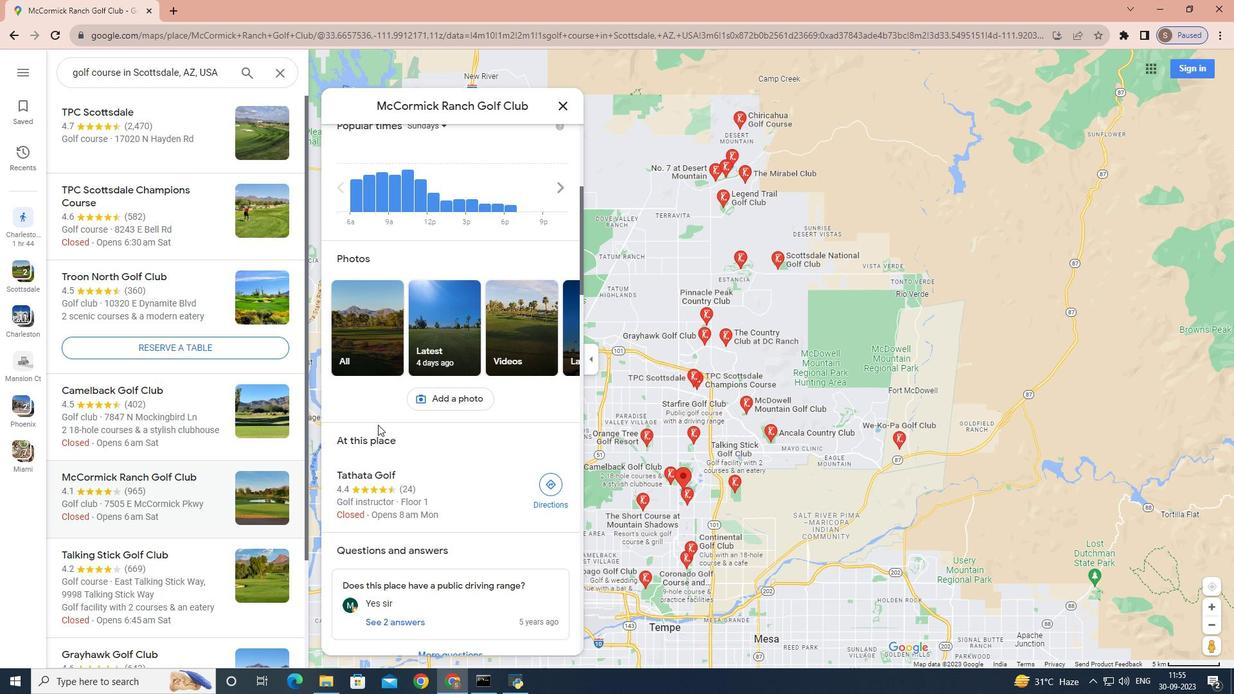 
Action: Mouse scrolled (378, 424) with delta (0, 0)
Screenshot: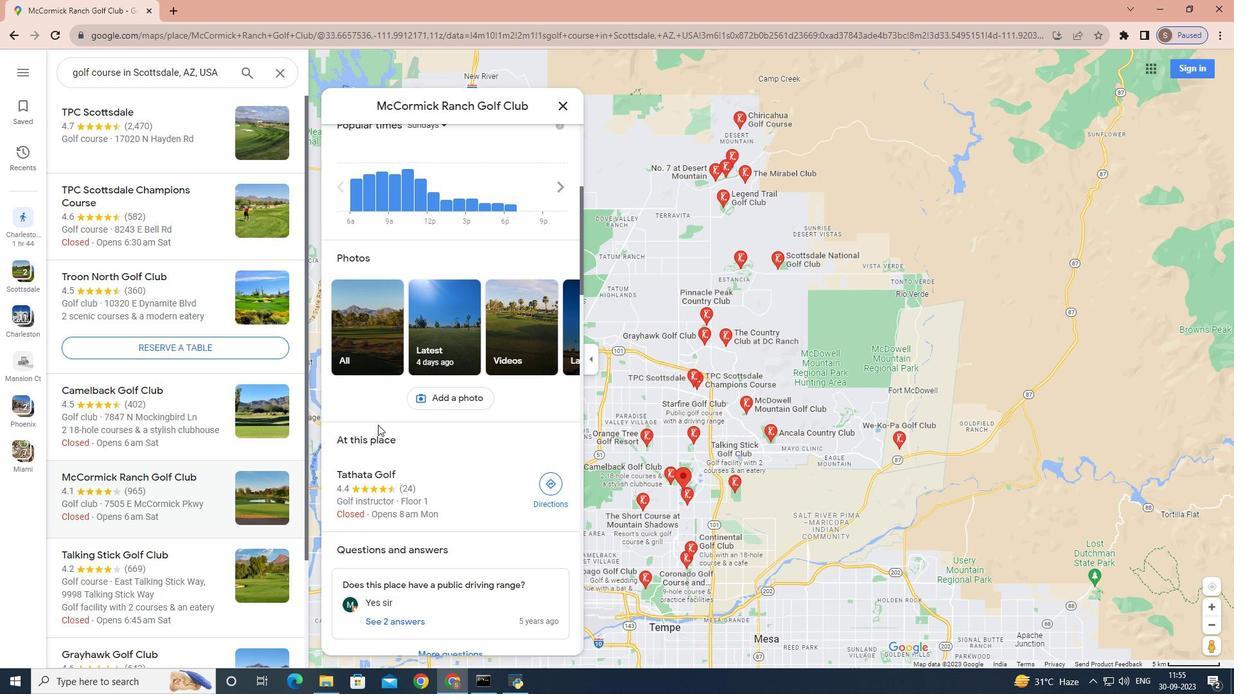 
Action: Mouse scrolled (378, 424) with delta (0, 0)
Screenshot: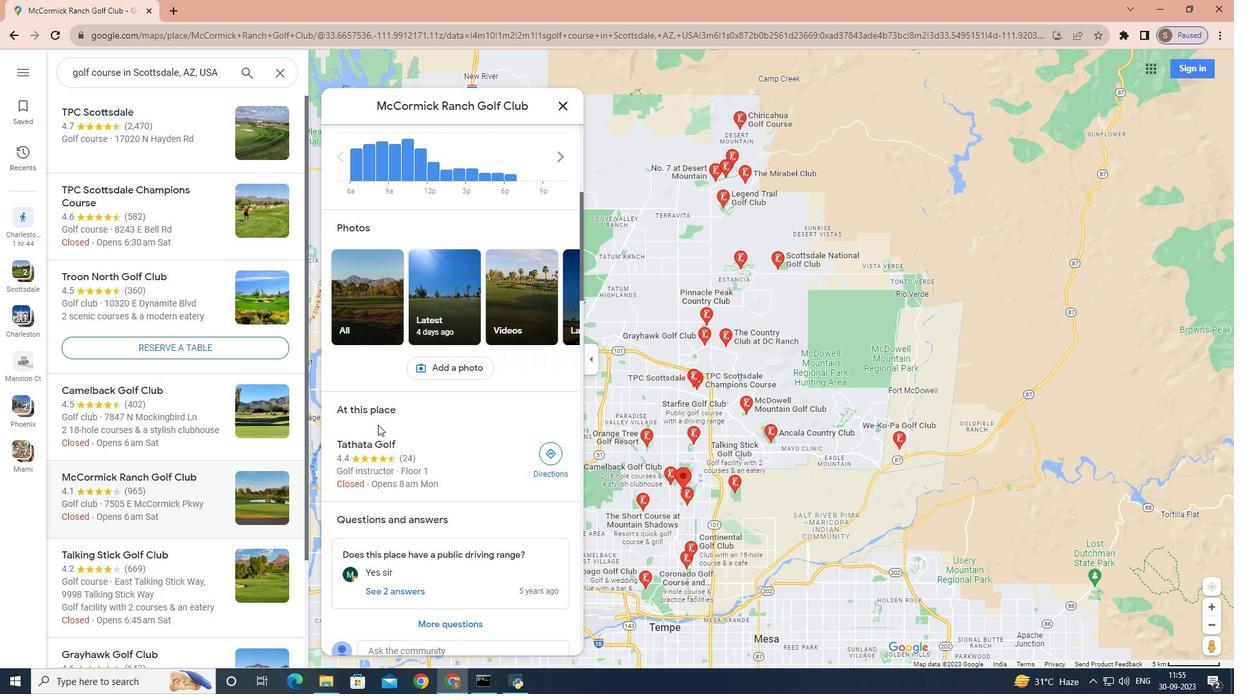 
Action: Mouse scrolled (378, 424) with delta (0, 0)
Screenshot: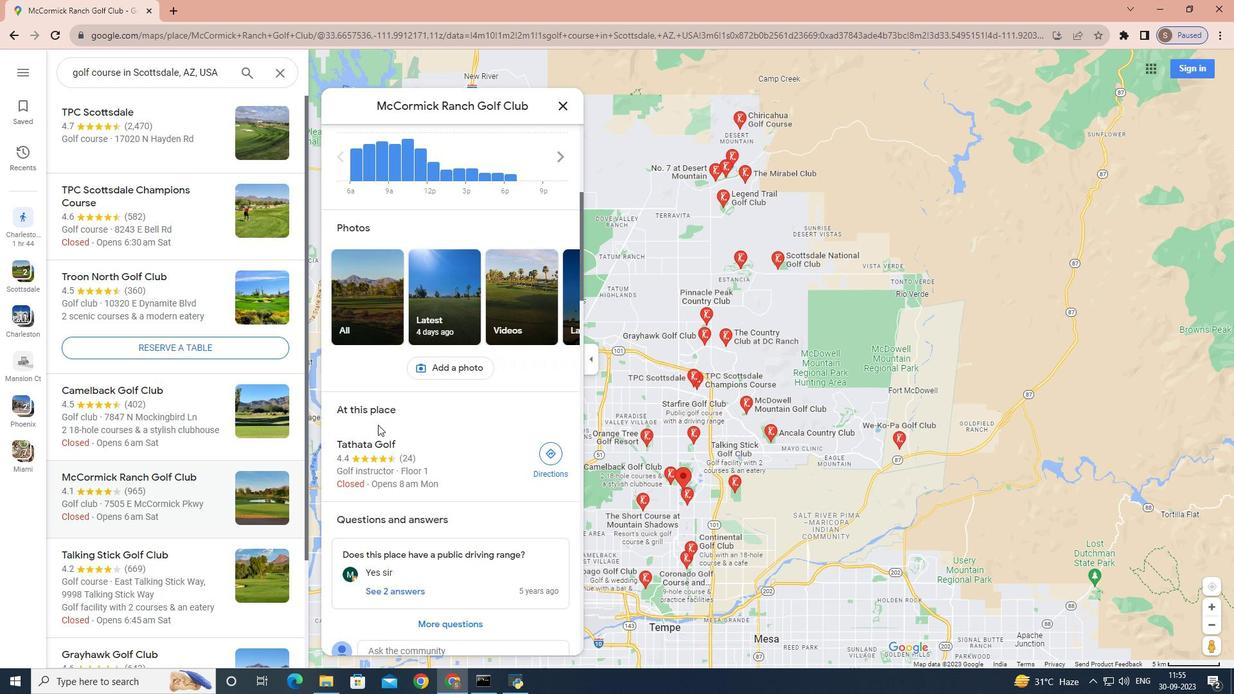 
Action: Mouse scrolled (378, 424) with delta (0, 0)
Screenshot: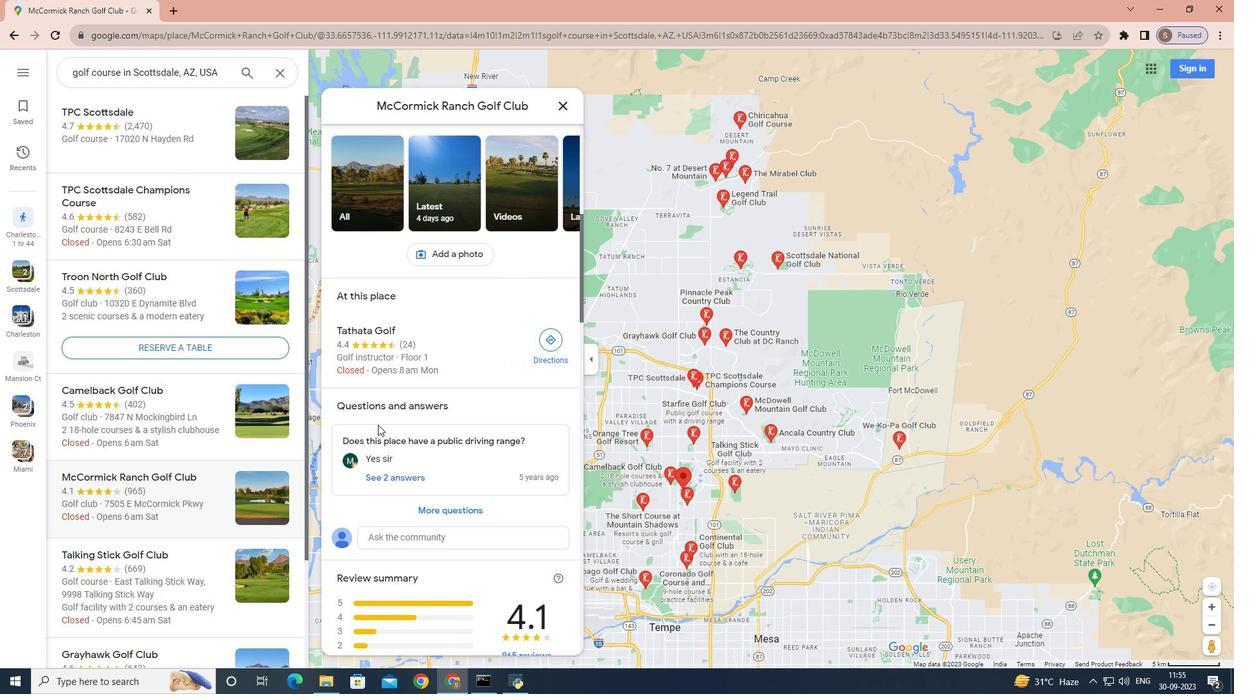 
Action: Mouse scrolled (378, 424) with delta (0, 0)
Screenshot: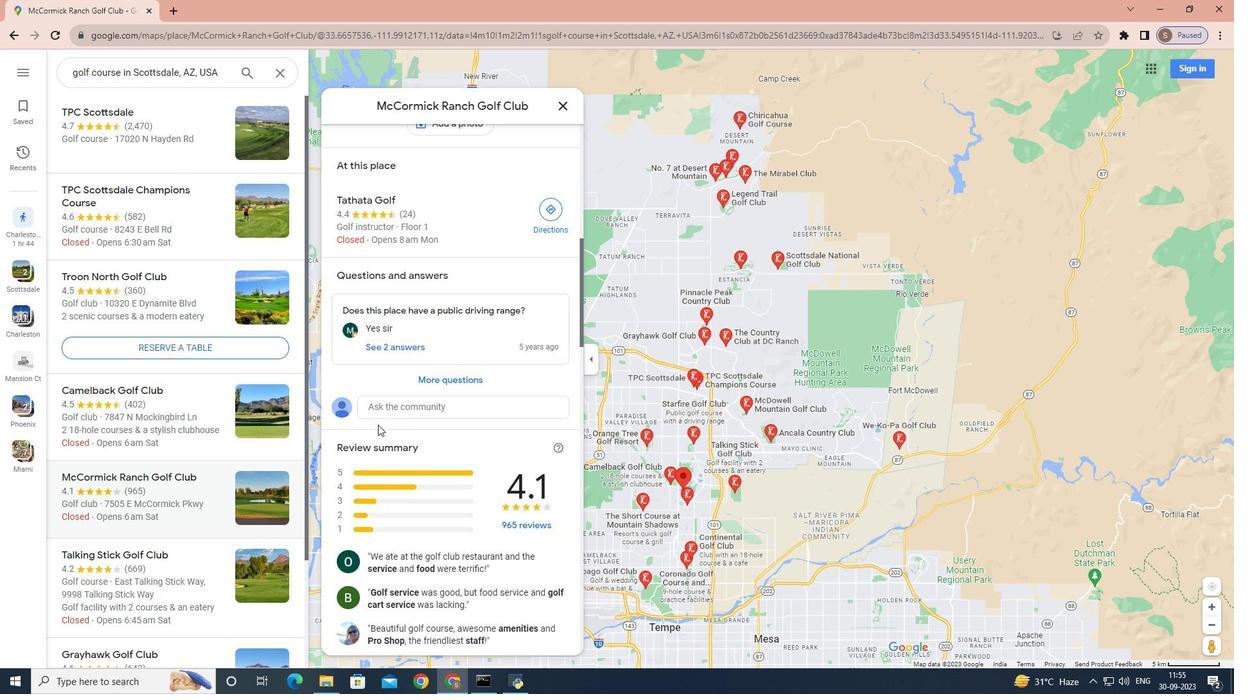 
Action: Mouse scrolled (378, 424) with delta (0, 0)
Screenshot: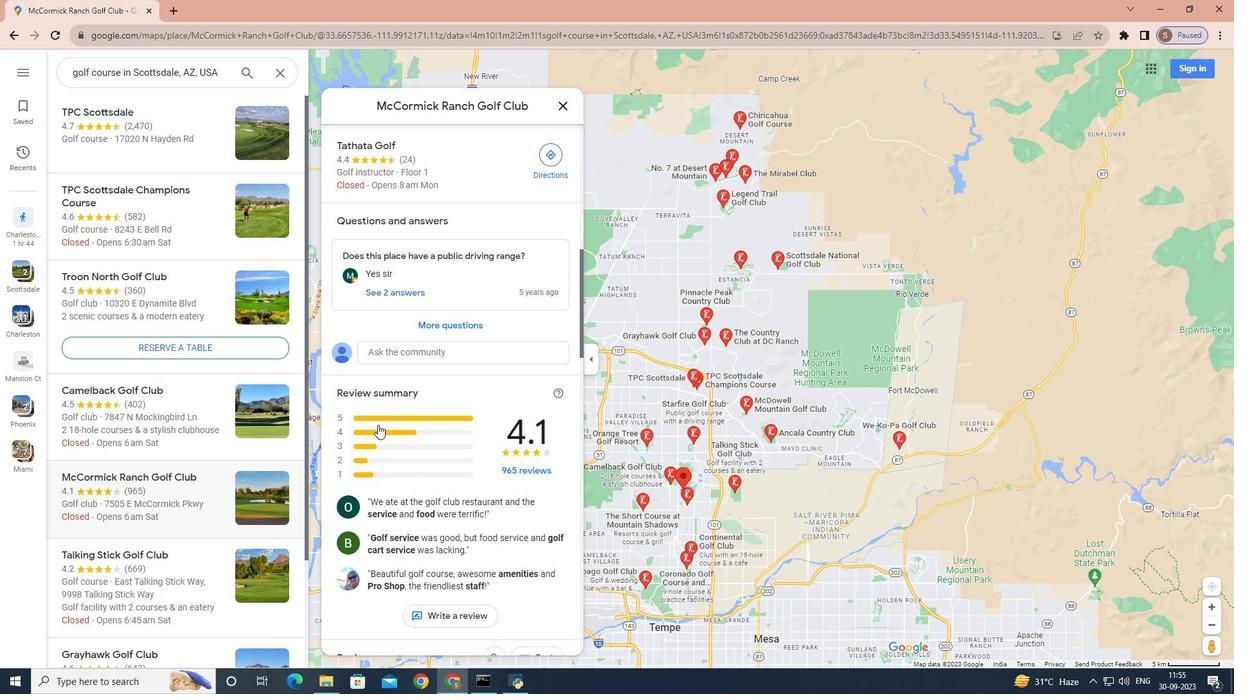 
Action: Mouse scrolled (378, 424) with delta (0, 0)
Screenshot: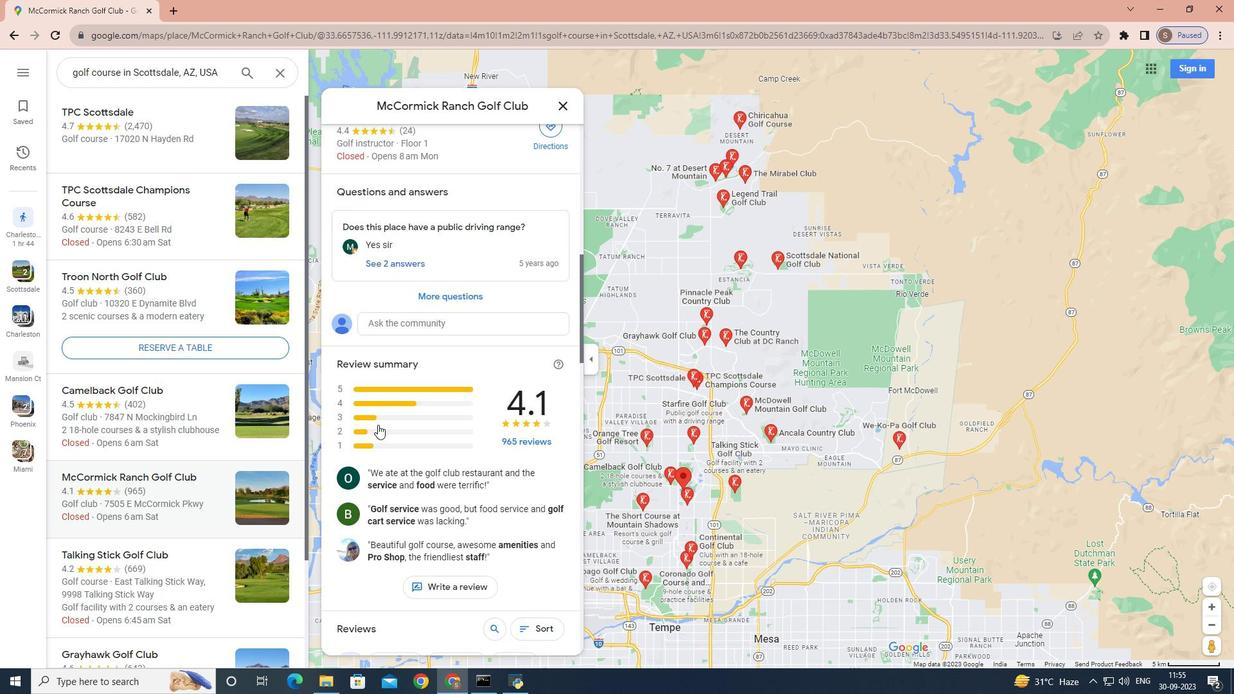 
Action: Mouse scrolled (378, 424) with delta (0, 0)
Screenshot: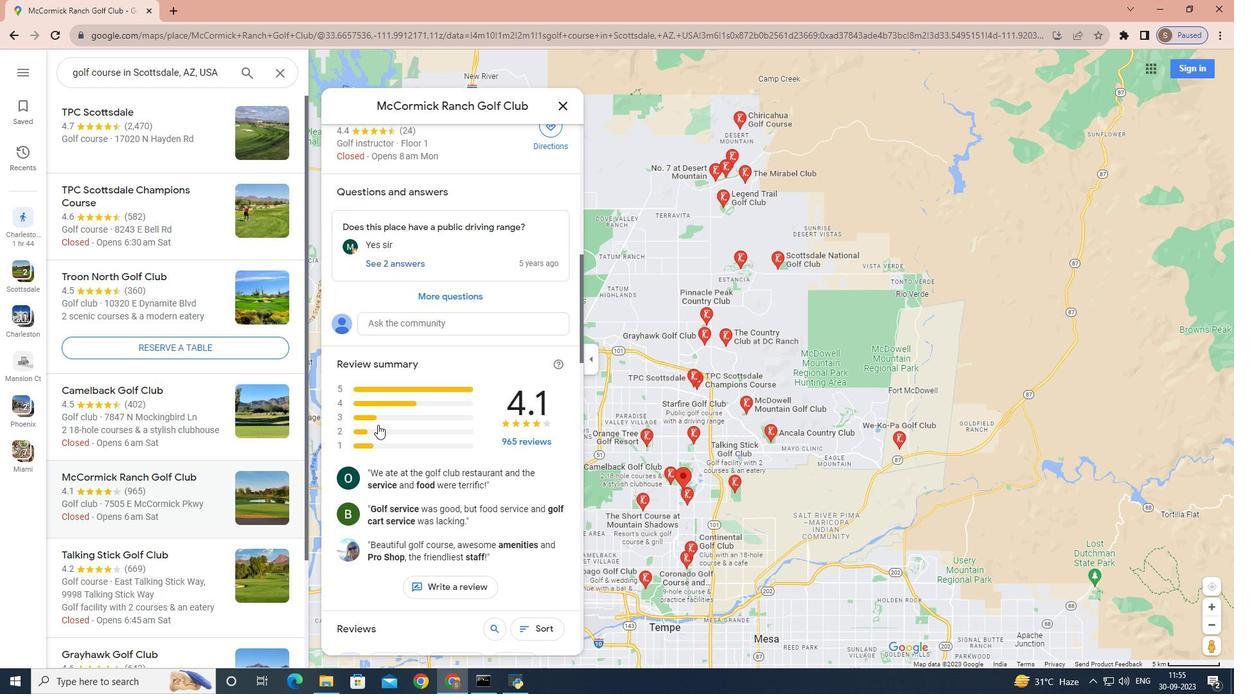 
Action: Mouse scrolled (378, 424) with delta (0, 0)
Screenshot: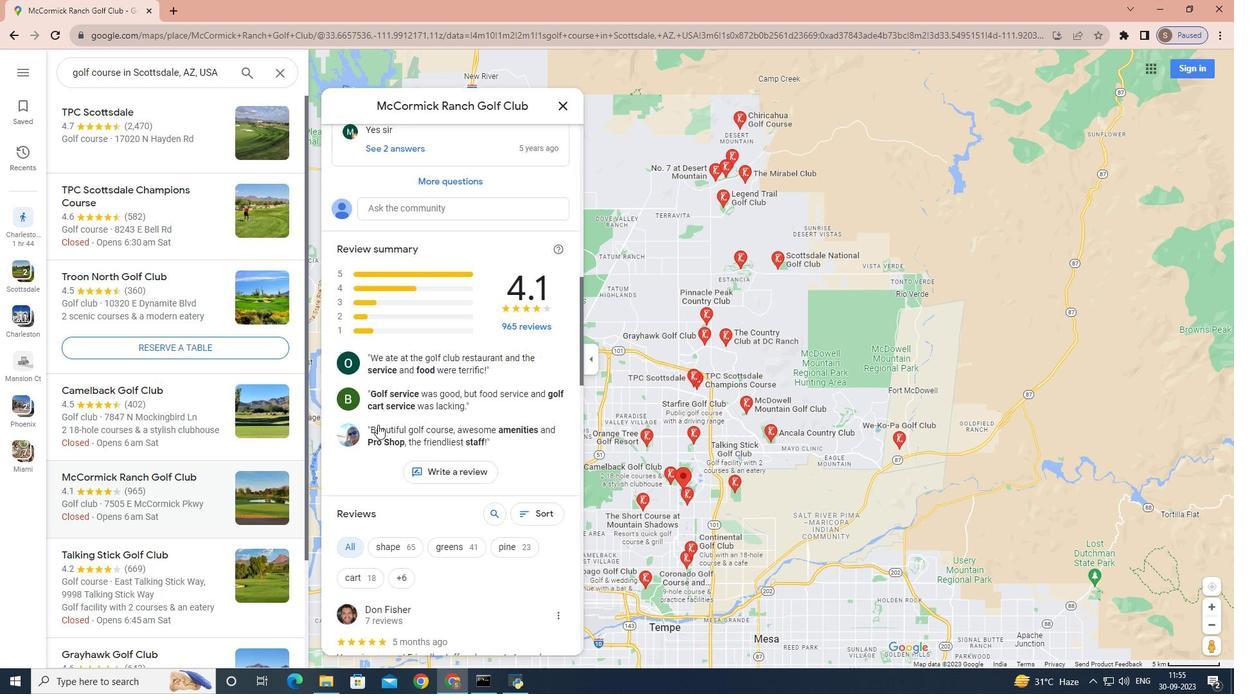 
Action: Mouse moved to (409, 393)
Screenshot: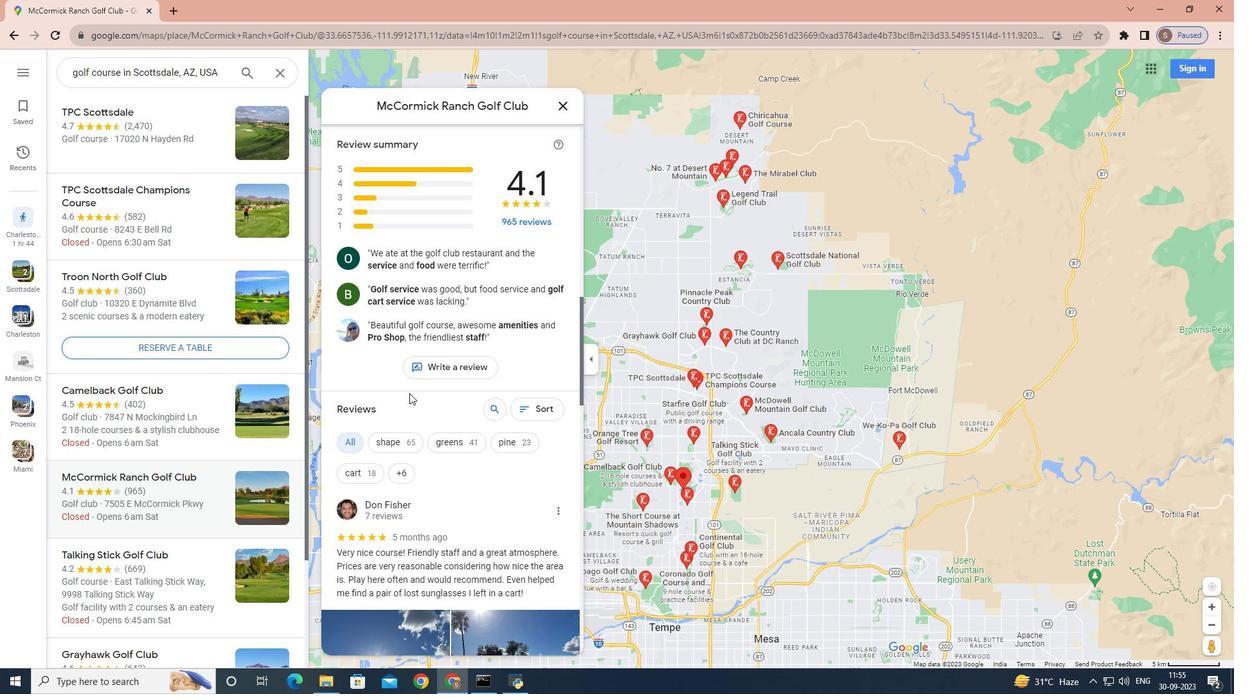 
Action: Mouse scrolled (409, 392) with delta (0, 0)
Screenshot: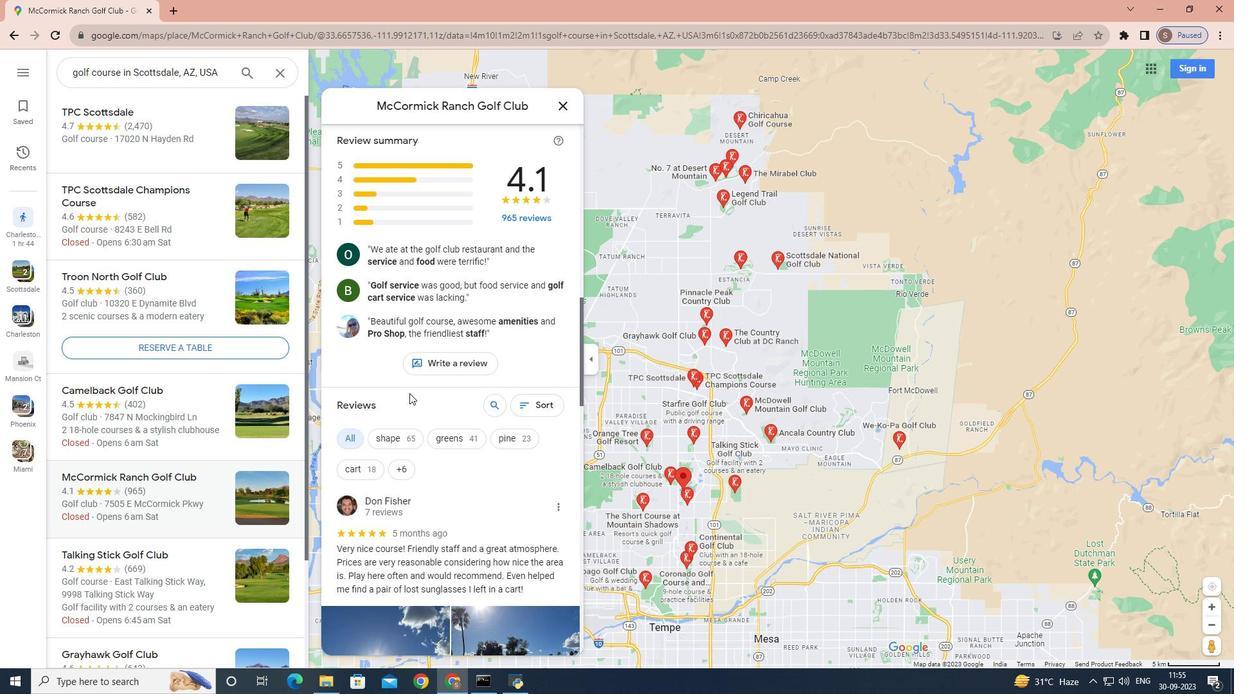 
Action: Mouse scrolled (409, 392) with delta (0, 0)
Screenshot: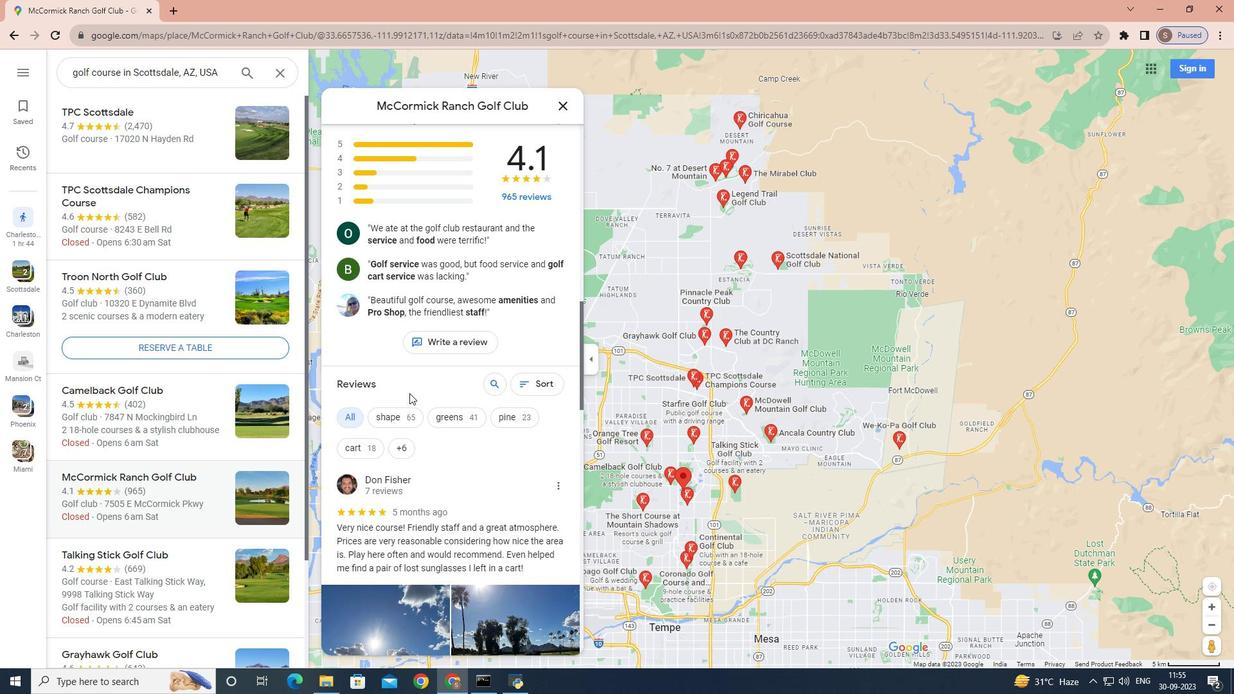 
Action: Mouse scrolled (409, 392) with delta (0, 0)
Screenshot: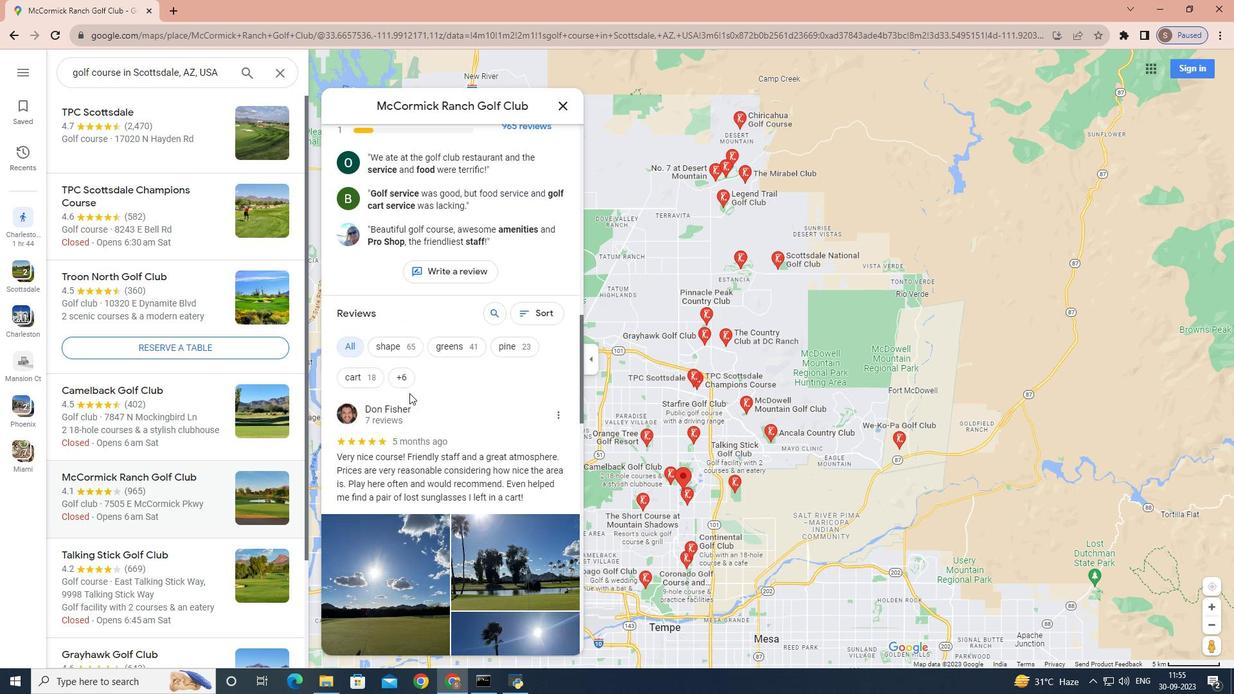 
Action: Mouse scrolled (409, 392) with delta (0, 0)
Screenshot: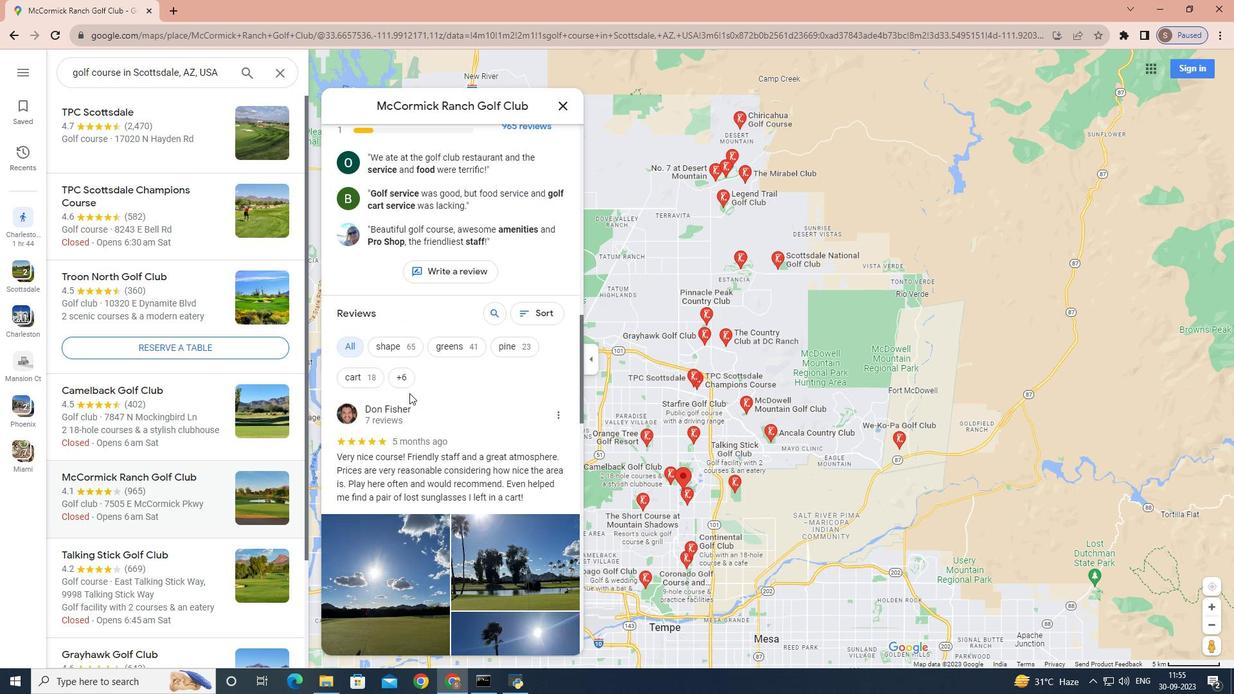
Action: Mouse scrolled (409, 392) with delta (0, 0)
Screenshot: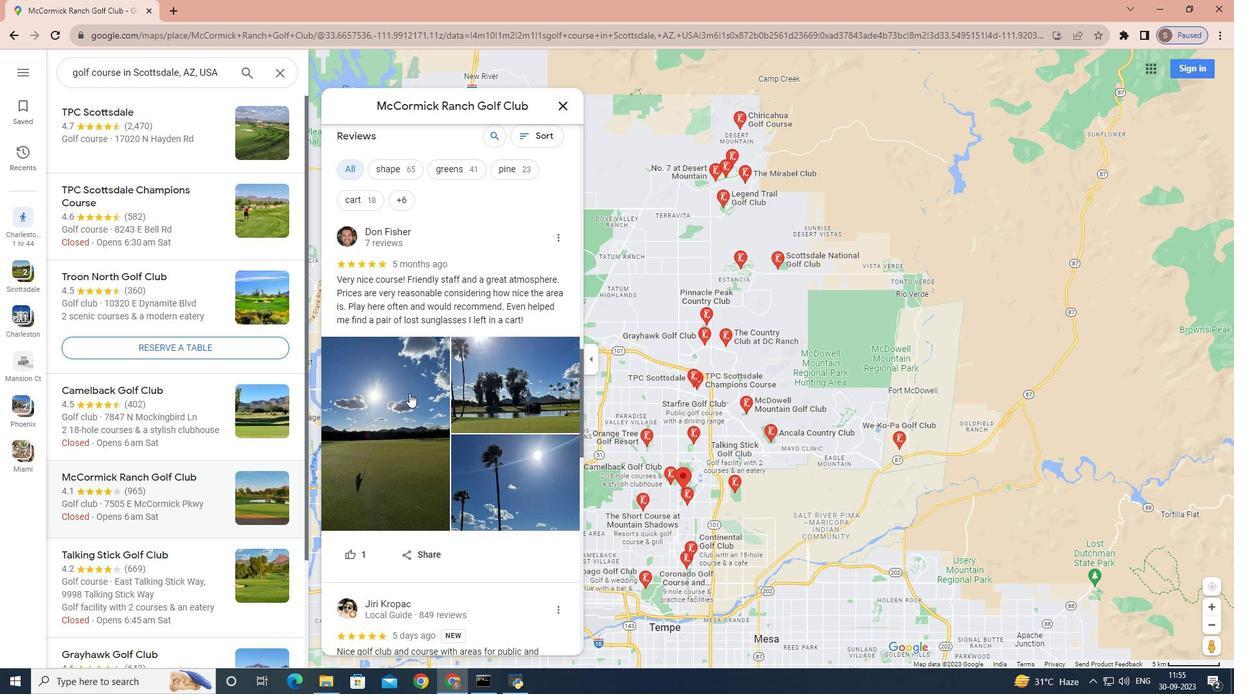 
Action: Mouse scrolled (409, 392) with delta (0, 0)
Screenshot: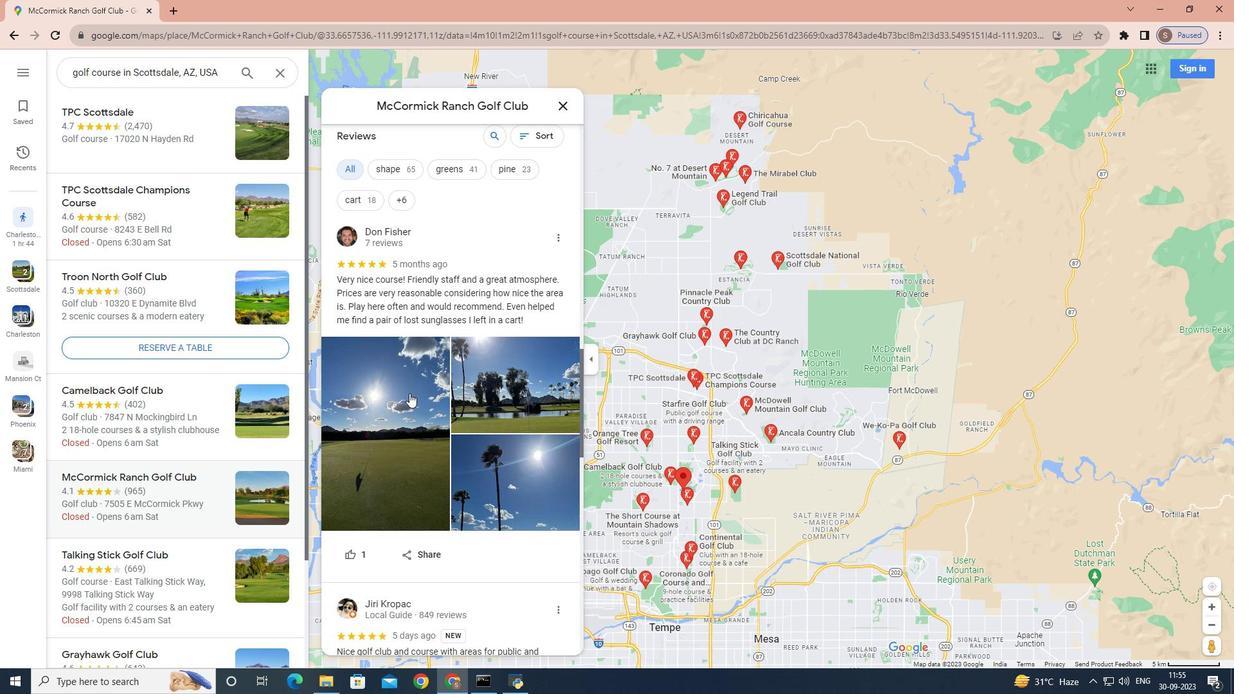 
Action: Mouse scrolled (409, 392) with delta (0, 0)
Screenshot: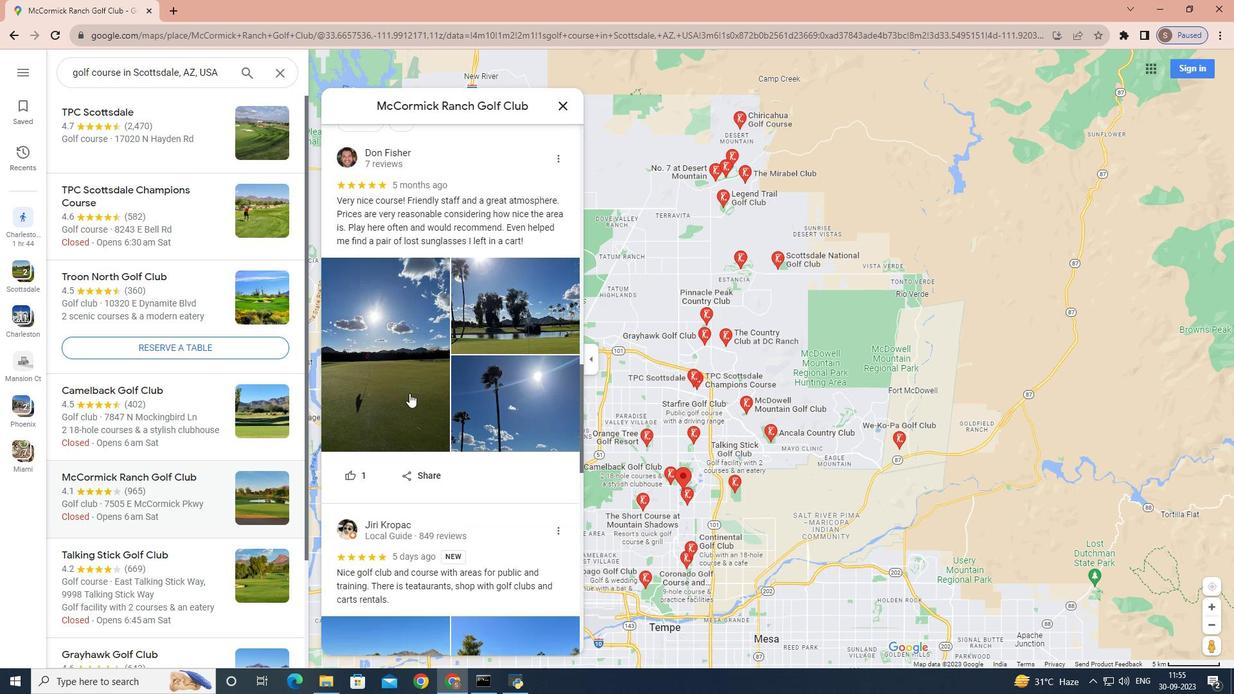 
Action: Mouse scrolled (409, 392) with delta (0, 0)
Screenshot: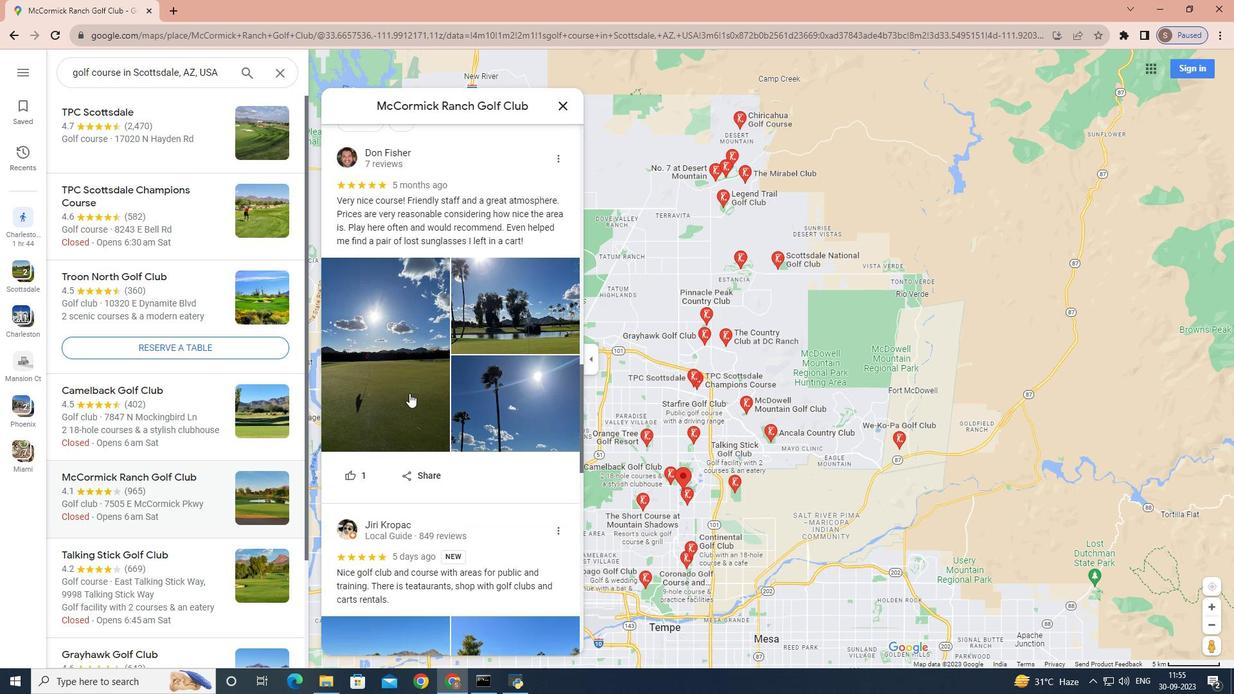 
Action: Mouse scrolled (409, 392) with delta (0, 0)
Screenshot: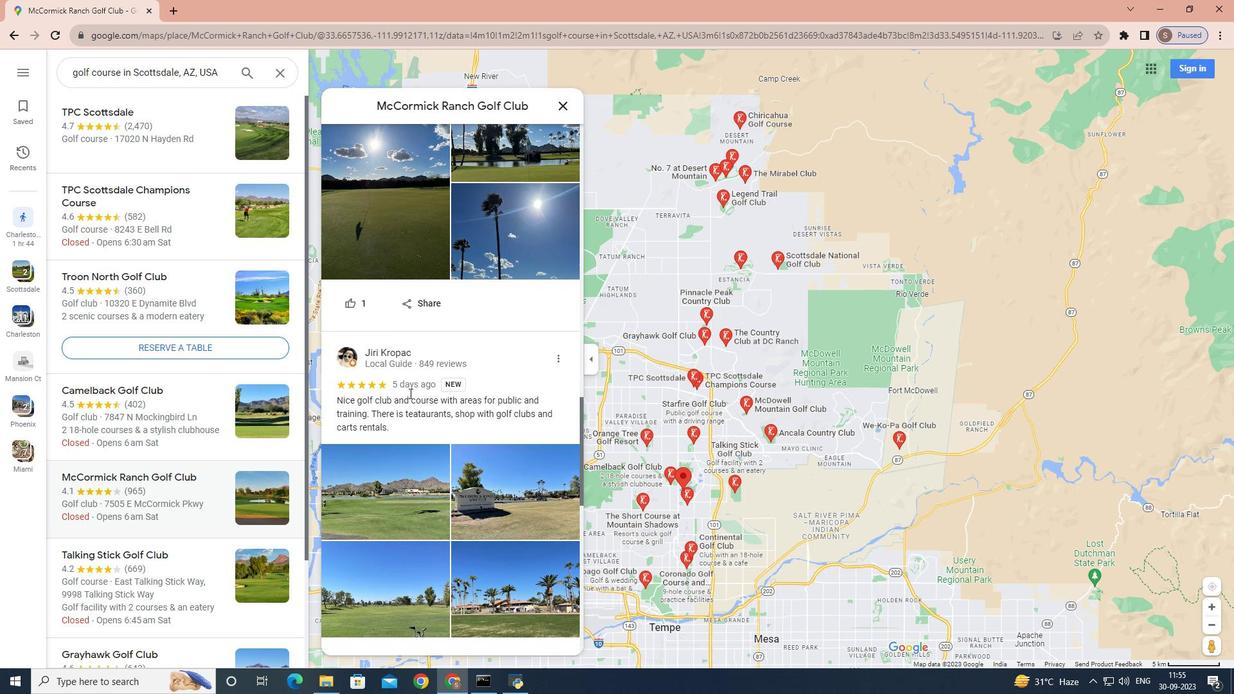 
Action: Mouse scrolled (409, 392) with delta (0, 0)
Screenshot: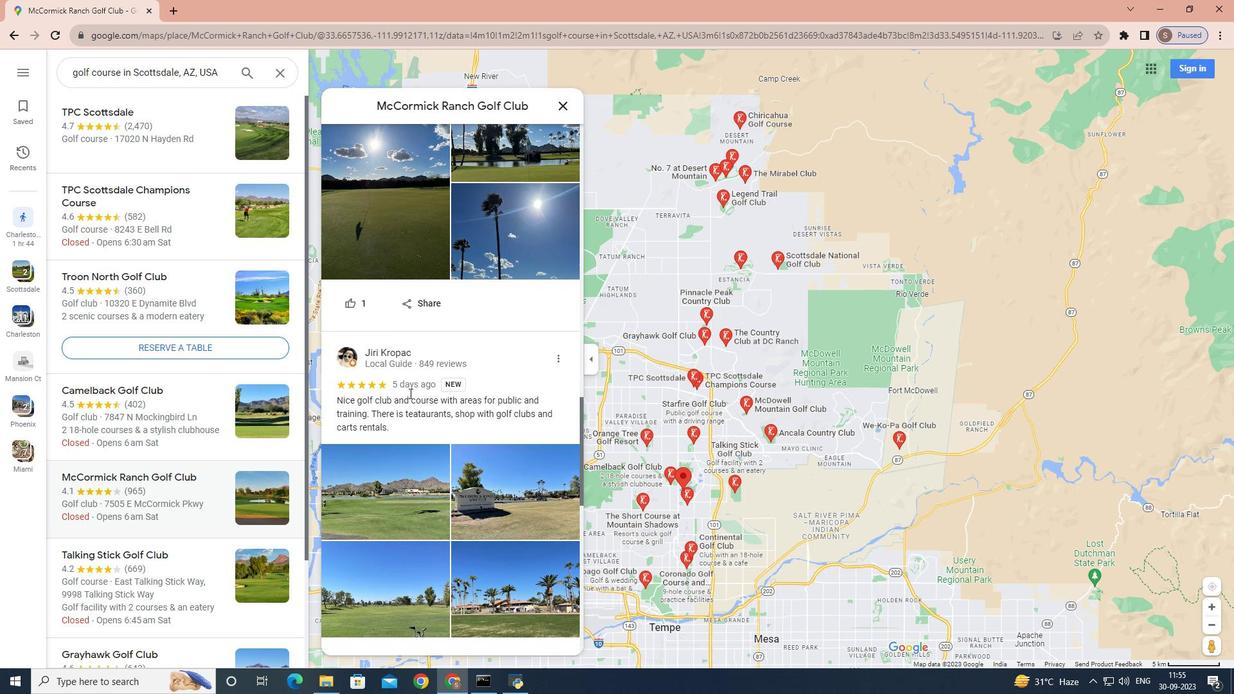 
Action: Mouse scrolled (409, 392) with delta (0, 0)
Screenshot: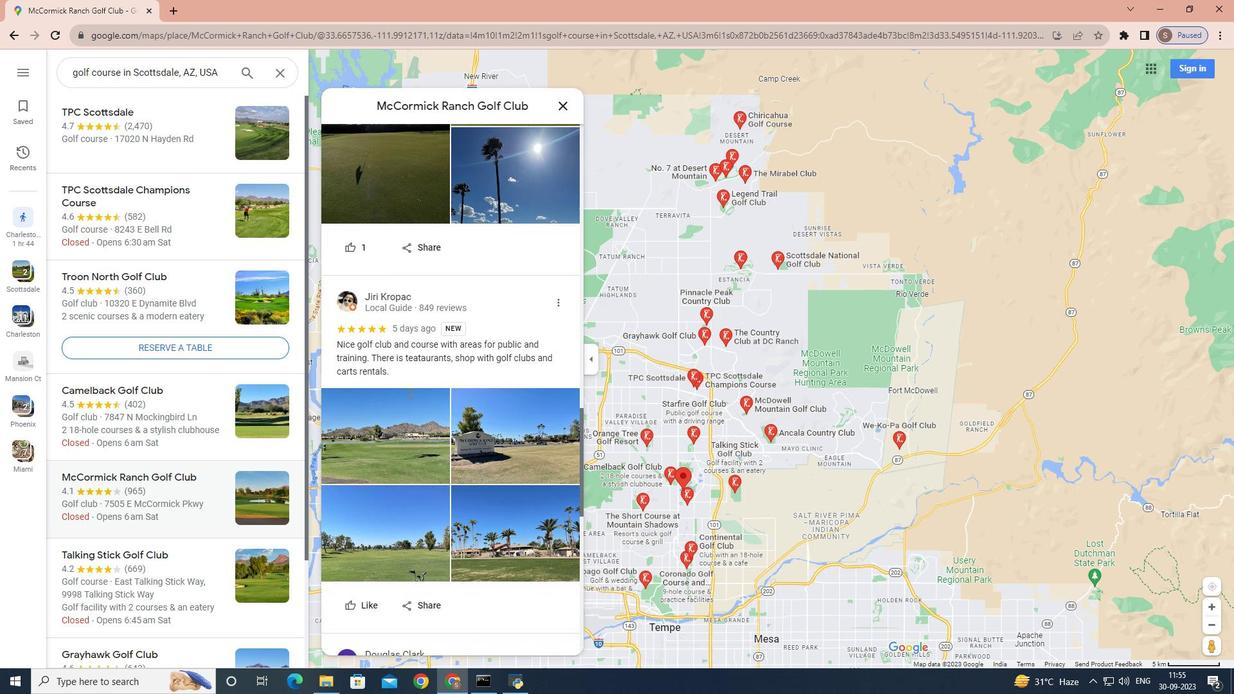 
Action: Mouse scrolled (409, 392) with delta (0, 0)
Screenshot: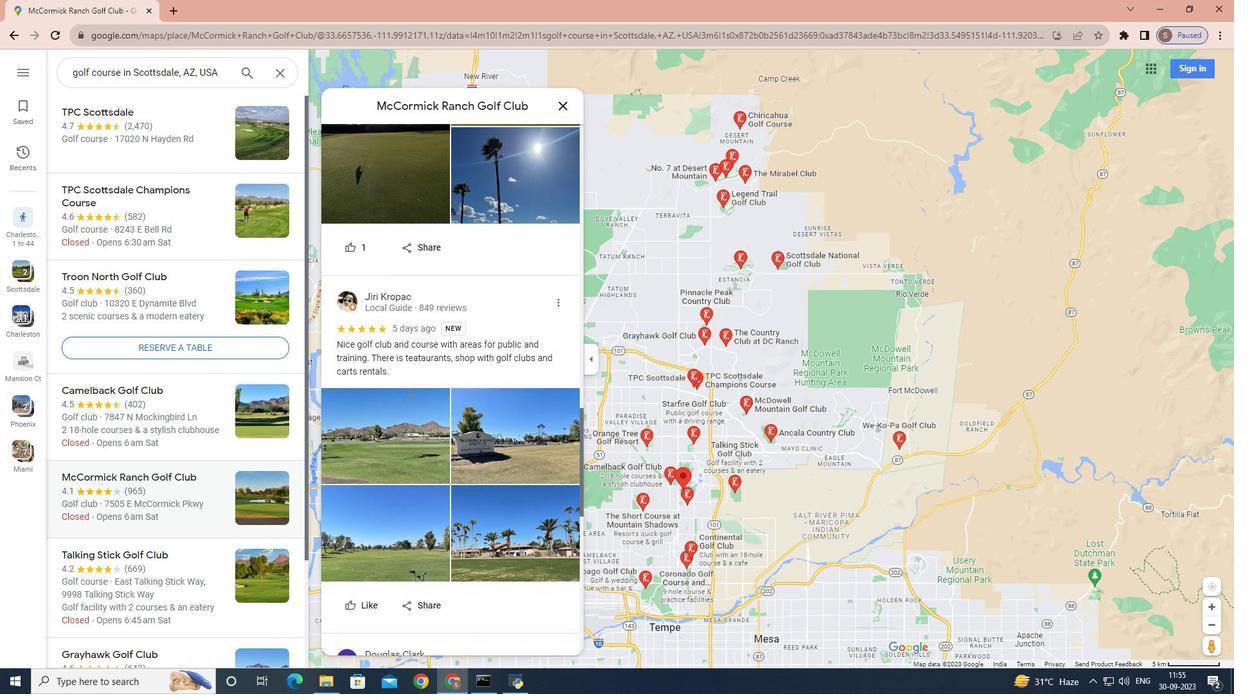 
Action: Mouse scrolled (409, 392) with delta (0, 0)
Screenshot: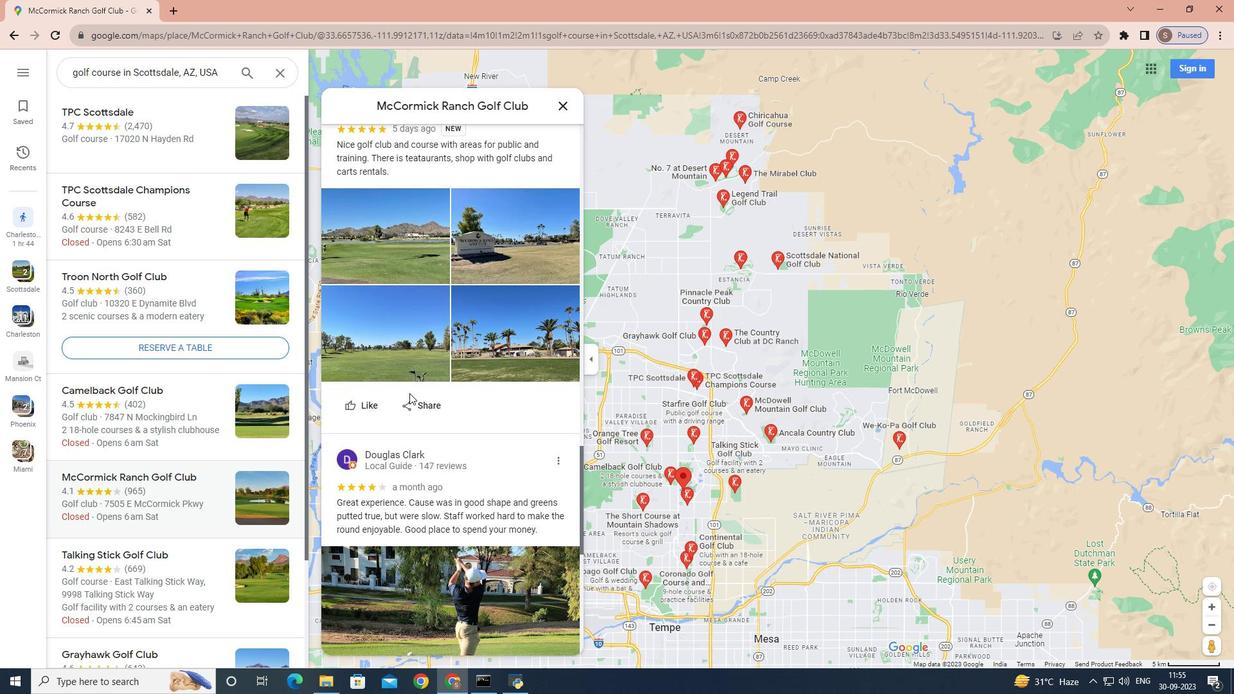 
Action: Mouse scrolled (409, 392) with delta (0, 0)
Screenshot: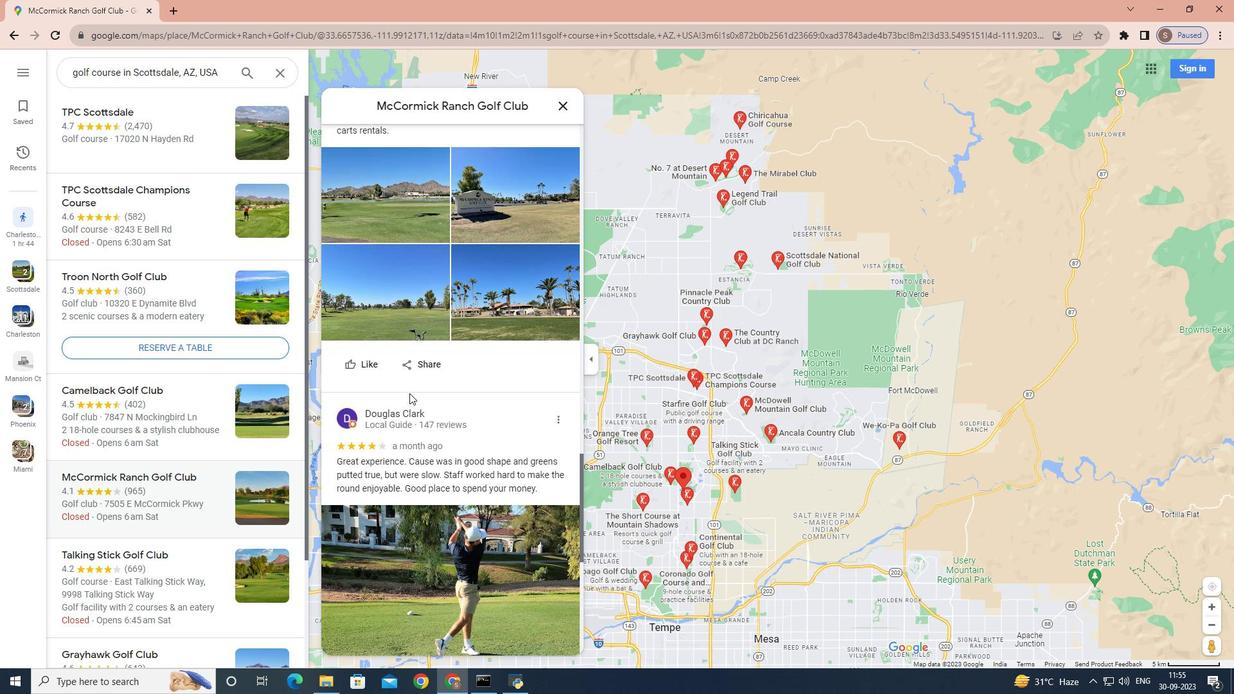 
Action: Mouse scrolled (409, 392) with delta (0, 0)
Screenshot: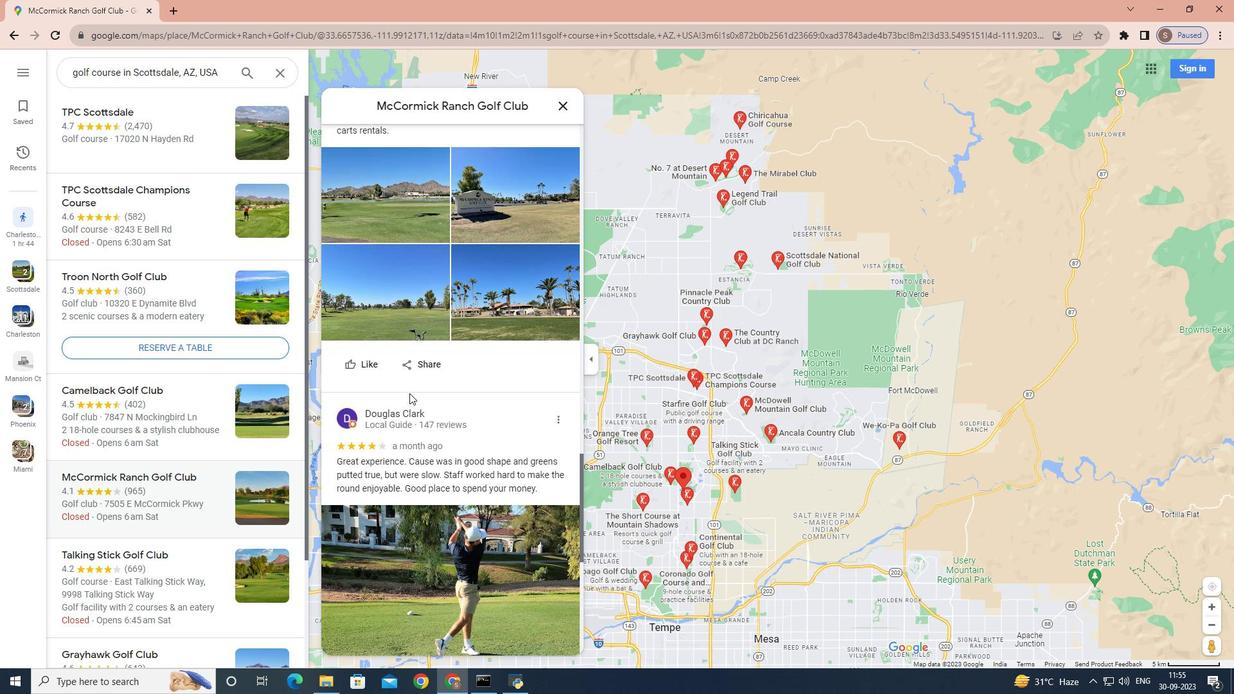 
Action: Mouse scrolled (409, 392) with delta (0, 0)
Screenshot: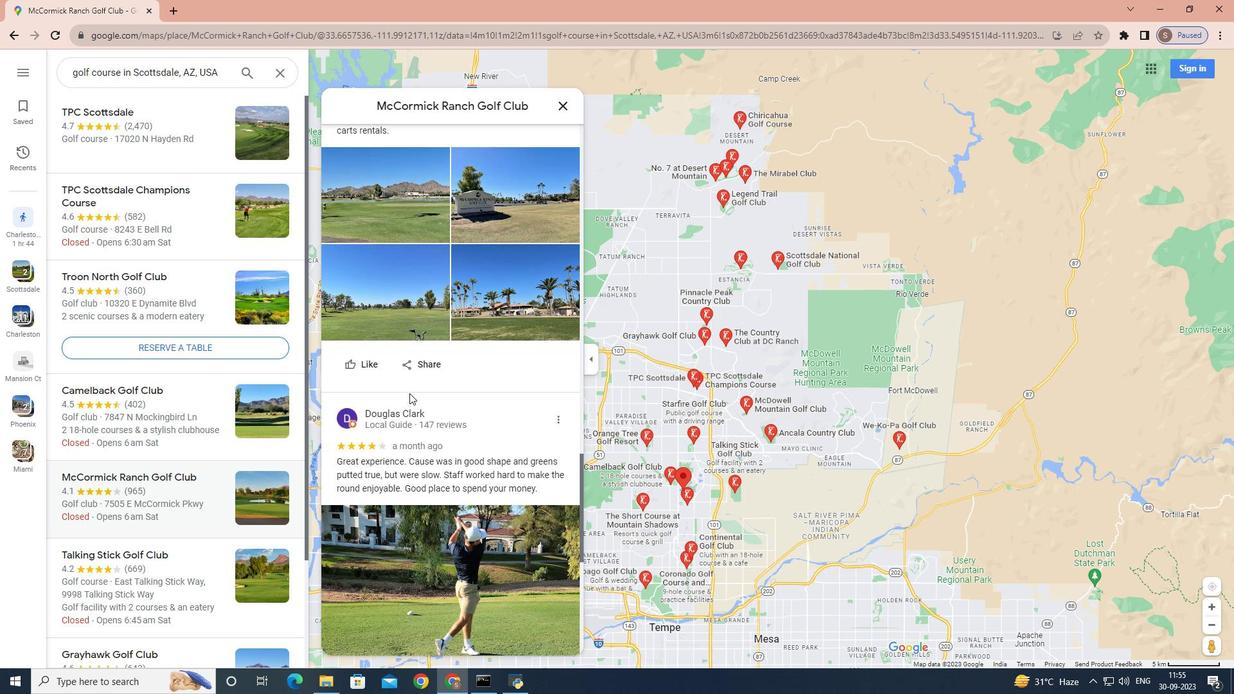 
Action: Mouse scrolled (409, 392) with delta (0, 0)
Screenshot: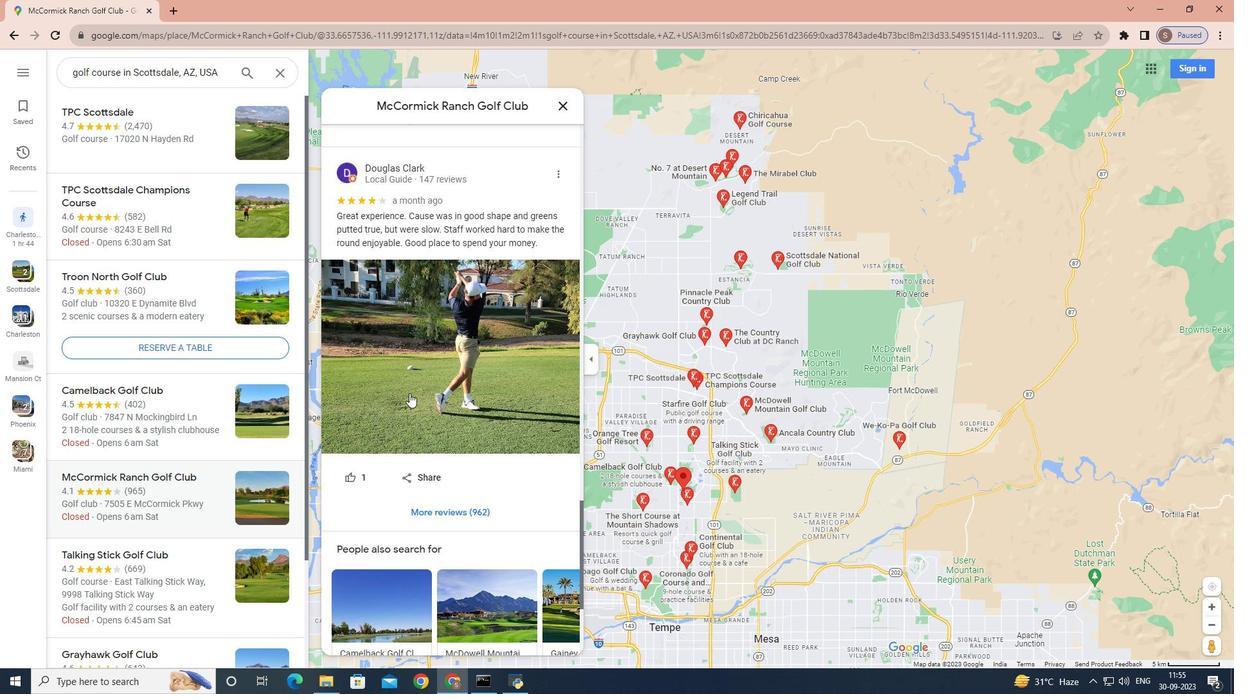 
Action: Mouse scrolled (409, 392) with delta (0, 0)
Screenshot: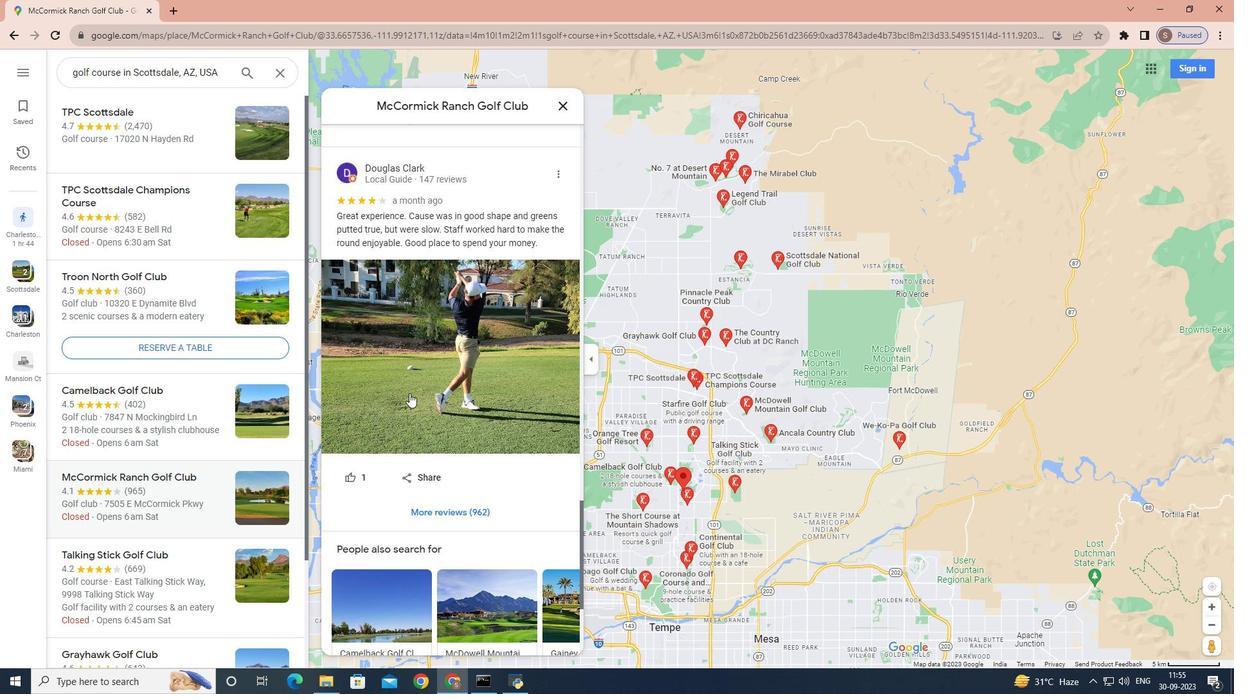 
Action: Mouse scrolled (409, 392) with delta (0, 0)
Screenshot: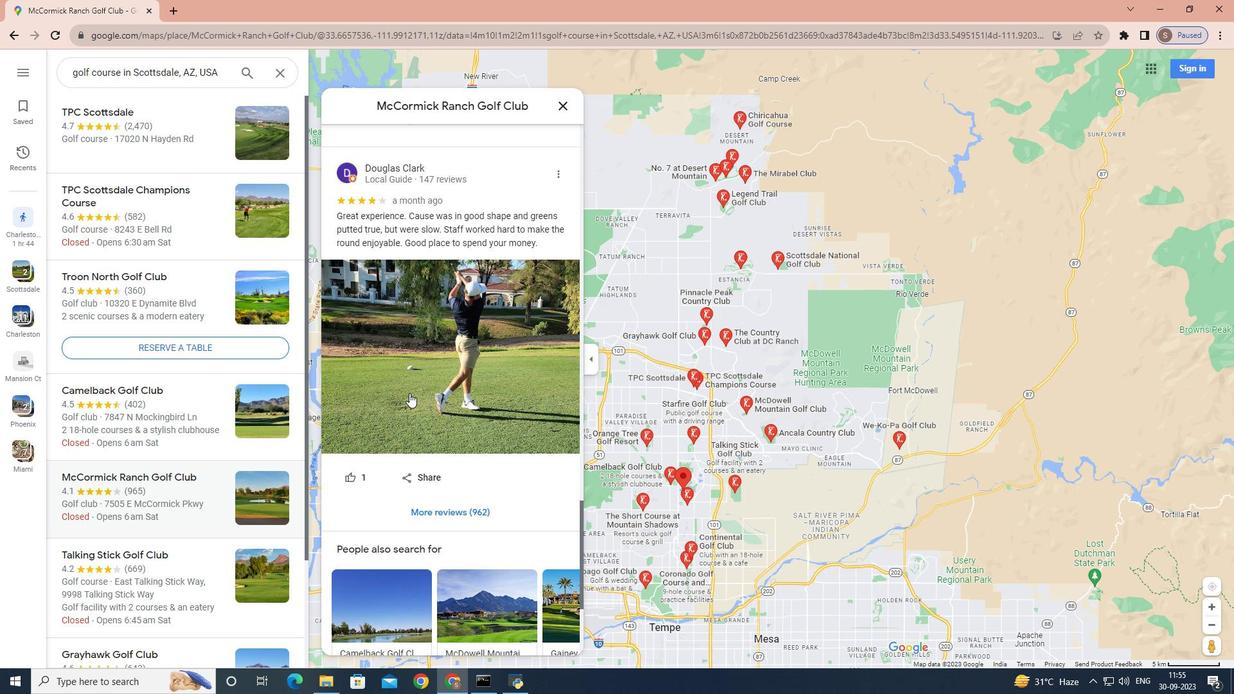 
Action: Mouse scrolled (409, 392) with delta (0, 0)
Screenshot: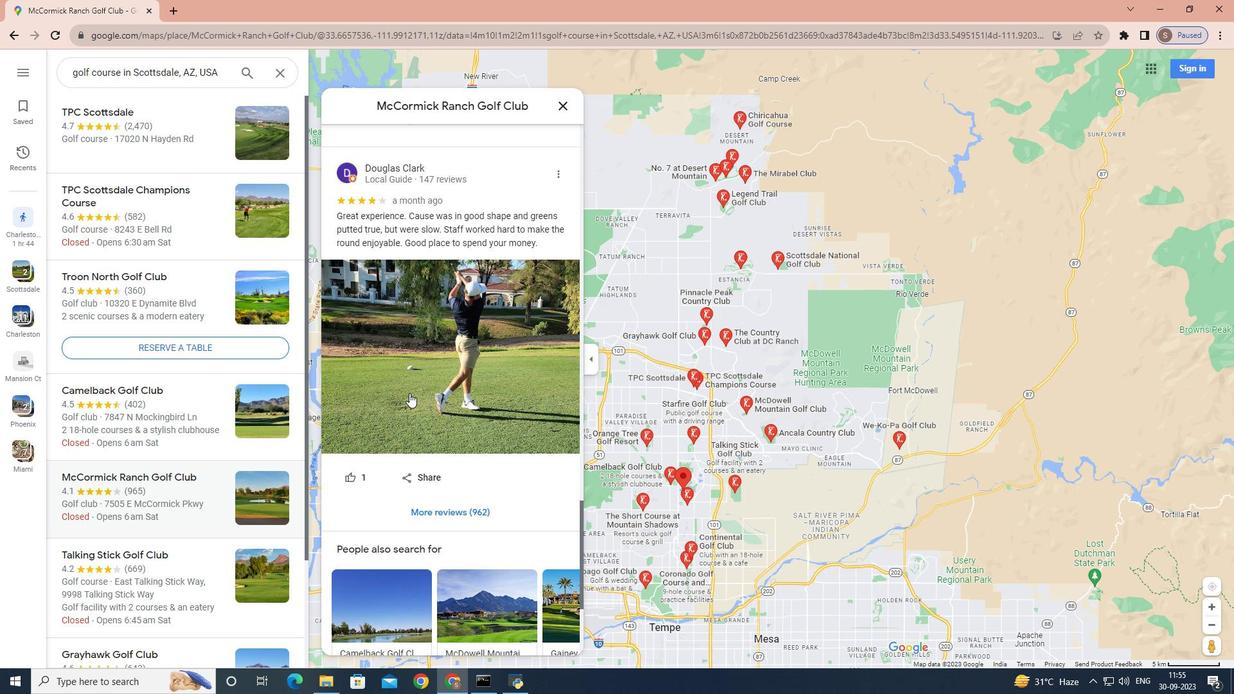 
Action: Mouse scrolled (409, 392) with delta (0, 0)
Screenshot: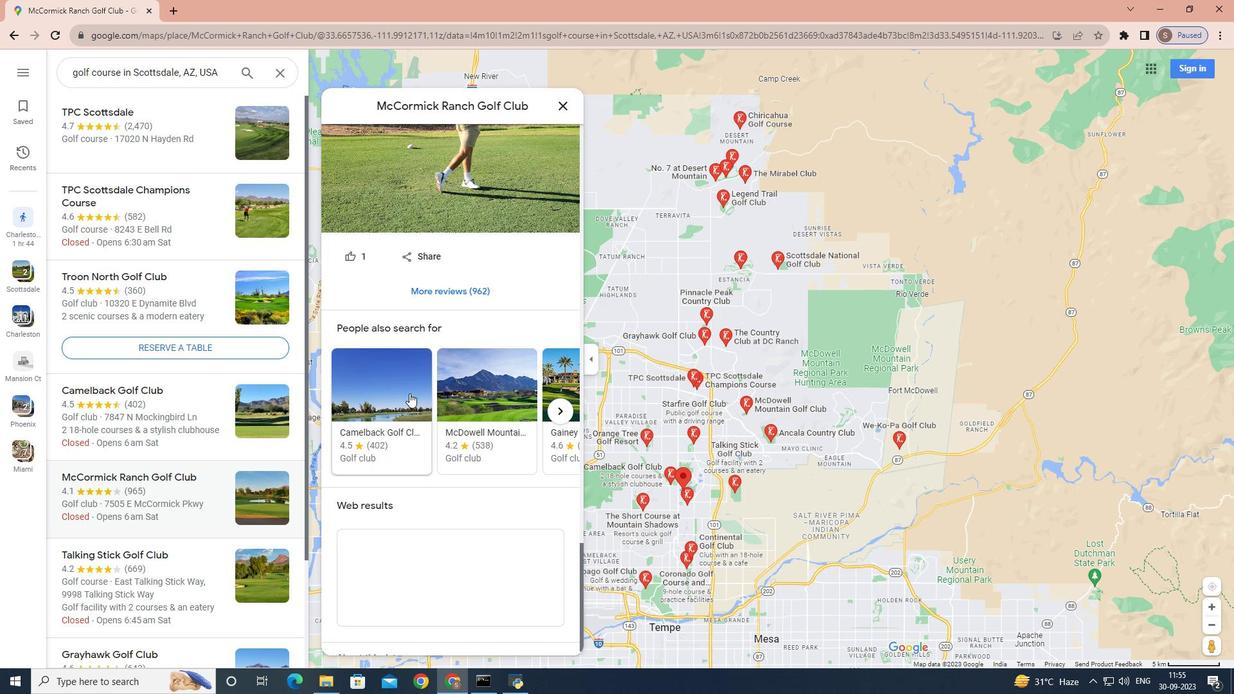 
Action: Mouse scrolled (409, 392) with delta (0, 0)
Screenshot: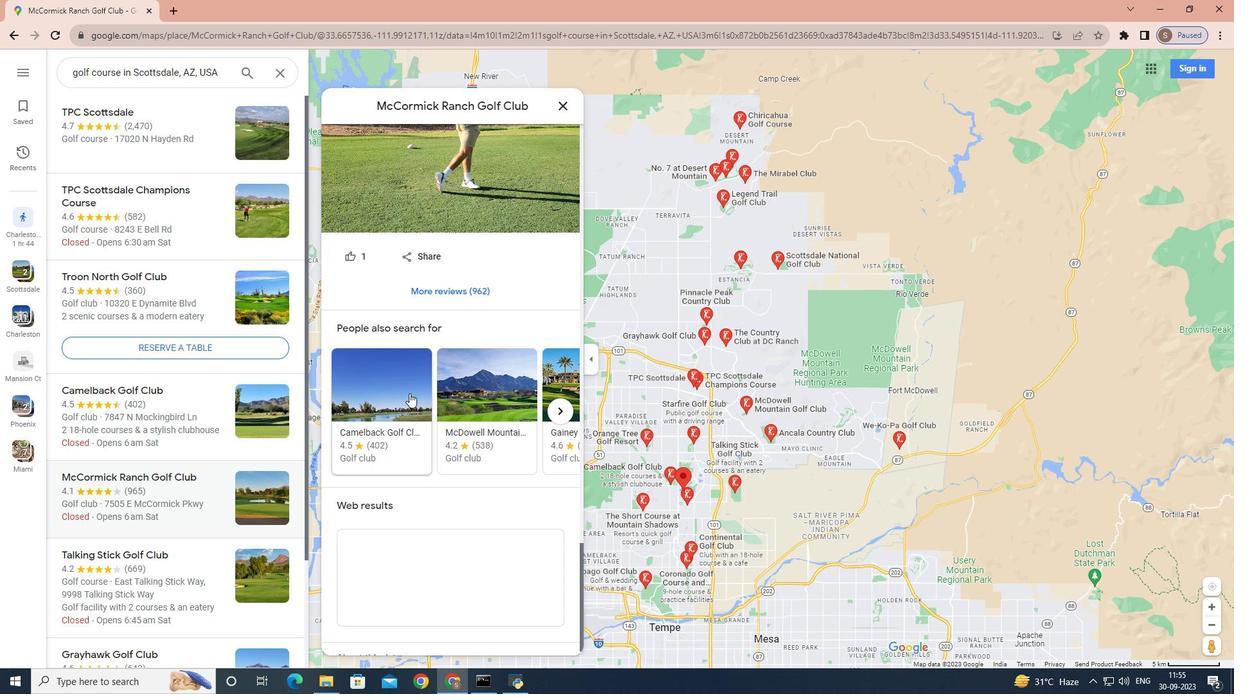 
Action: Mouse scrolled (409, 392) with delta (0, 0)
Screenshot: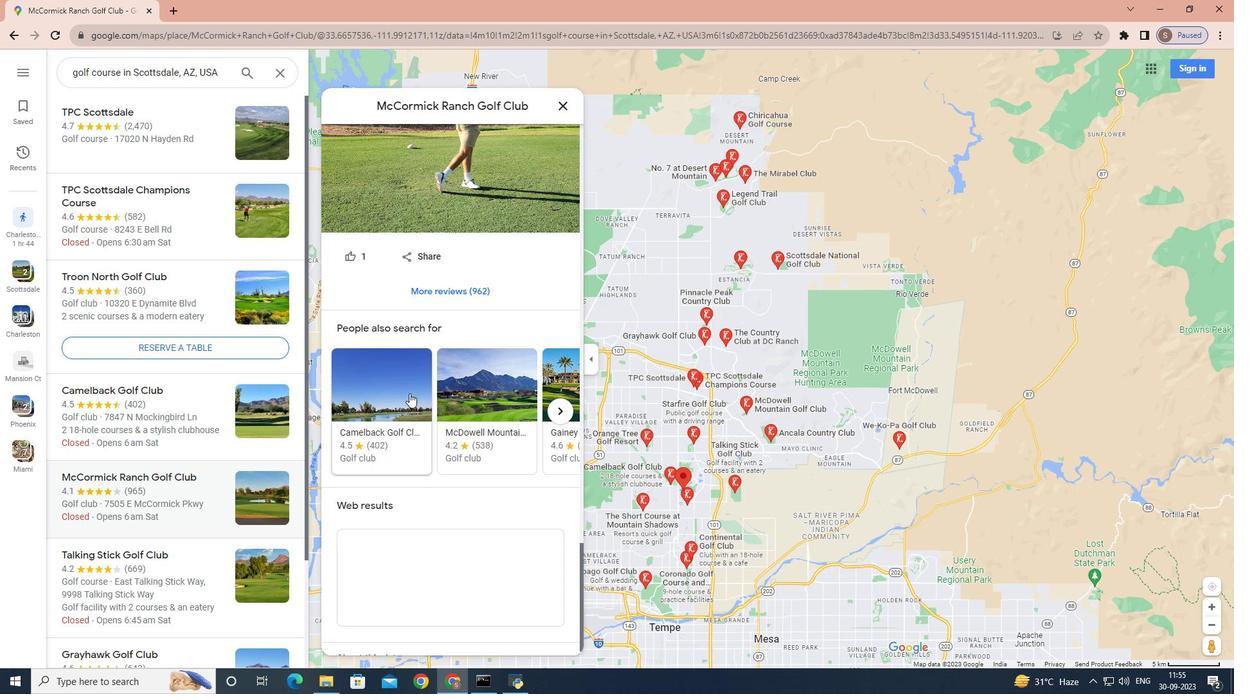 
Action: Mouse scrolled (409, 392) with delta (0, 0)
Screenshot: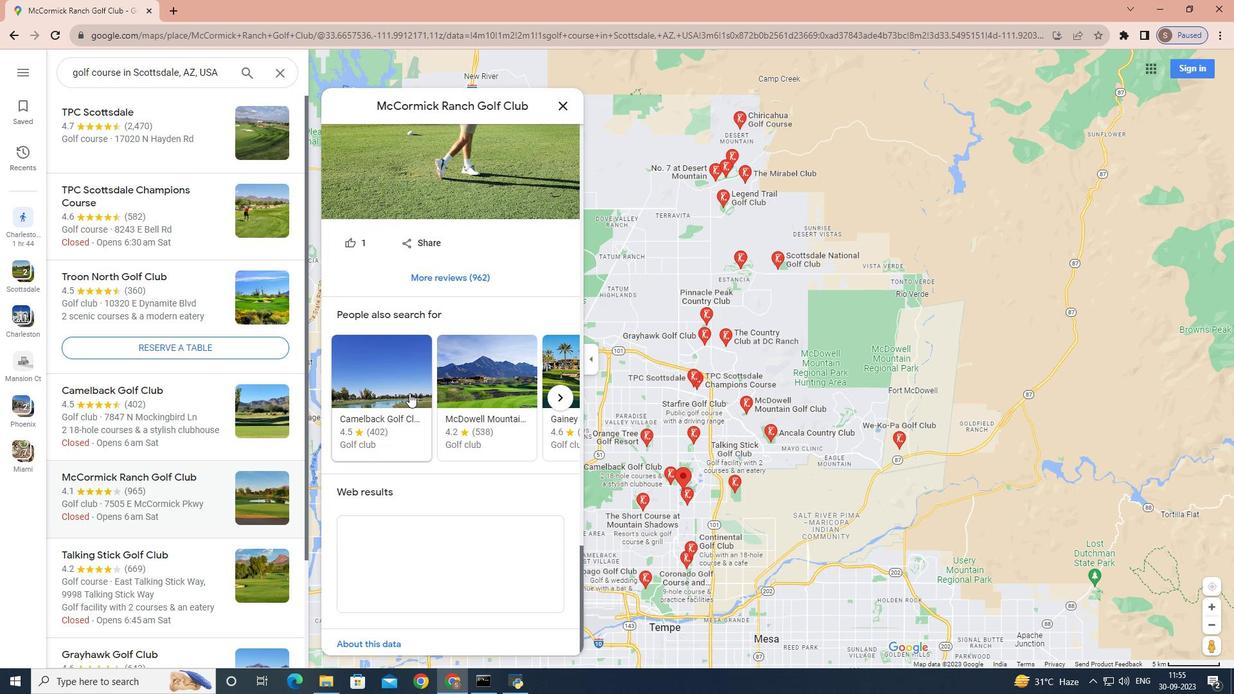 
Action: Mouse scrolled (409, 392) with delta (0, 0)
Screenshot: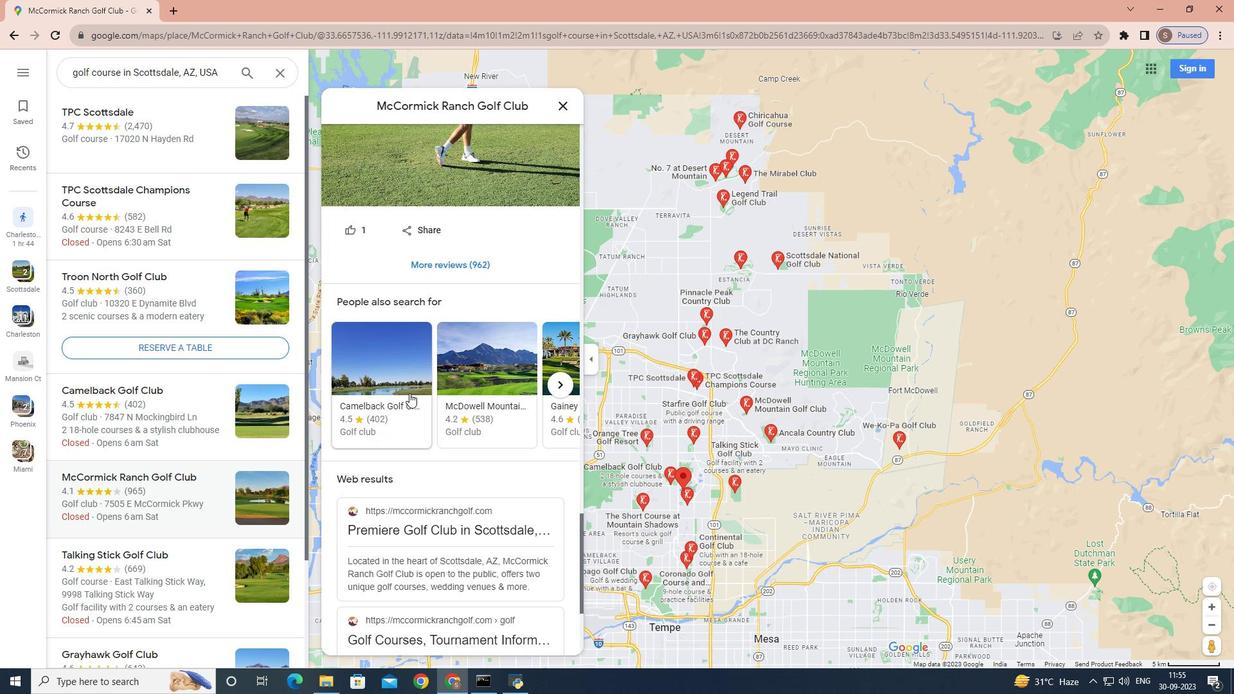 
Action: Mouse scrolled (409, 392) with delta (0, 0)
Screenshot: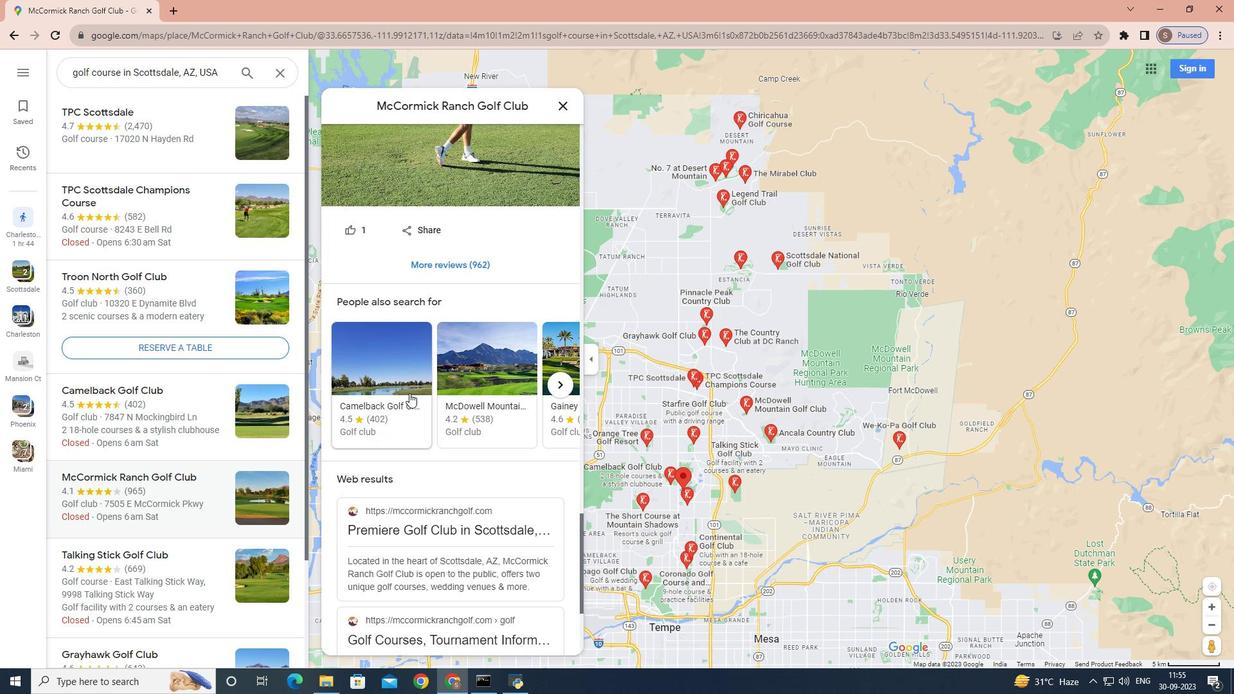 
Action: Mouse scrolled (409, 392) with delta (0, 0)
Screenshot: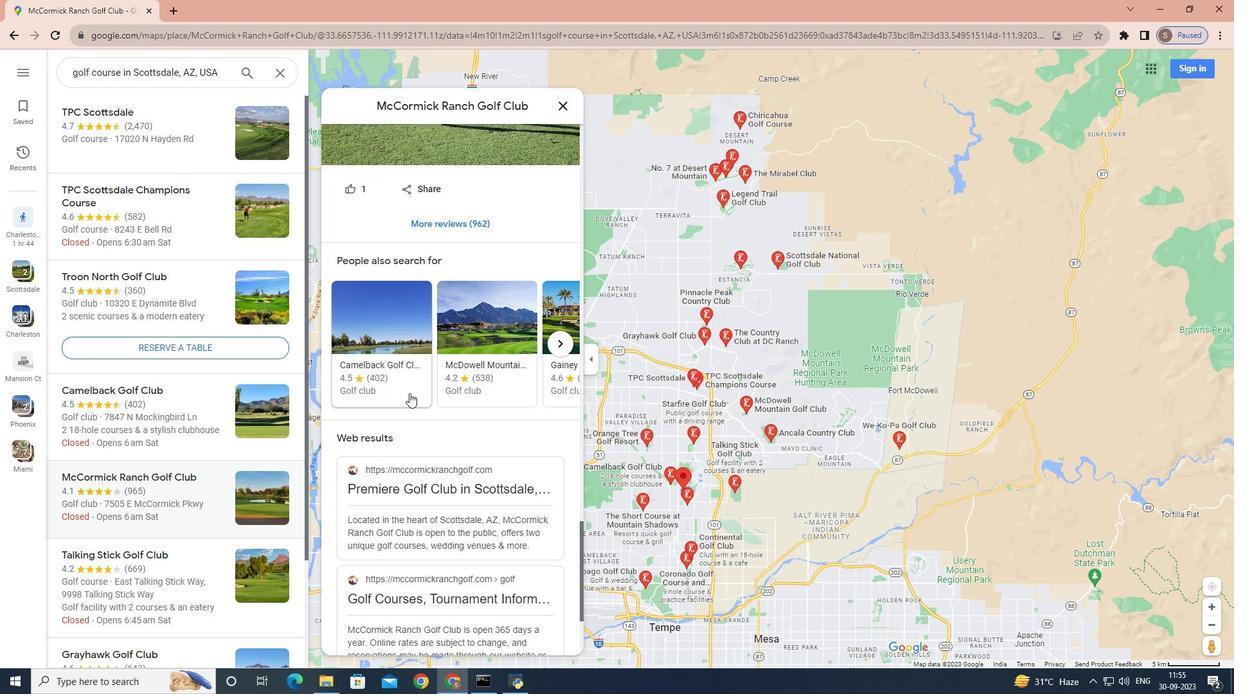 
Action: Mouse scrolled (409, 392) with delta (0, 0)
Screenshot: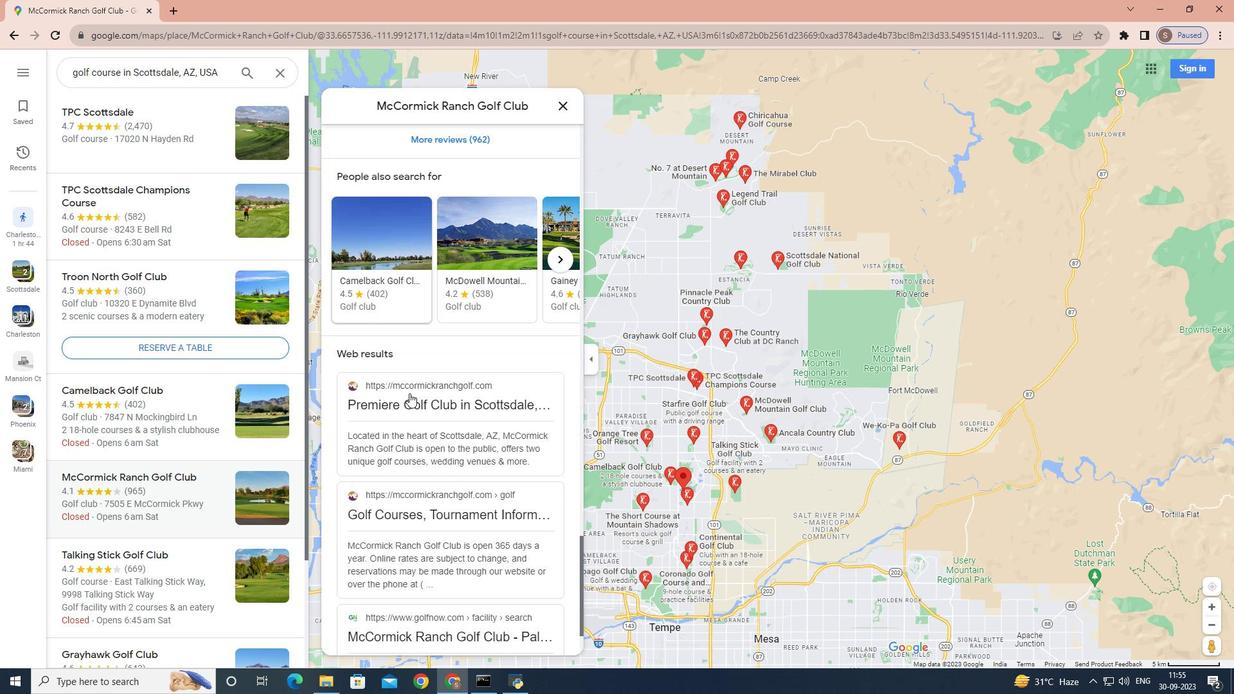 
Action: Mouse scrolled (409, 392) with delta (0, 0)
Screenshot: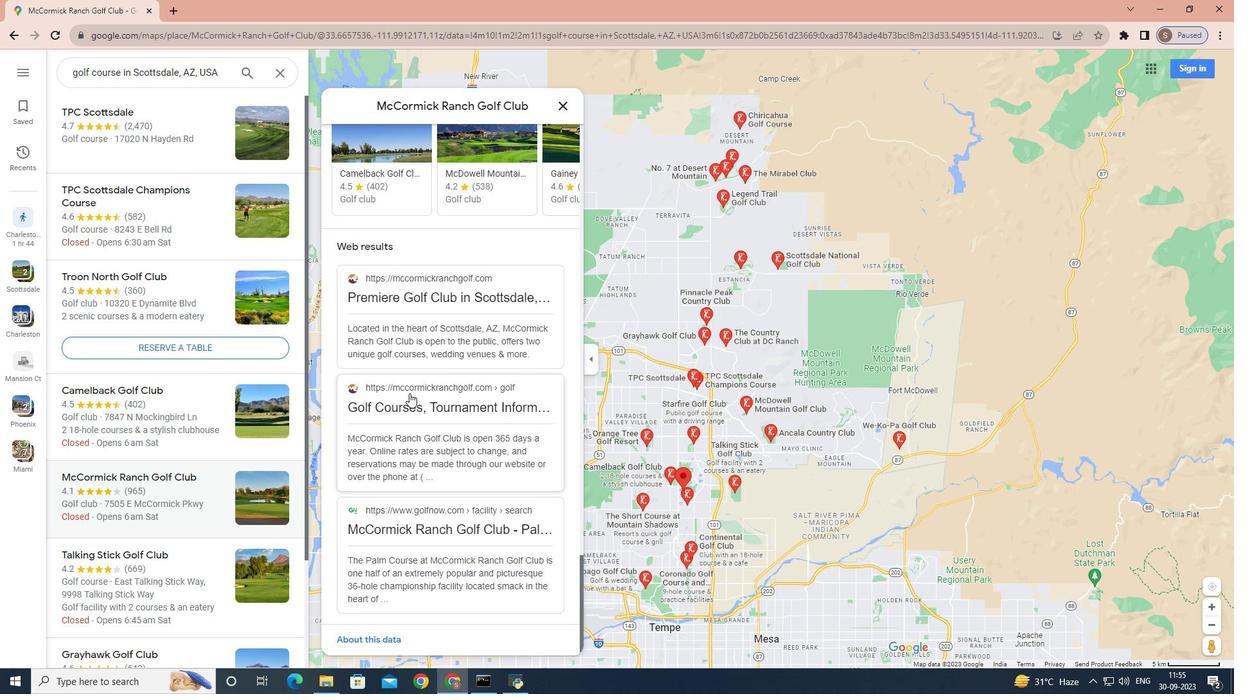 
Action: Mouse scrolled (409, 392) with delta (0, 0)
Screenshot: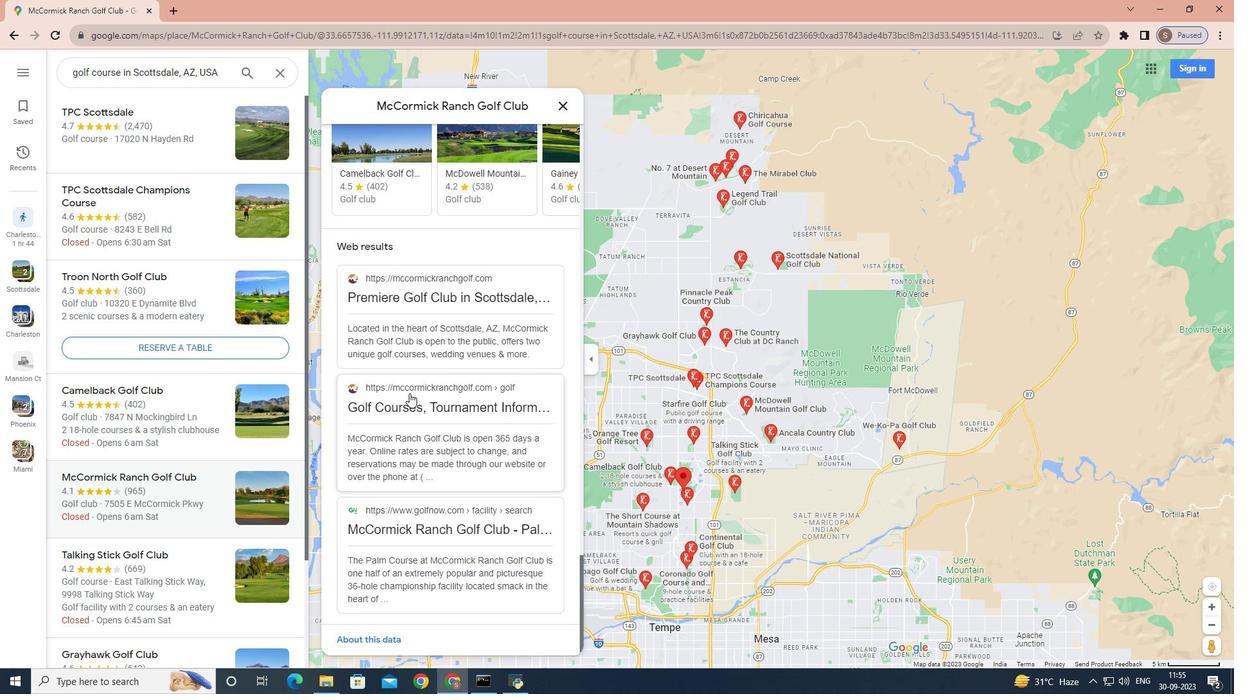 
Action: Mouse scrolled (409, 392) with delta (0, 0)
Screenshot: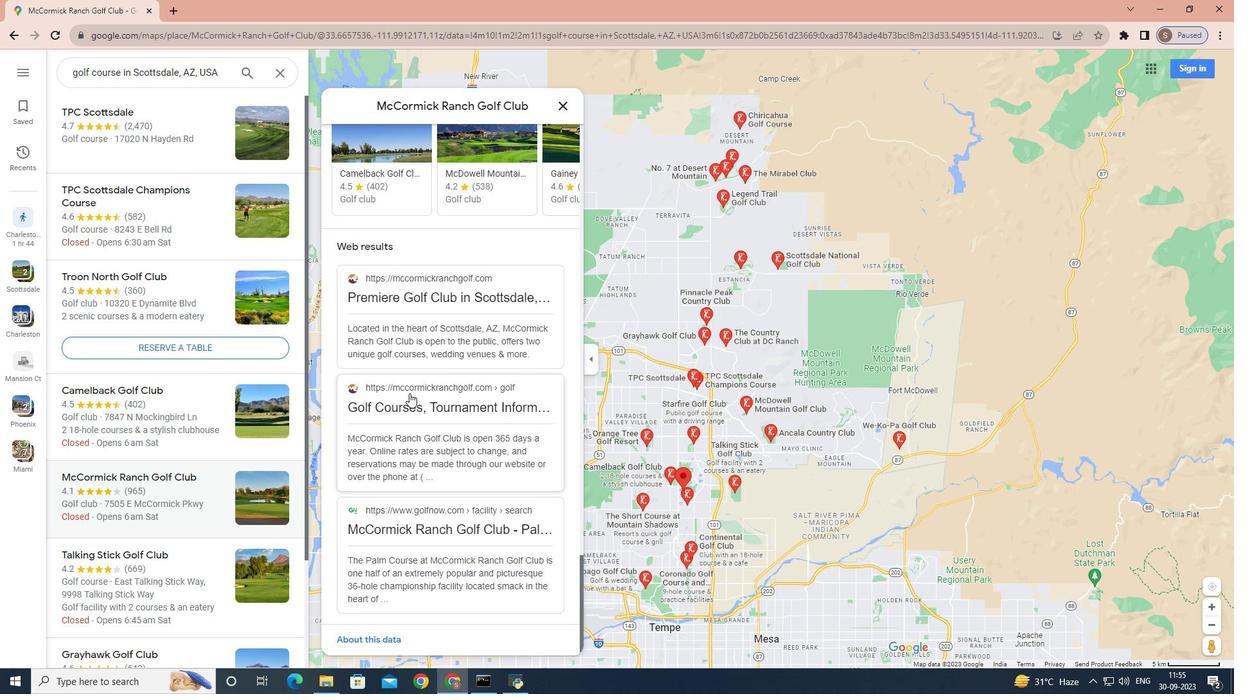 
Action: Mouse scrolled (409, 392) with delta (0, 0)
Screenshot: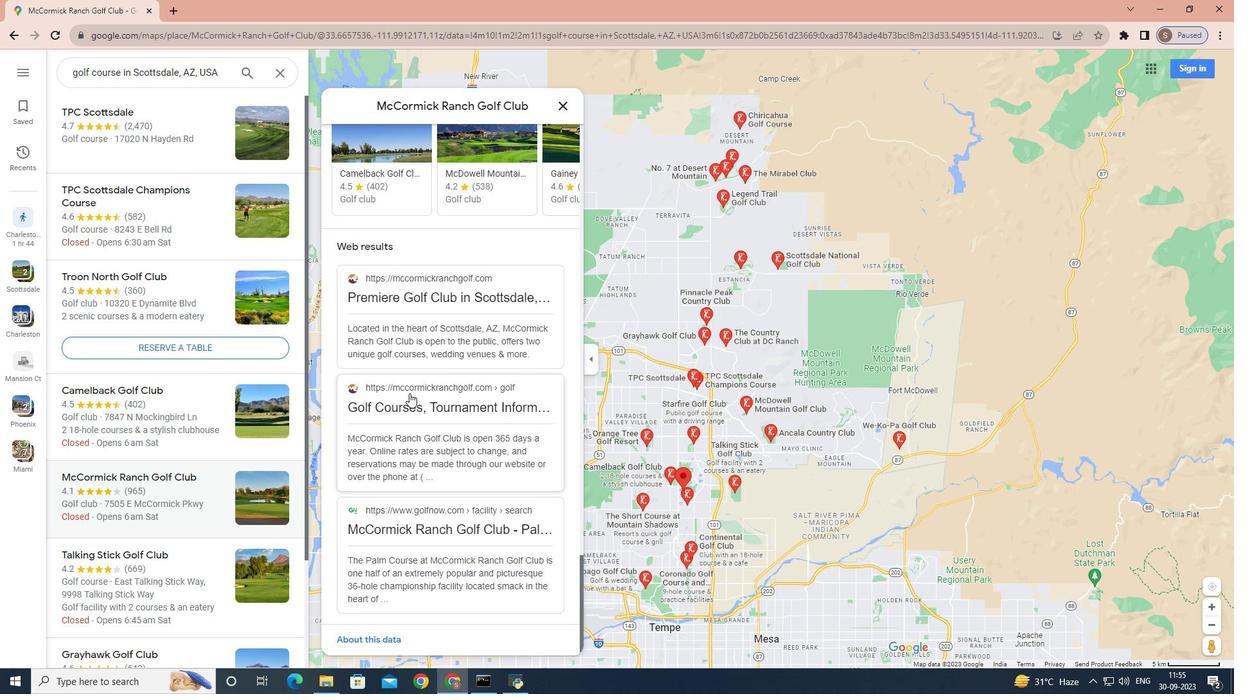 
Action: Mouse scrolled (409, 394) with delta (0, 0)
Screenshot: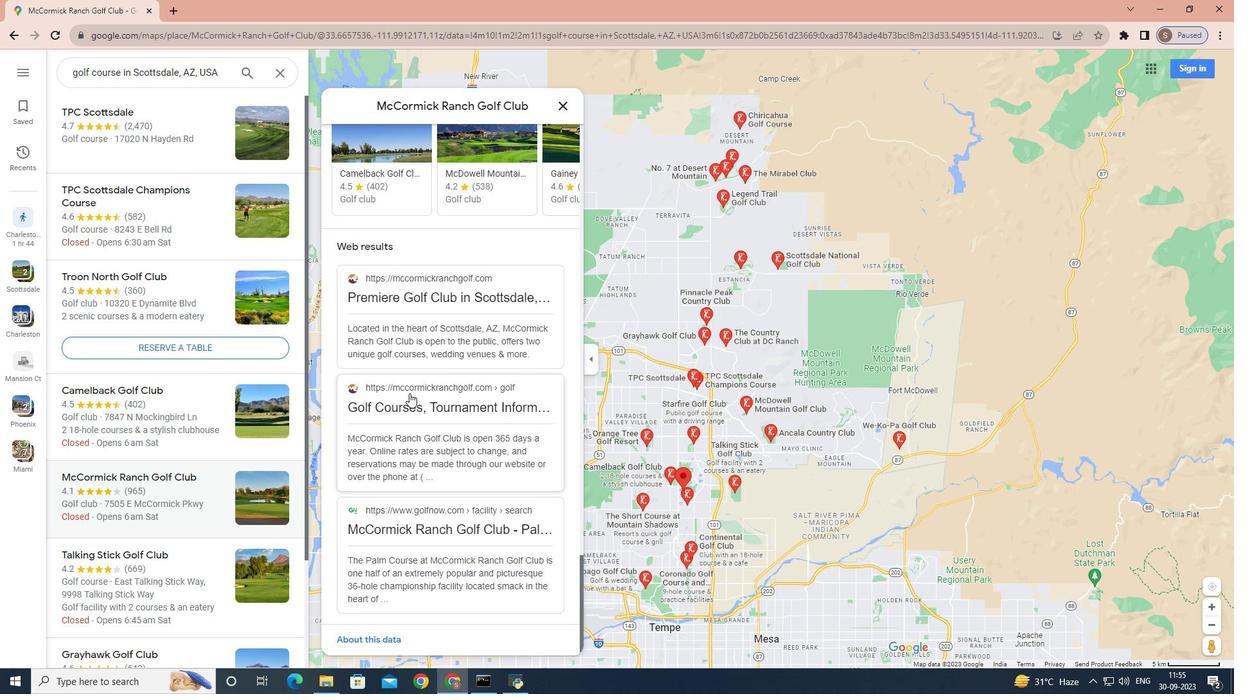 
Action: Mouse scrolled (409, 394) with delta (0, 0)
Screenshot: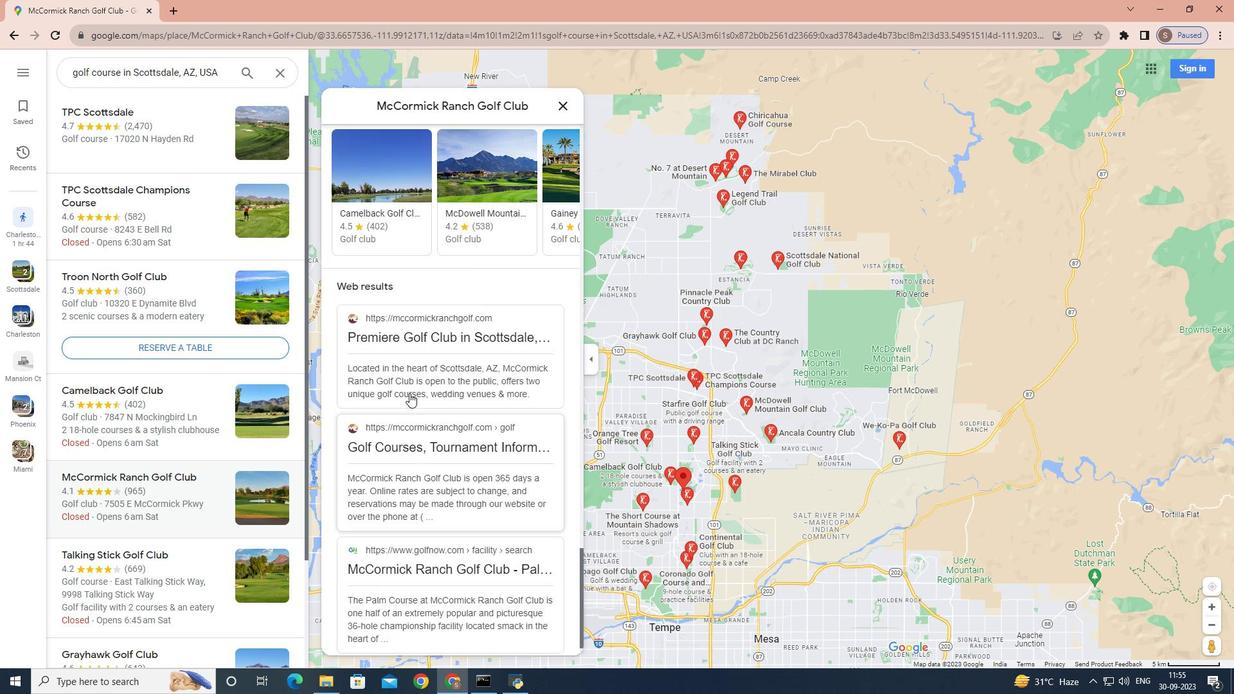 
Action: Mouse scrolled (409, 394) with delta (0, 0)
Screenshot: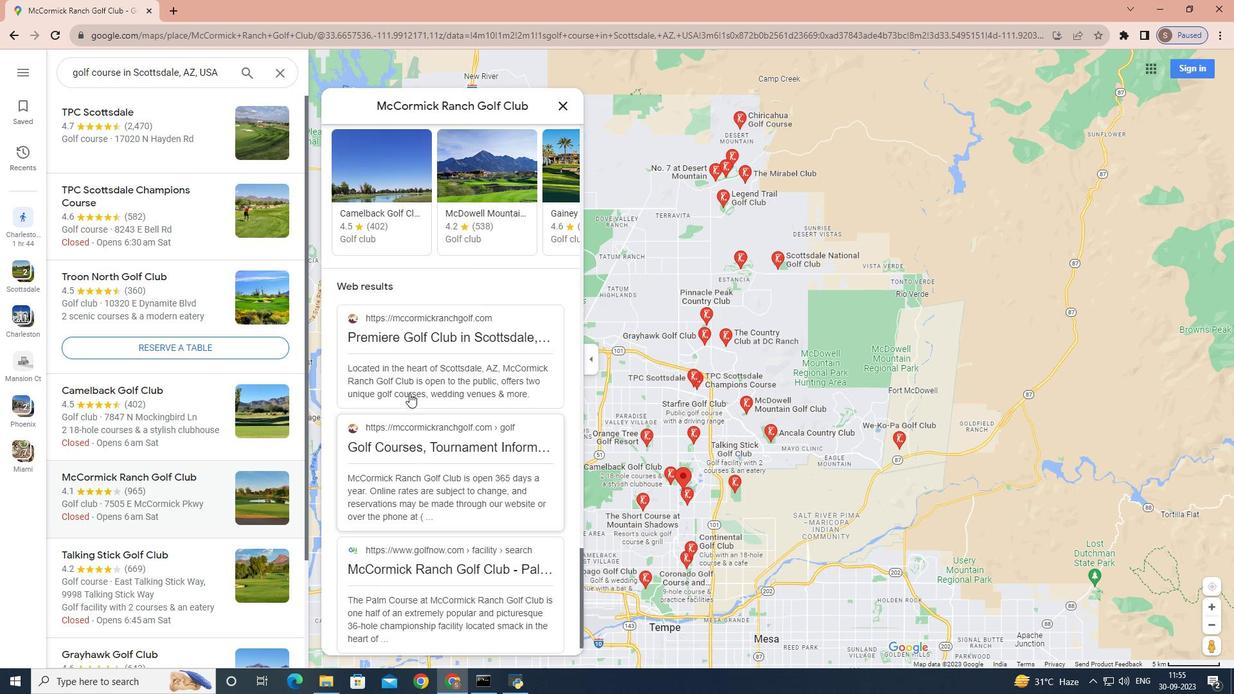 
Action: Mouse scrolled (409, 394) with delta (0, 0)
Screenshot: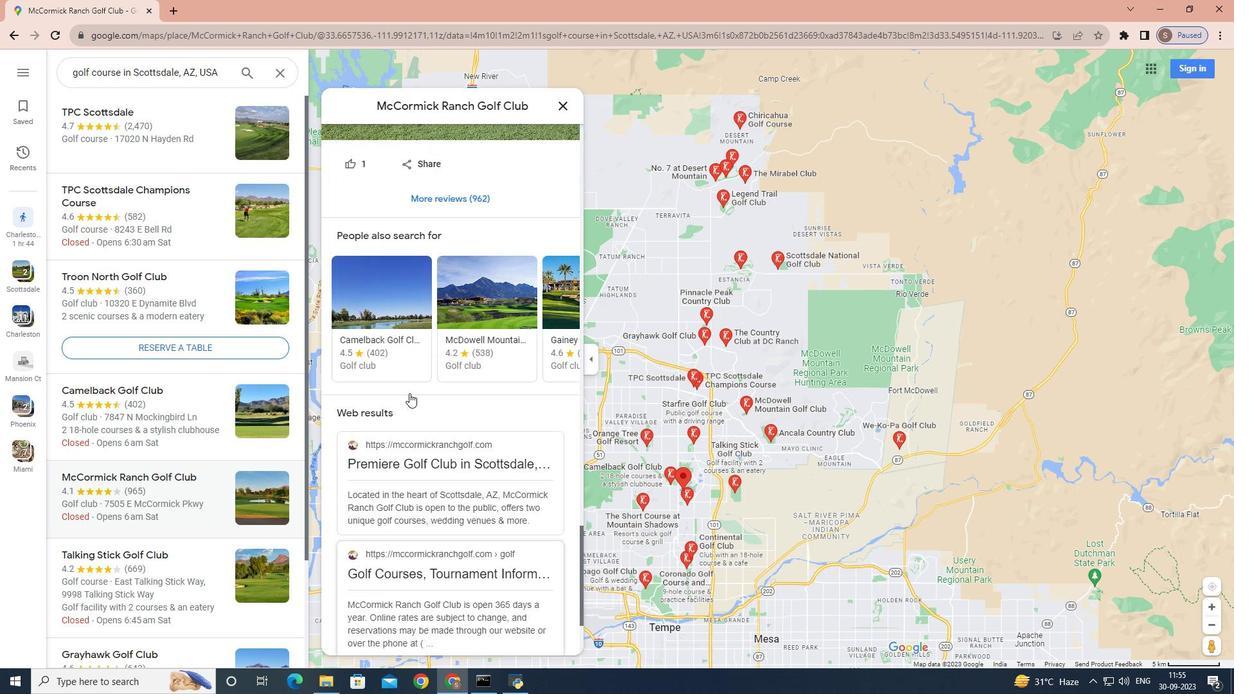 
Action: Mouse scrolled (409, 394) with delta (0, 0)
Screenshot: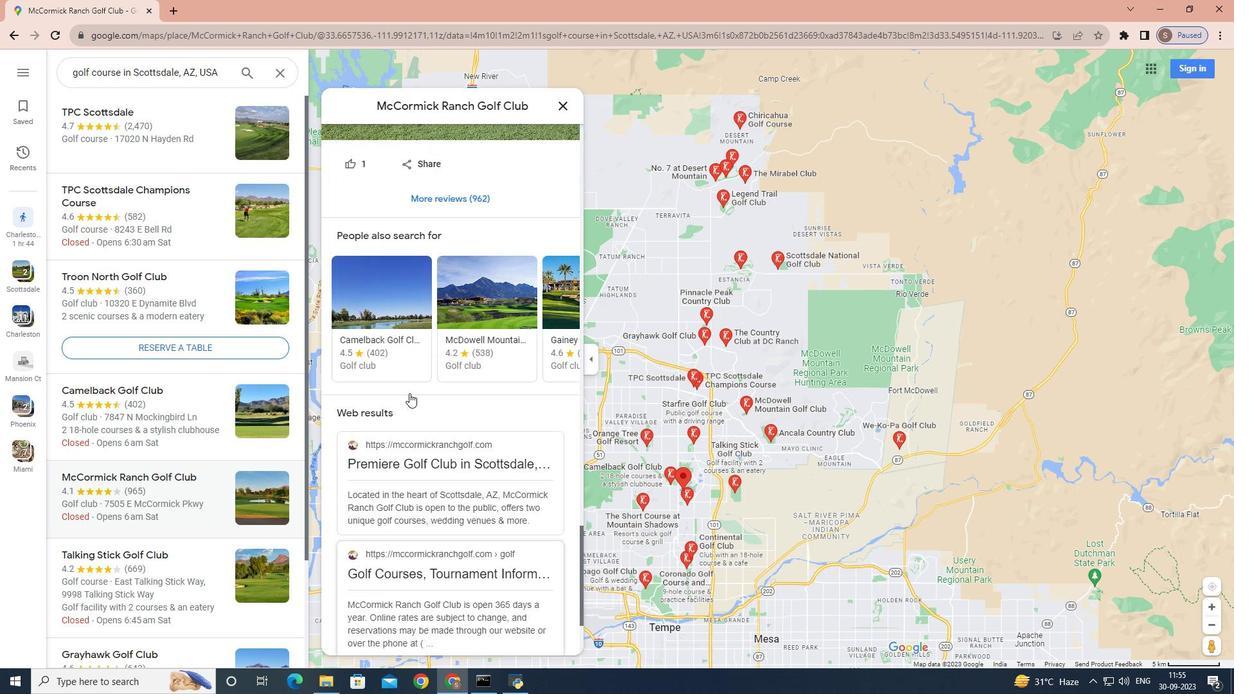 
Action: Mouse scrolled (409, 394) with delta (0, 0)
Screenshot: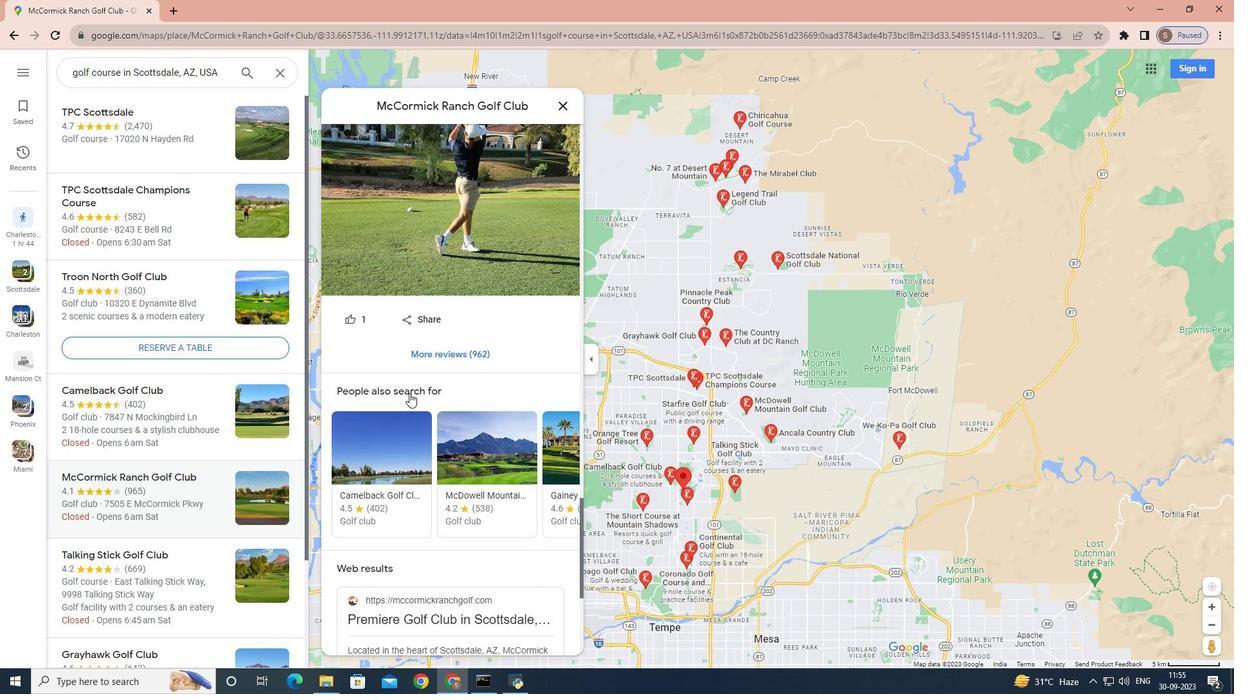 
Action: Mouse scrolled (409, 394) with delta (0, 0)
Screenshot: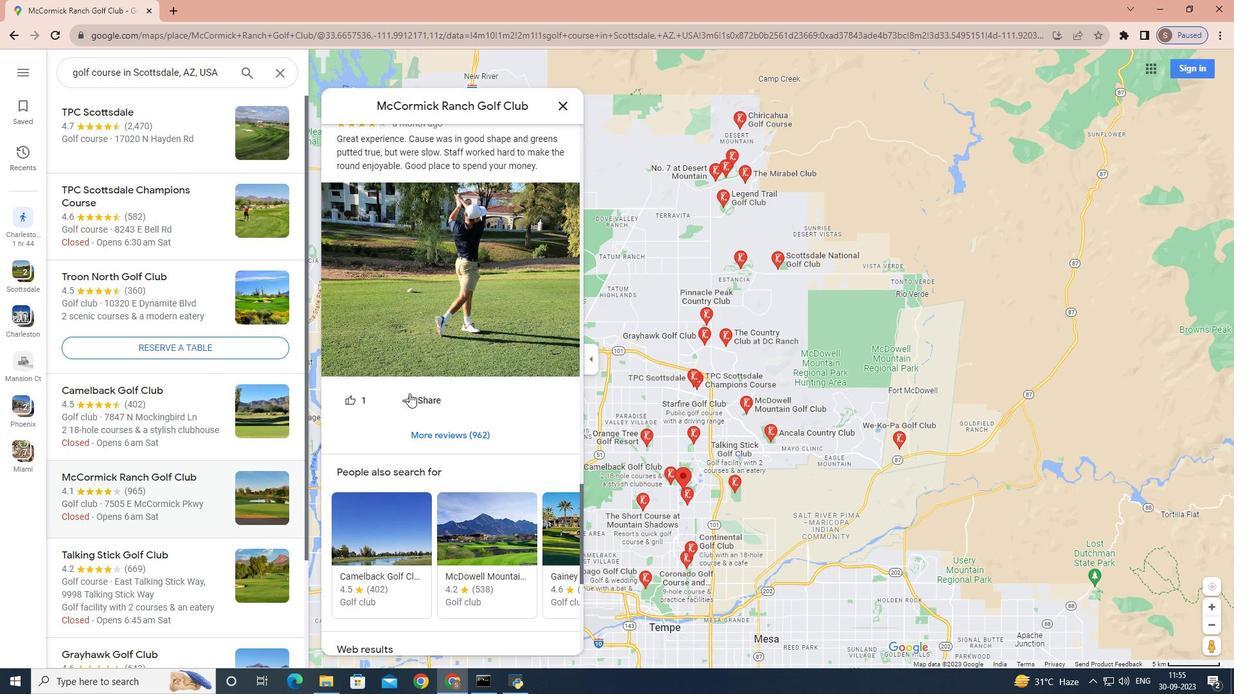 
Action: Mouse scrolled (409, 394) with delta (0, 0)
Screenshot: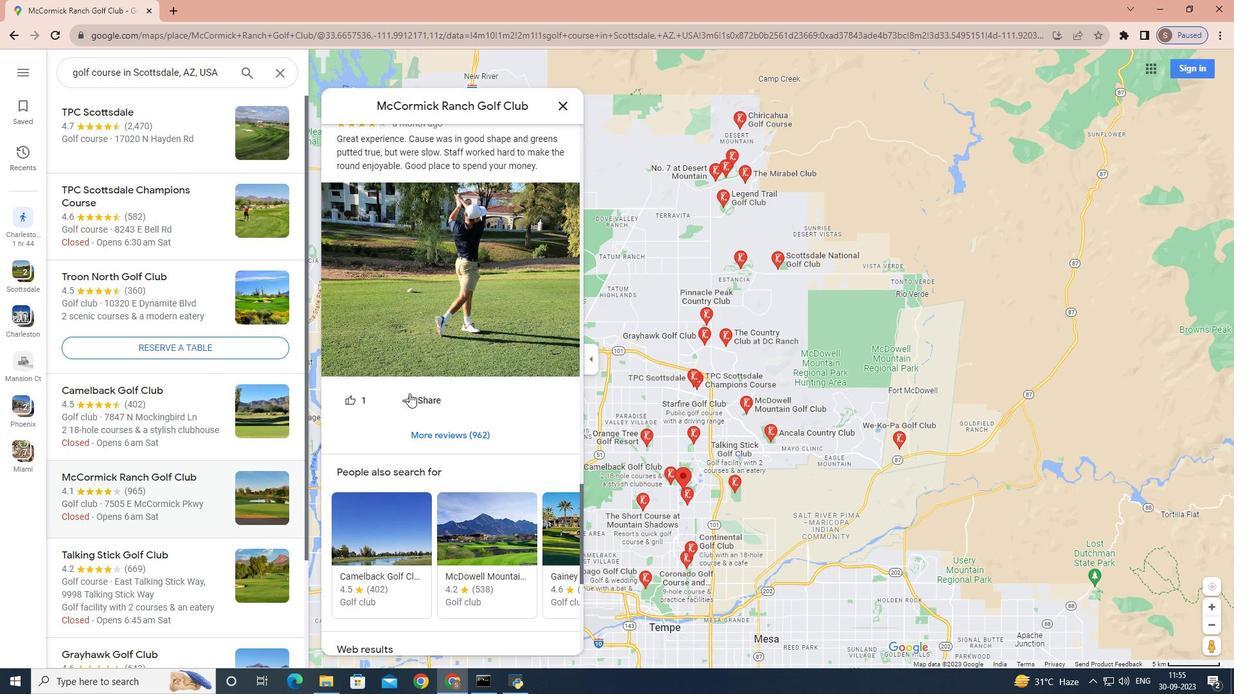 
Action: Mouse scrolled (409, 394) with delta (0, 0)
Screenshot: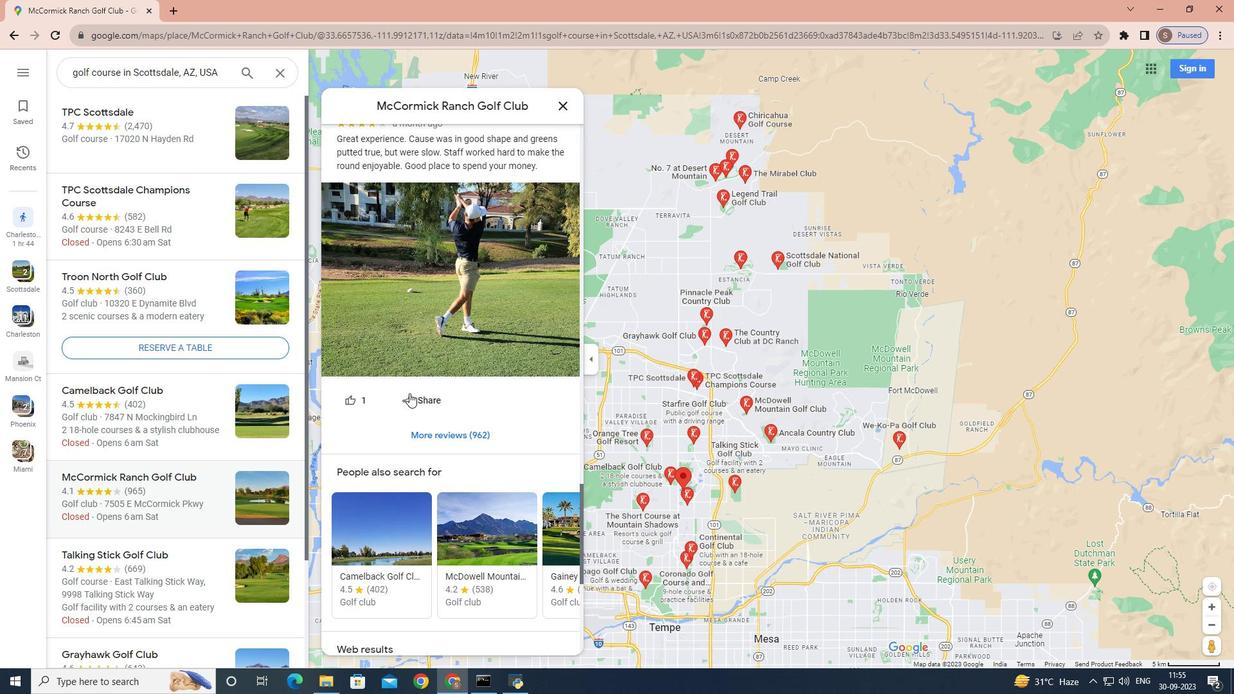 
Action: Mouse scrolled (409, 394) with delta (0, 0)
Screenshot: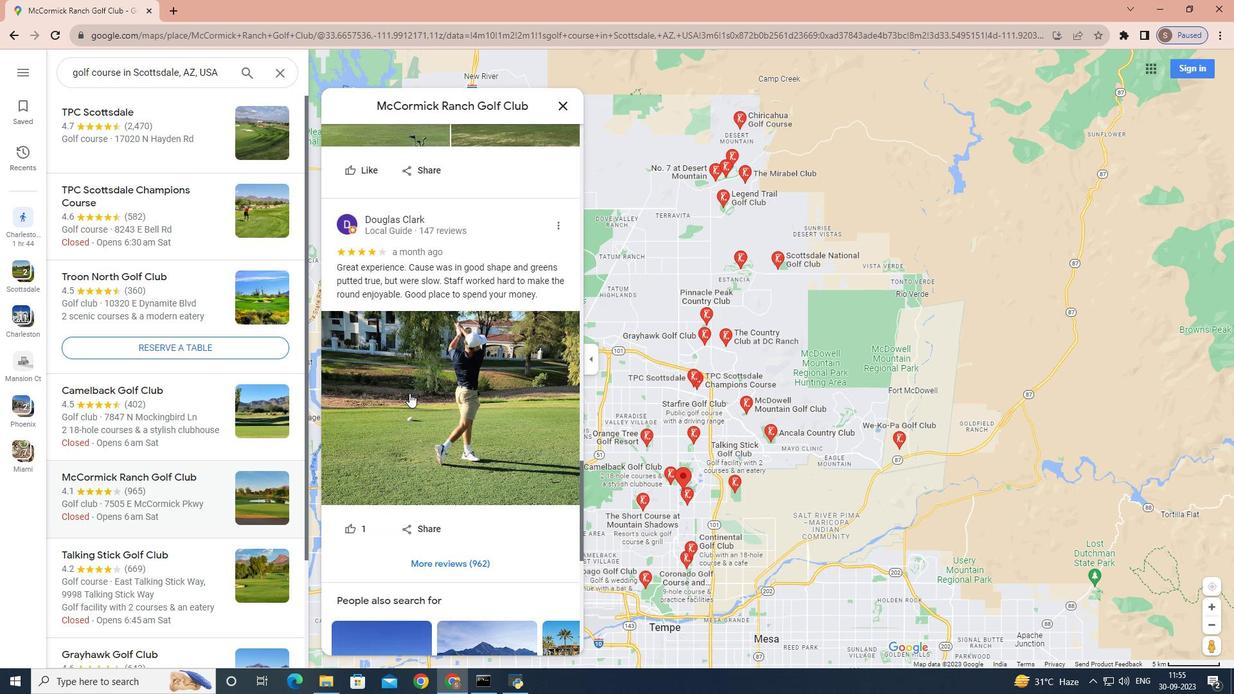 
Action: Mouse scrolled (409, 394) with delta (0, 0)
Screenshot: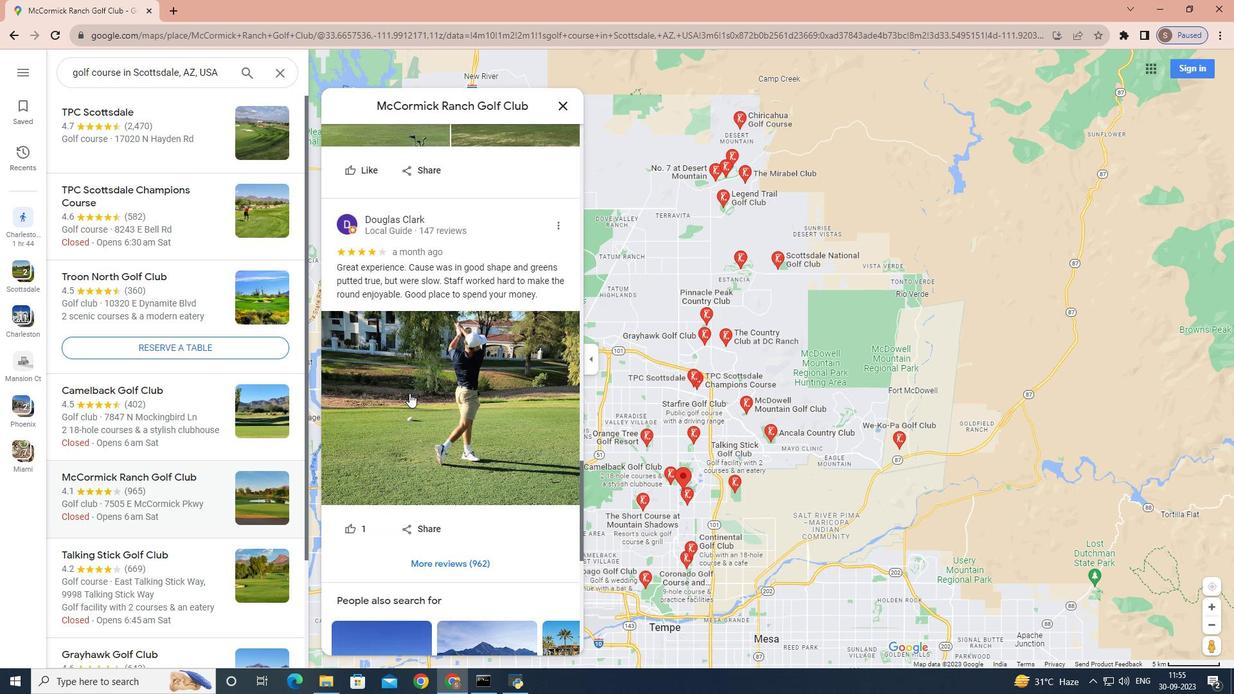 
Action: Mouse scrolled (409, 394) with delta (0, 0)
Screenshot: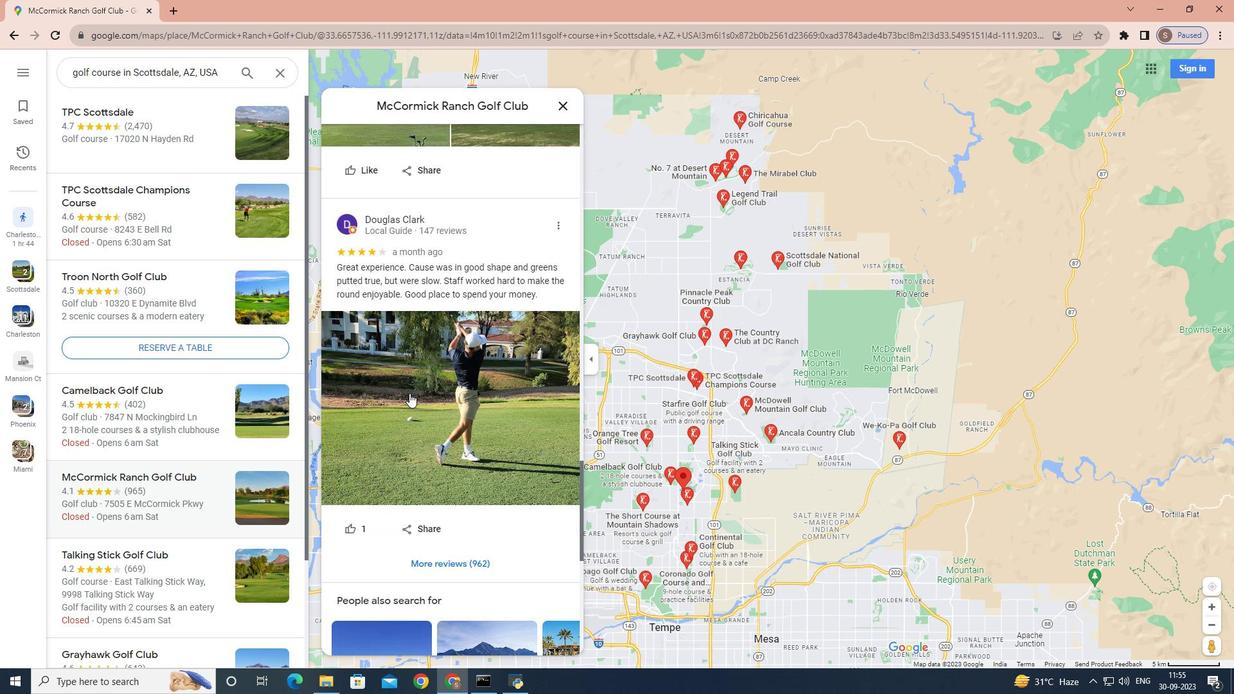 
Action: Mouse scrolled (409, 394) with delta (0, 0)
Screenshot: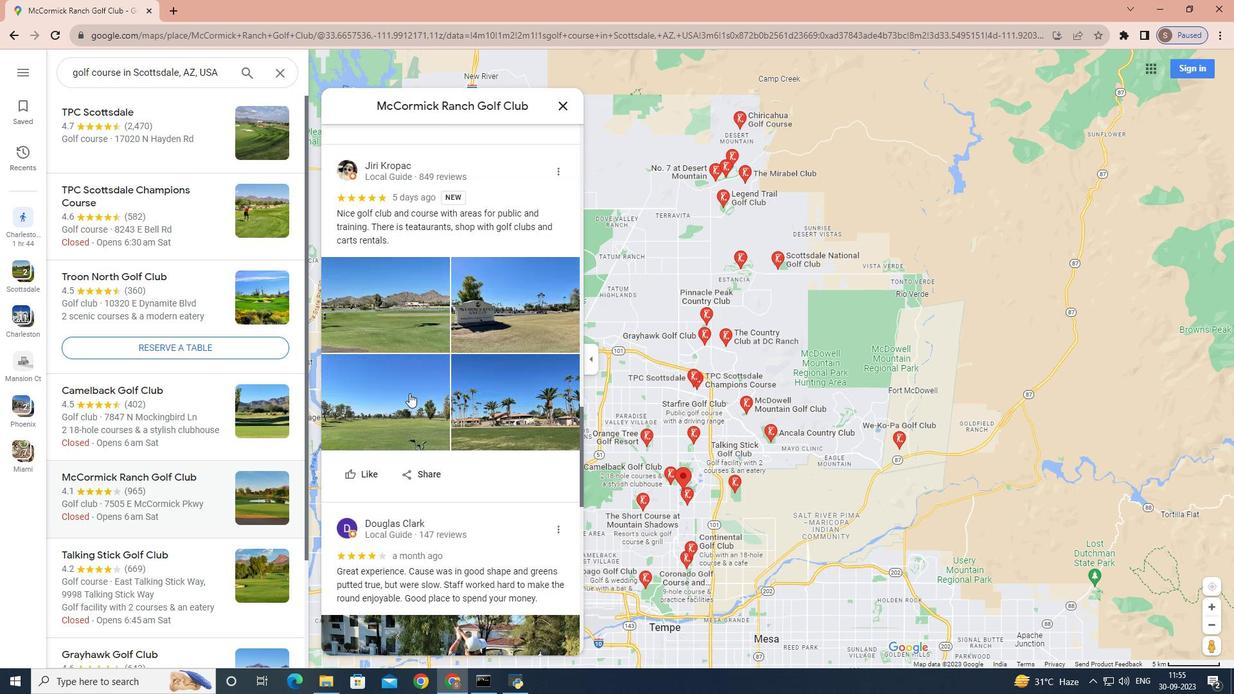 
Action: Mouse scrolled (409, 394) with delta (0, 0)
Screenshot: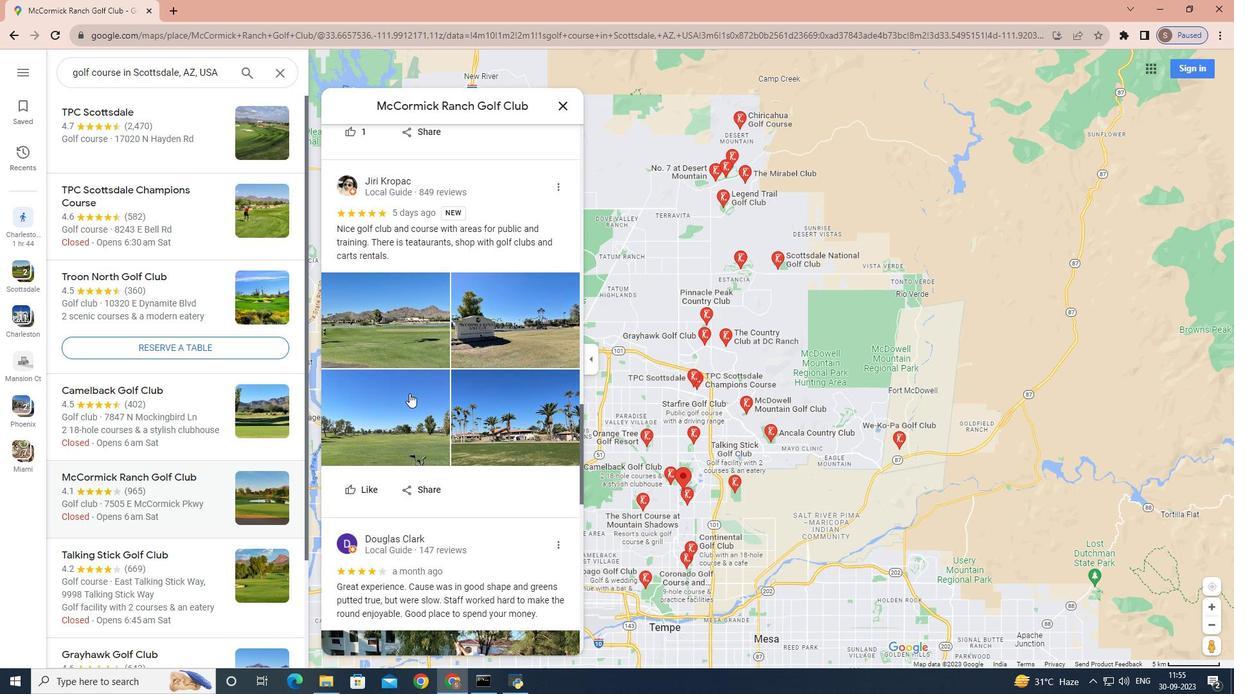 
Action: Mouse scrolled (409, 394) with delta (0, 0)
Screenshot: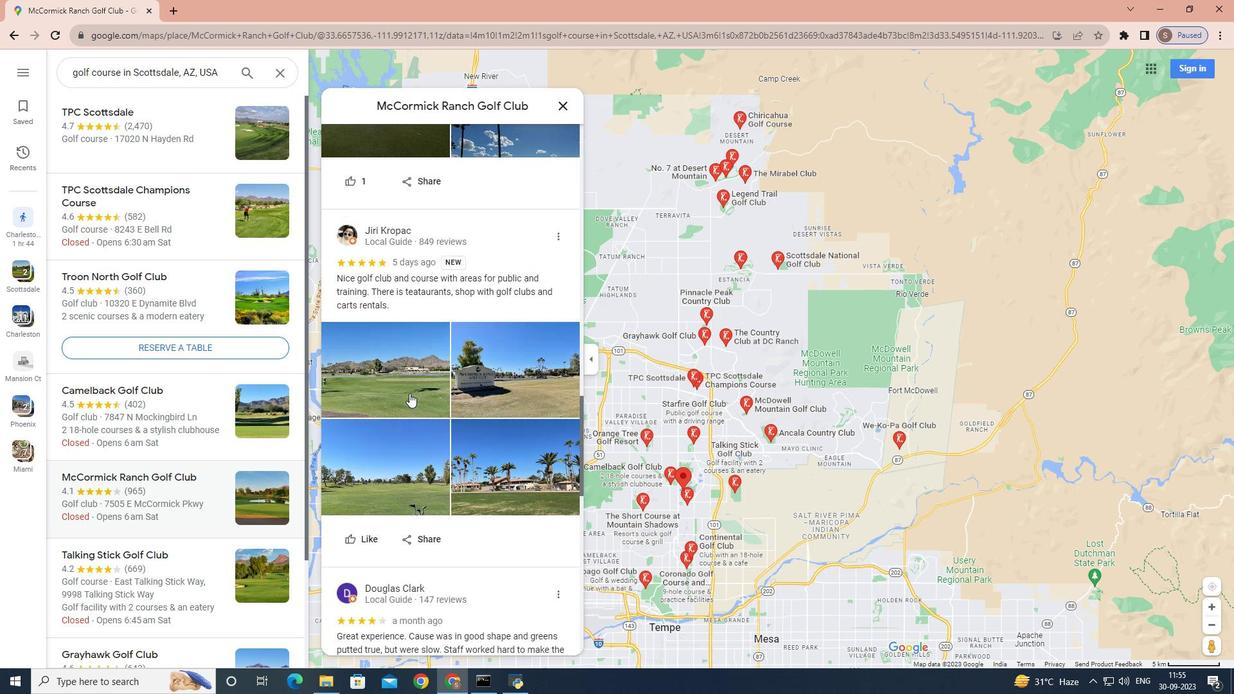 
Action: Mouse scrolled (409, 394) with delta (0, 0)
Screenshot: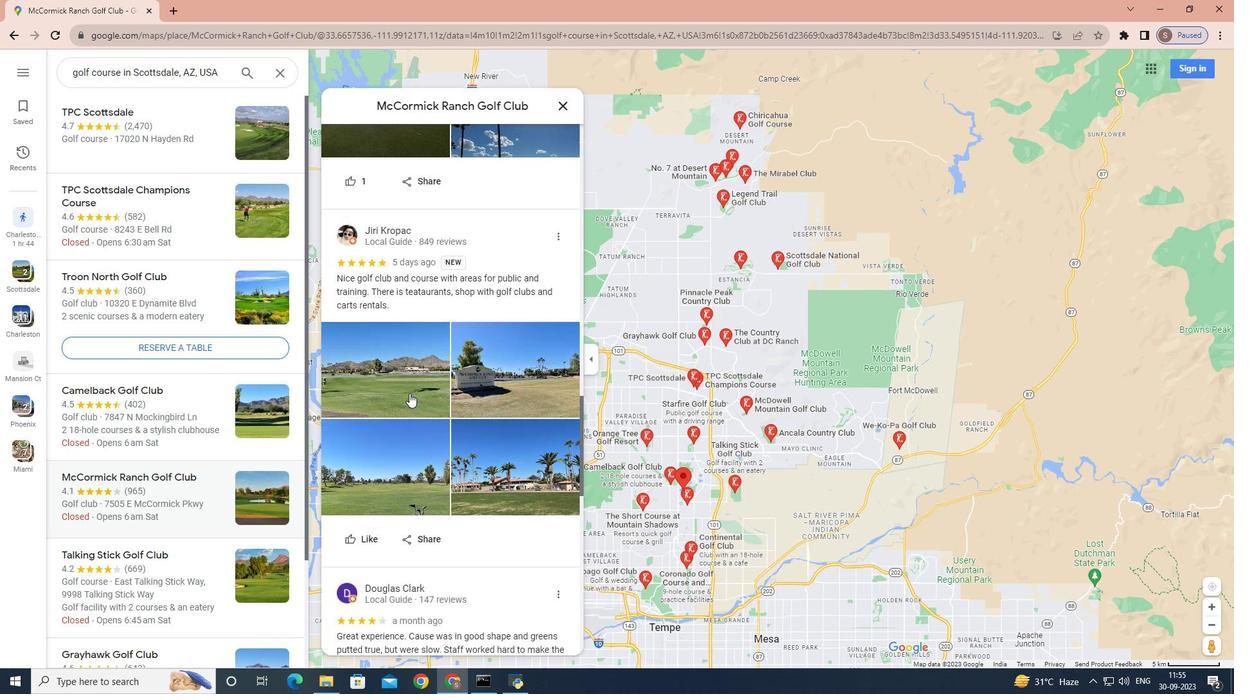 
Action: Mouse scrolled (409, 394) with delta (0, 0)
Screenshot: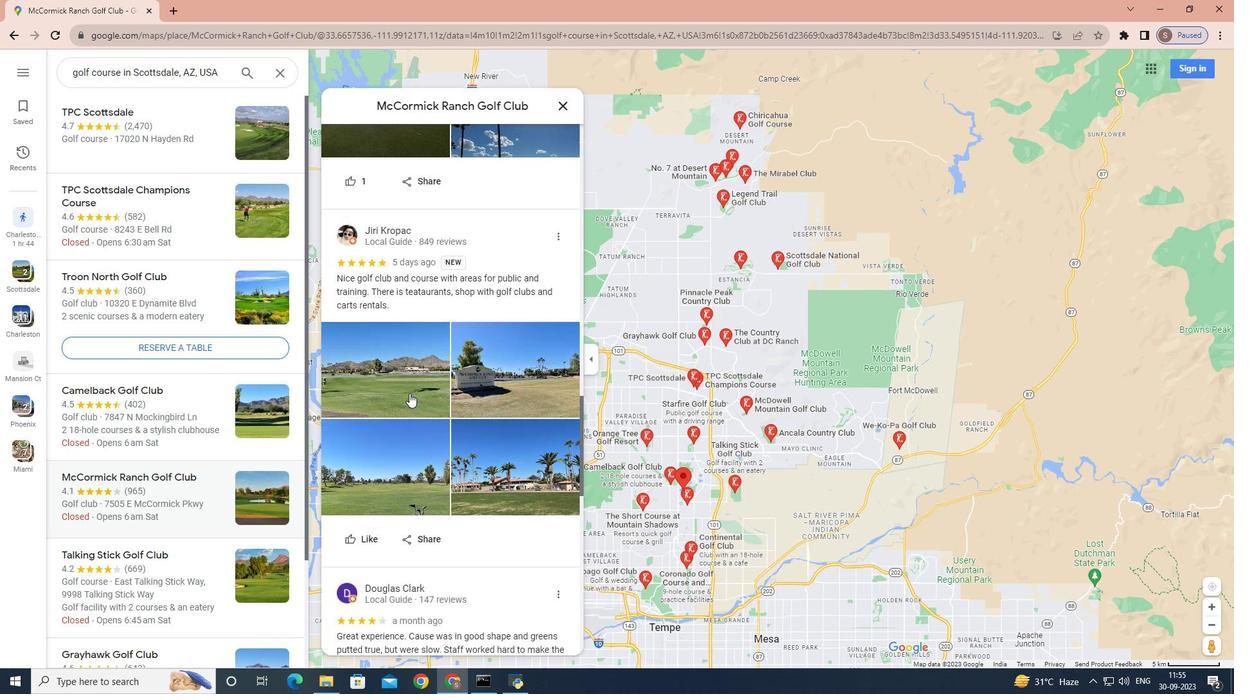 
Action: Mouse scrolled (409, 394) with delta (0, 0)
Screenshot: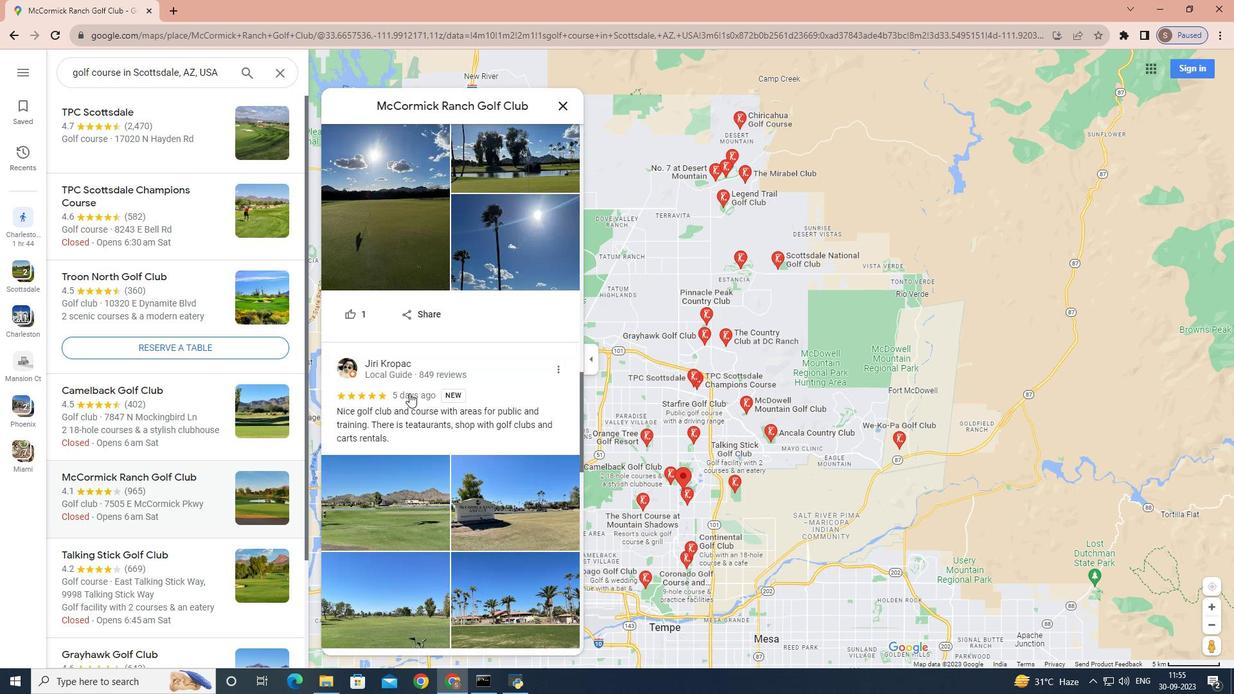 
Action: Mouse scrolled (409, 394) with delta (0, 0)
Screenshot: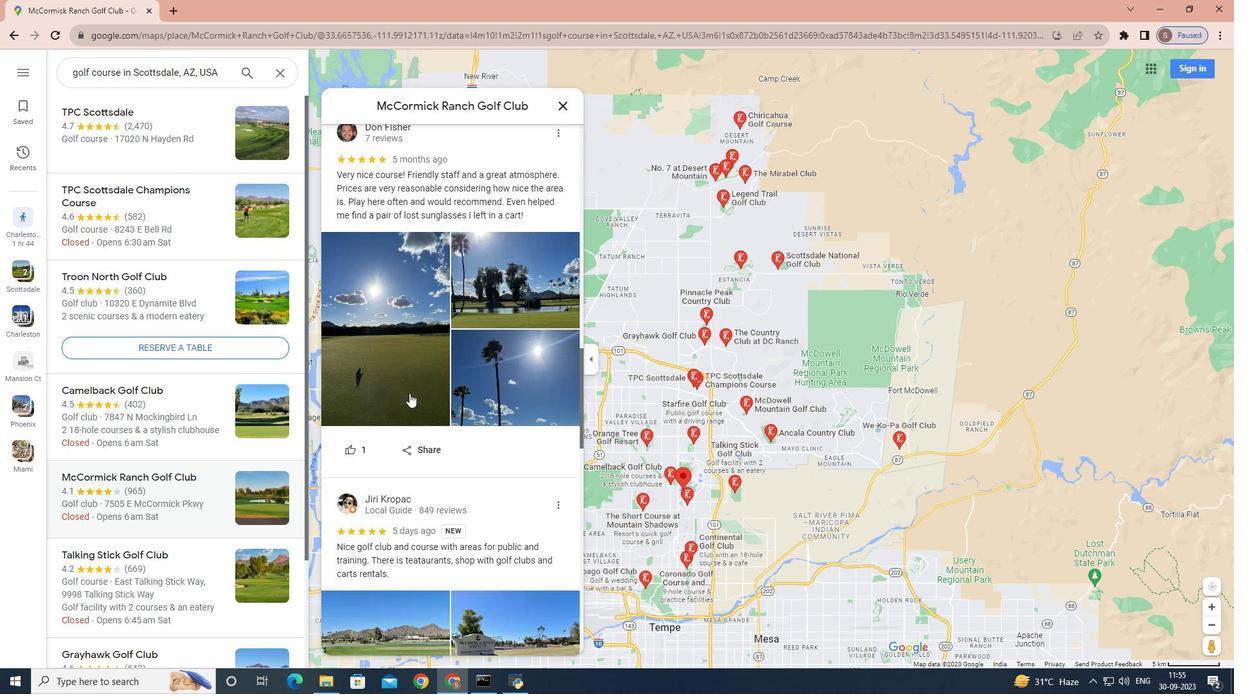 
Action: Mouse scrolled (409, 394) with delta (0, 0)
Screenshot: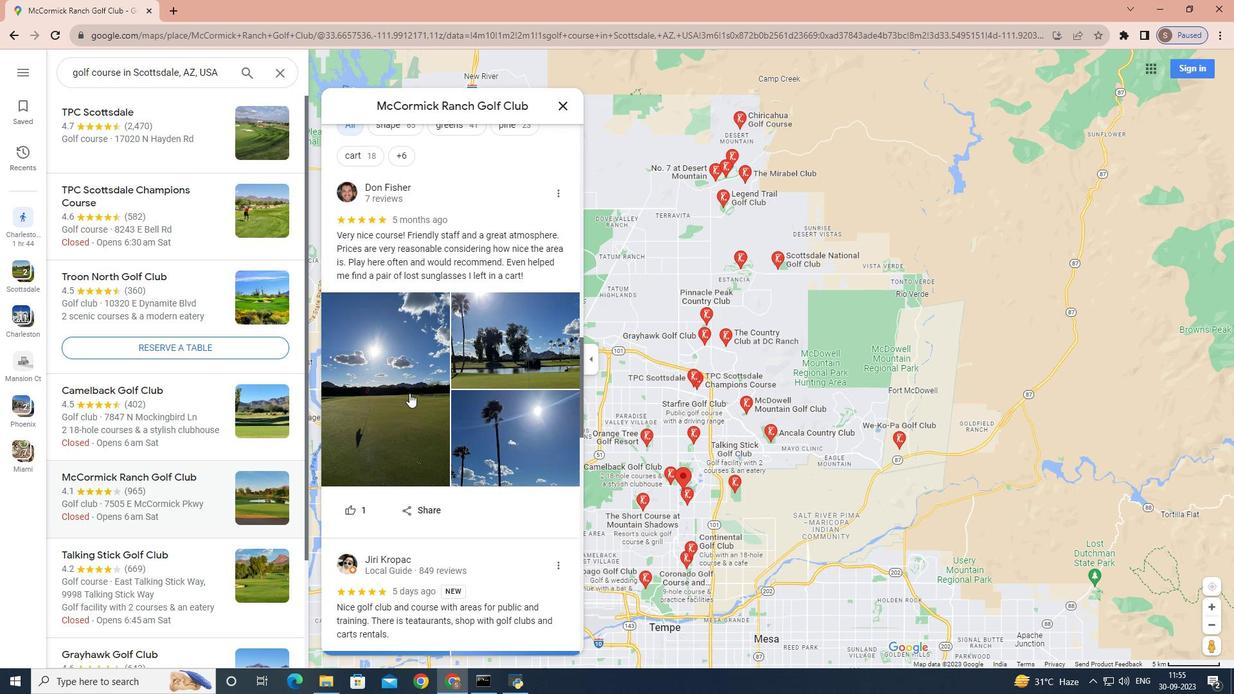 
Action: Mouse scrolled (409, 394) with delta (0, 0)
Screenshot: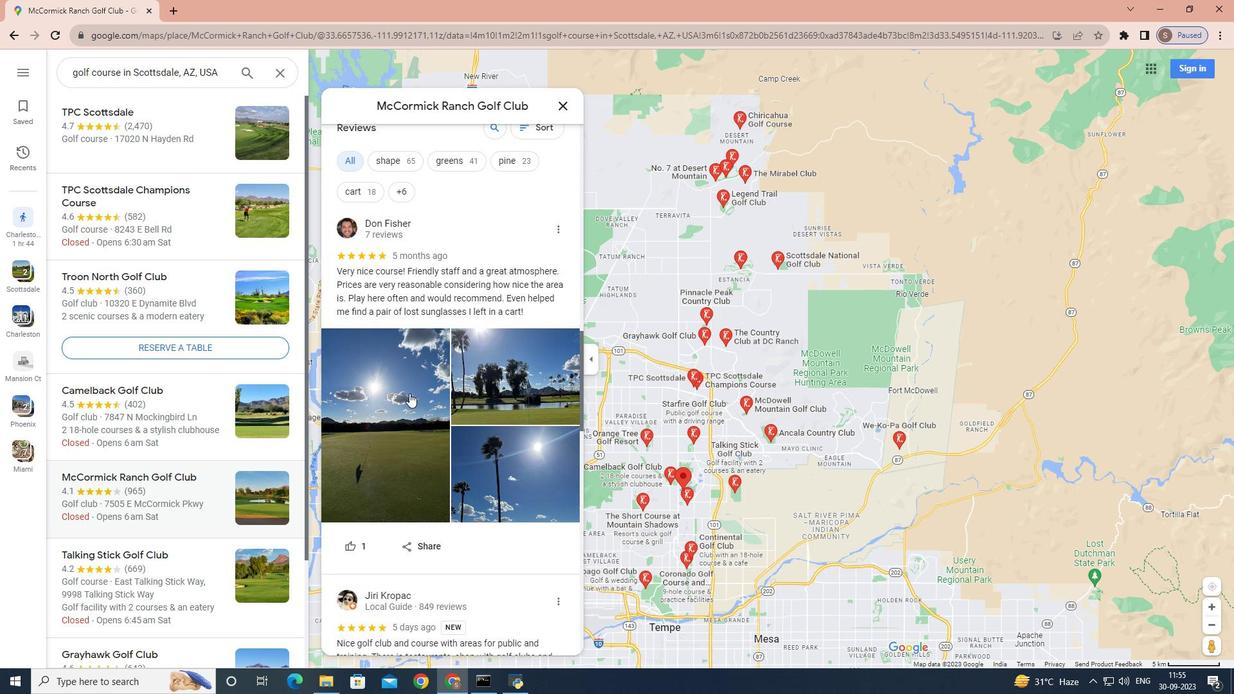 
Action: Mouse scrolled (409, 394) with delta (0, 0)
Screenshot: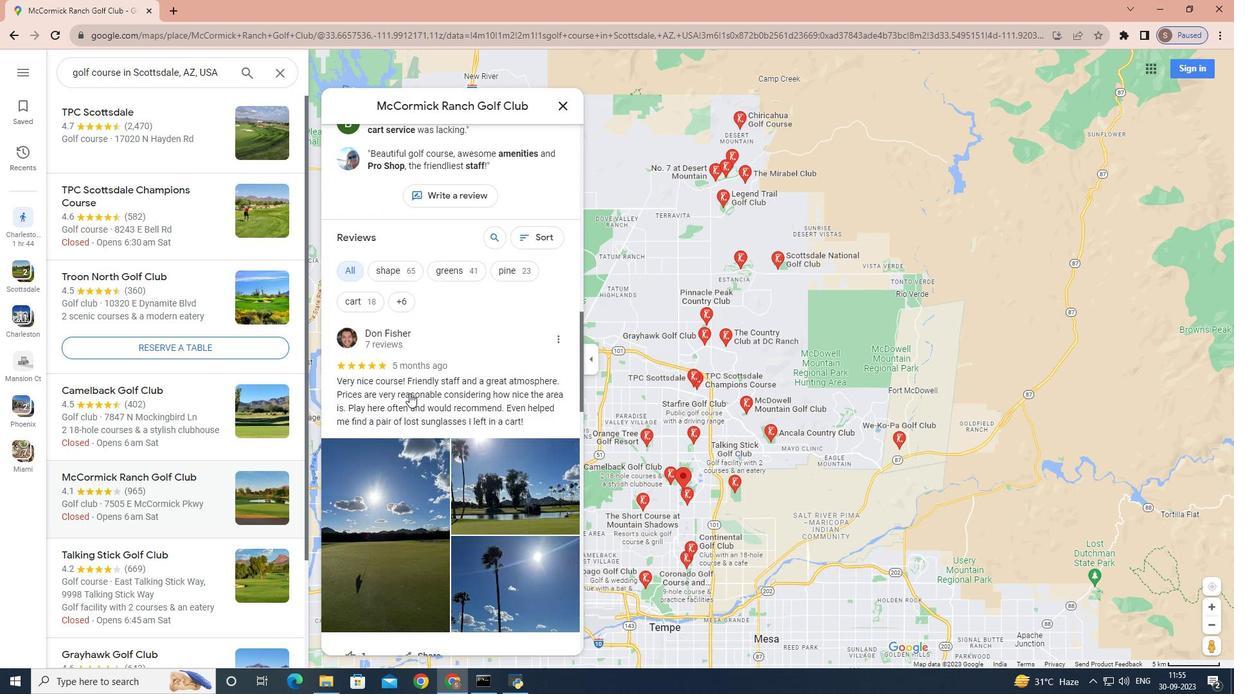 
Action: Mouse scrolled (409, 394) with delta (0, 0)
Screenshot: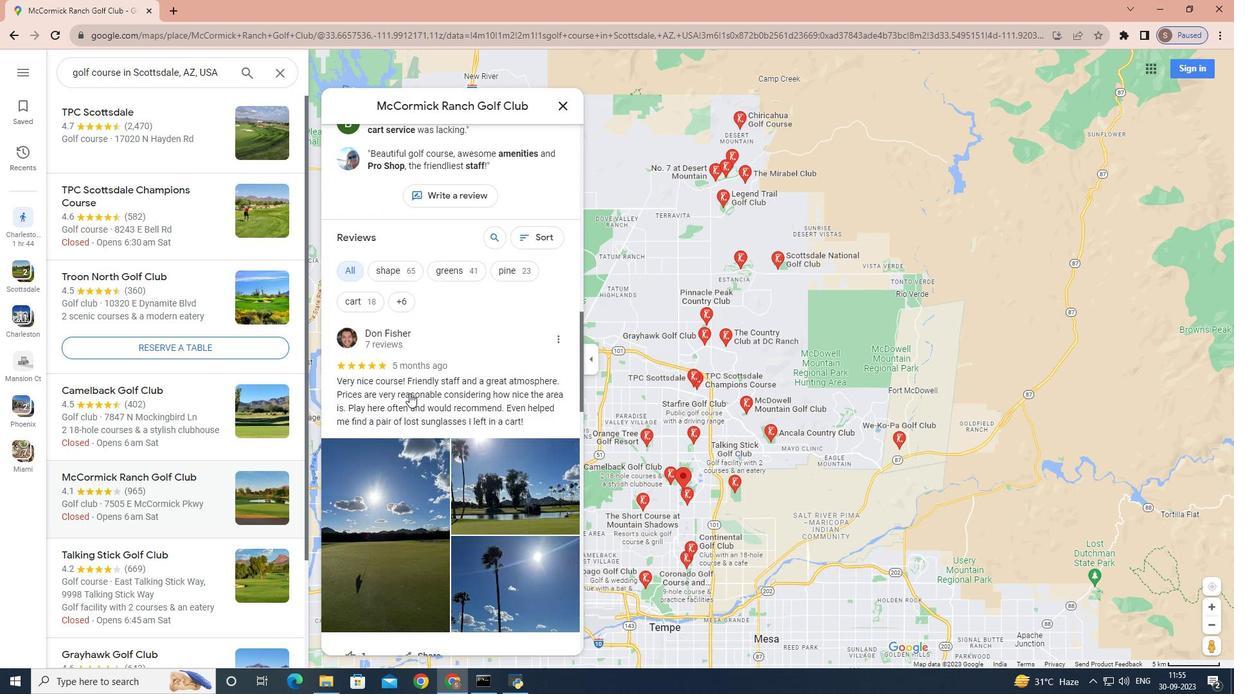 
Action: Mouse scrolled (409, 394) with delta (0, 0)
Screenshot: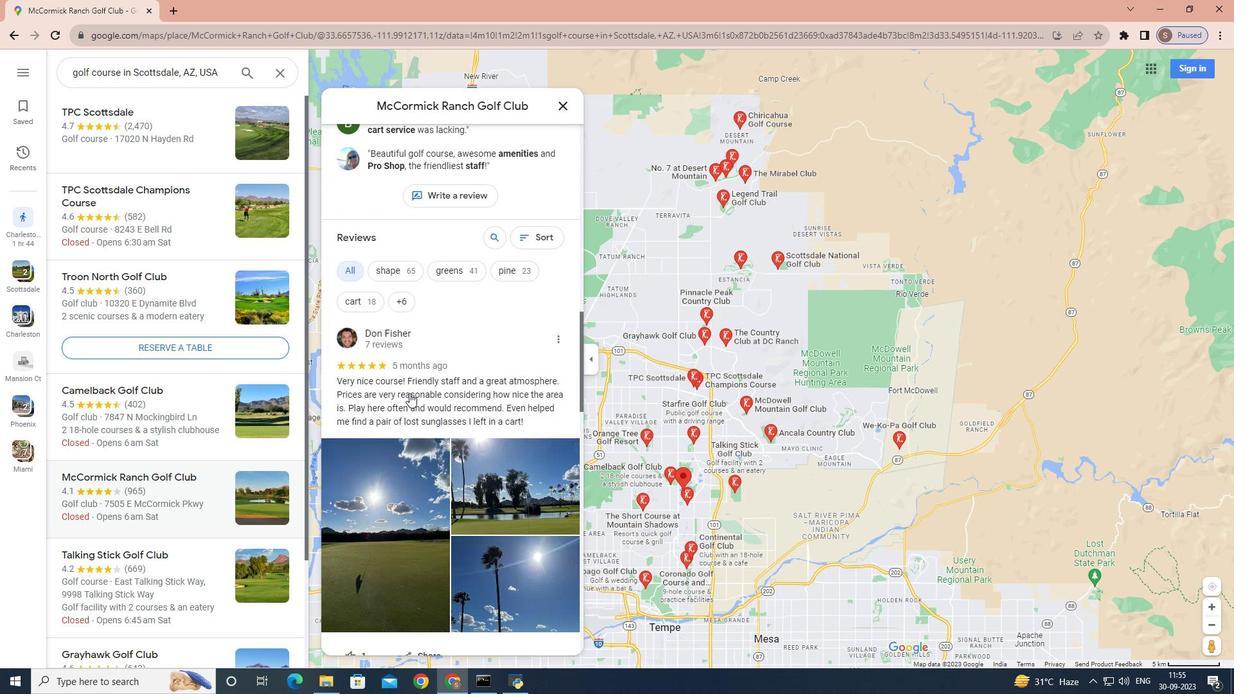 
Action: Mouse scrolled (409, 394) with delta (0, 0)
Screenshot: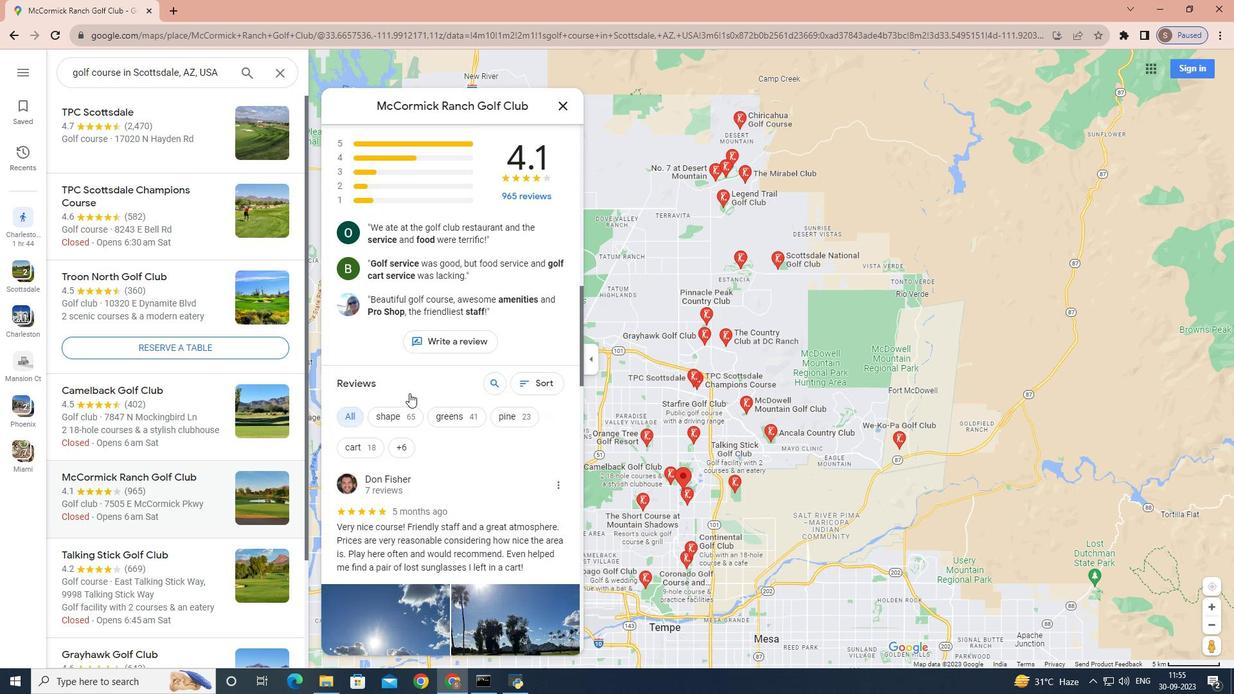 
Action: Mouse scrolled (409, 394) with delta (0, 0)
Screenshot: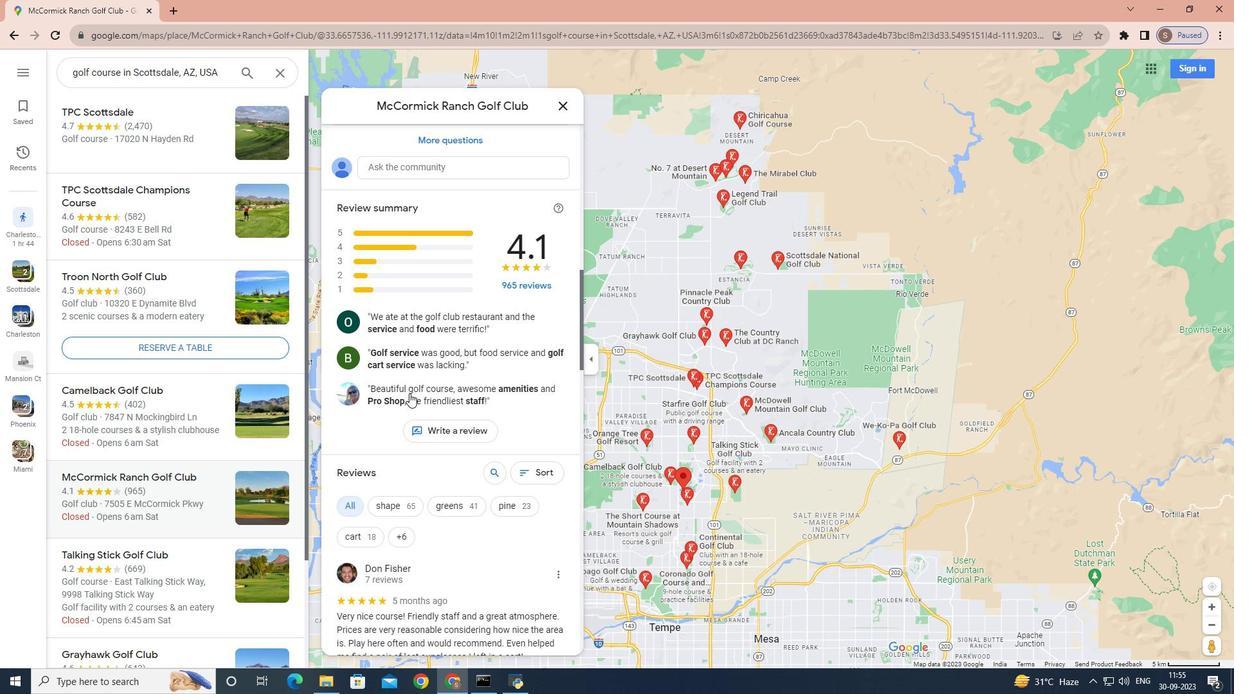 
Action: Mouse scrolled (409, 394) with delta (0, 0)
Screenshot: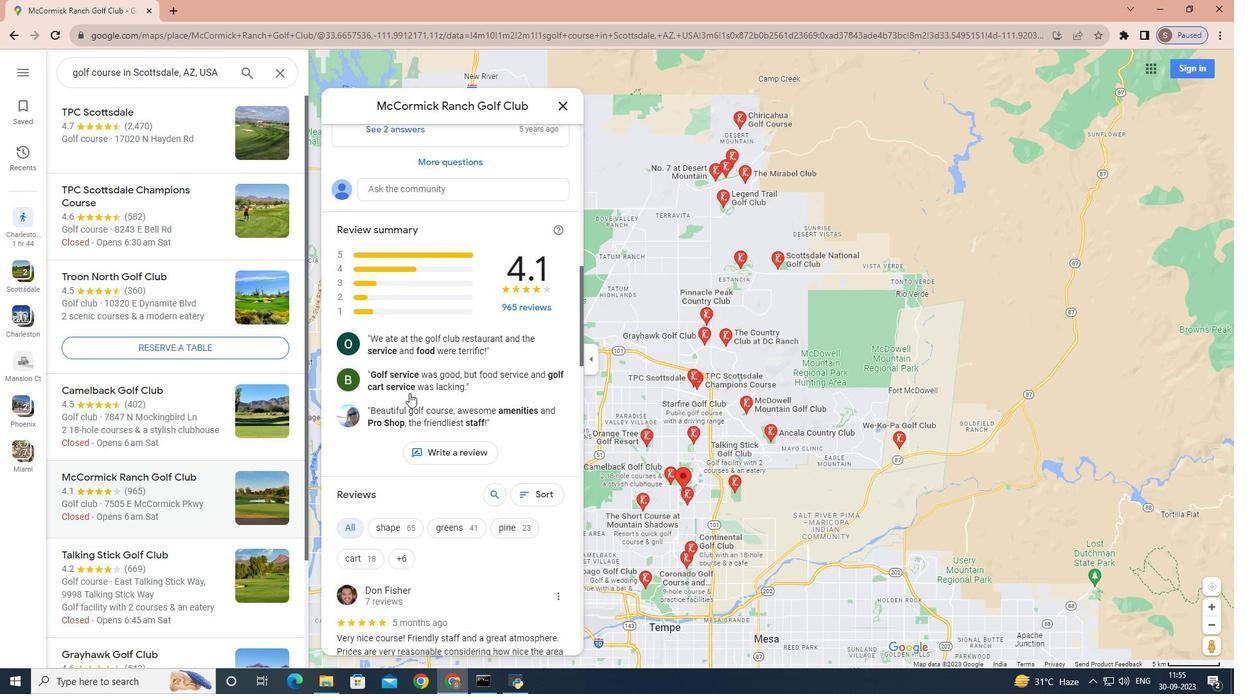 
Action: Mouse scrolled (409, 394) with delta (0, 0)
Screenshot: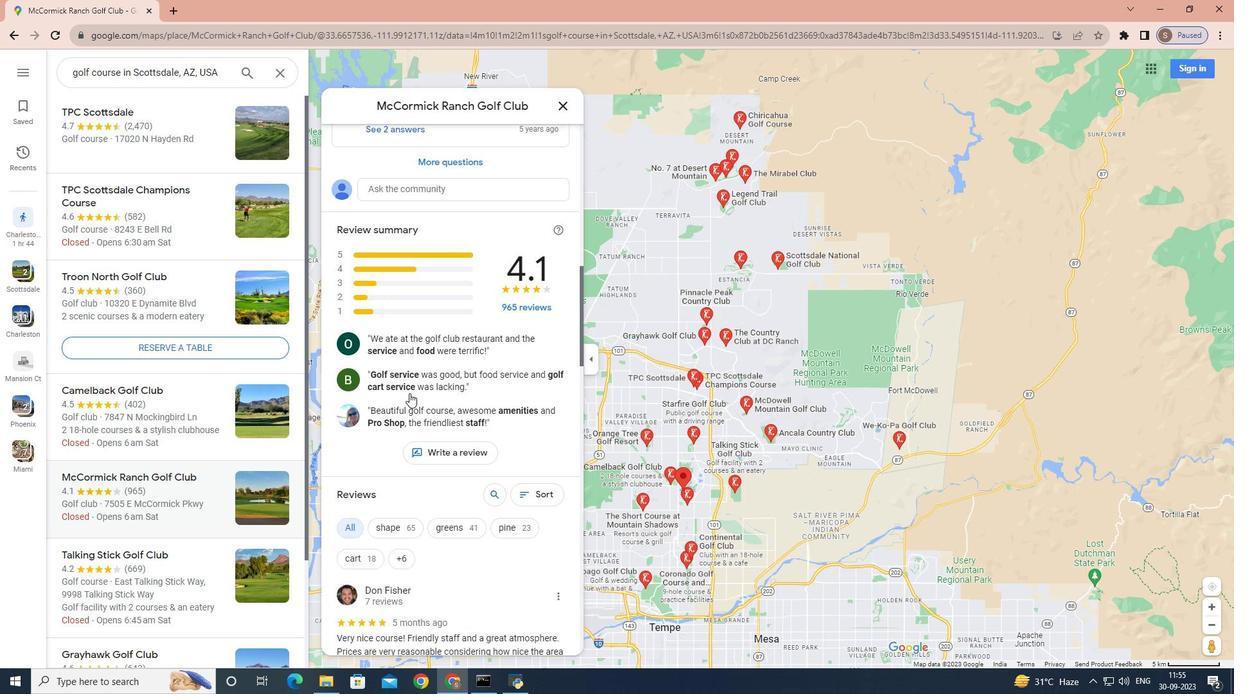 
Action: Mouse scrolled (409, 394) with delta (0, 0)
Screenshot: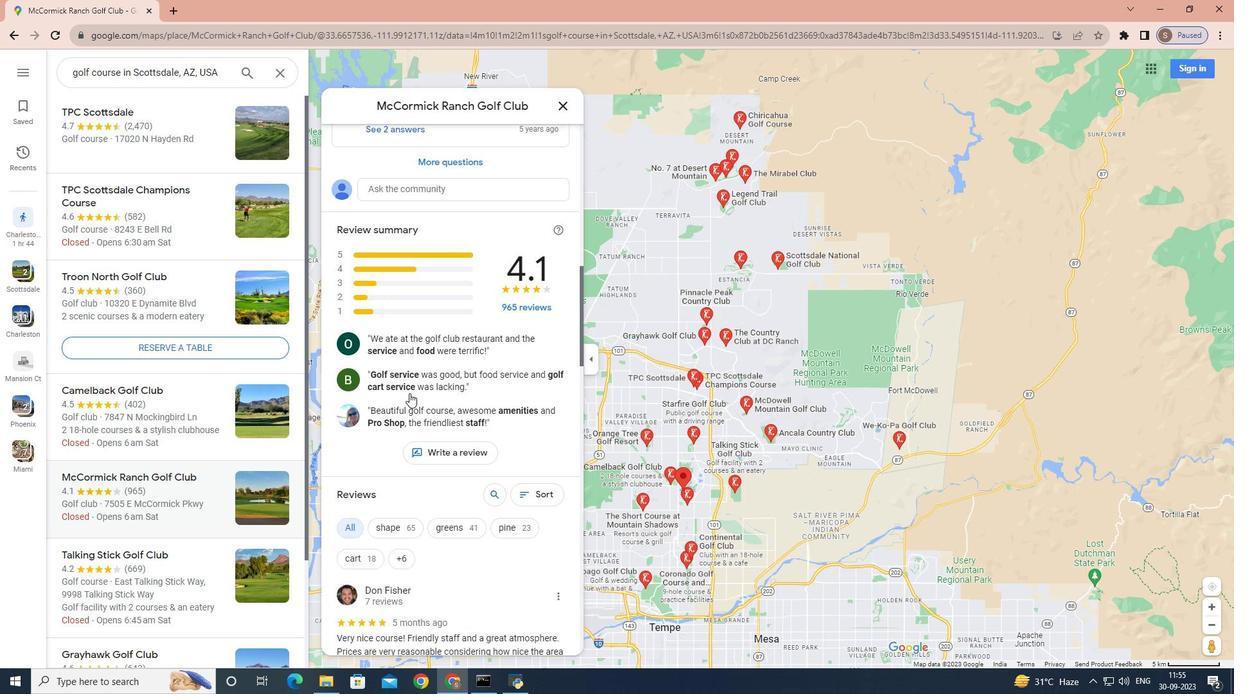 
Action: Mouse scrolled (409, 394) with delta (0, 0)
Screenshot: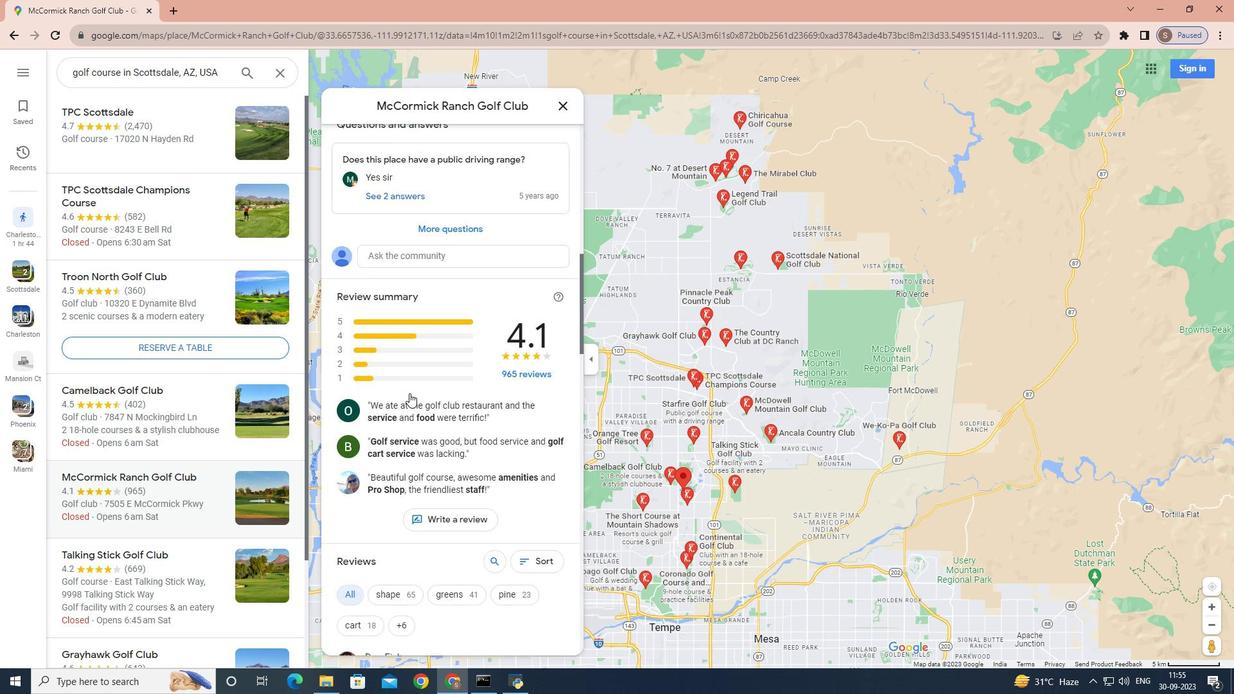 
Action: Mouse scrolled (409, 394) with delta (0, 0)
Screenshot: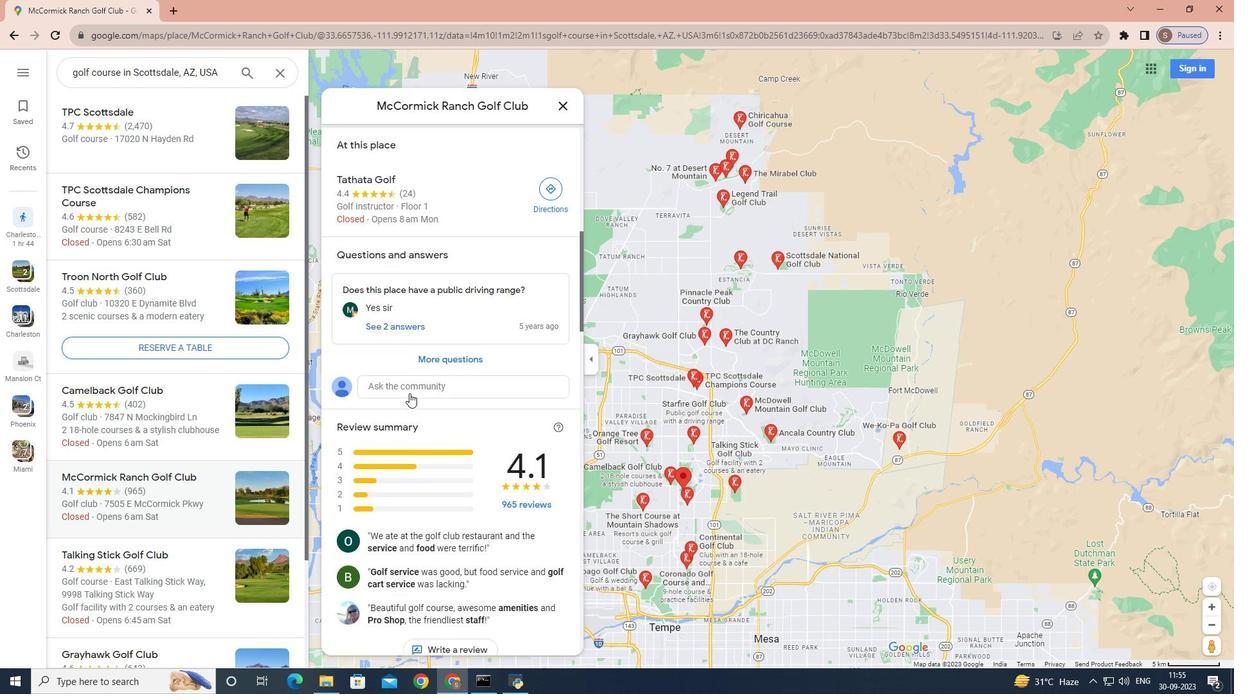 
Action: Mouse scrolled (409, 394) with delta (0, 0)
Screenshot: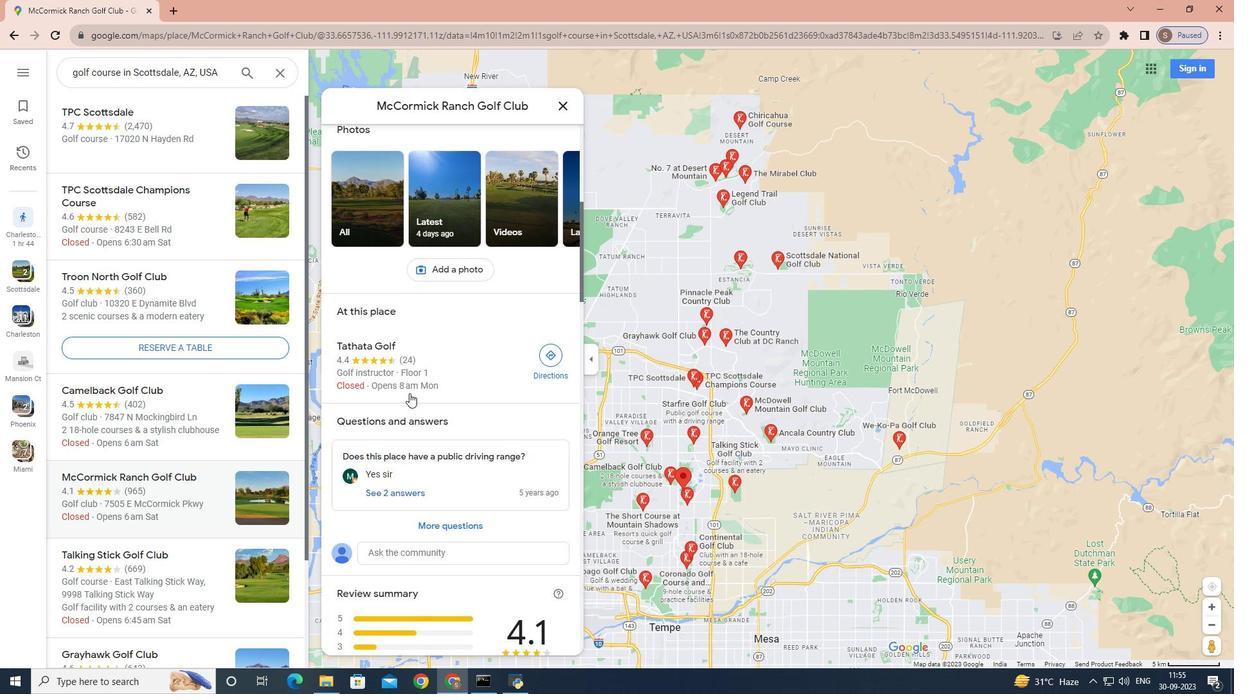 
Action: Mouse scrolled (409, 394) with delta (0, 0)
Screenshot: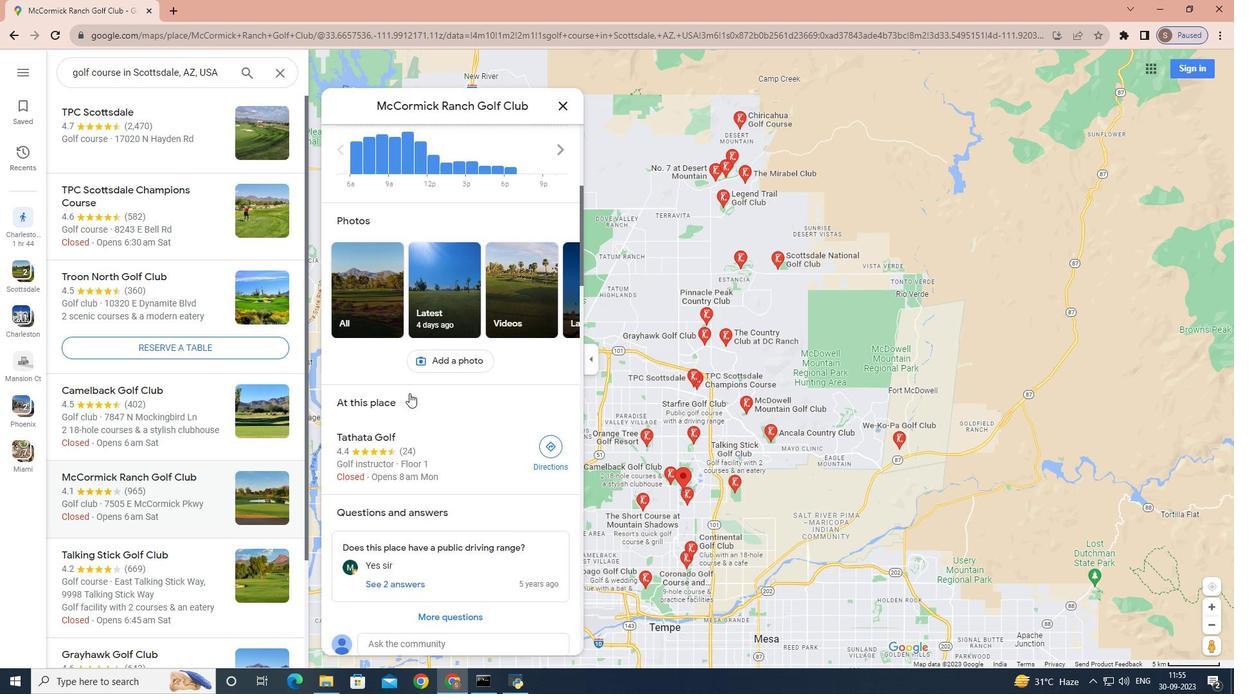 
Action: Mouse scrolled (409, 394) with delta (0, 0)
Screenshot: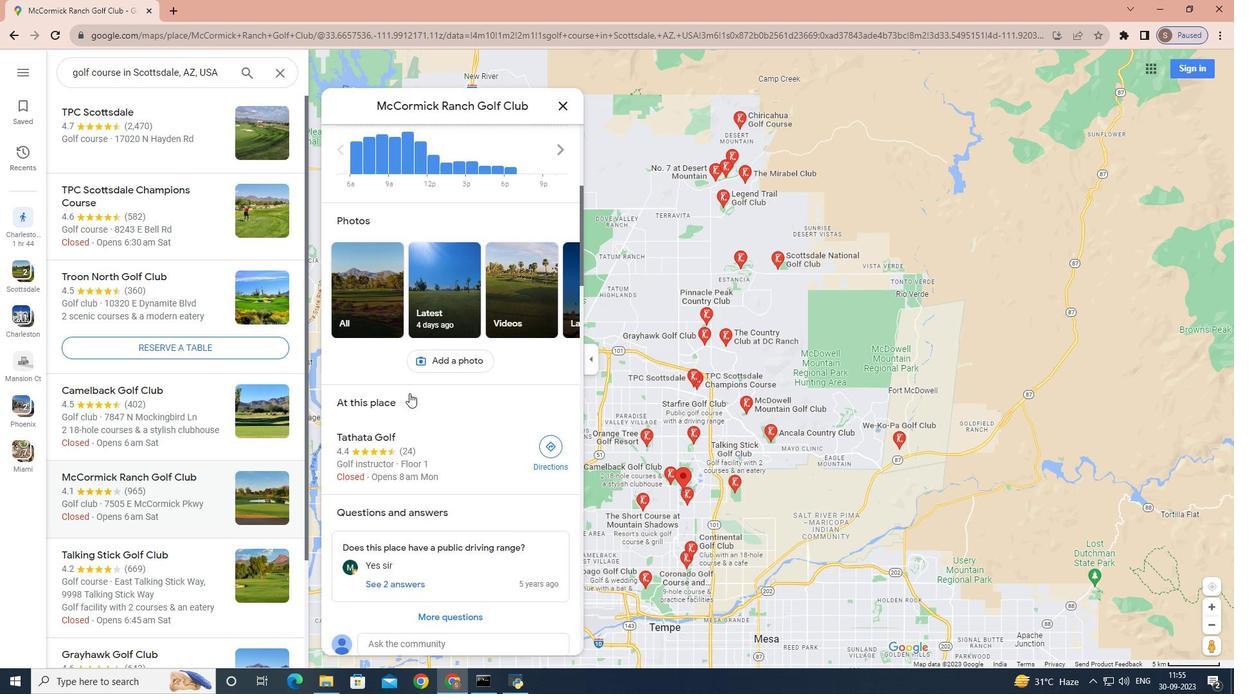 
Action: Mouse scrolled (409, 394) with delta (0, 0)
Screenshot: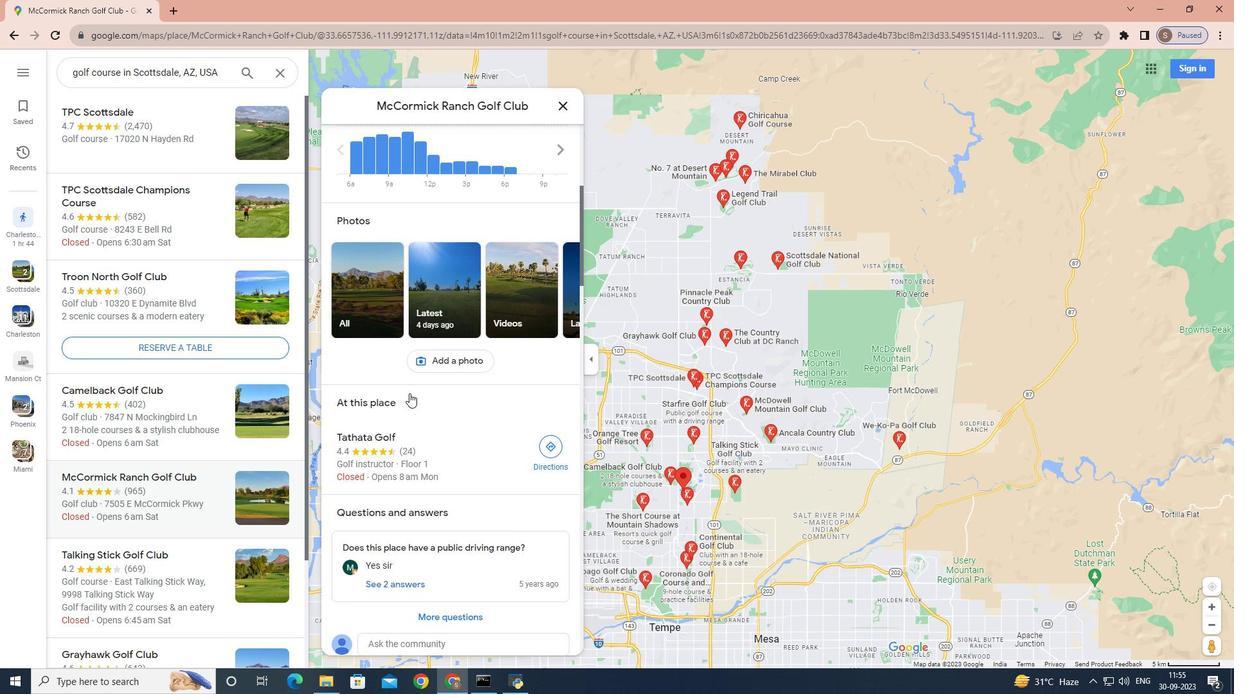 
Action: Mouse scrolled (409, 394) with delta (0, 0)
Screenshot: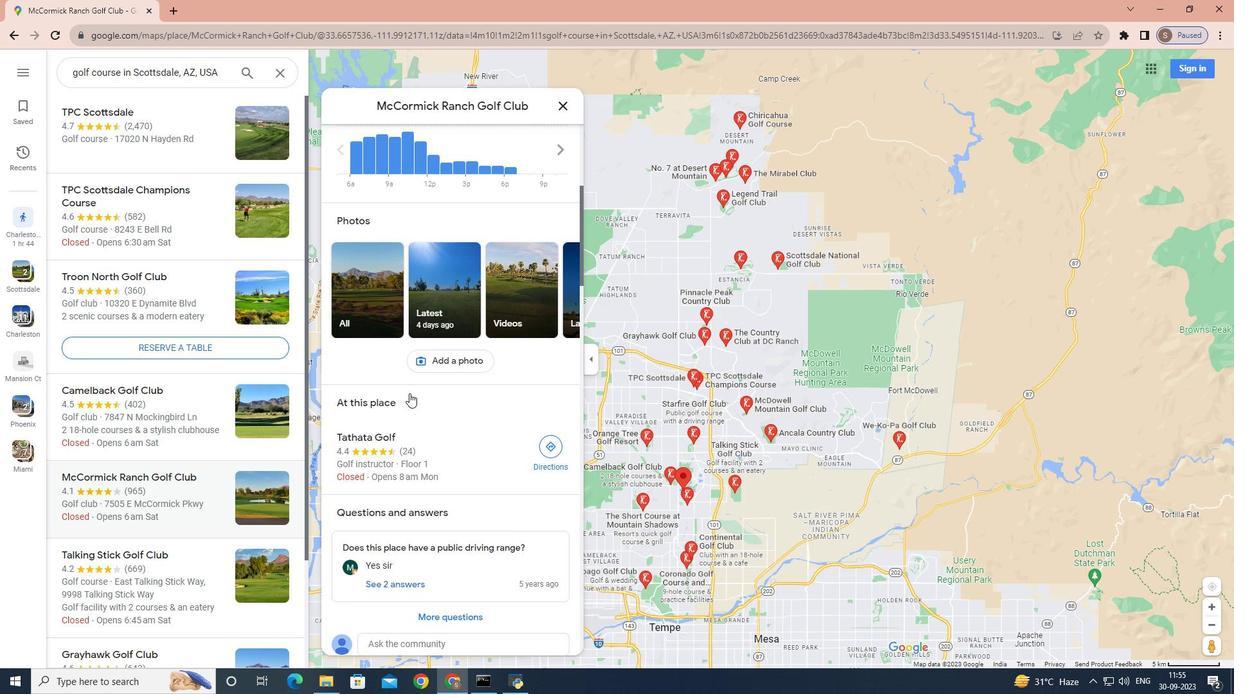 
Action: Mouse scrolled (409, 394) with delta (0, 0)
Screenshot: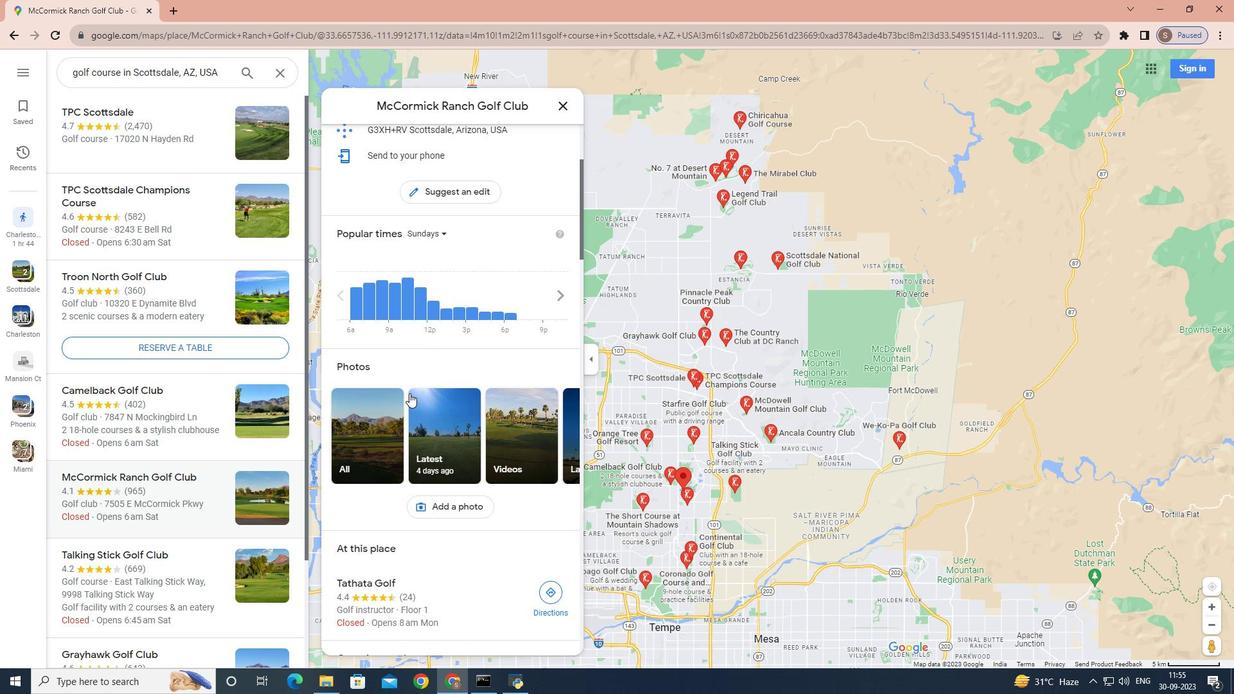 
Action: Mouse scrolled (409, 394) with delta (0, 0)
Screenshot: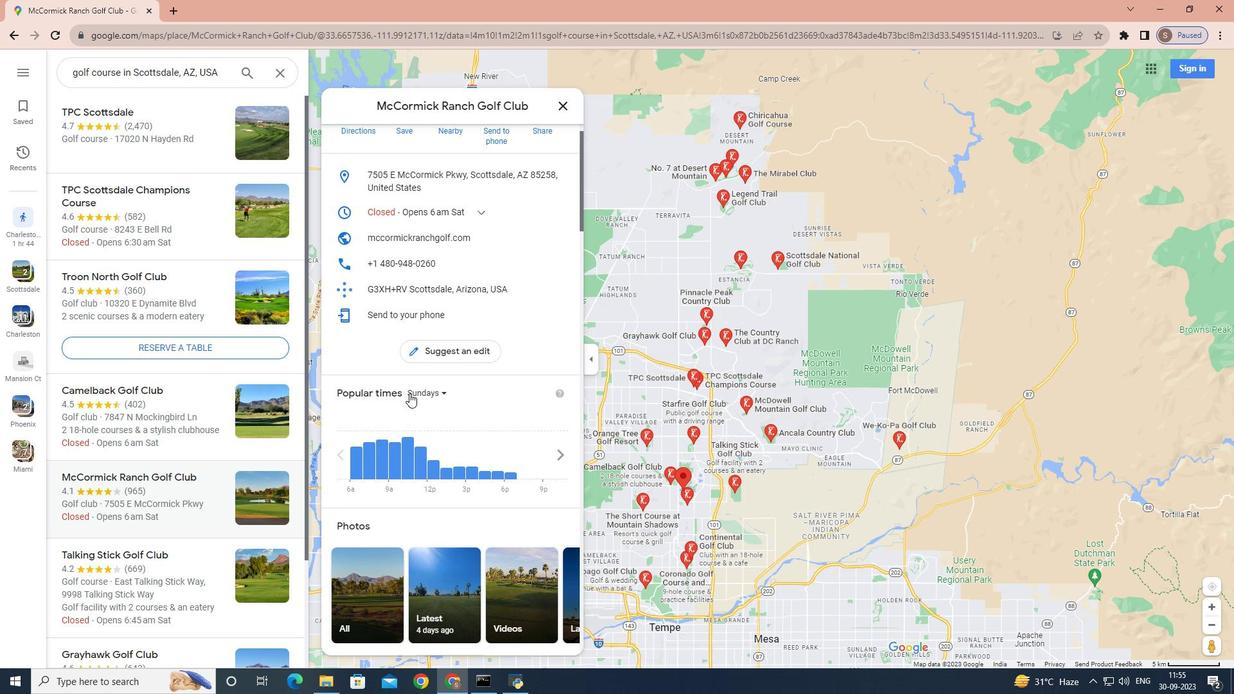 
Action: Mouse scrolled (409, 394) with delta (0, 0)
Screenshot: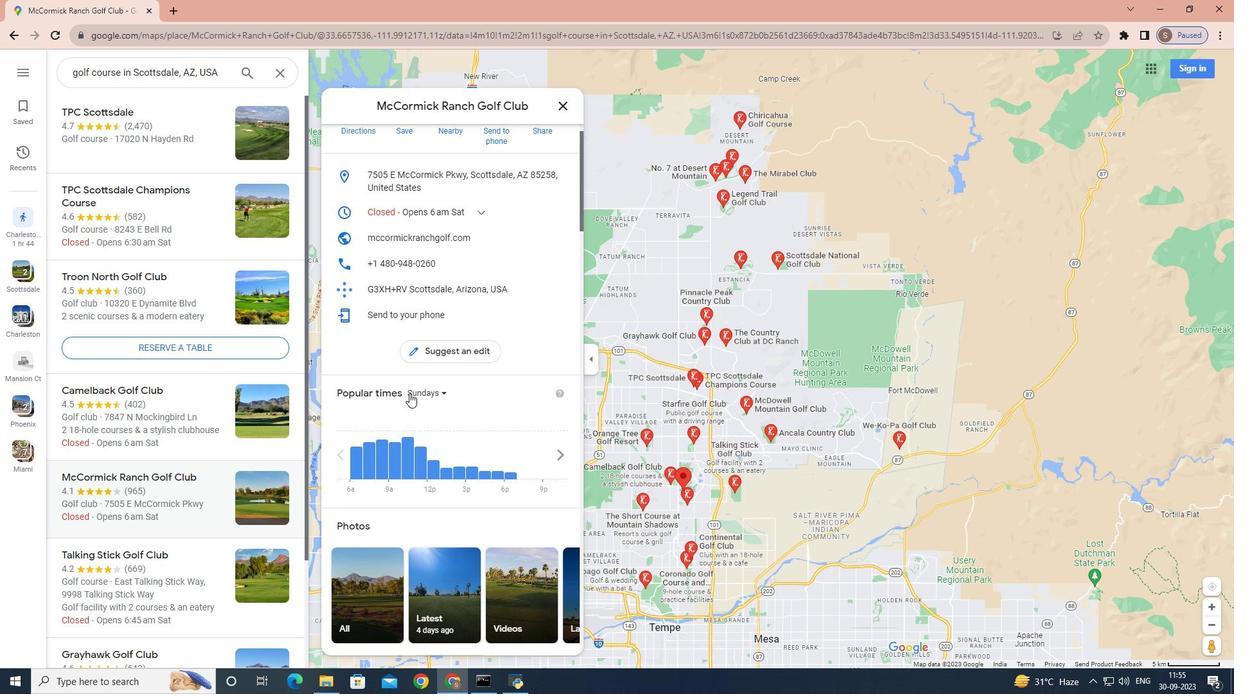 
Action: Mouse scrolled (409, 394) with delta (0, 0)
Screenshot: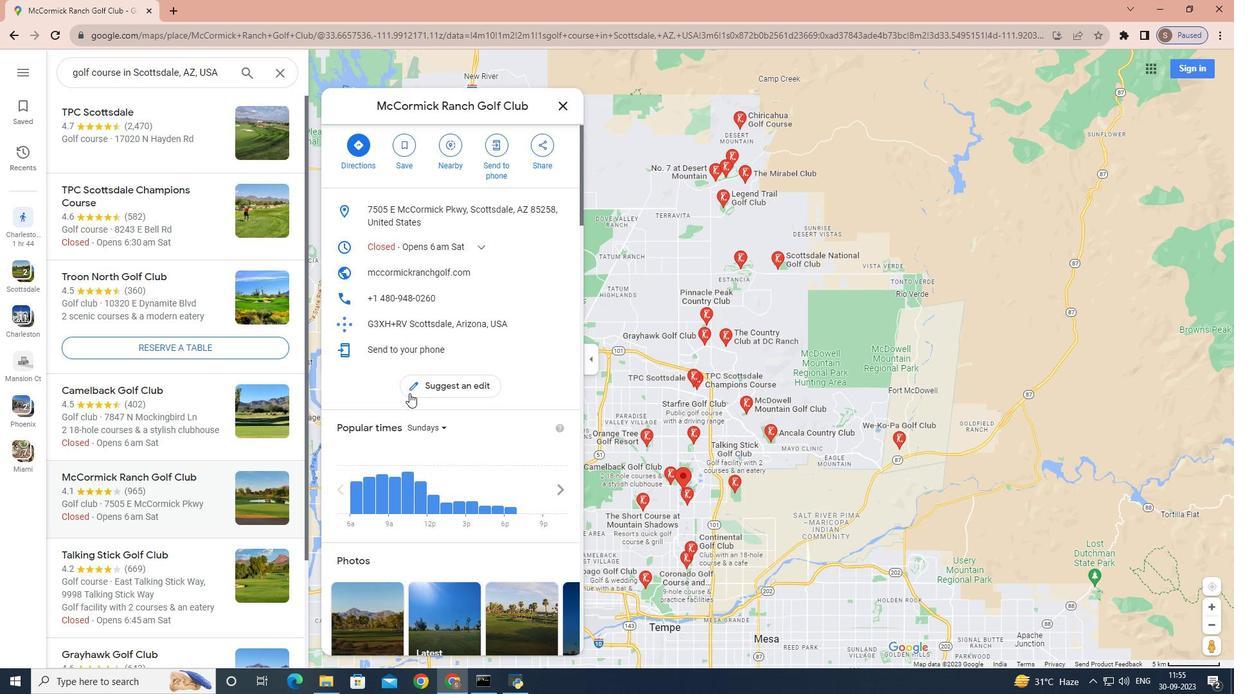 
Action: Mouse scrolled (409, 394) with delta (0, 0)
Screenshot: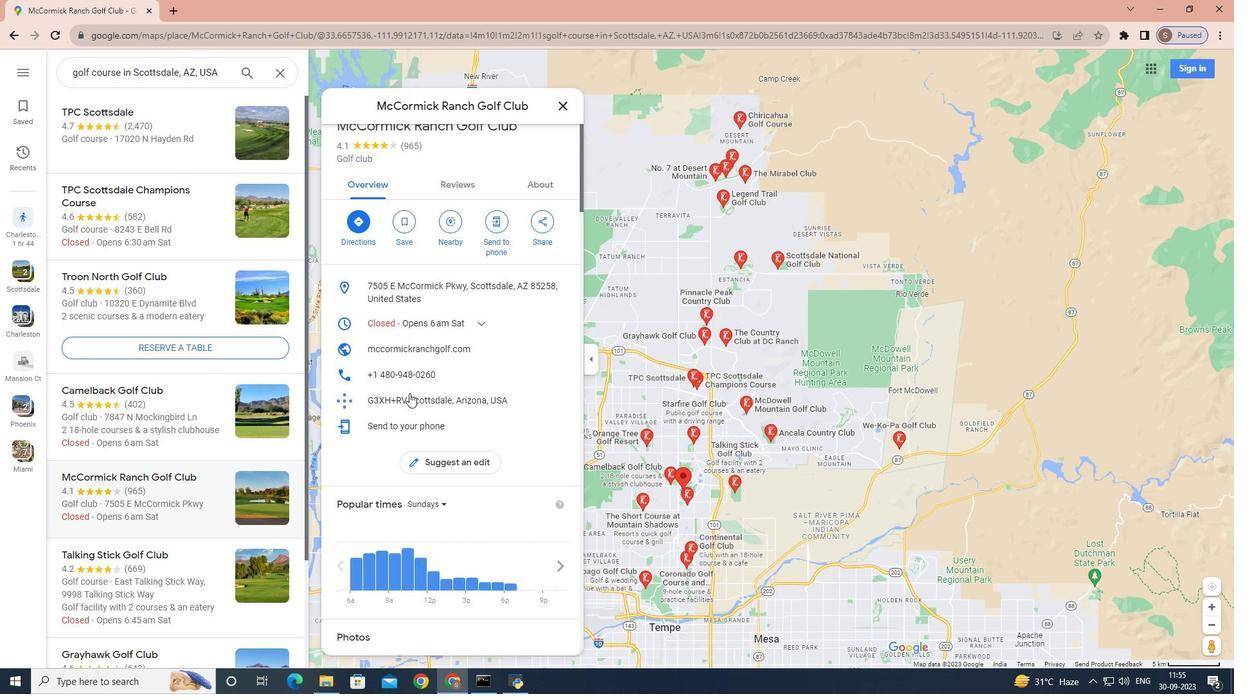 
Action: Mouse scrolled (409, 394) with delta (0, 0)
Screenshot: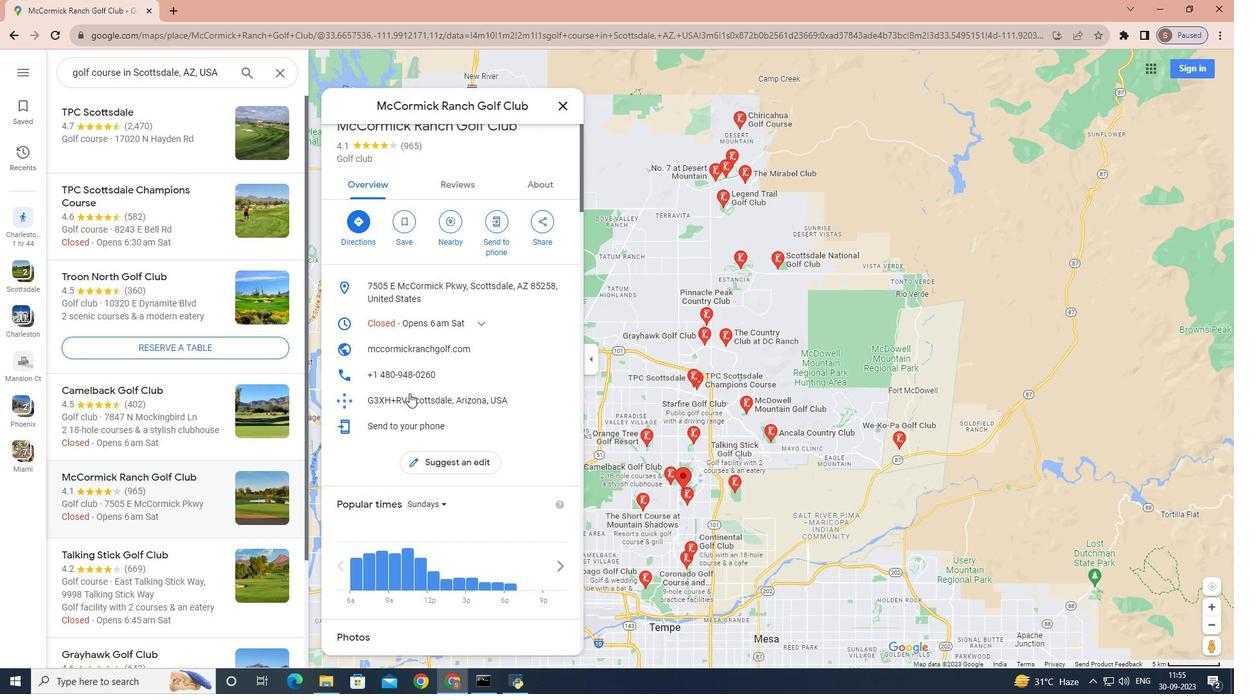 
Action: Mouse moved to (428, 365)
